Task: Converted Lead to Opportunity
Action: Mouse moved to (1029, 11)
Screenshot: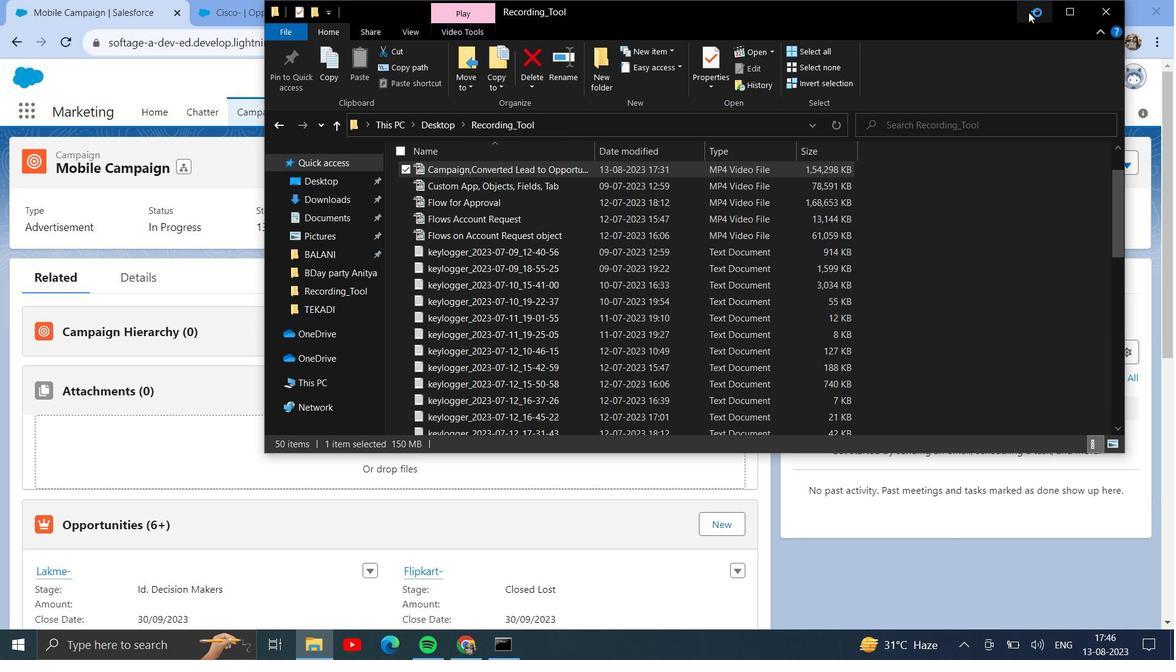 
Action: Mouse pressed left at (1029, 11)
Screenshot: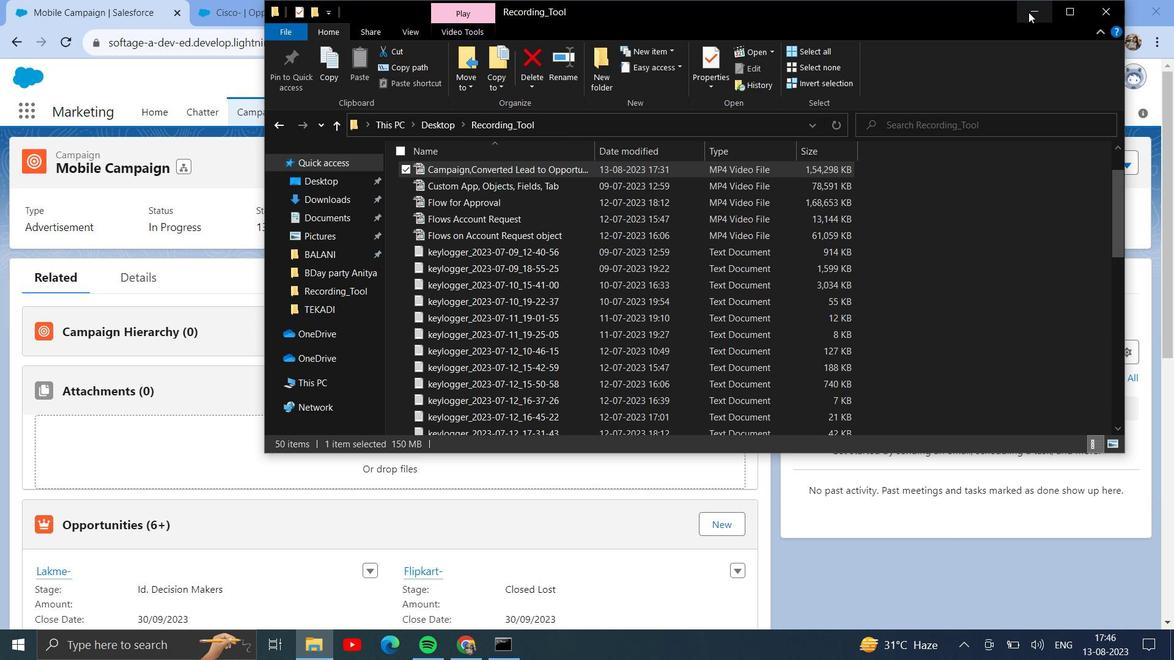 
Action: Mouse moved to (298, 9)
Screenshot: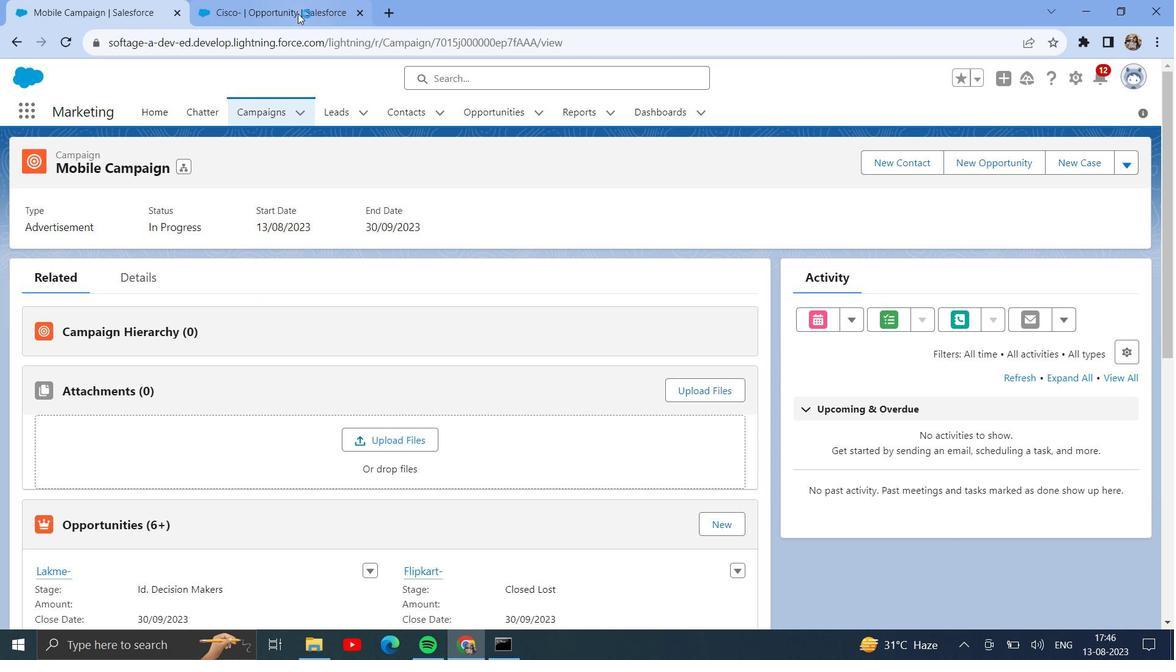 
Action: Mouse pressed left at (298, 9)
Screenshot: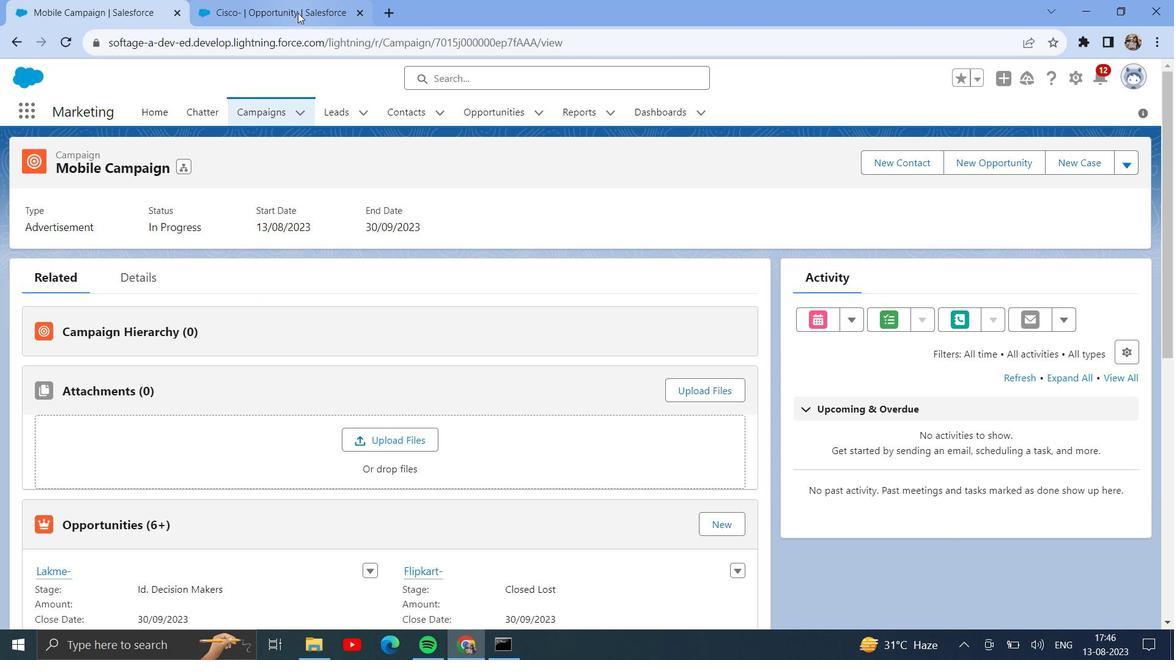 
Action: Mouse moved to (325, 116)
Screenshot: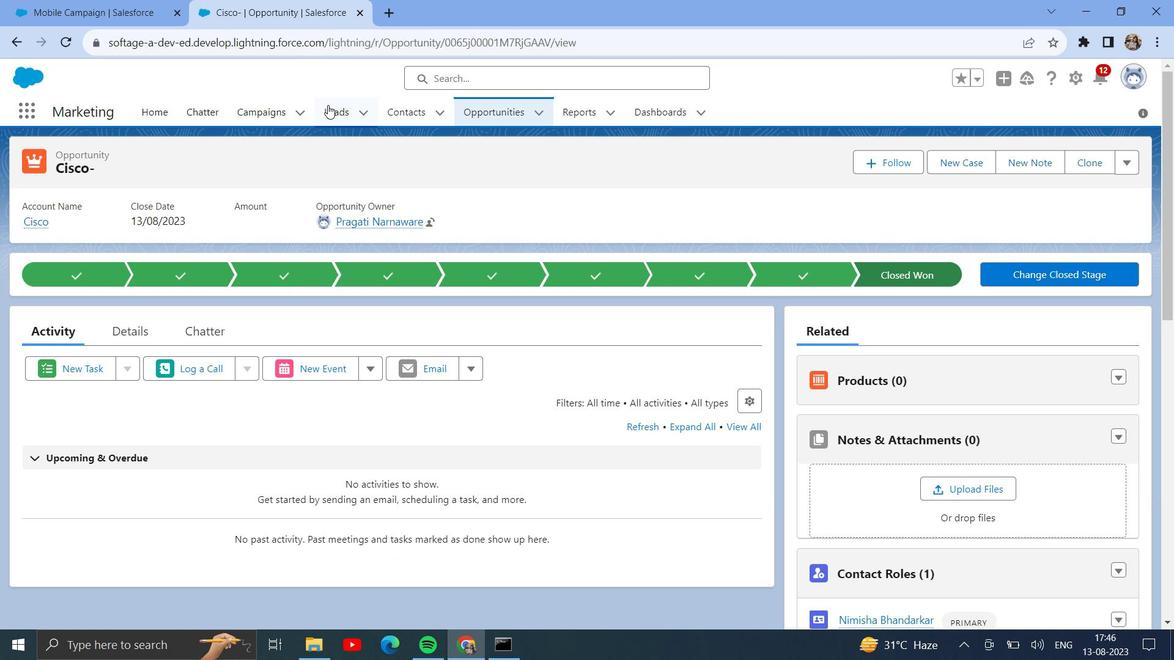 
Action: Mouse pressed left at (325, 116)
Screenshot: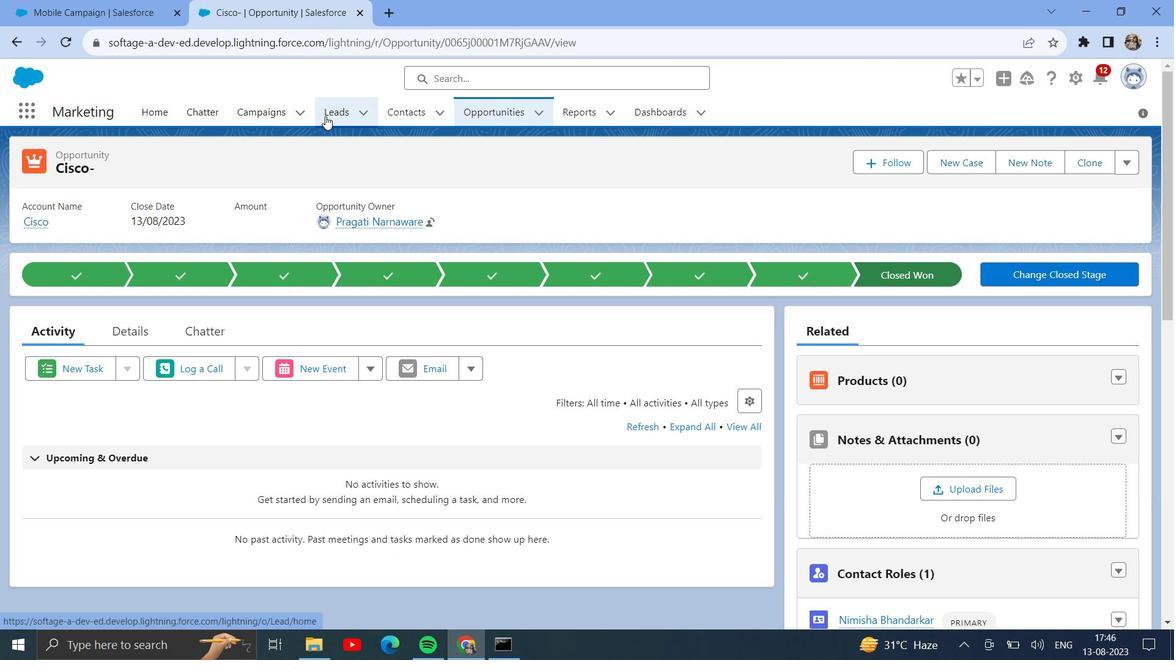 
Action: Mouse moved to (769, 166)
Screenshot: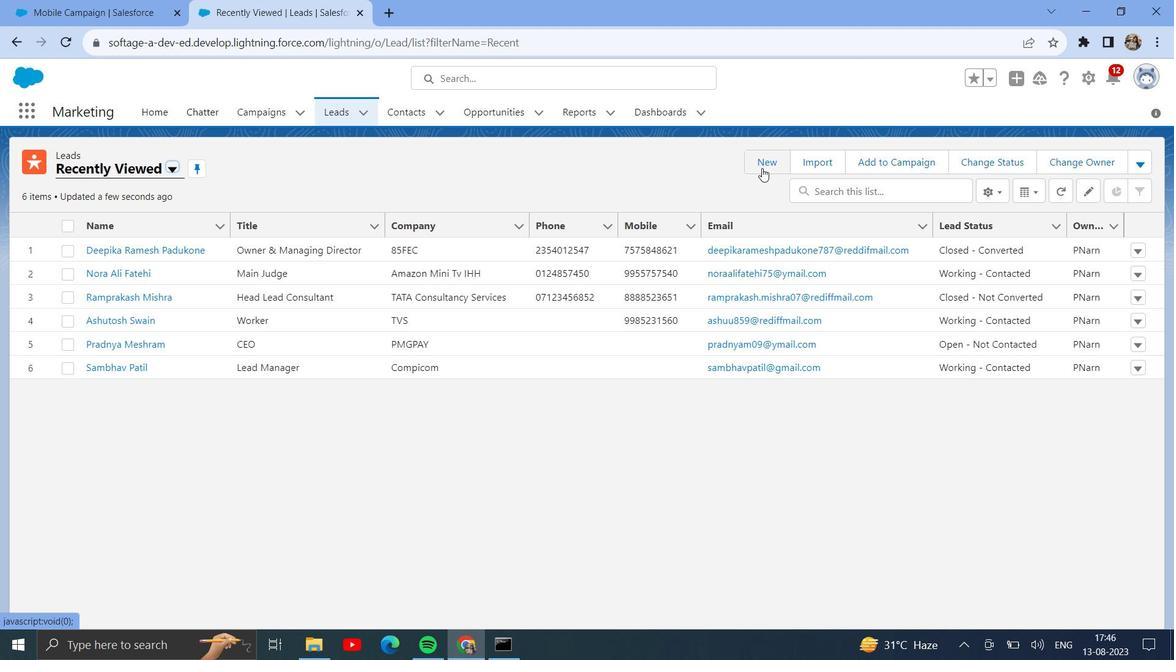 
Action: Mouse pressed left at (769, 166)
Screenshot: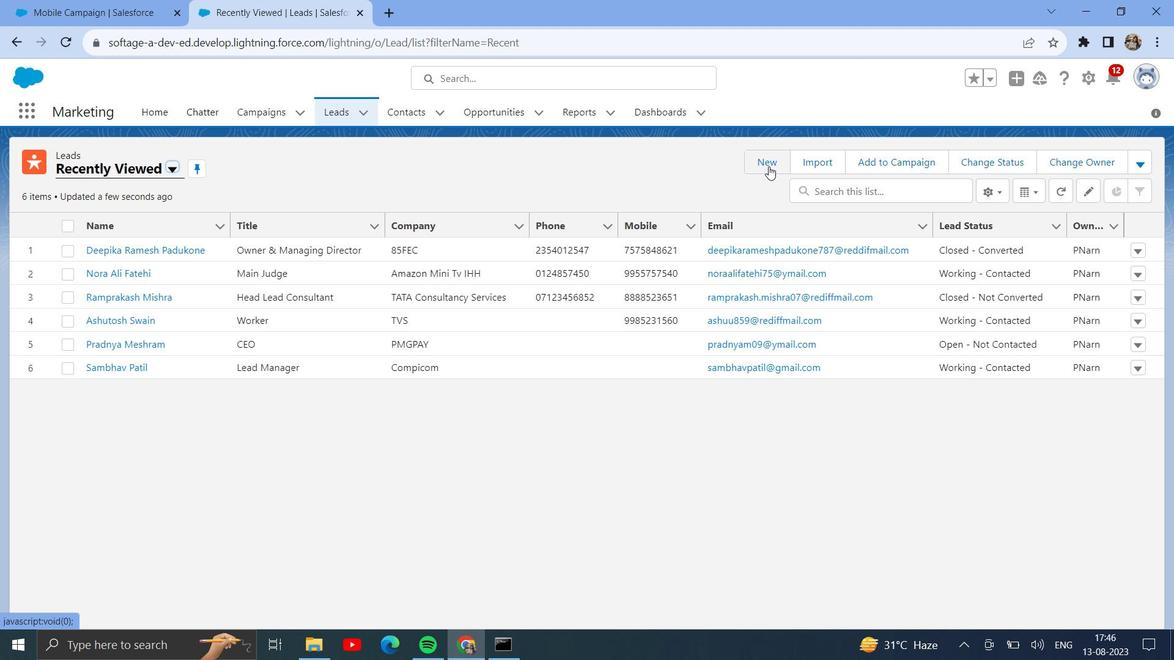 
Action: Mouse moved to (465, 305)
Screenshot: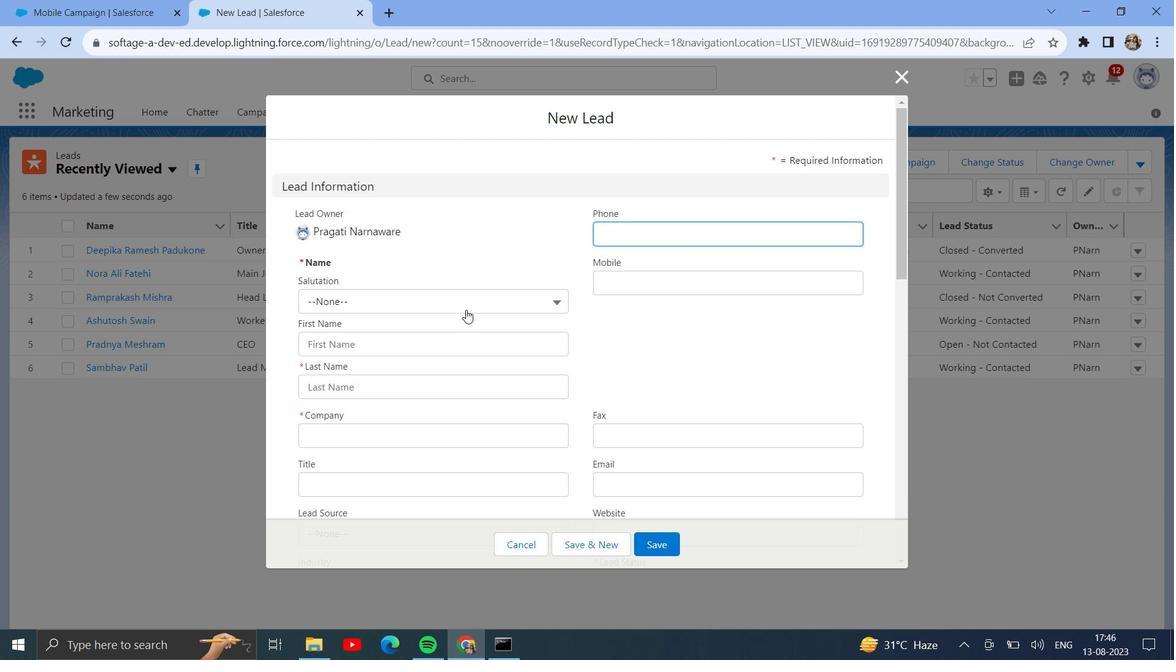 
Action: Mouse pressed left at (465, 305)
Screenshot: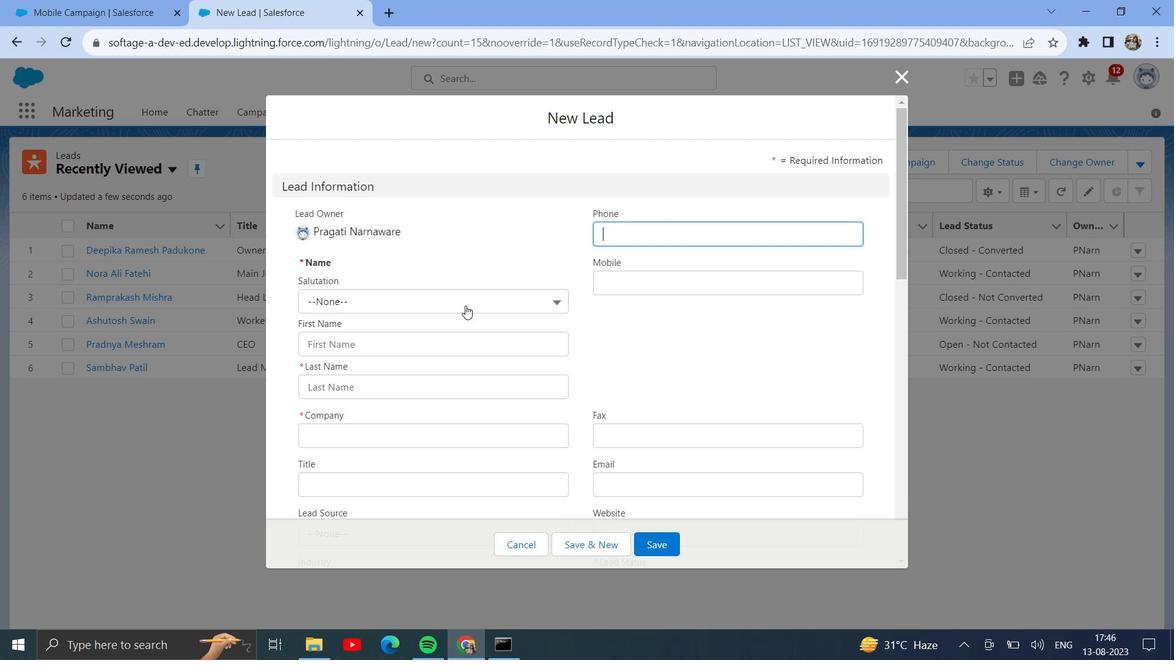 
Action: Mouse moved to (437, 361)
Screenshot: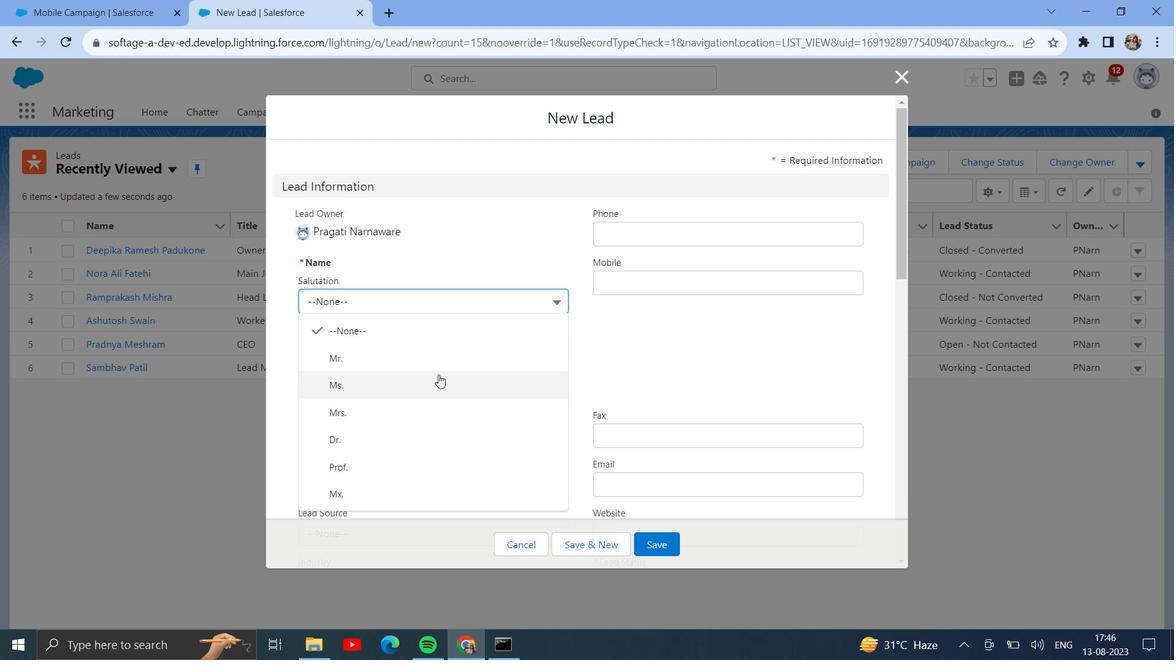 
Action: Mouse pressed left at (437, 361)
Screenshot: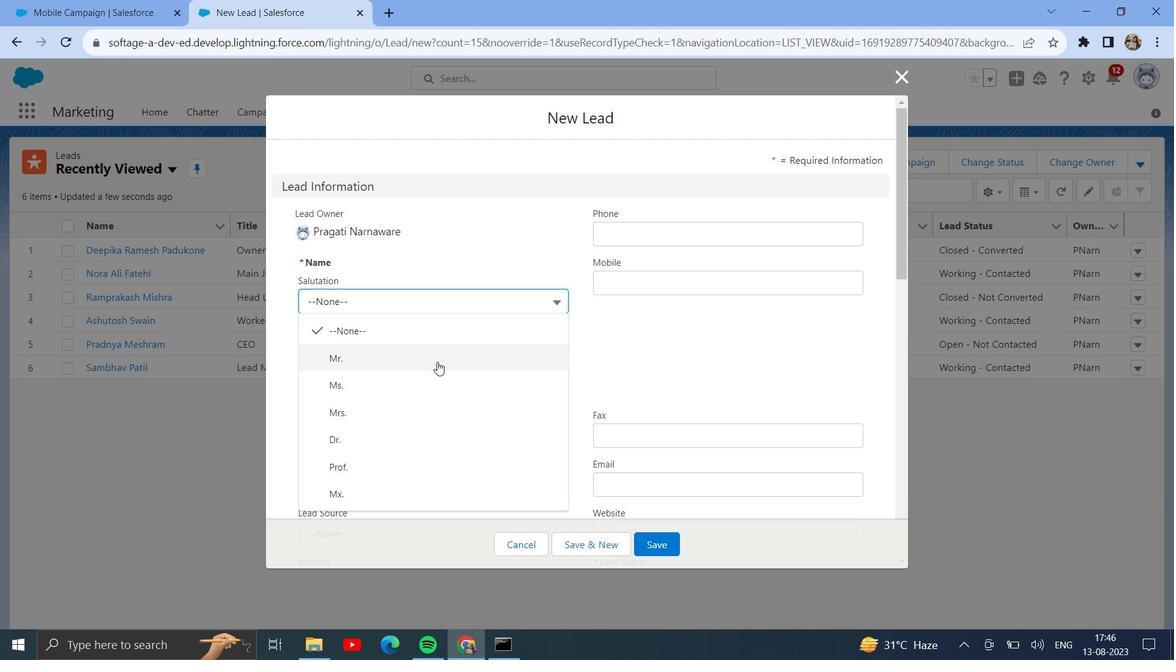 
Action: Mouse moved to (427, 338)
Screenshot: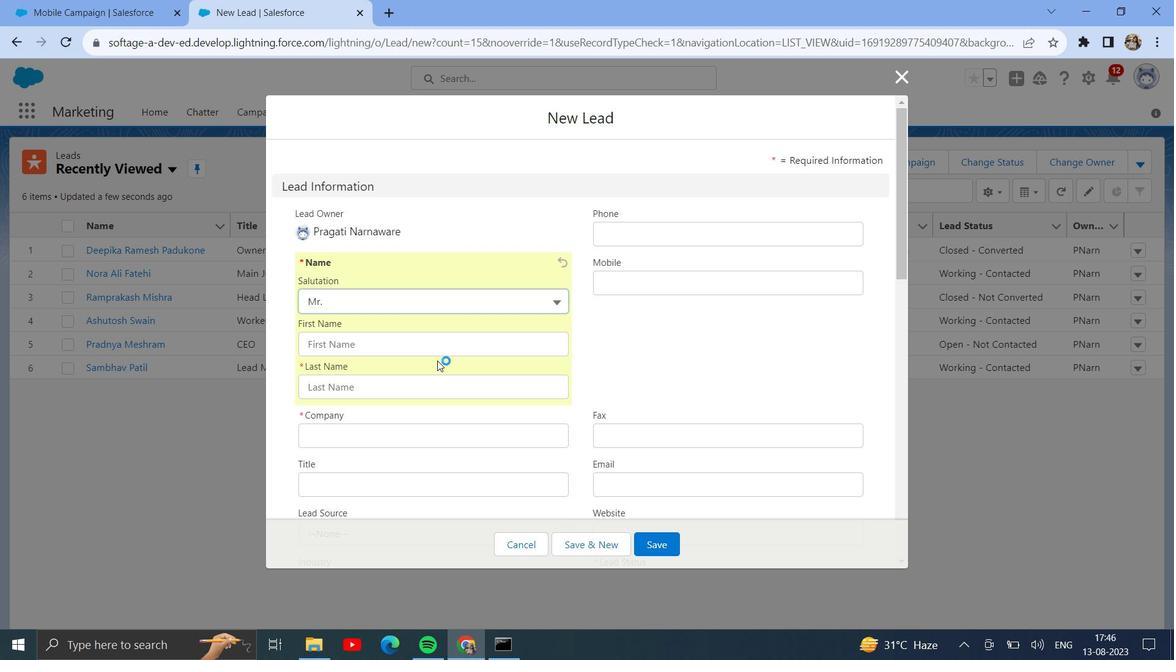 
Action: Mouse pressed left at (427, 338)
Screenshot: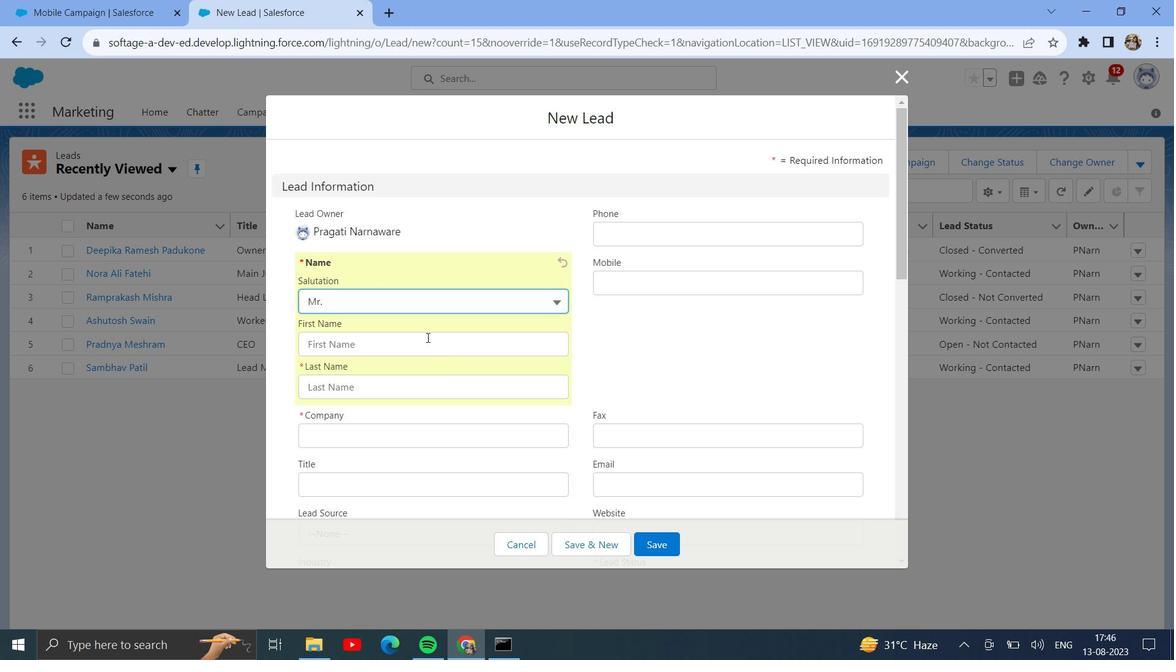 
Action: Key pressed <Key.shift>Aniket
Screenshot: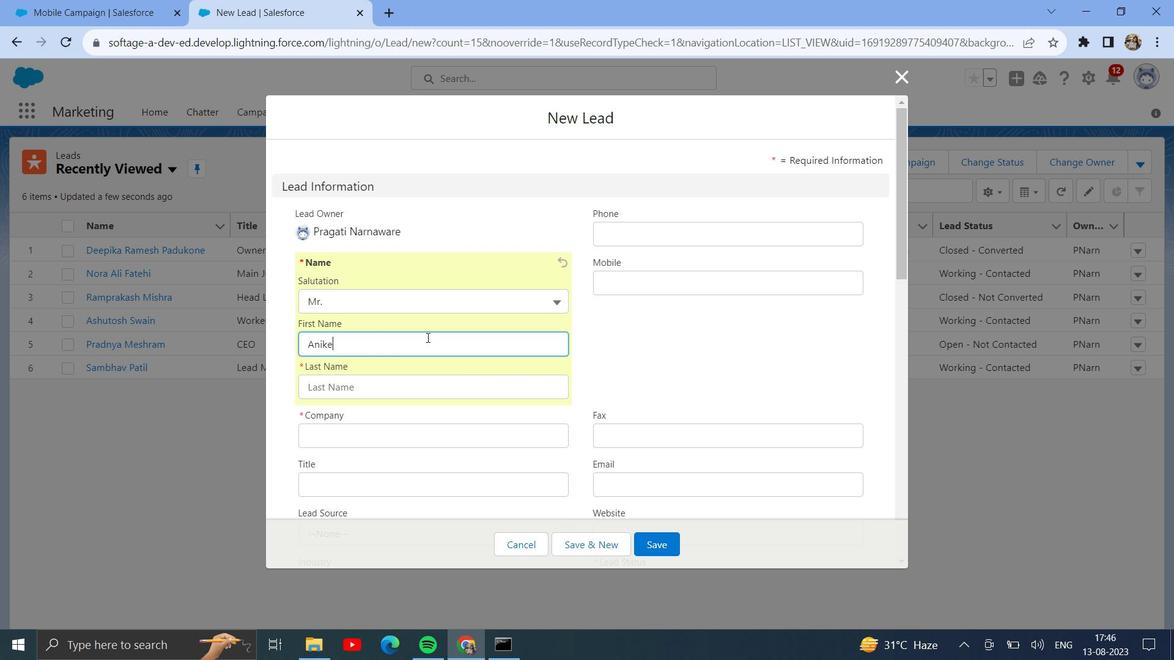 
Action: Mouse moved to (462, 386)
Screenshot: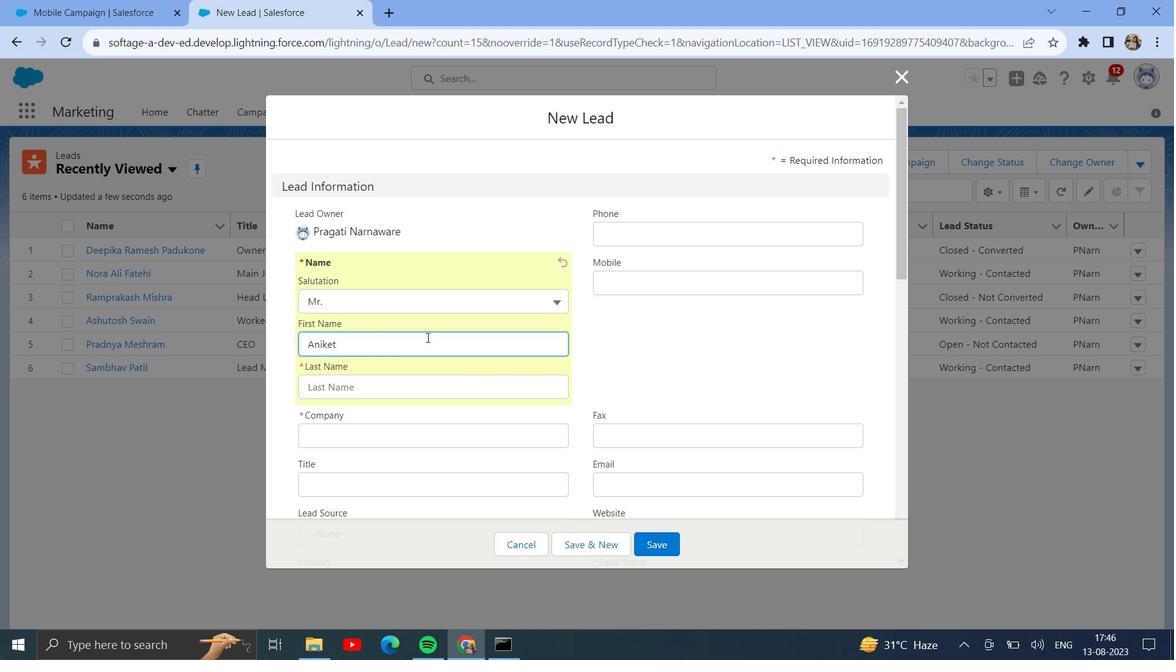 
Action: Mouse pressed left at (462, 386)
Screenshot: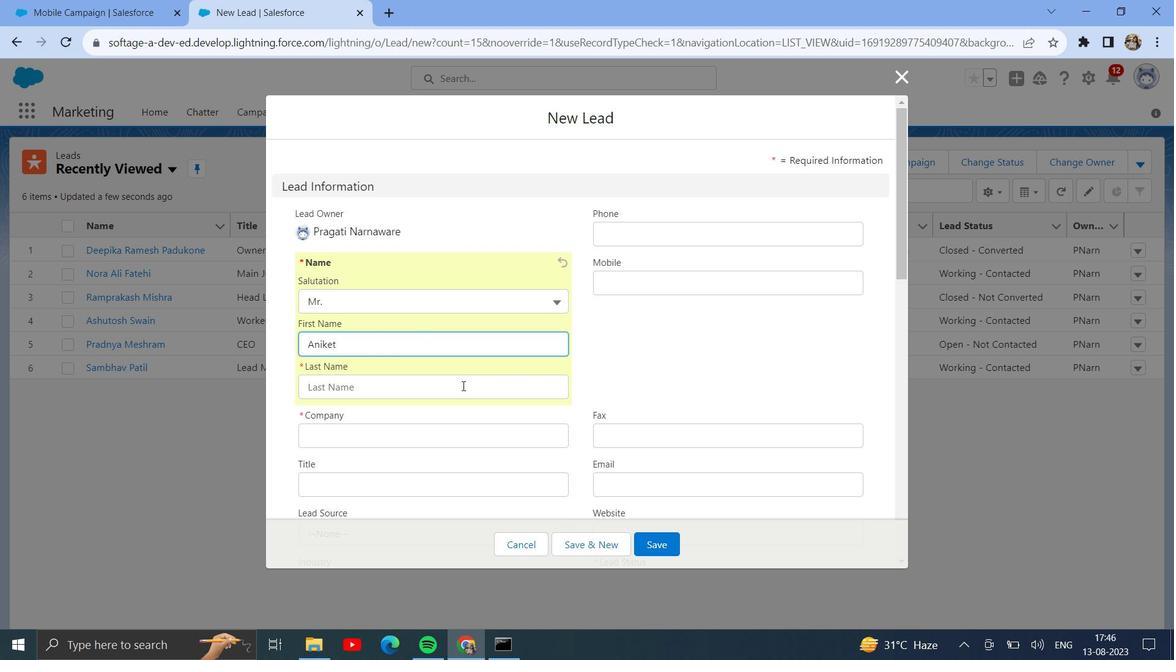 
Action: Key pressed <Key.shift>Kohale
Screenshot: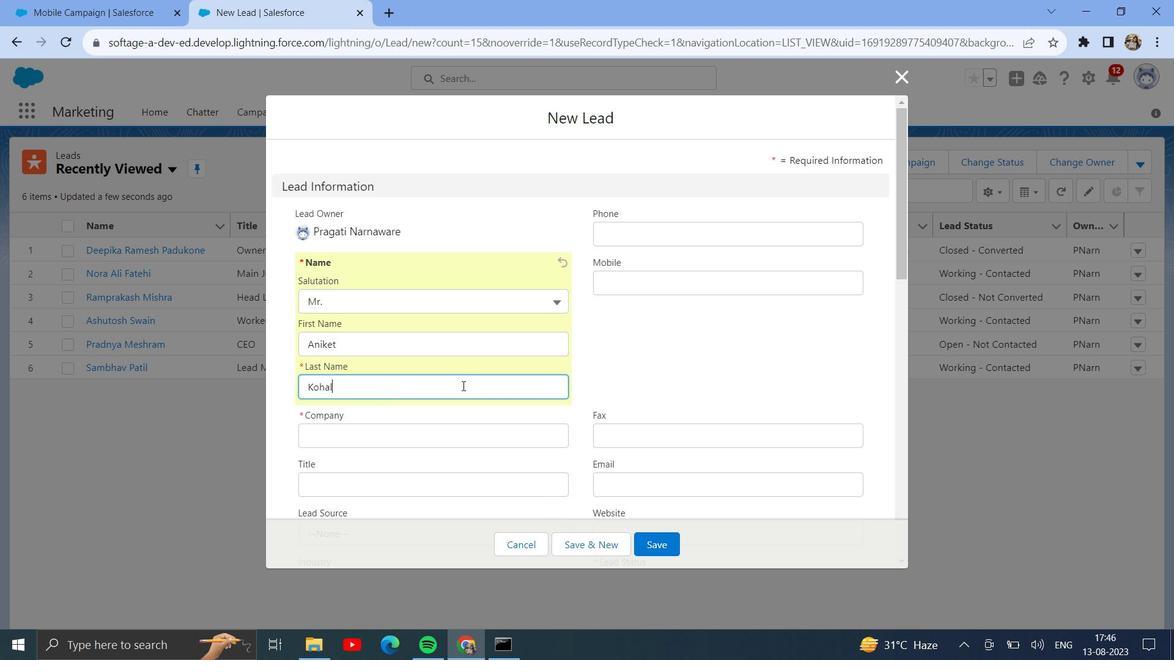 
Action: Mouse moved to (466, 429)
Screenshot: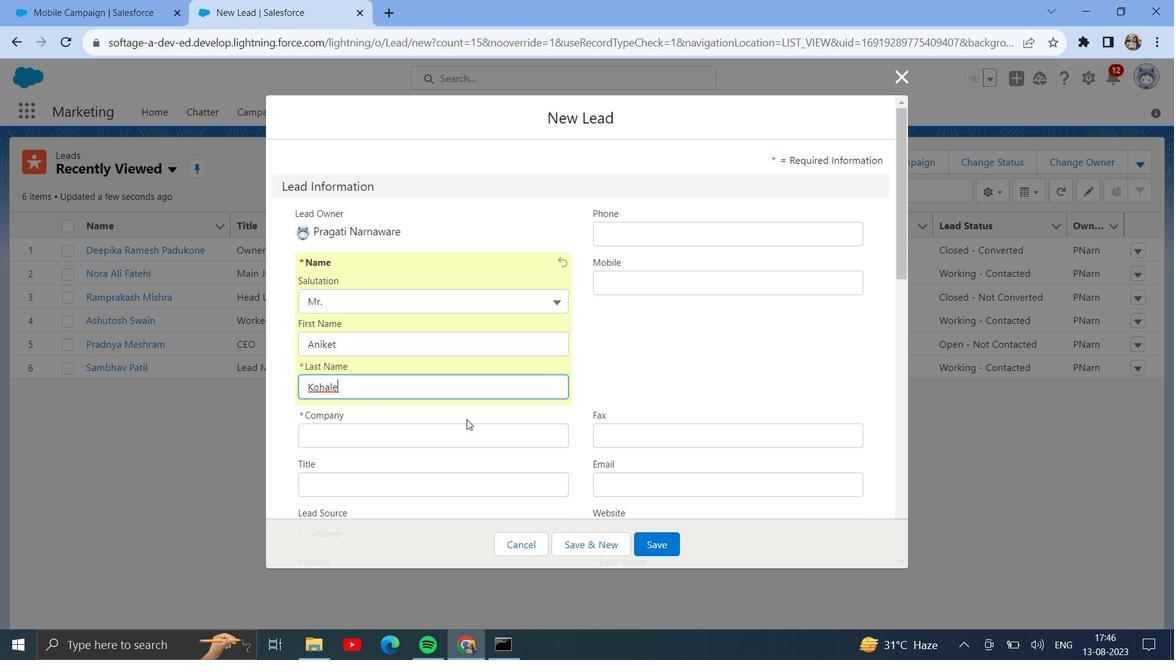 
Action: Mouse pressed left at (466, 429)
Screenshot: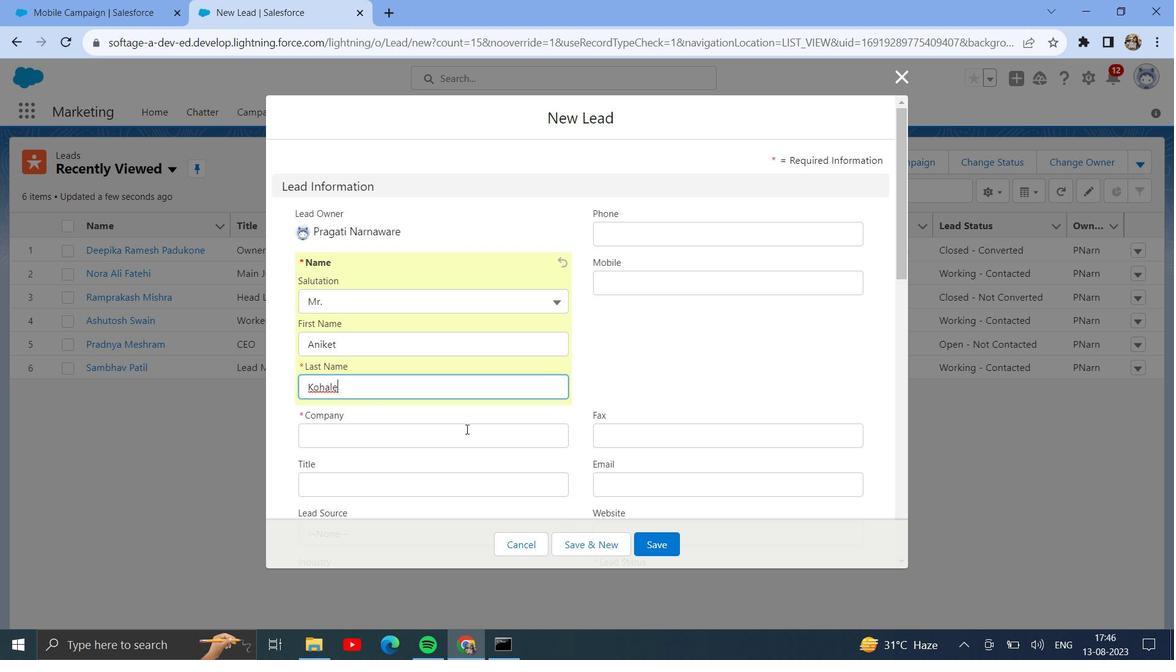 
Action: Key pressed <Key.shift>TCS
Screenshot: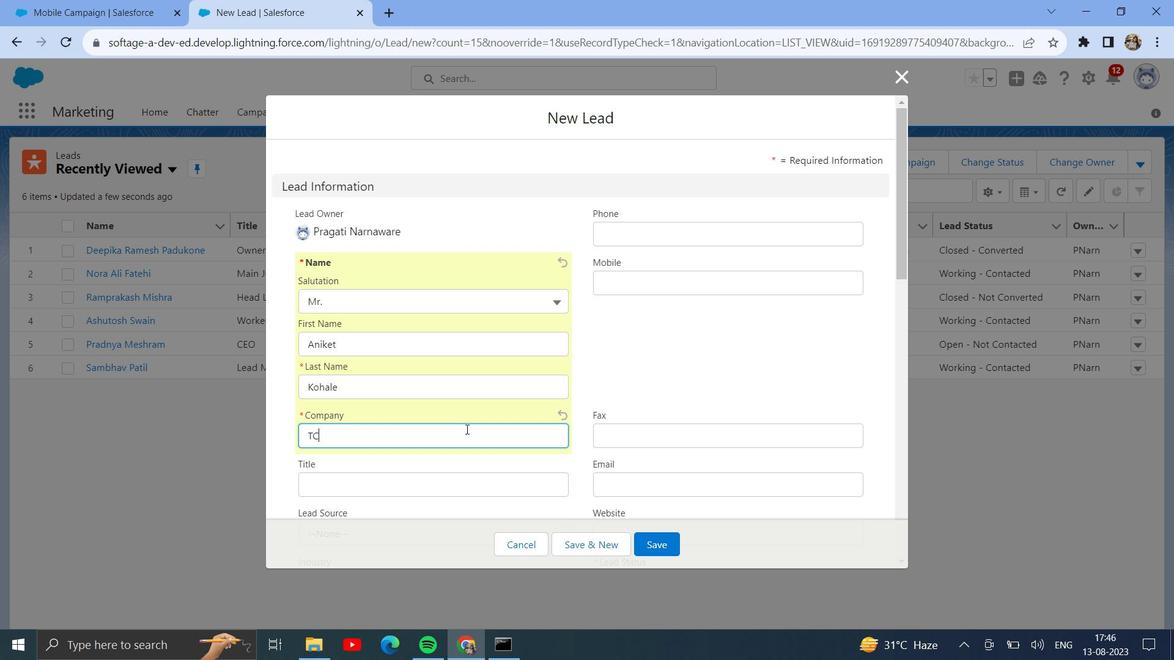 
Action: Mouse scrolled (466, 428) with delta (0, 0)
Screenshot: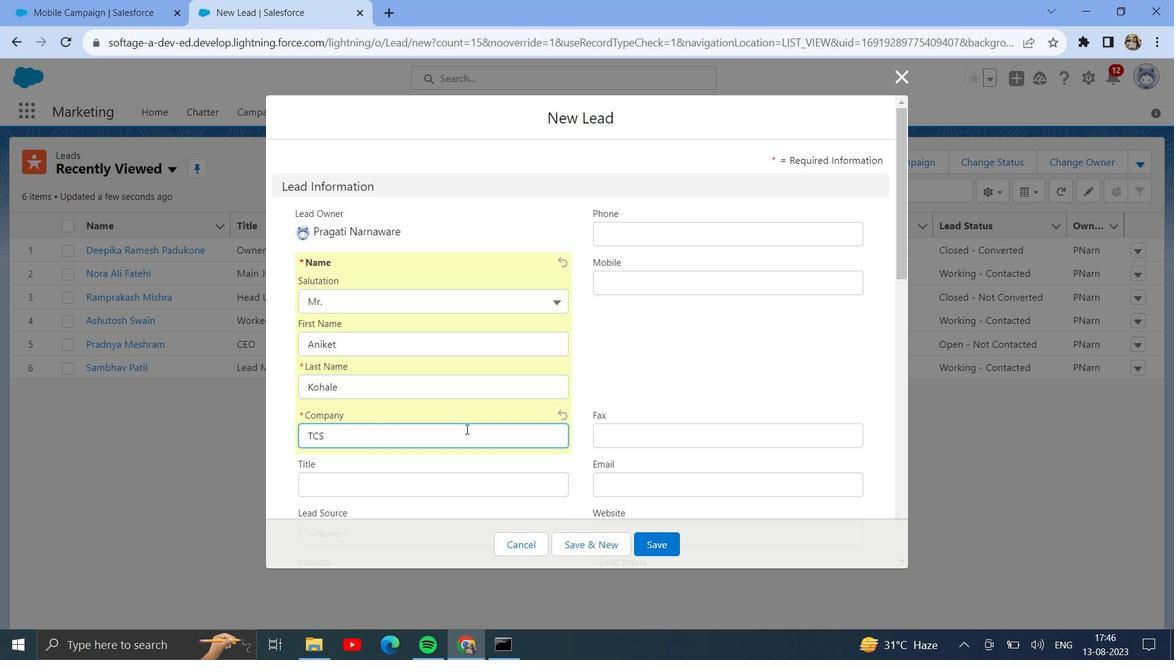 
Action: Mouse moved to (465, 405)
Screenshot: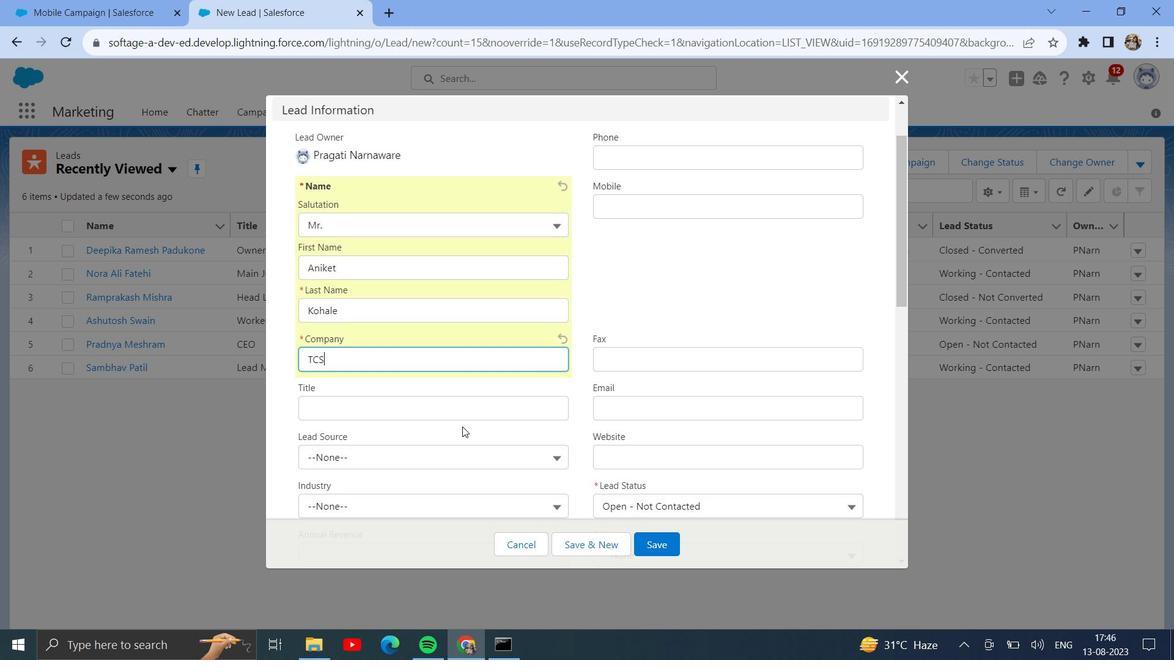 
Action: Mouse pressed left at (465, 405)
Screenshot: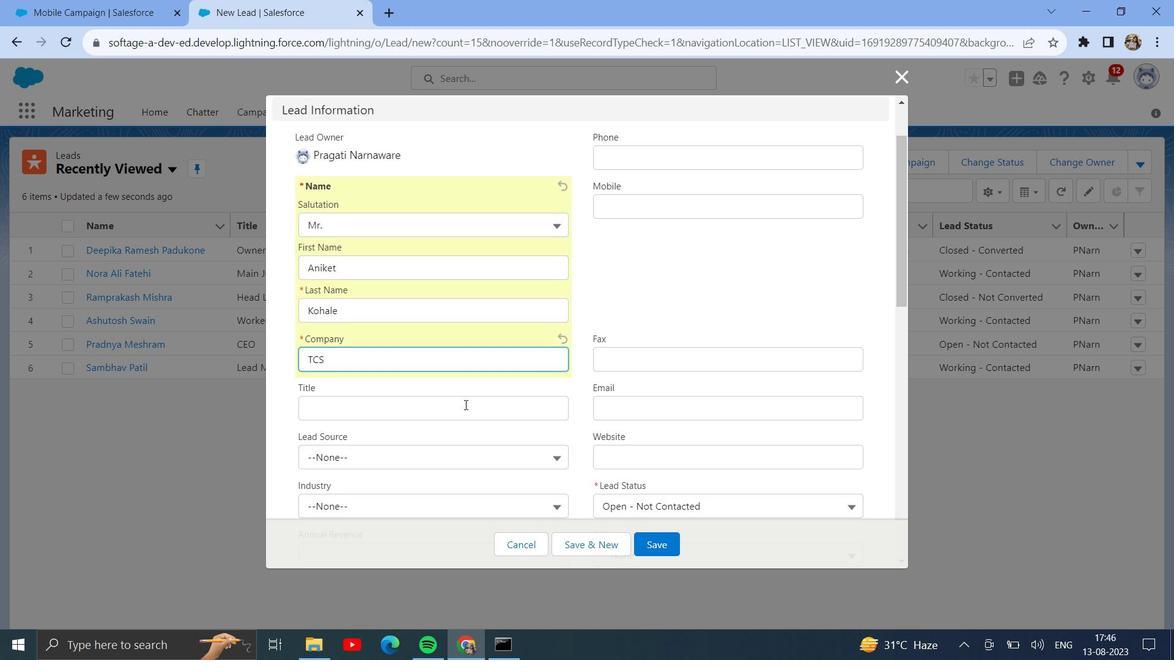 
Action: Key pressed <Key.shift>Tev<Key.backspace>chnical<Key.space><Key.shift>La<Key.backspace>ead
Screenshot: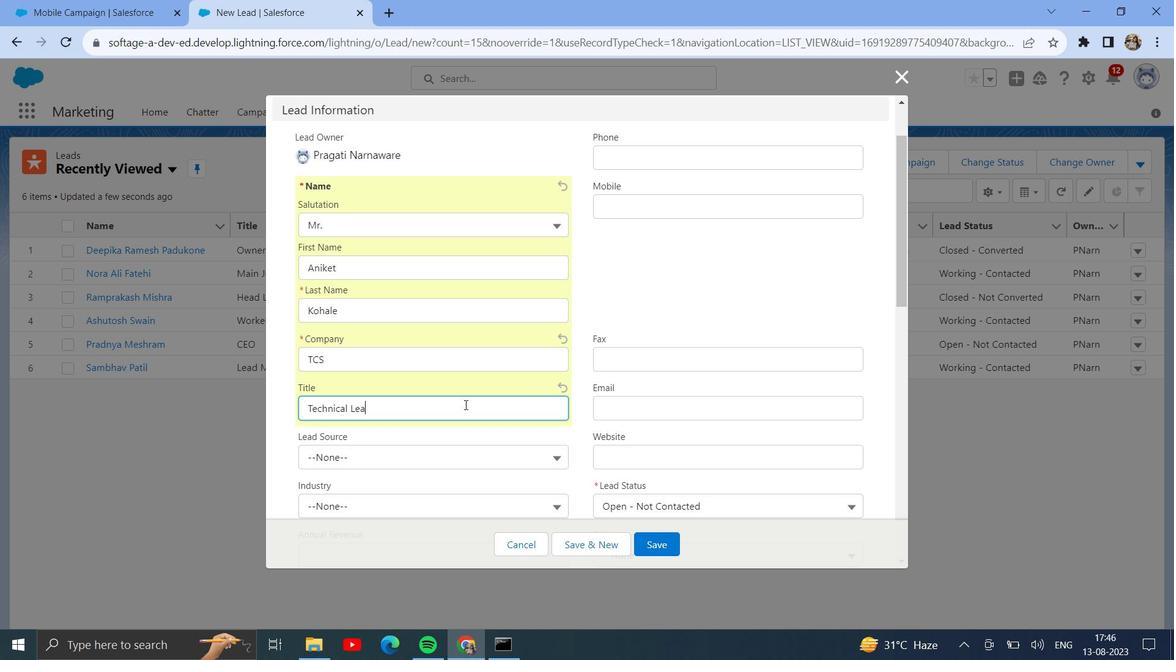 
Action: Mouse scrolled (465, 405) with delta (0, 0)
Screenshot: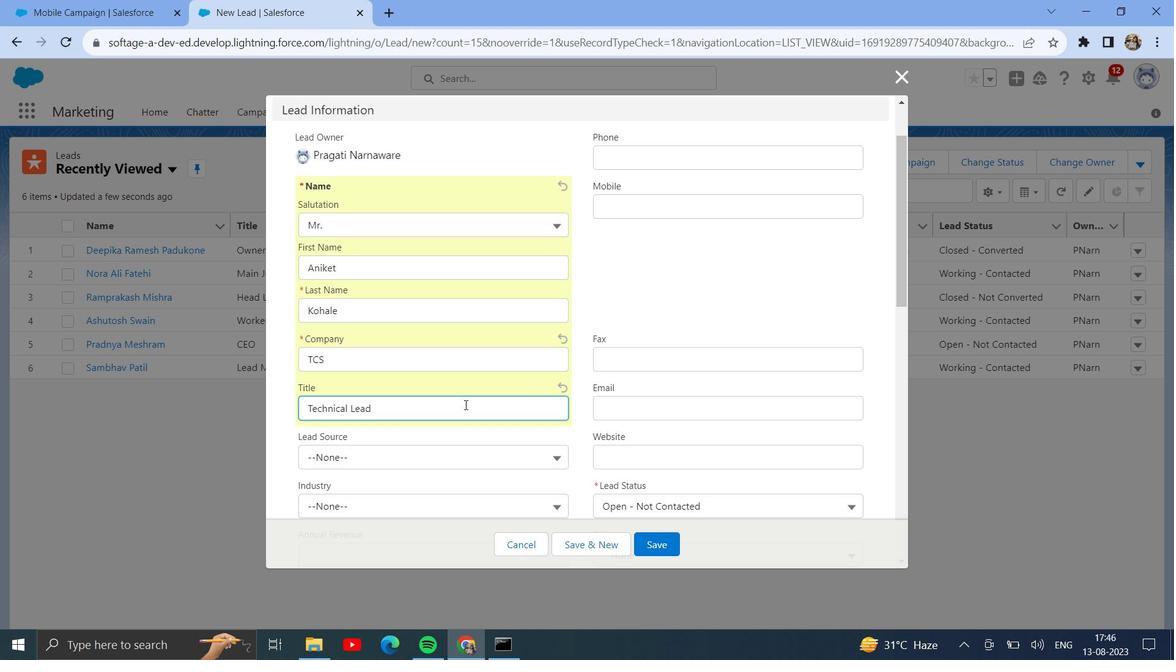 
Action: Mouse scrolled (465, 405) with delta (0, 0)
Screenshot: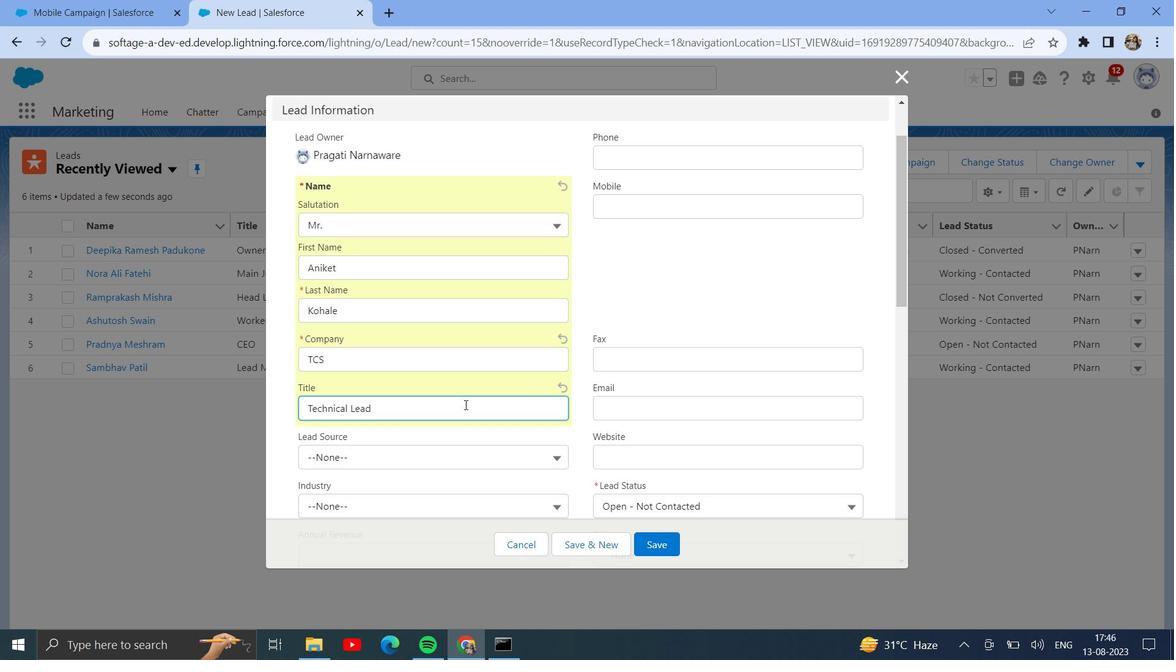 
Action: Key pressed <Key.space><Key.shift>Consultant
Screenshot: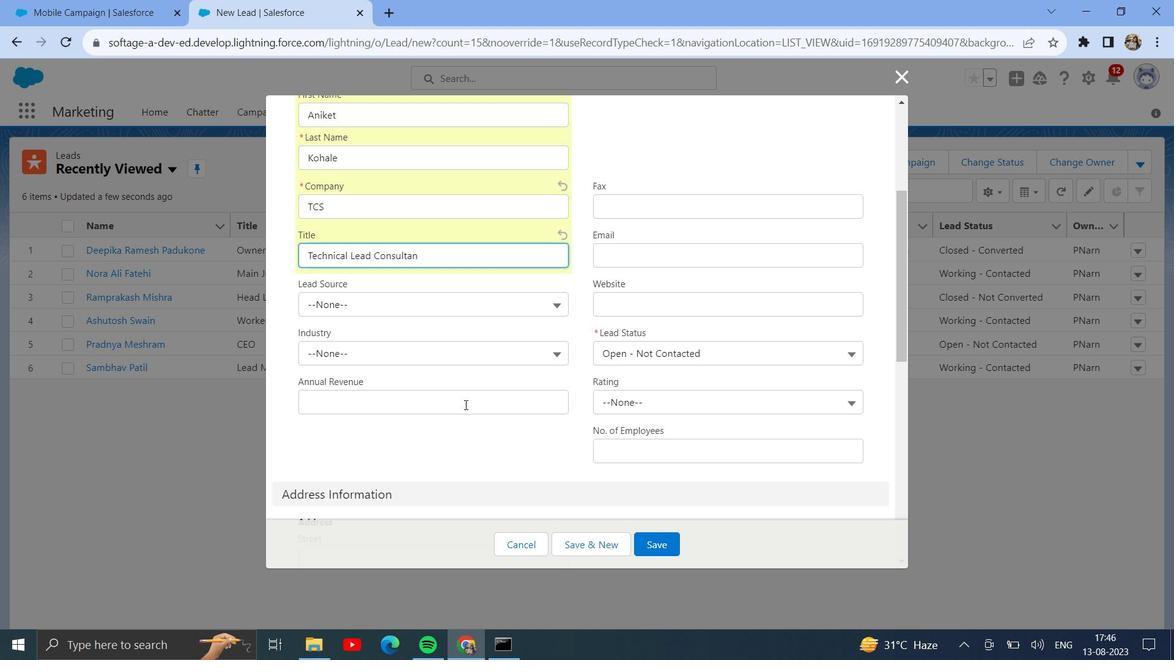 
Action: Mouse moved to (725, 266)
Screenshot: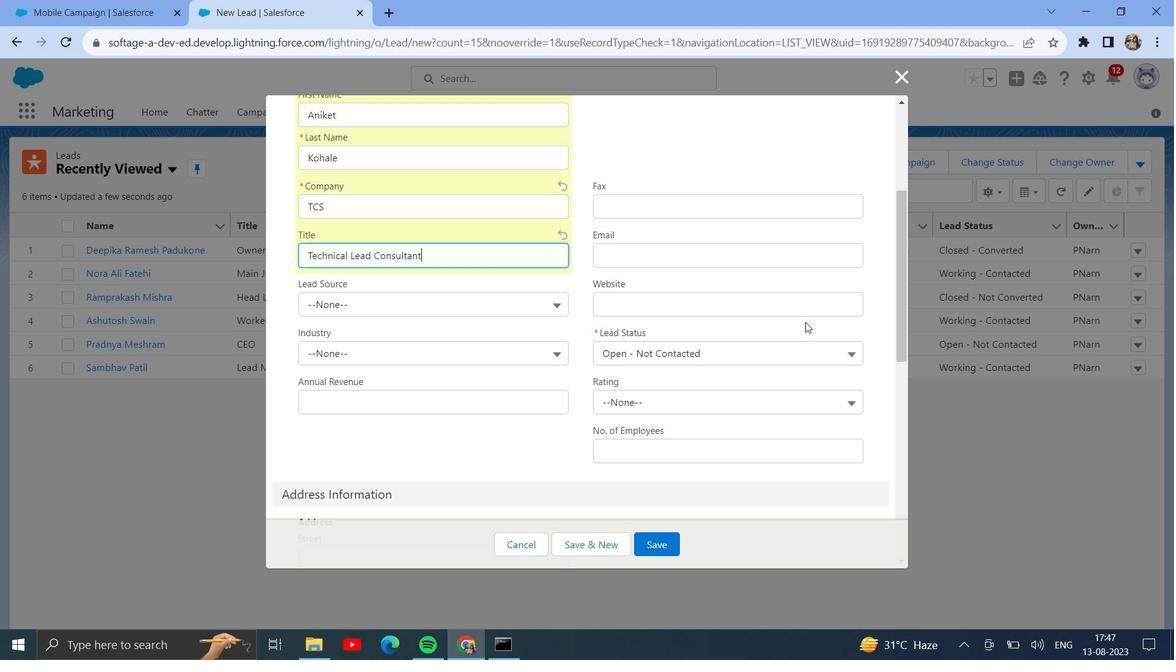 
Action: Mouse pressed left at (725, 266)
Screenshot: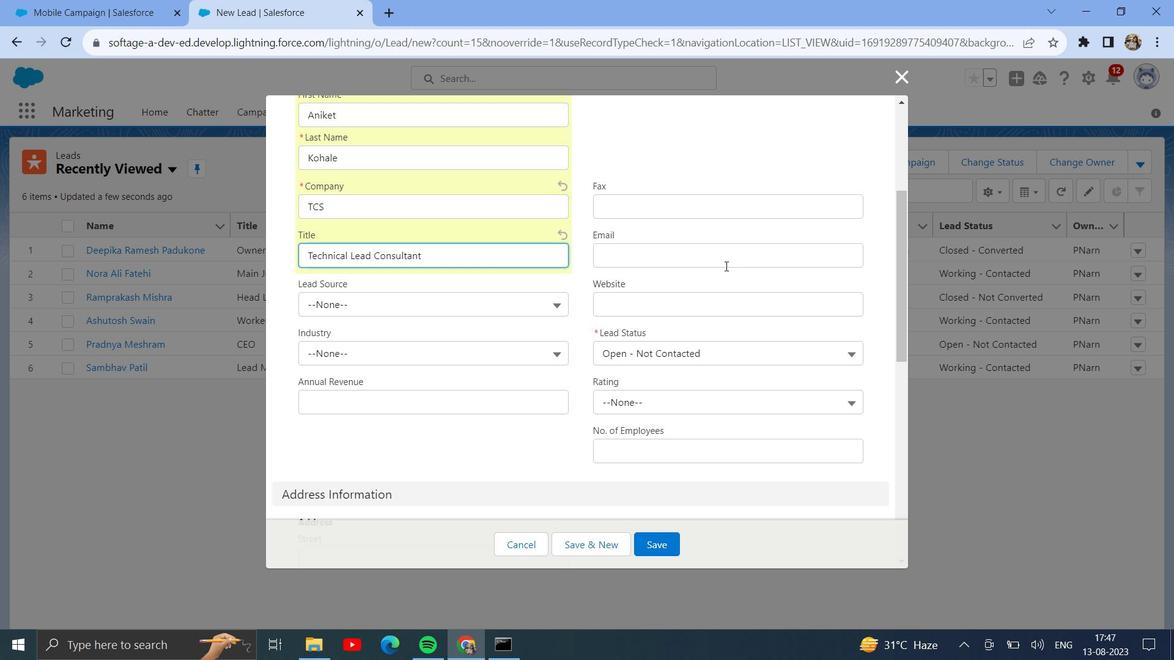 
Action: Mouse moved to (726, 264)
Screenshot: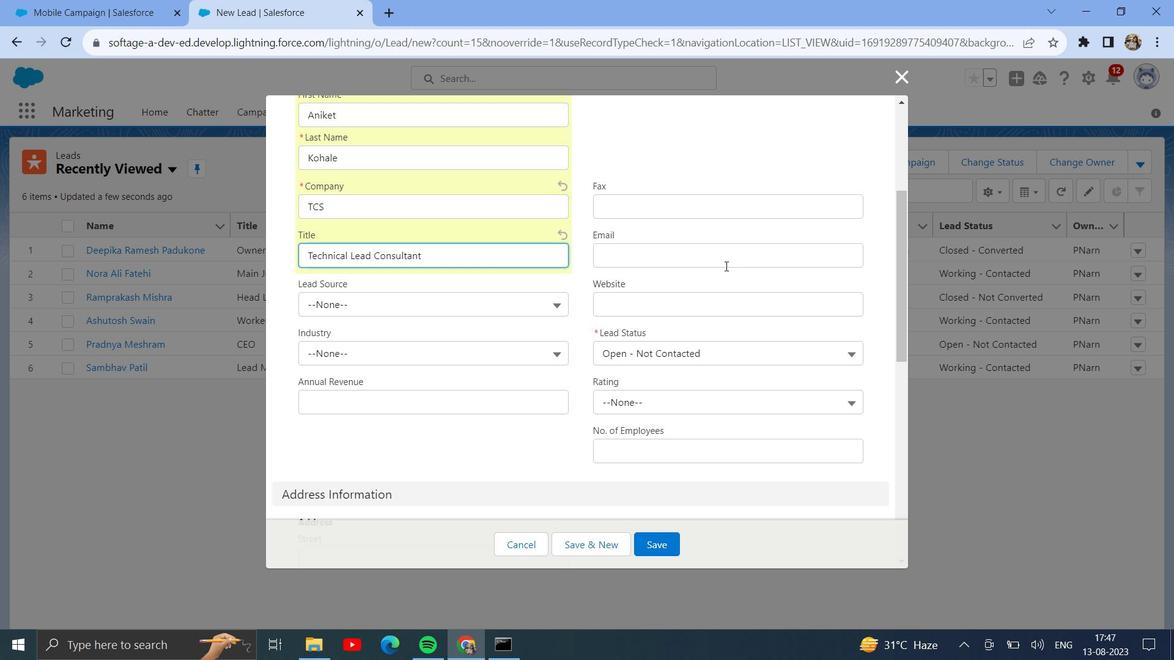 
Action: Key pressed aniket<Key.shift>@tcs.com
Screenshot: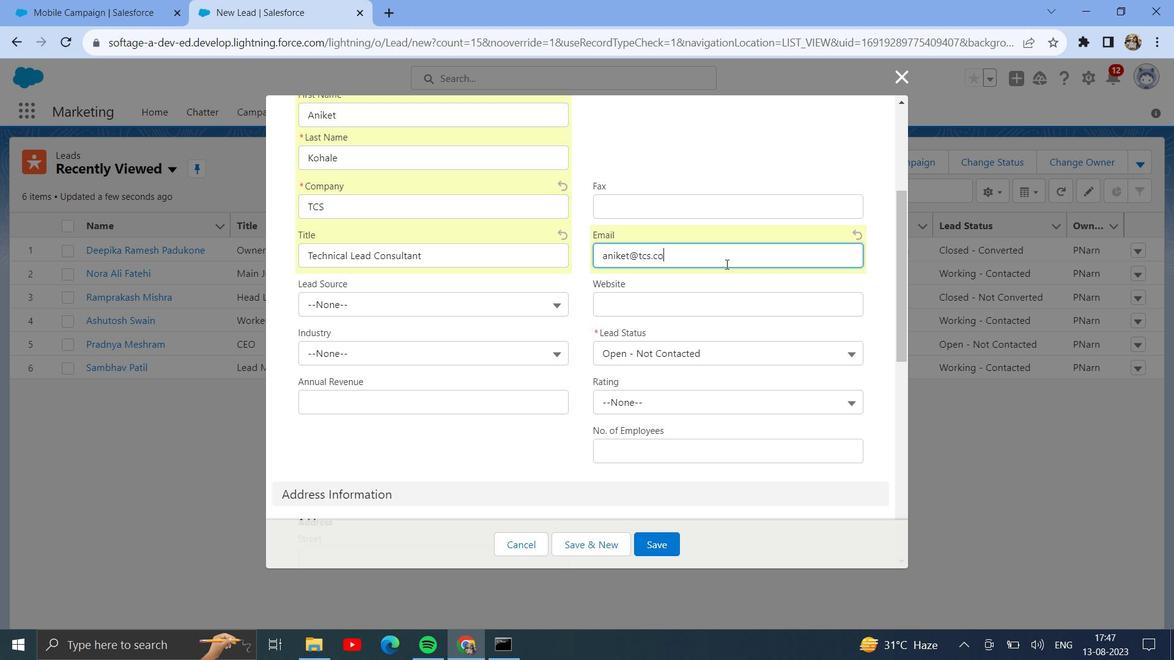 
Action: Mouse scrolled (726, 265) with delta (0, 0)
Screenshot: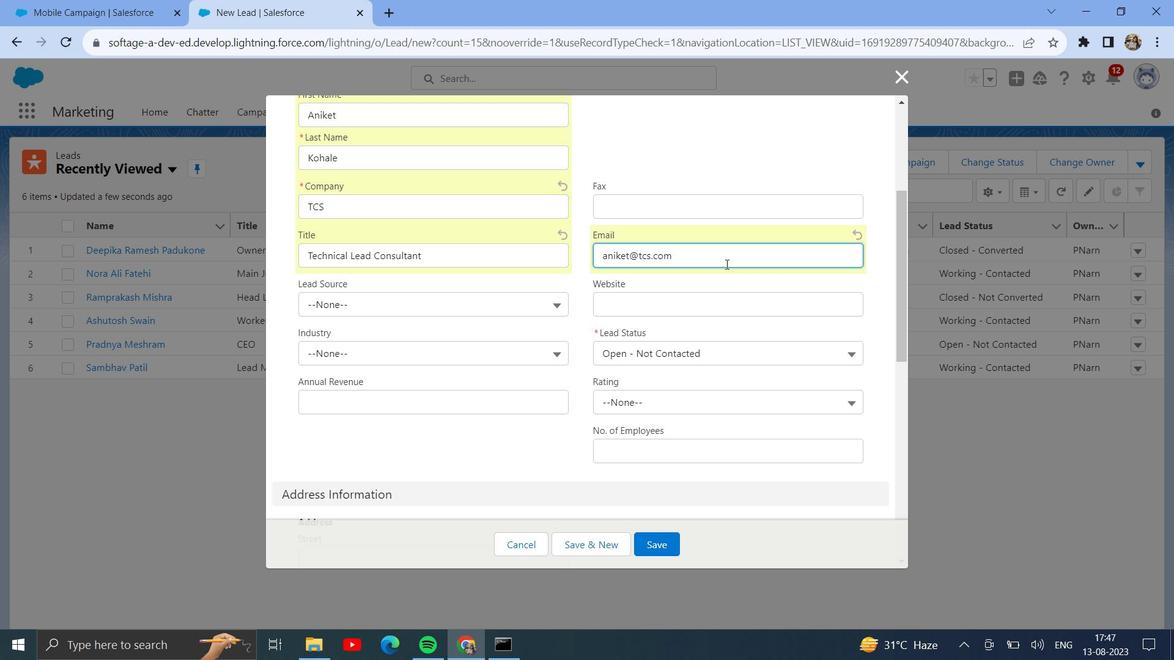 
Action: Mouse moved to (646, 192)
Screenshot: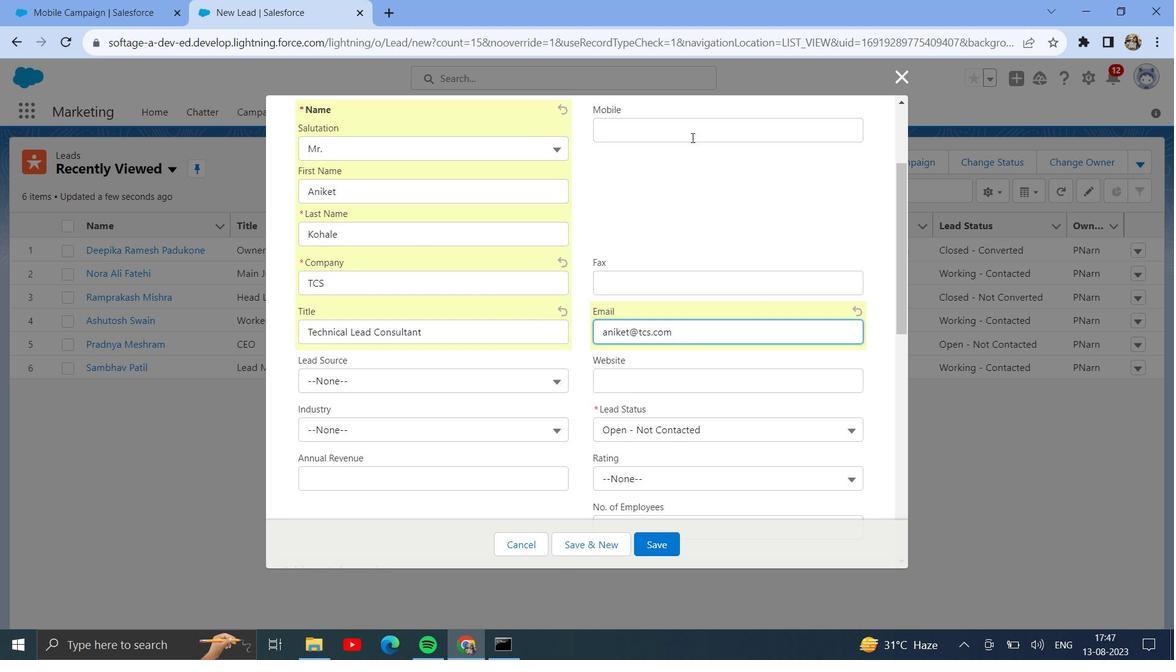 
Action: Mouse scrolled (646, 193) with delta (0, 0)
Screenshot: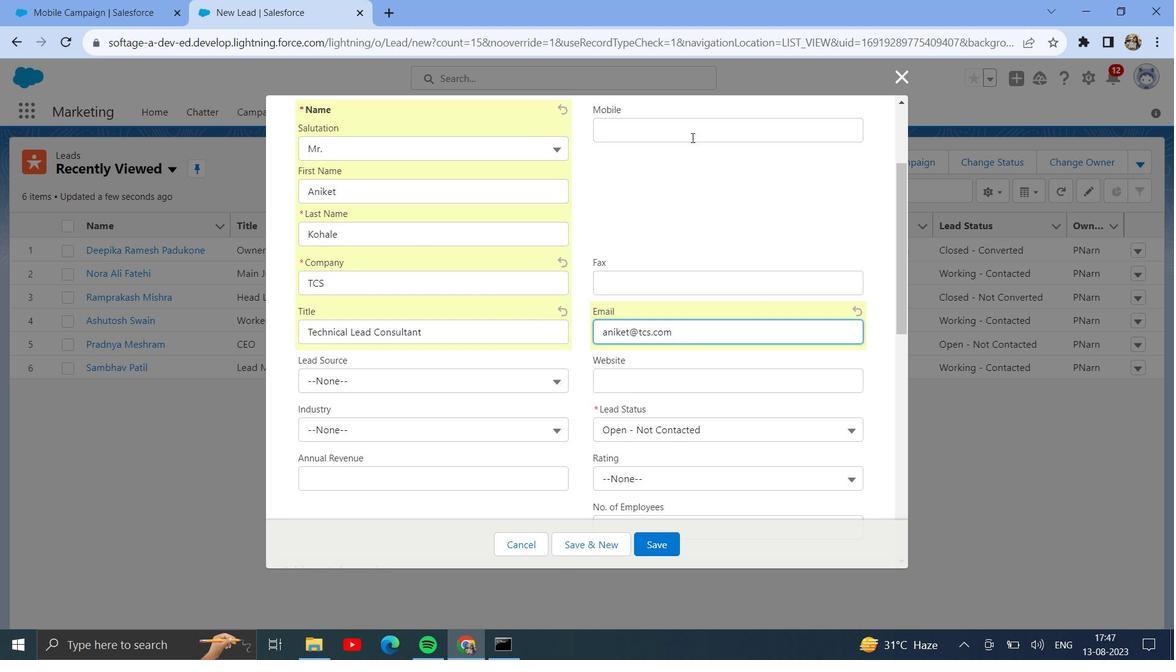 
Action: Mouse scrolled (646, 193) with delta (0, 0)
Screenshot: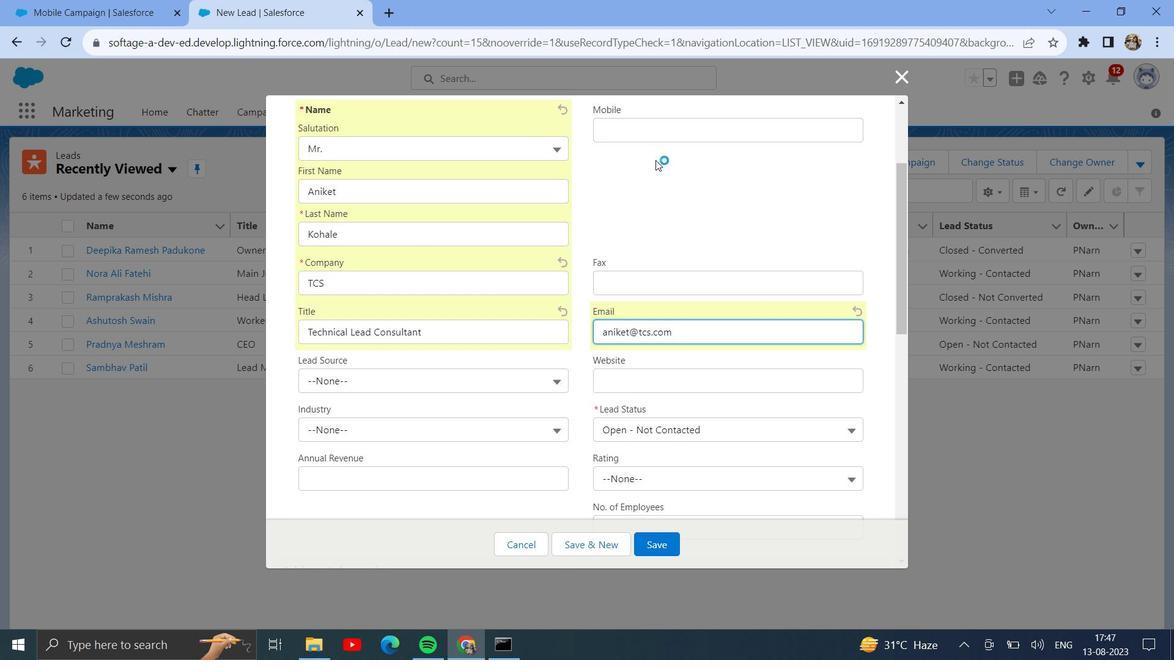 
Action: Mouse moved to (673, 280)
Screenshot: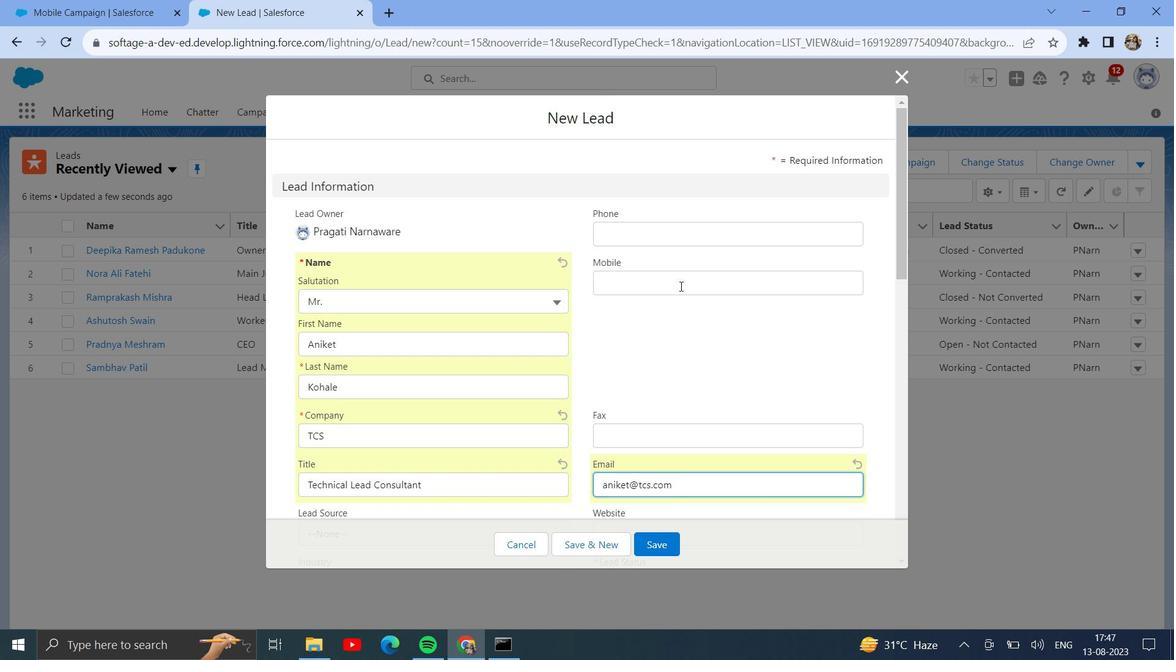 
Action: Mouse pressed left at (673, 280)
Screenshot: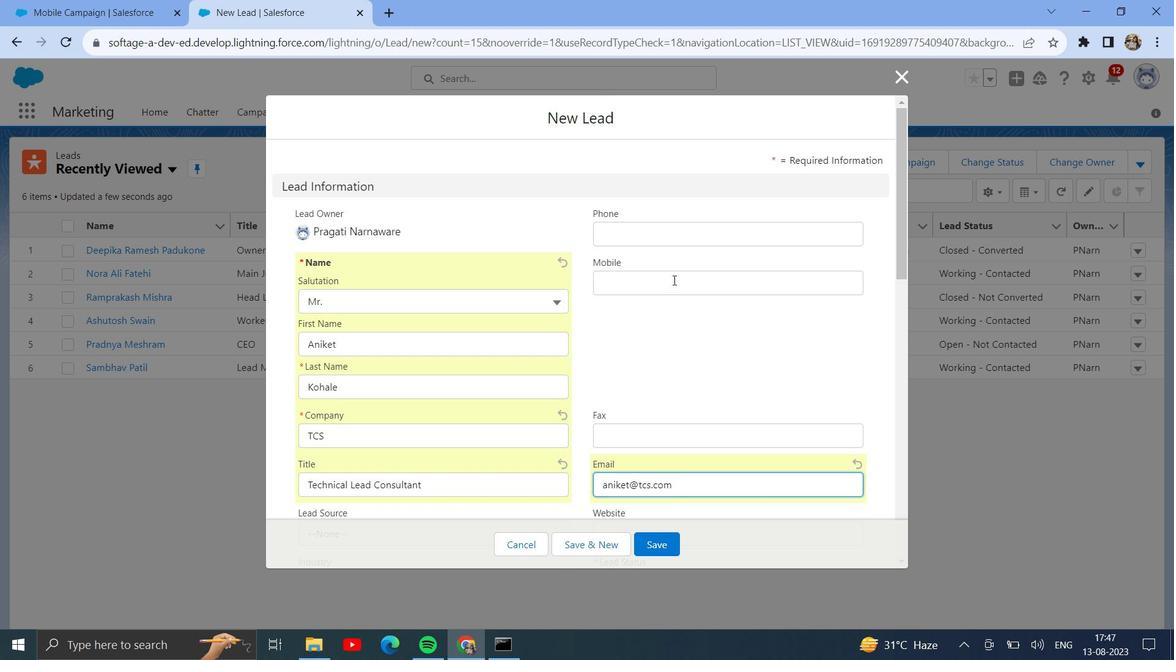 
Action: Key pressed 678954328
Screenshot: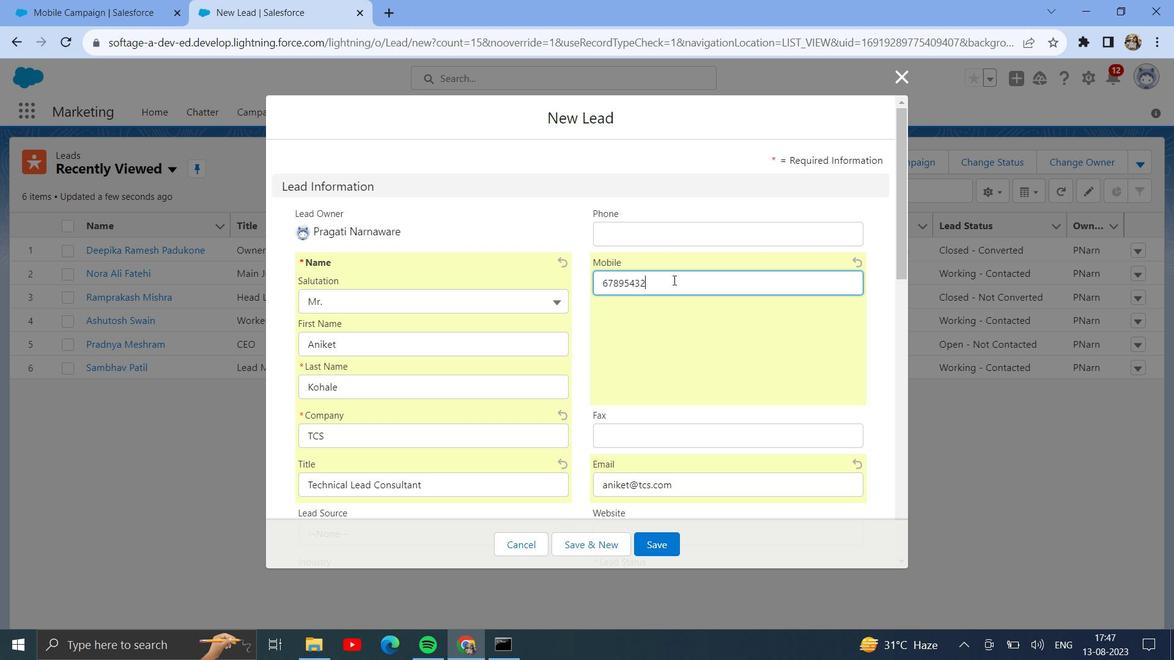 
Action: Mouse scrolled (673, 280) with delta (0, 0)
Screenshot: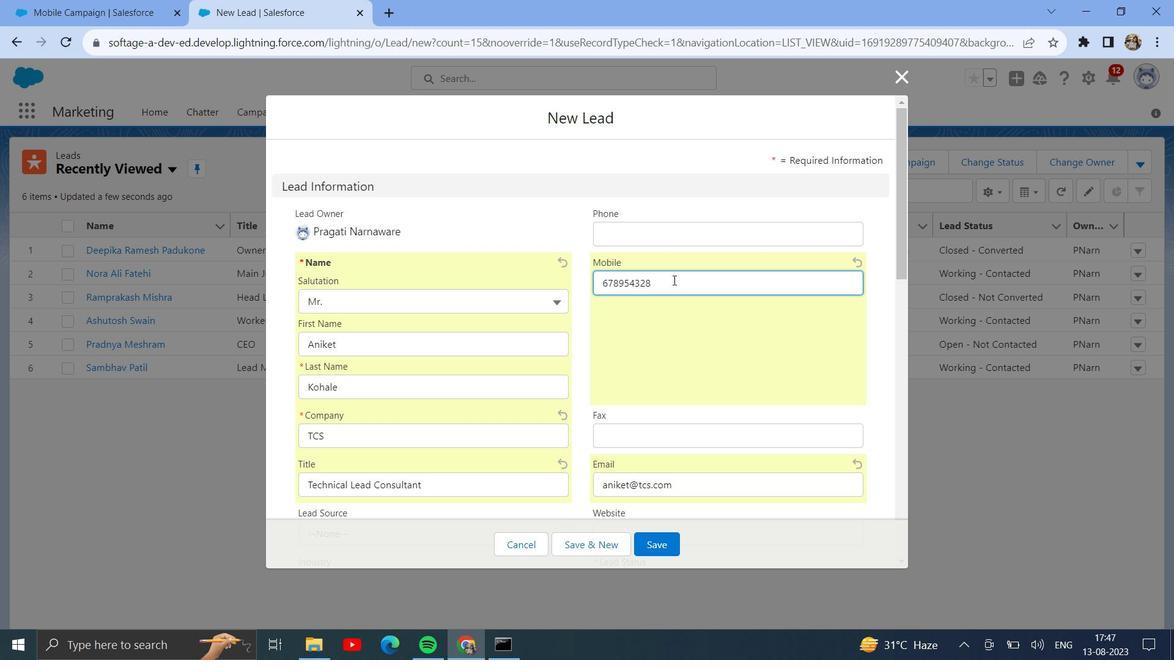 
Action: Mouse scrolled (673, 280) with delta (0, 0)
Screenshot: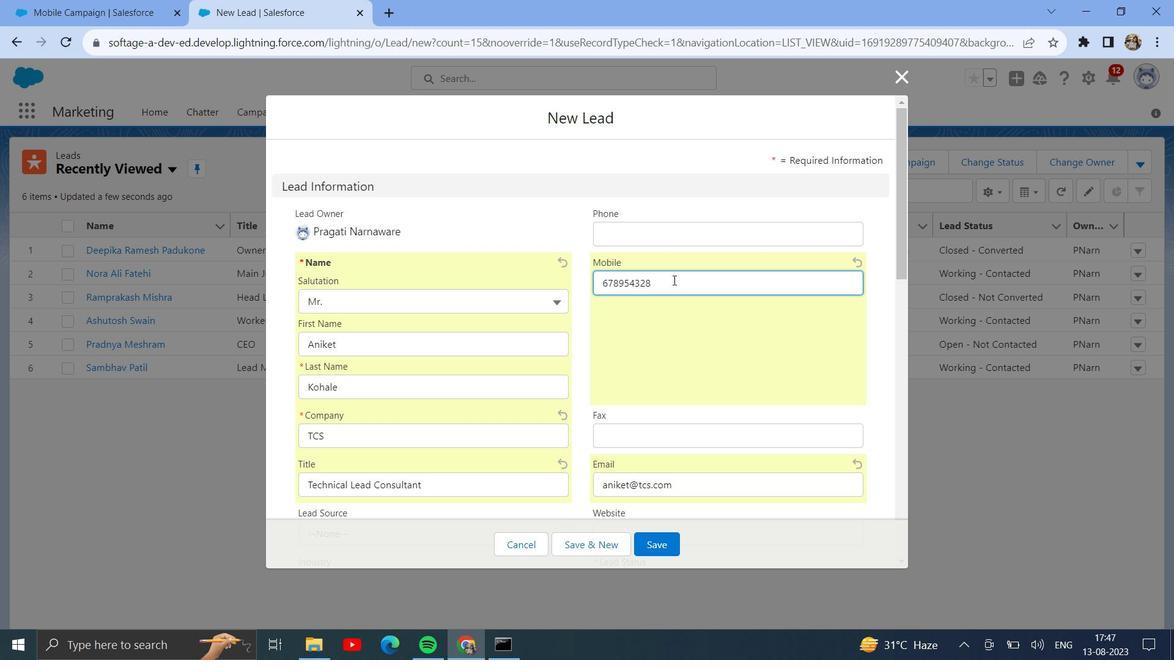 
Action: Mouse scrolled (673, 280) with delta (0, 0)
Screenshot: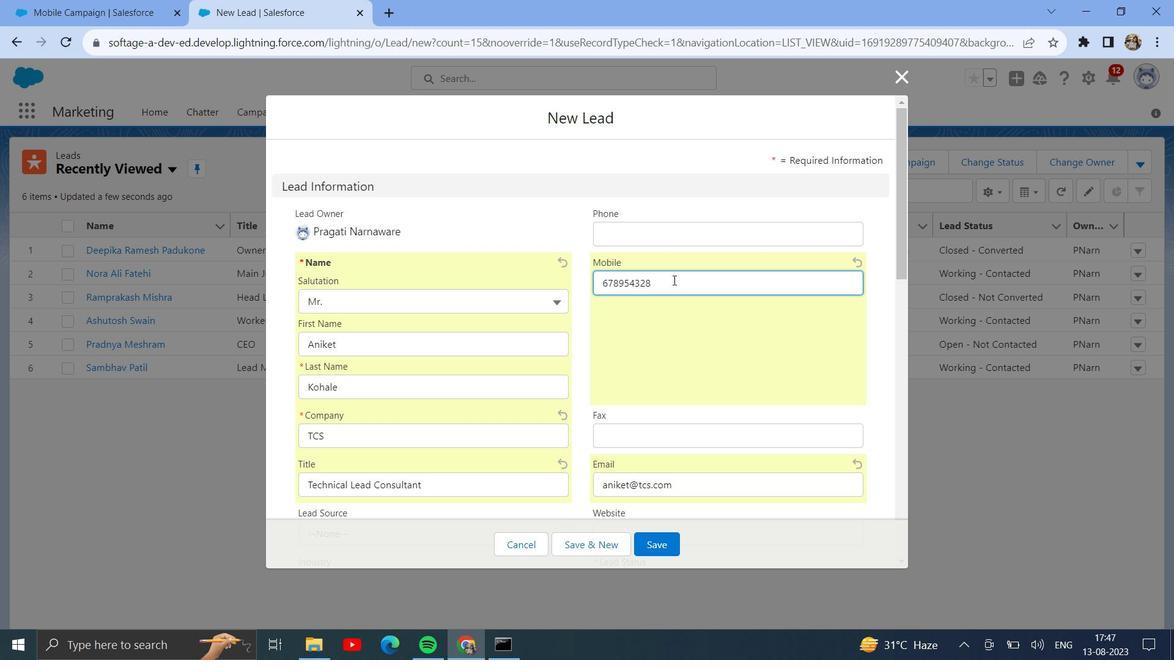
Action: Mouse moved to (670, 282)
Screenshot: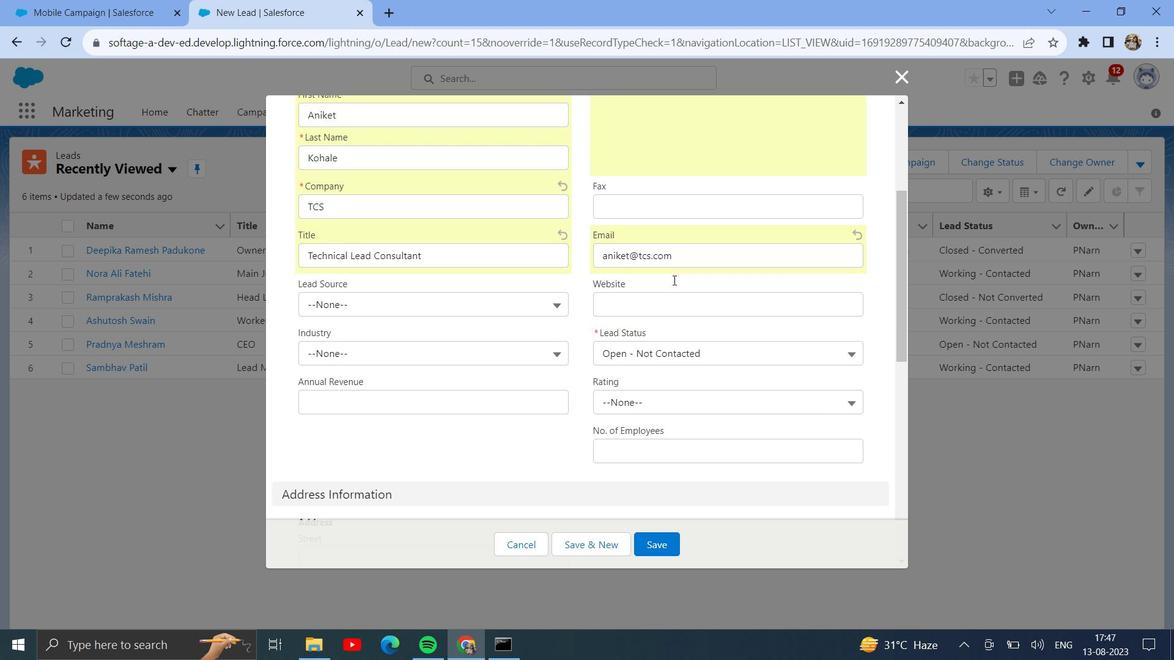 
Action: Mouse scrolled (670, 282) with delta (0, 0)
Screenshot: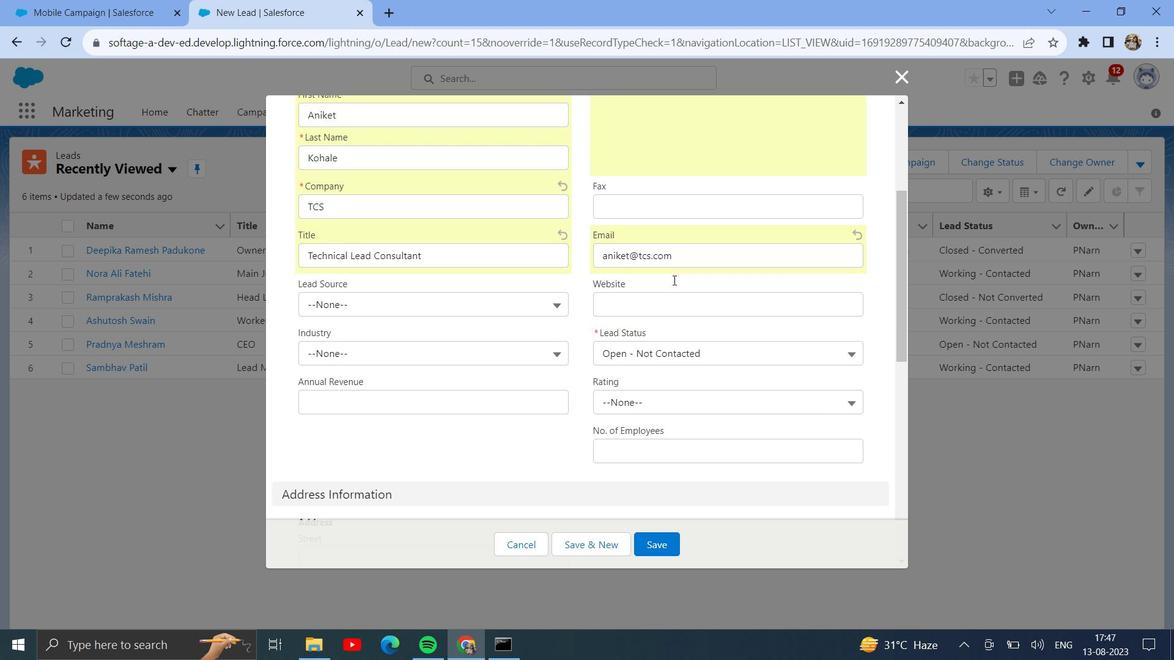 
Action: Mouse moved to (668, 287)
Screenshot: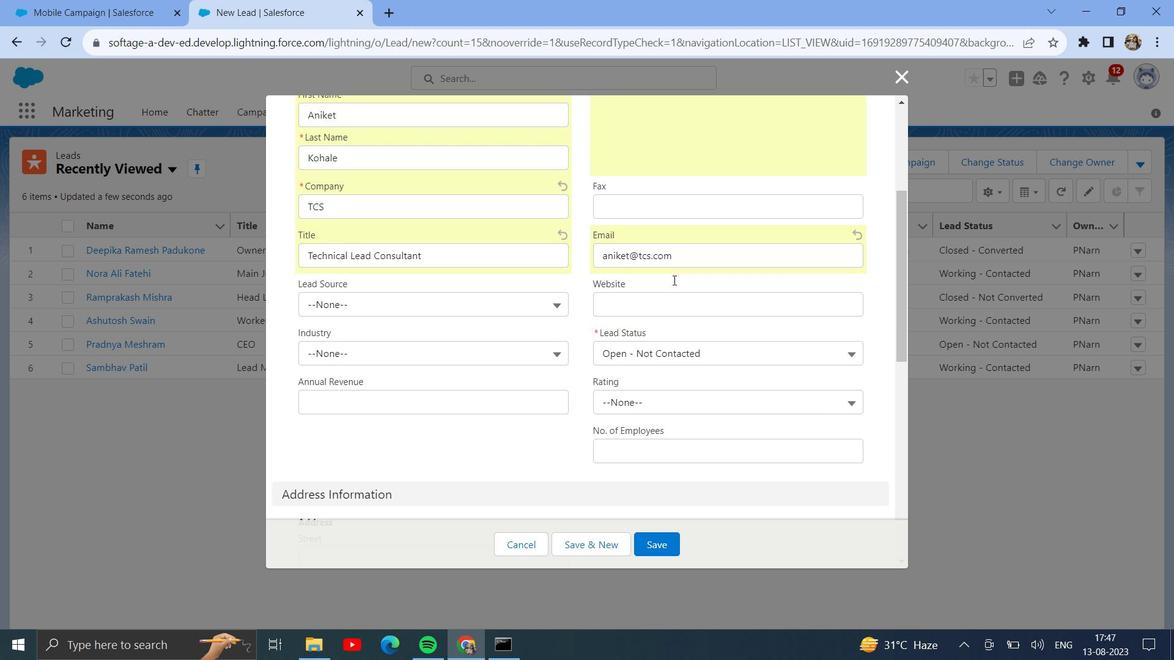 
Action: Mouse scrolled (668, 286) with delta (0, 0)
Screenshot: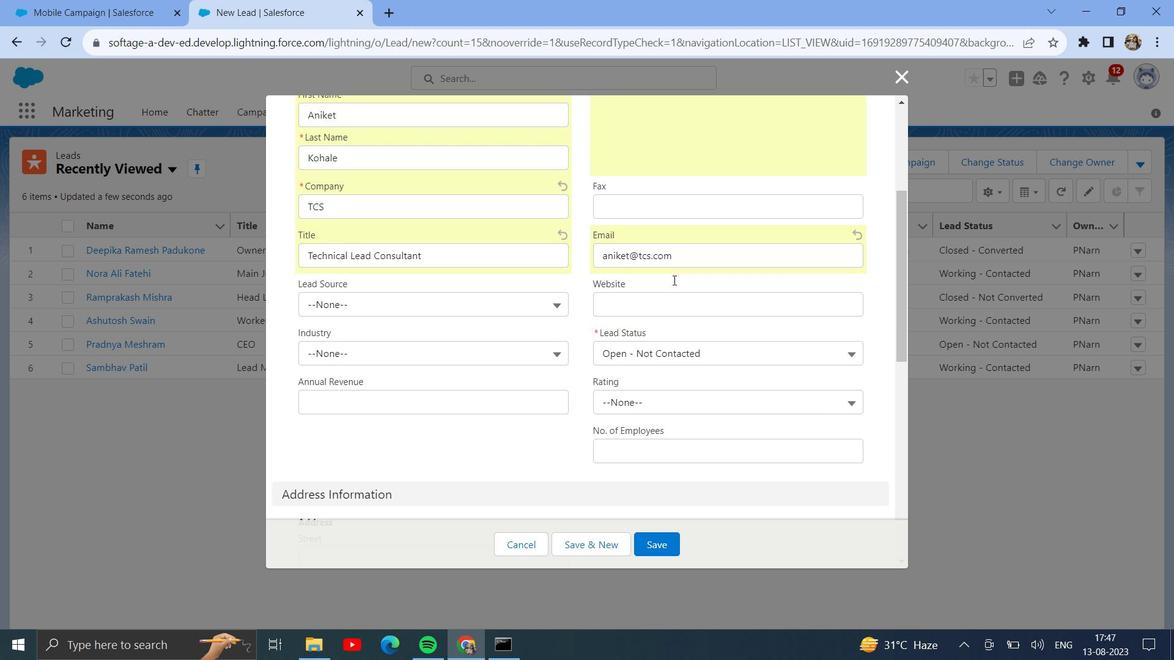 
Action: Mouse moved to (735, 249)
Screenshot: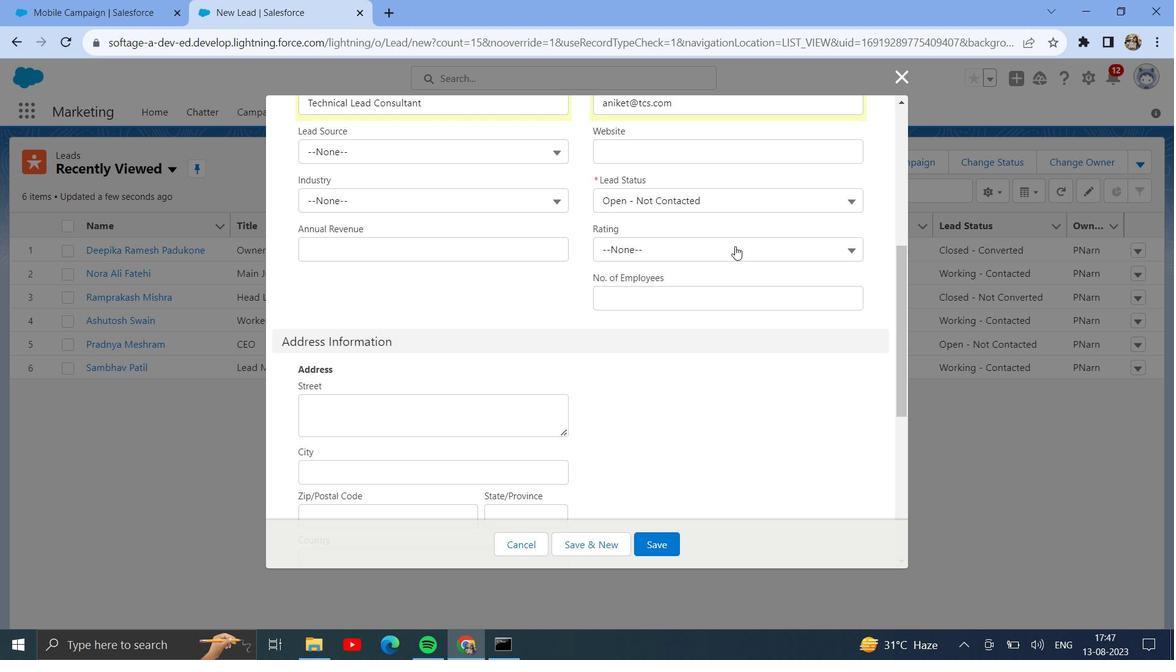 
Action: Mouse scrolled (735, 248) with delta (0, 0)
Screenshot: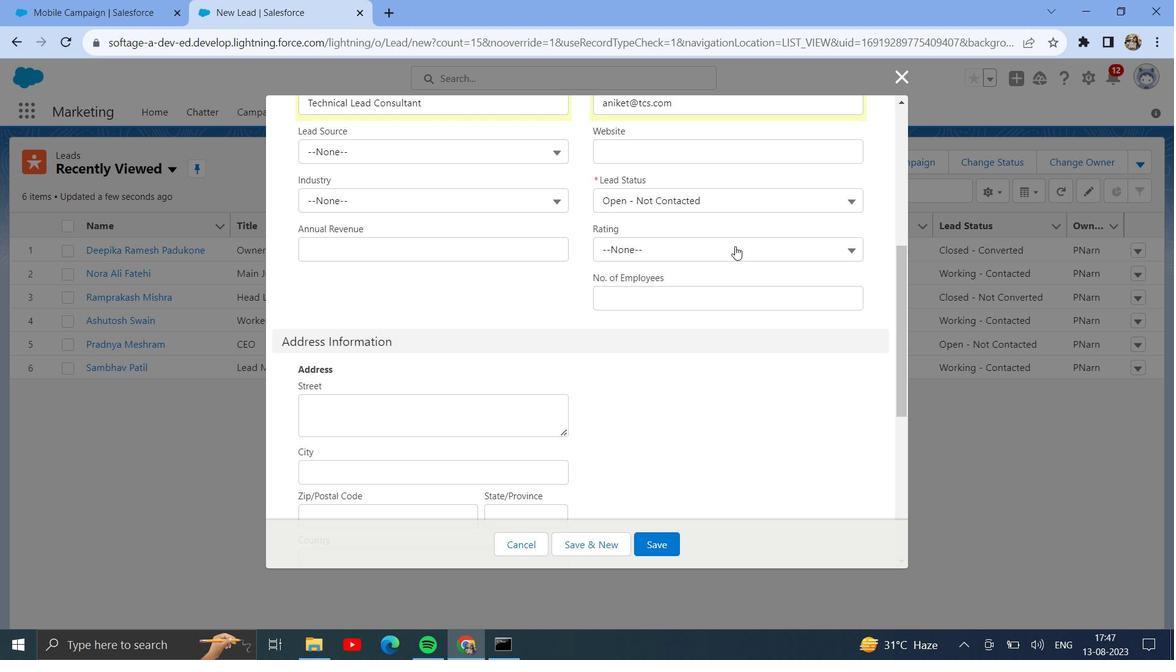 
Action: Mouse moved to (733, 170)
Screenshot: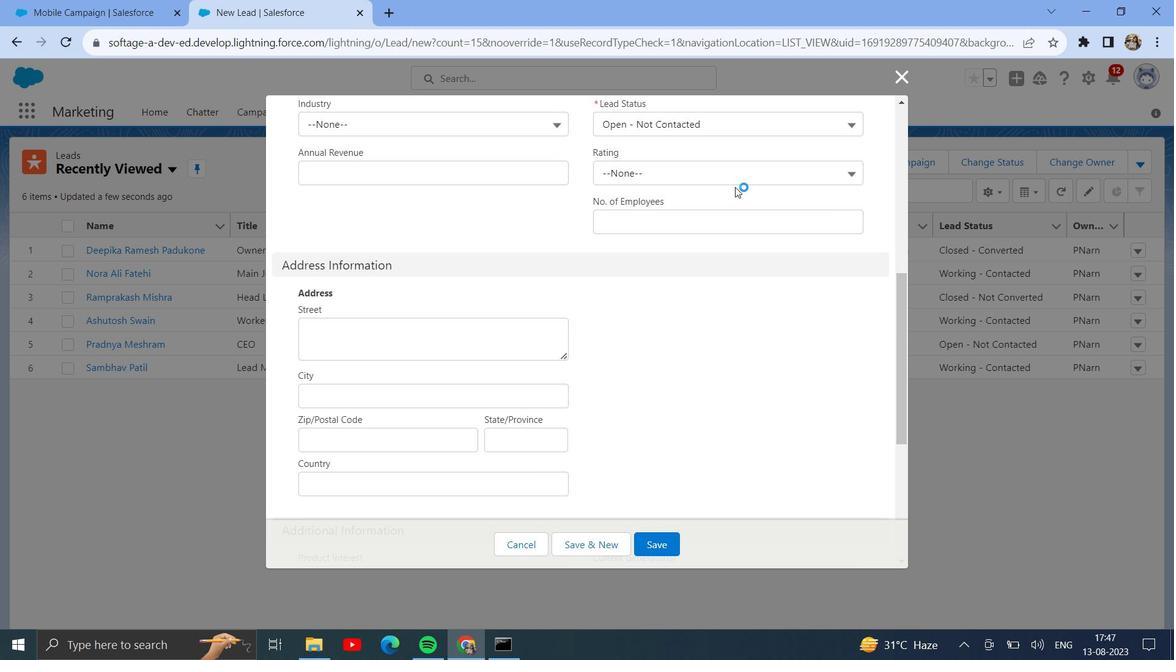 
Action: Mouse pressed left at (733, 170)
Screenshot: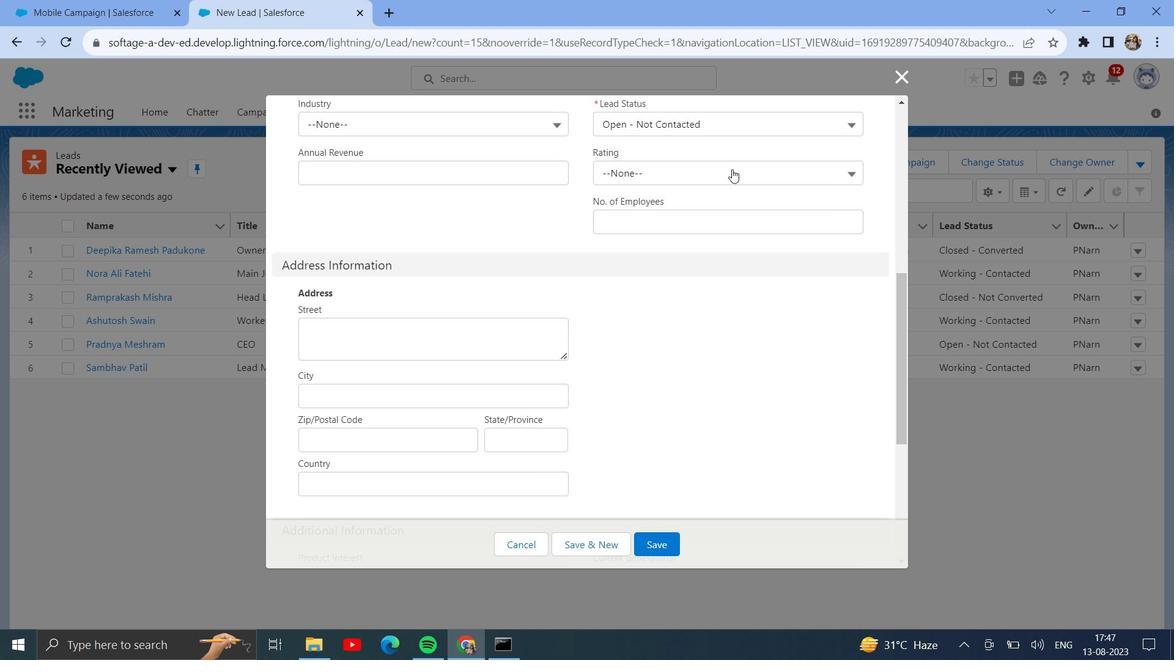 
Action: Mouse moved to (739, 239)
Screenshot: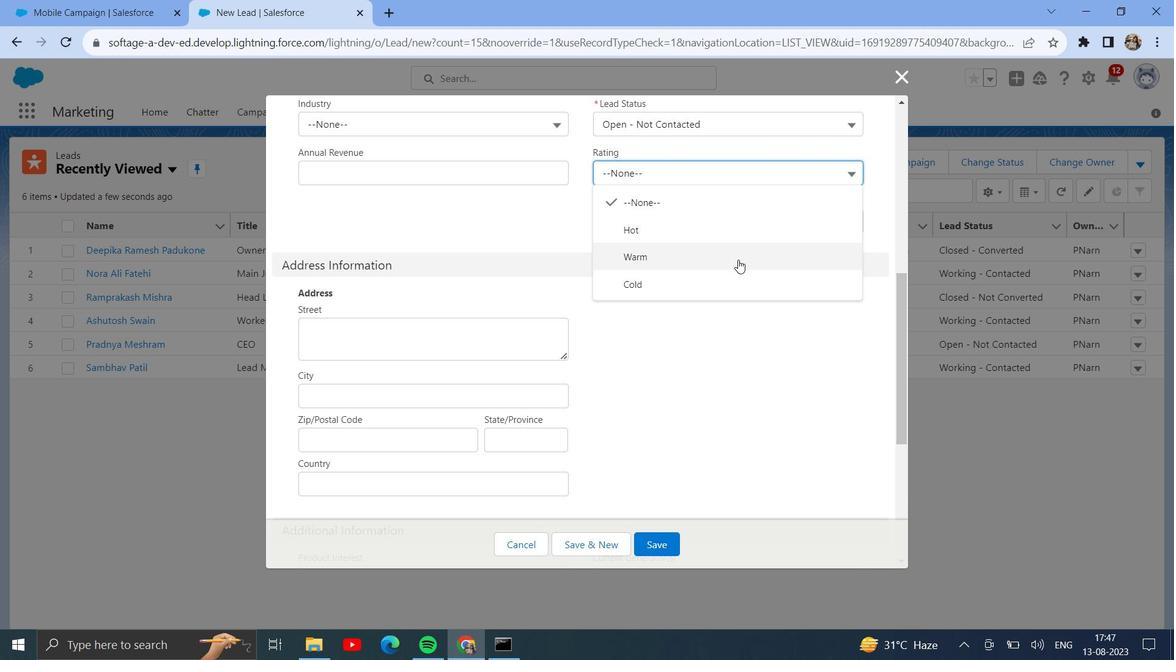 
Action: Mouse pressed left at (739, 239)
Screenshot: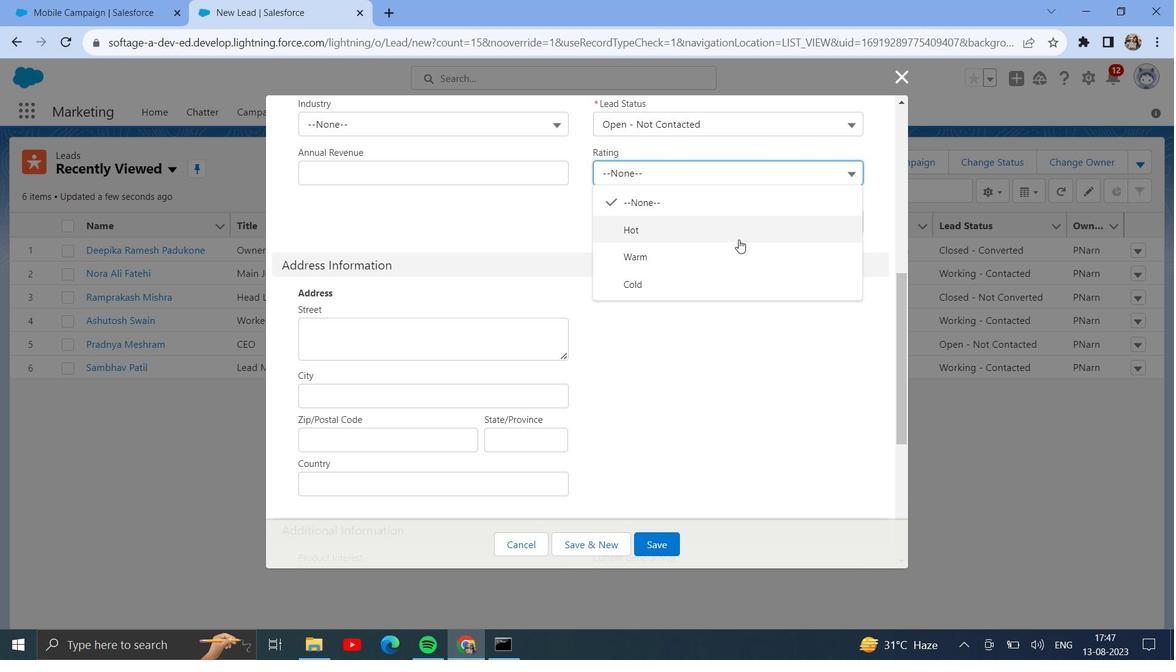 
Action: Mouse moved to (664, 553)
Screenshot: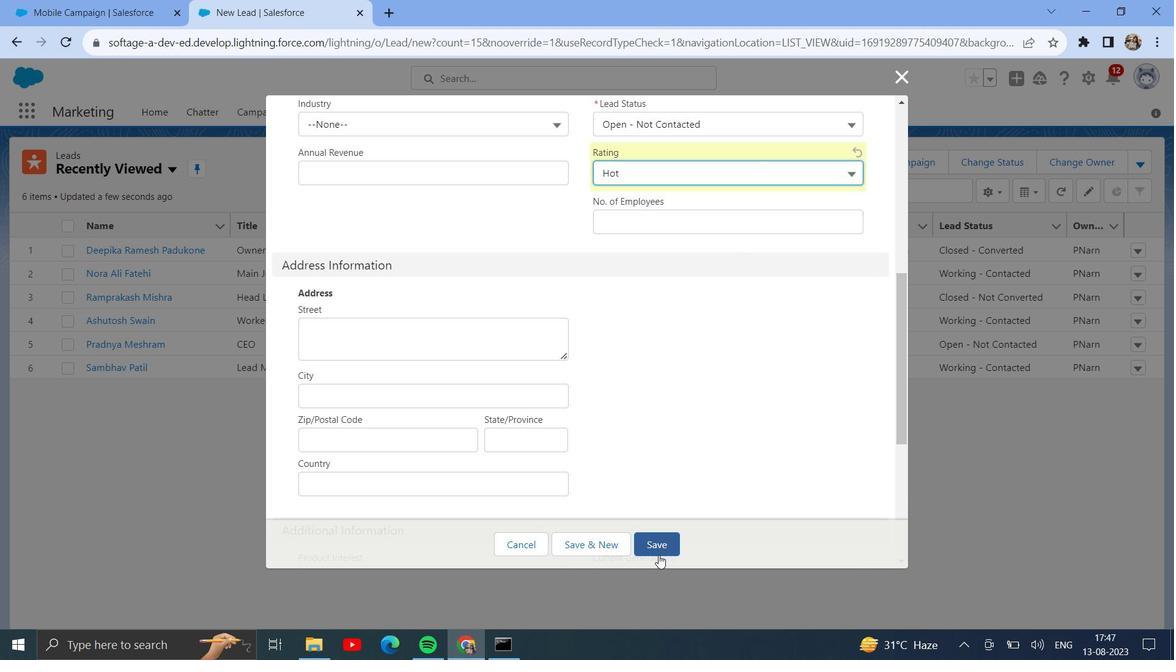
Action: Mouse pressed left at (664, 553)
Screenshot: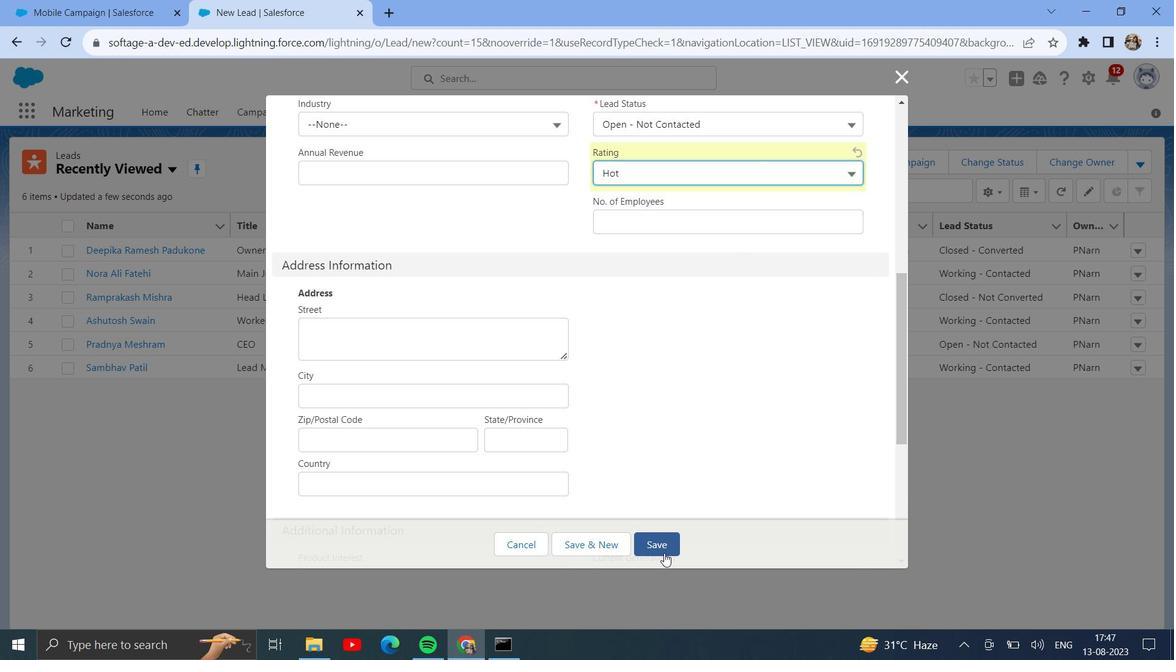 
Action: Mouse moved to (1135, 420)
Screenshot: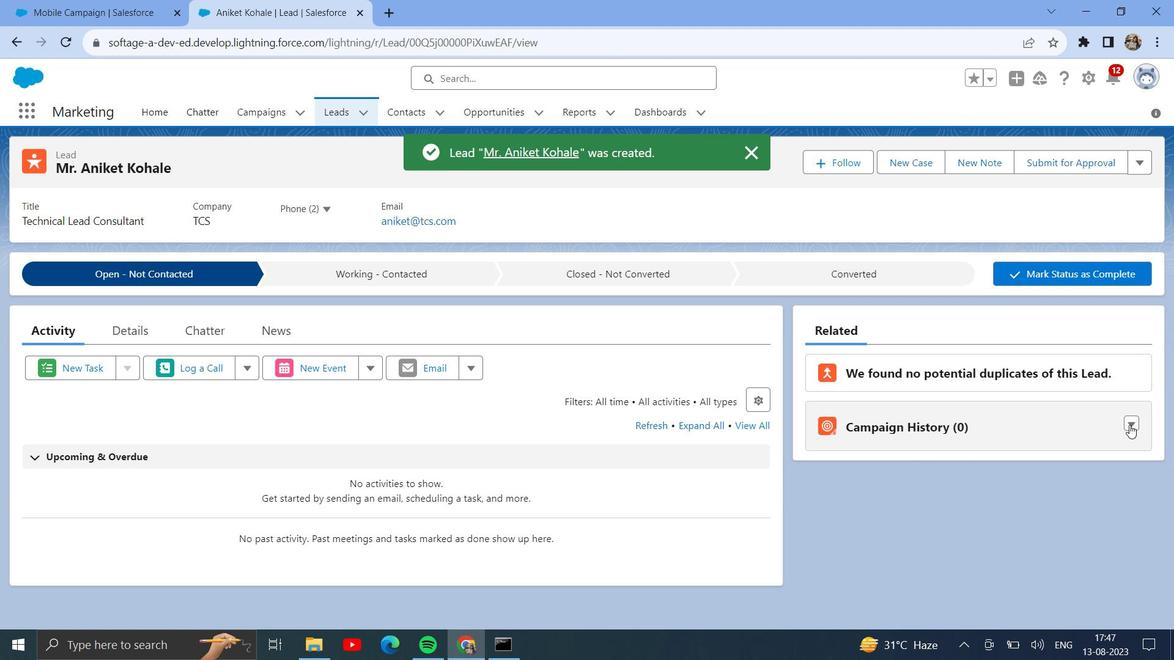 
Action: Mouse pressed left at (1135, 420)
Screenshot: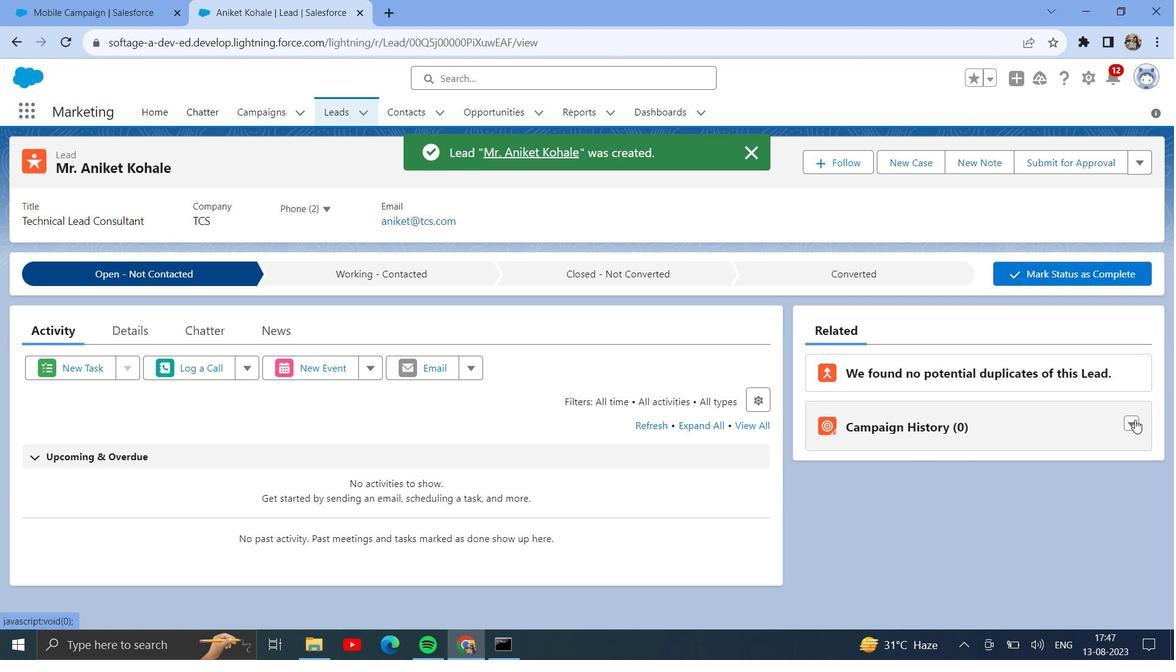 
Action: Mouse moved to (1111, 442)
Screenshot: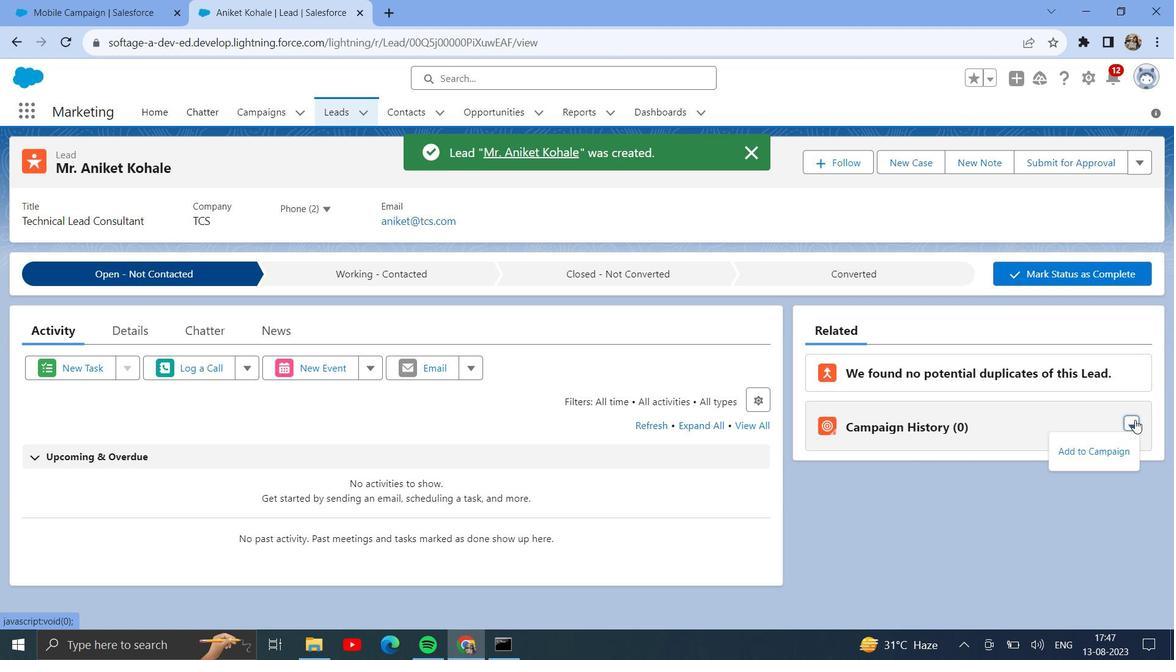 
Action: Mouse pressed left at (1111, 442)
Screenshot: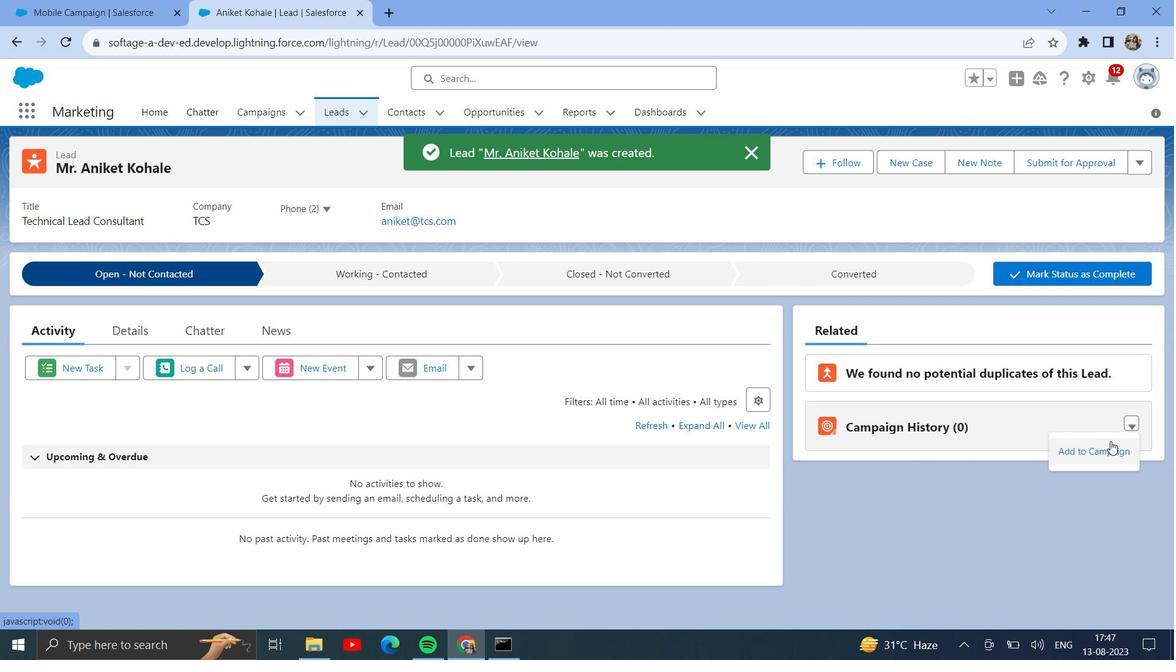 
Action: Mouse moved to (660, 370)
Screenshot: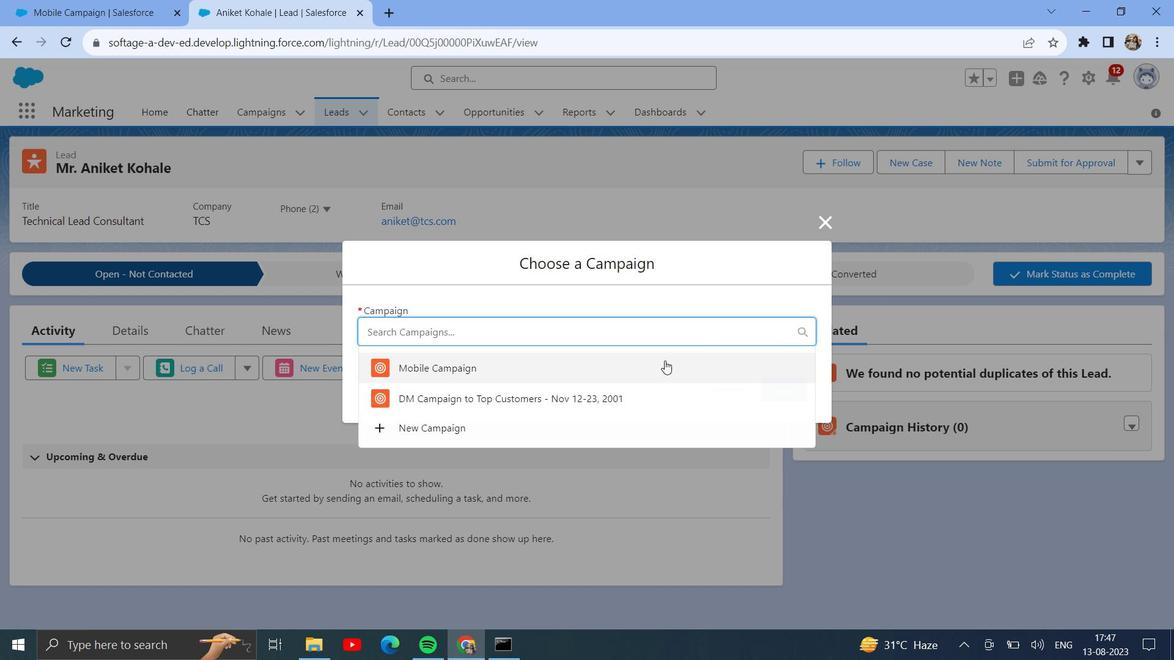 
Action: Mouse pressed left at (660, 370)
Screenshot: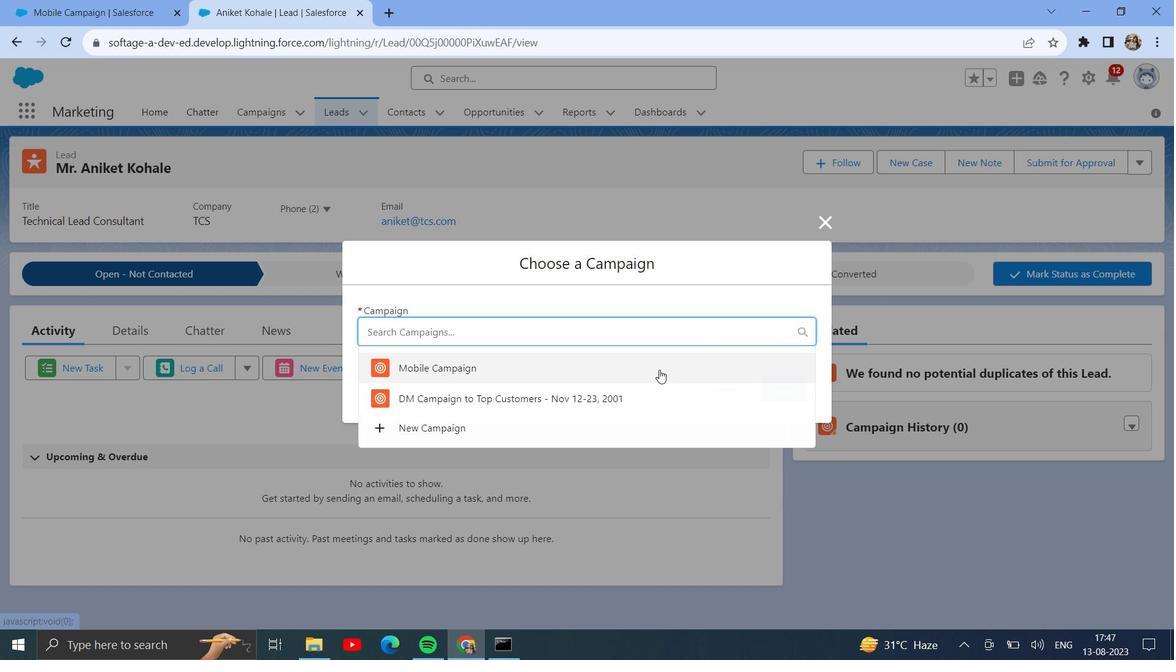 
Action: Mouse moved to (791, 391)
Screenshot: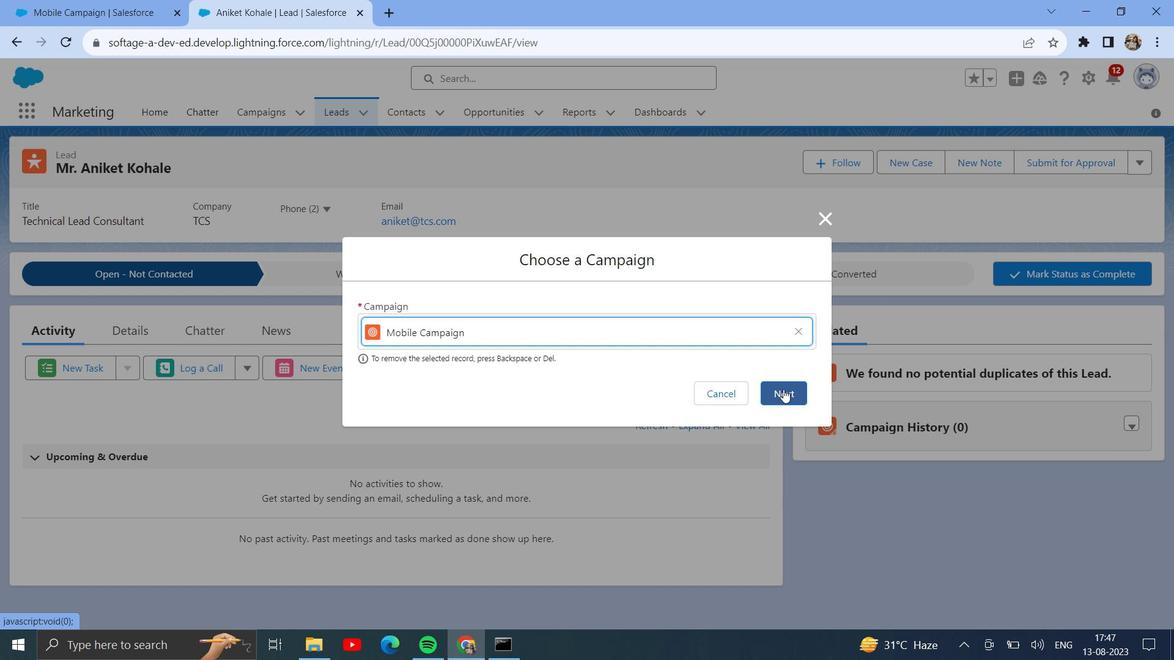 
Action: Mouse pressed left at (791, 391)
Screenshot: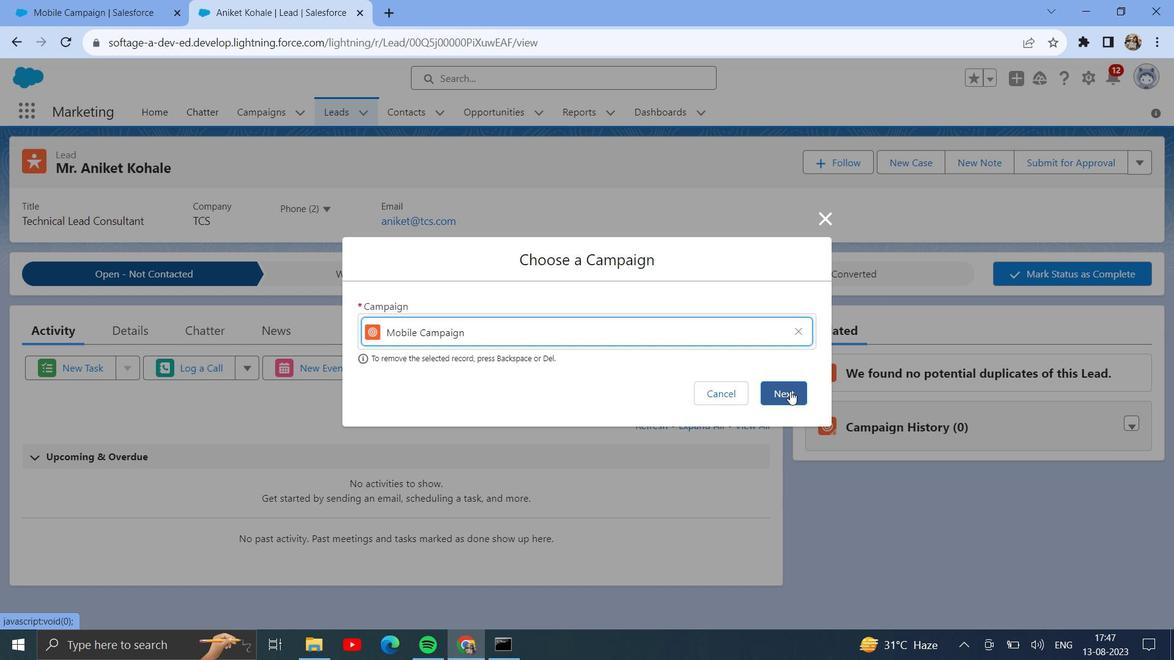 
Action: Mouse moved to (537, 342)
Screenshot: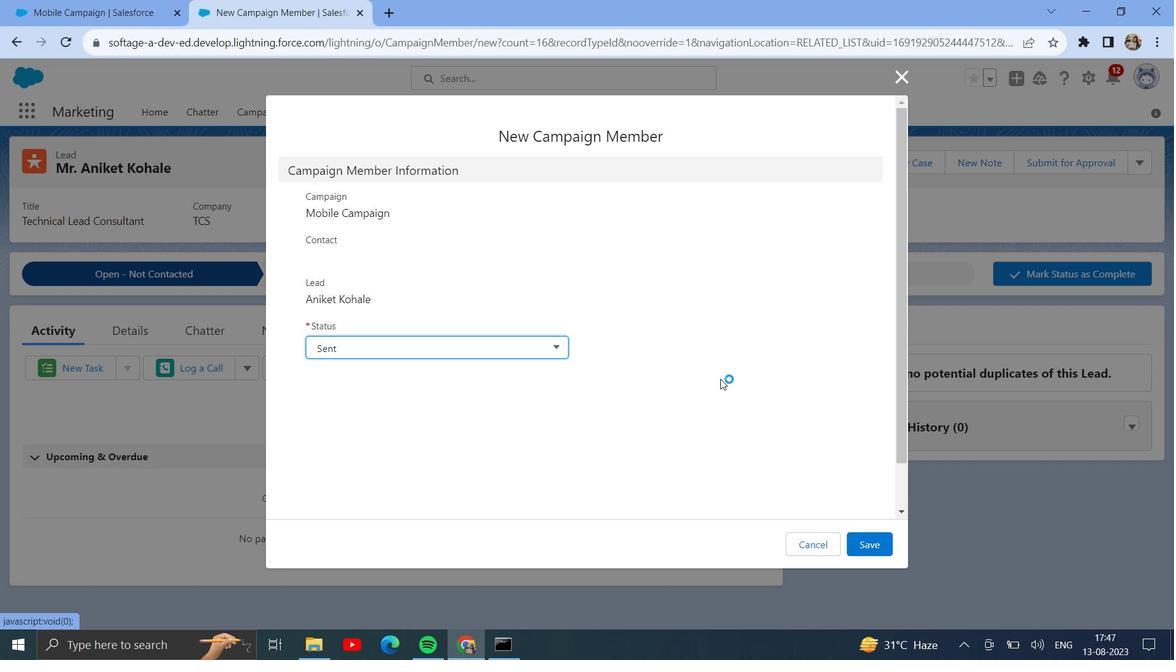 
Action: Mouse pressed left at (537, 342)
Screenshot: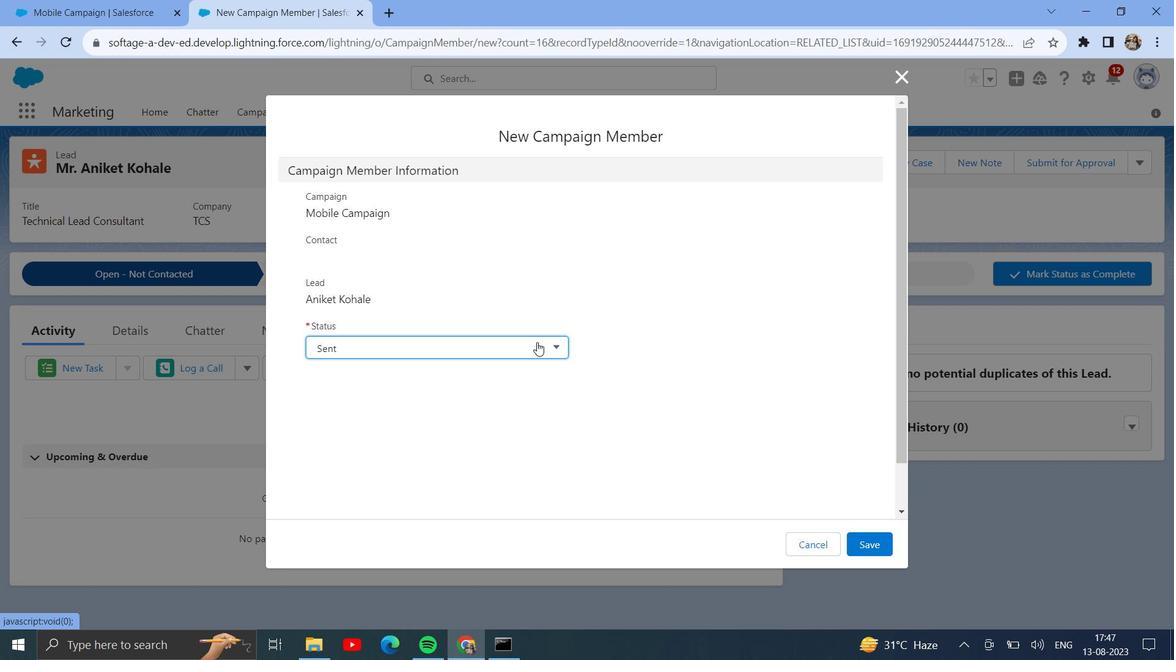 
Action: Mouse moved to (518, 399)
Screenshot: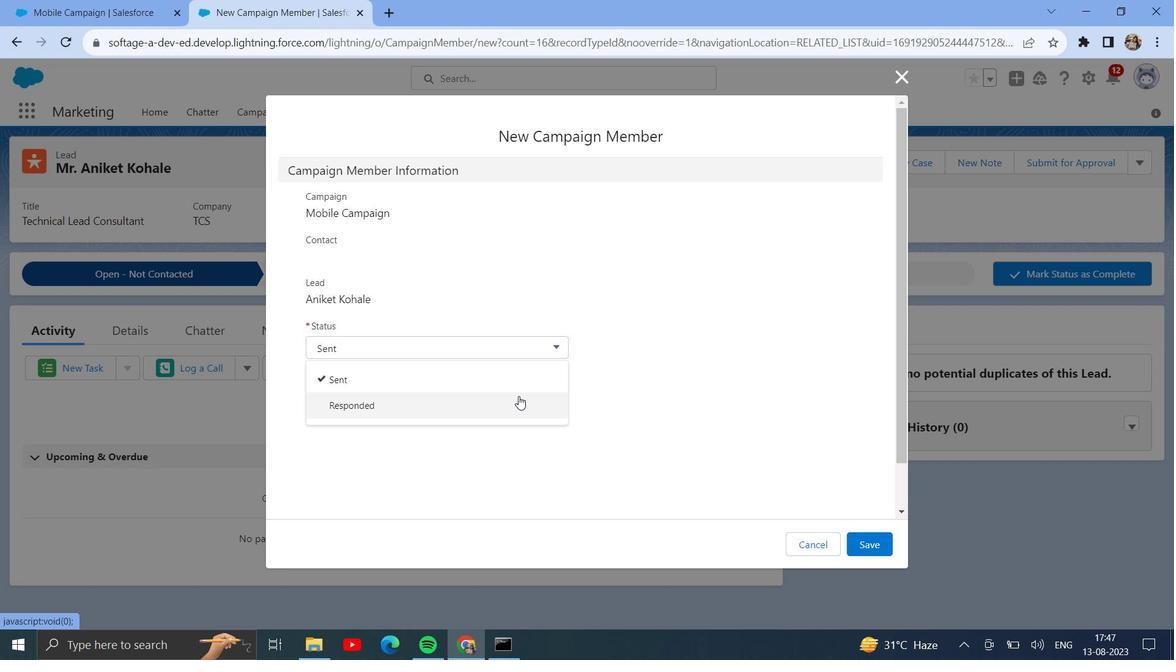 
Action: Mouse pressed left at (518, 399)
Screenshot: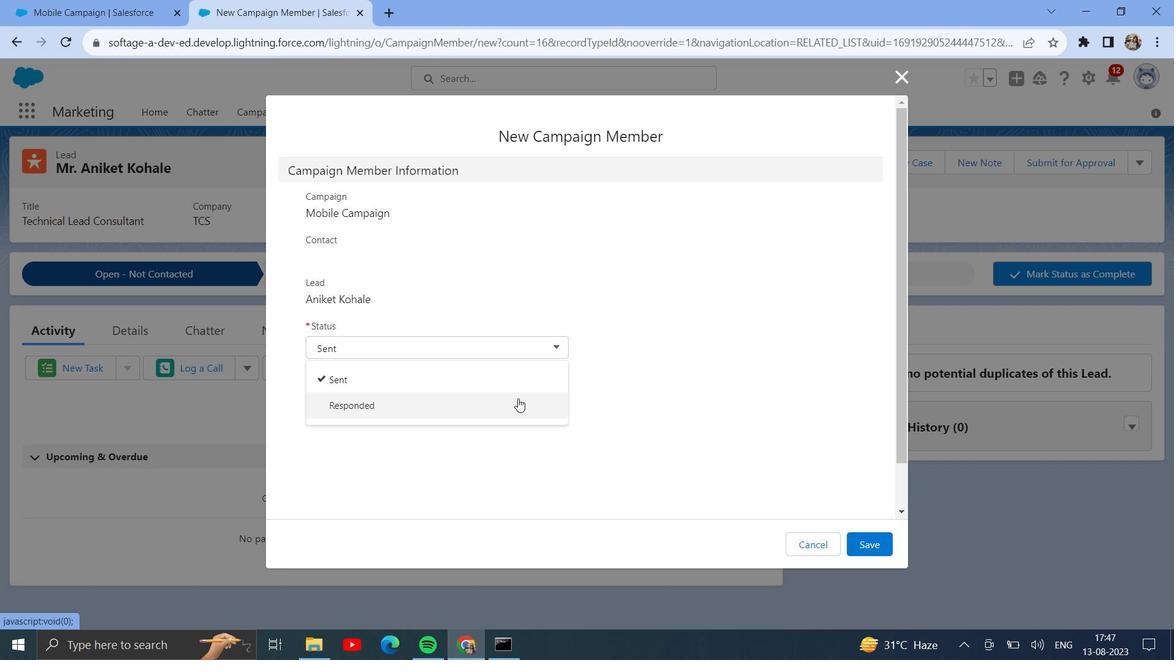 
Action: Mouse moved to (872, 540)
Screenshot: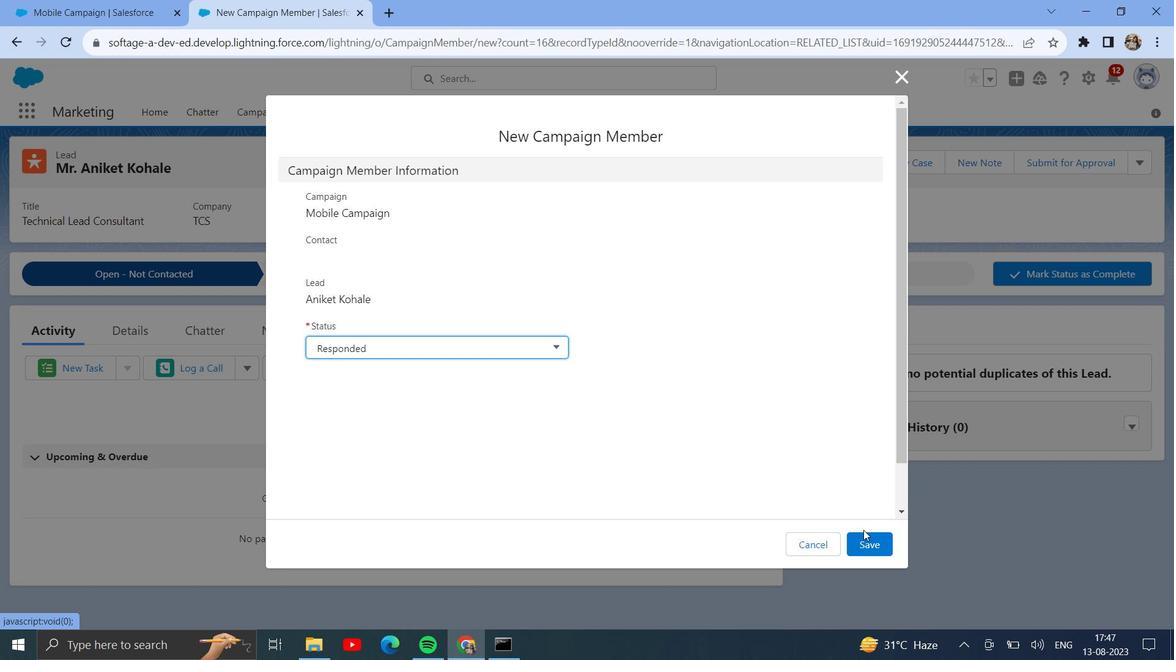 
Action: Mouse pressed left at (872, 540)
Screenshot: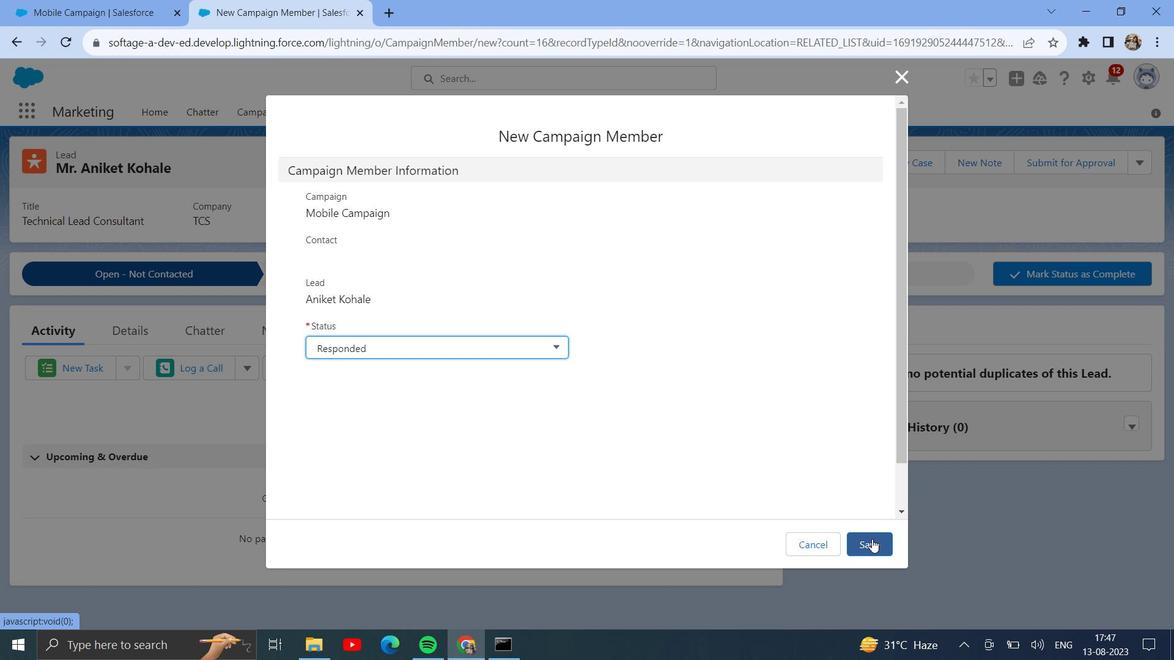 
Action: Mouse moved to (1037, 271)
Screenshot: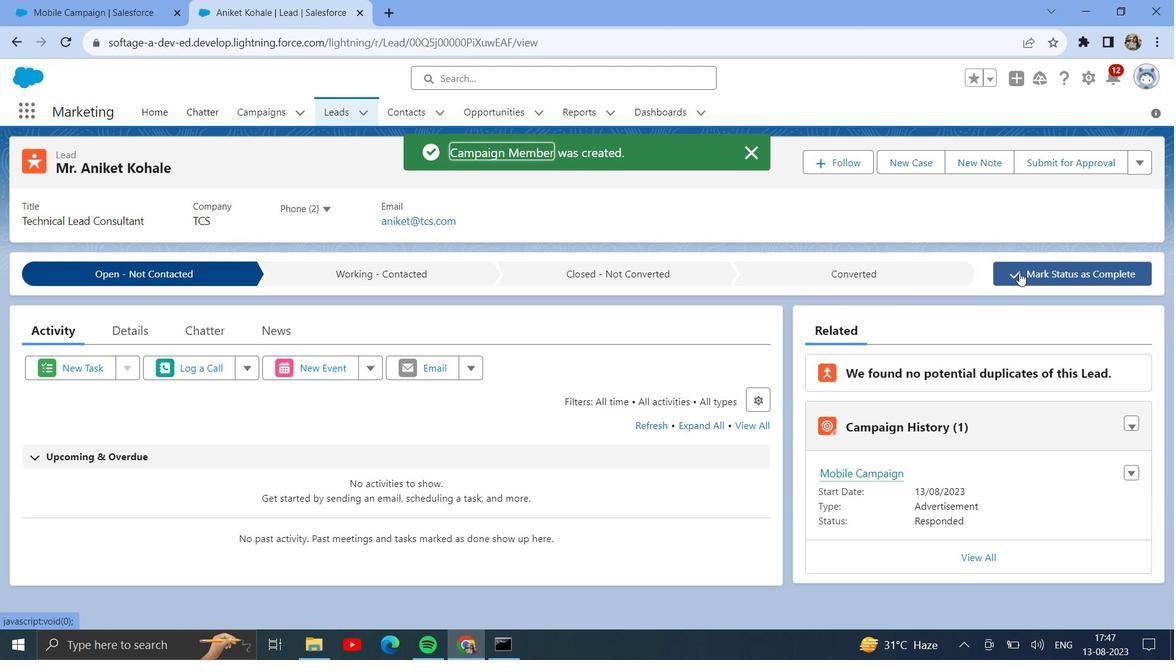 
Action: Mouse pressed left at (1037, 271)
Screenshot: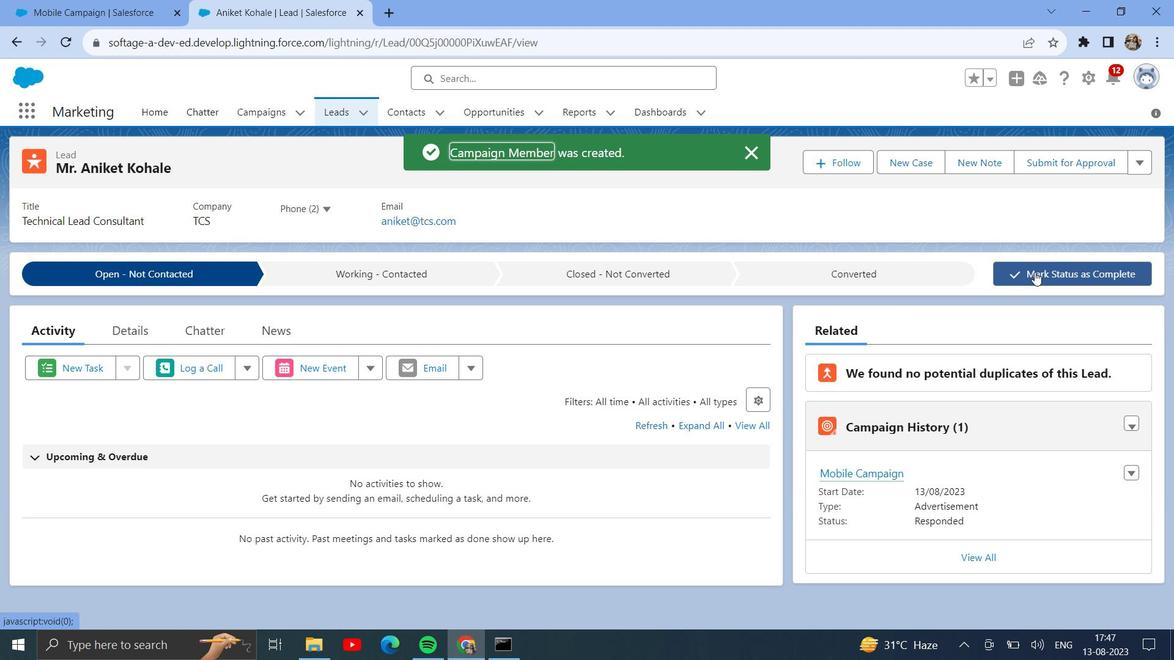 
Action: Mouse moved to (964, 272)
Screenshot: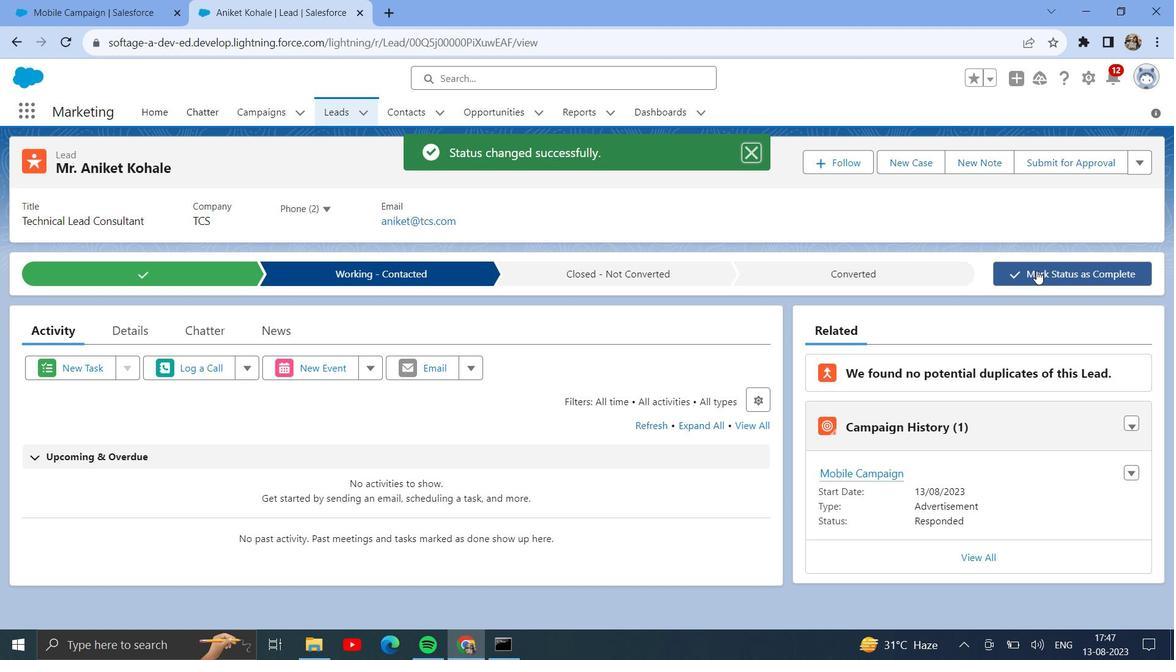 
Action: Mouse pressed left at (964, 272)
Screenshot: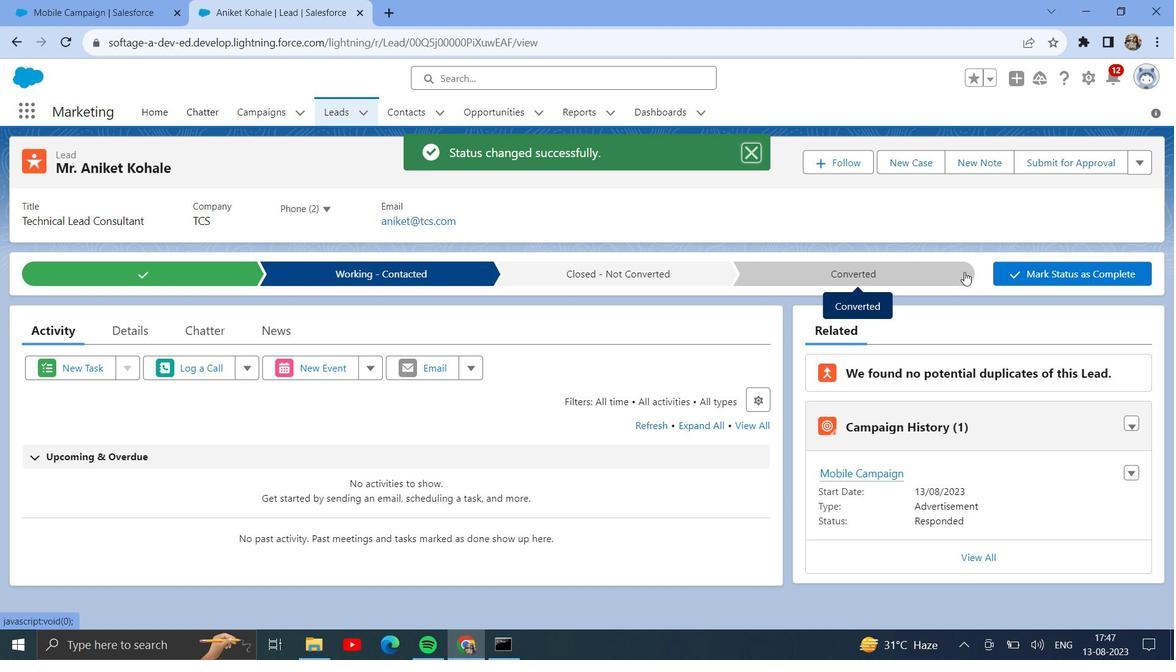
Action: Mouse moved to (1067, 271)
Screenshot: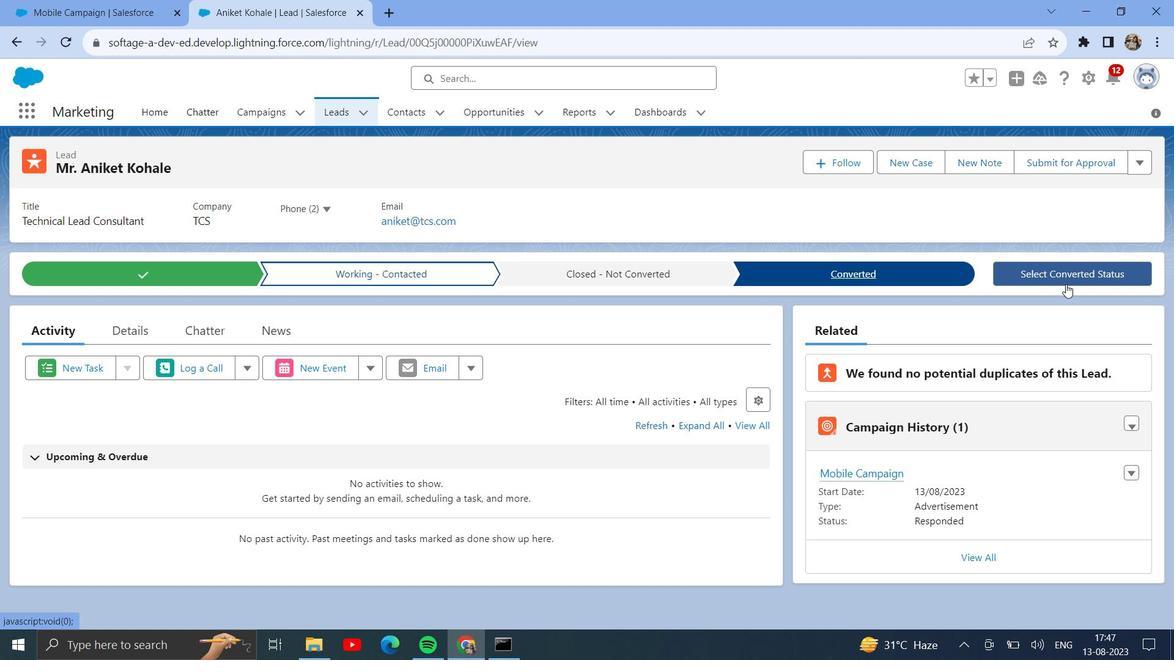 
Action: Mouse pressed left at (1067, 271)
Screenshot: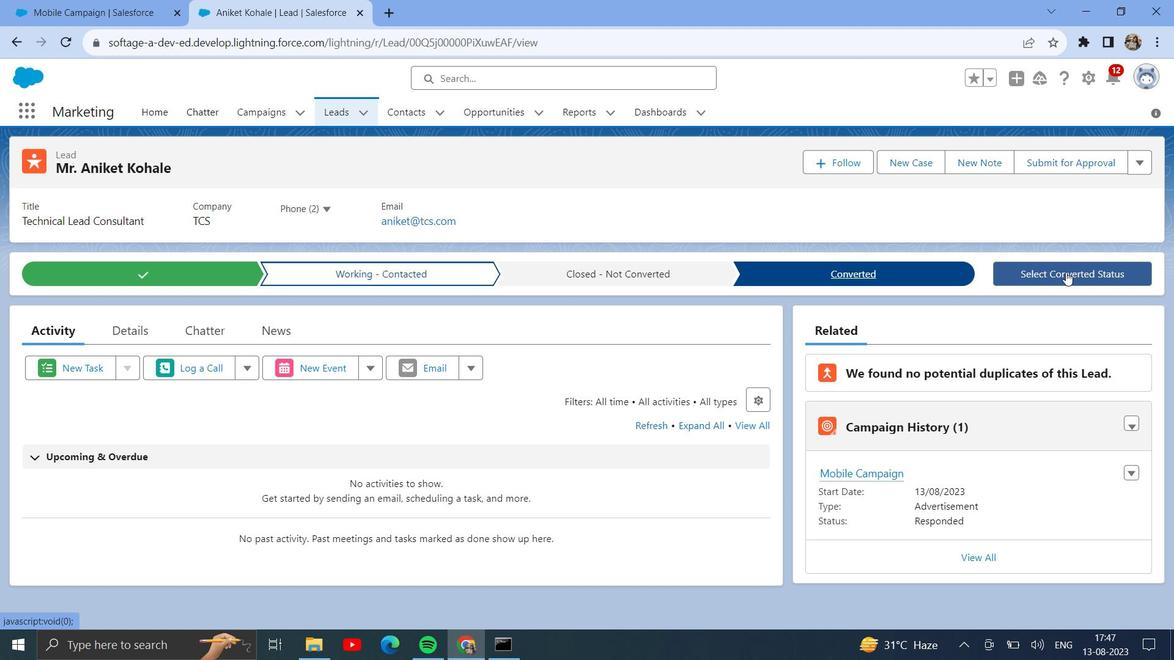 
Action: Mouse moved to (654, 384)
Screenshot: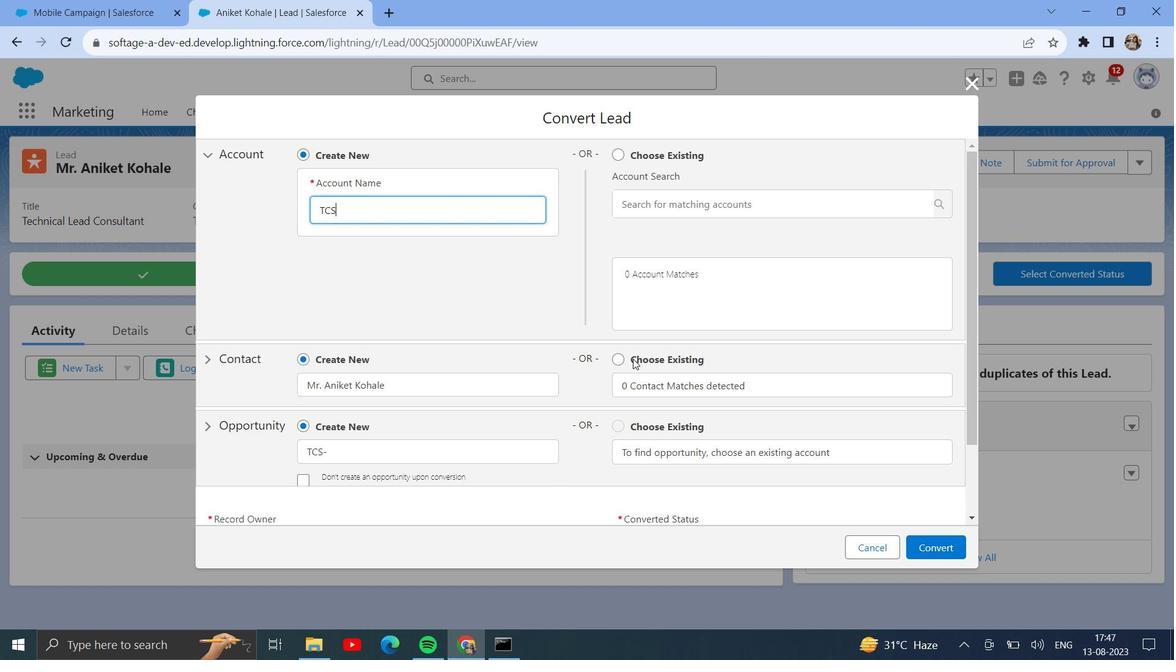
Action: Mouse scrolled (654, 383) with delta (0, 0)
Screenshot: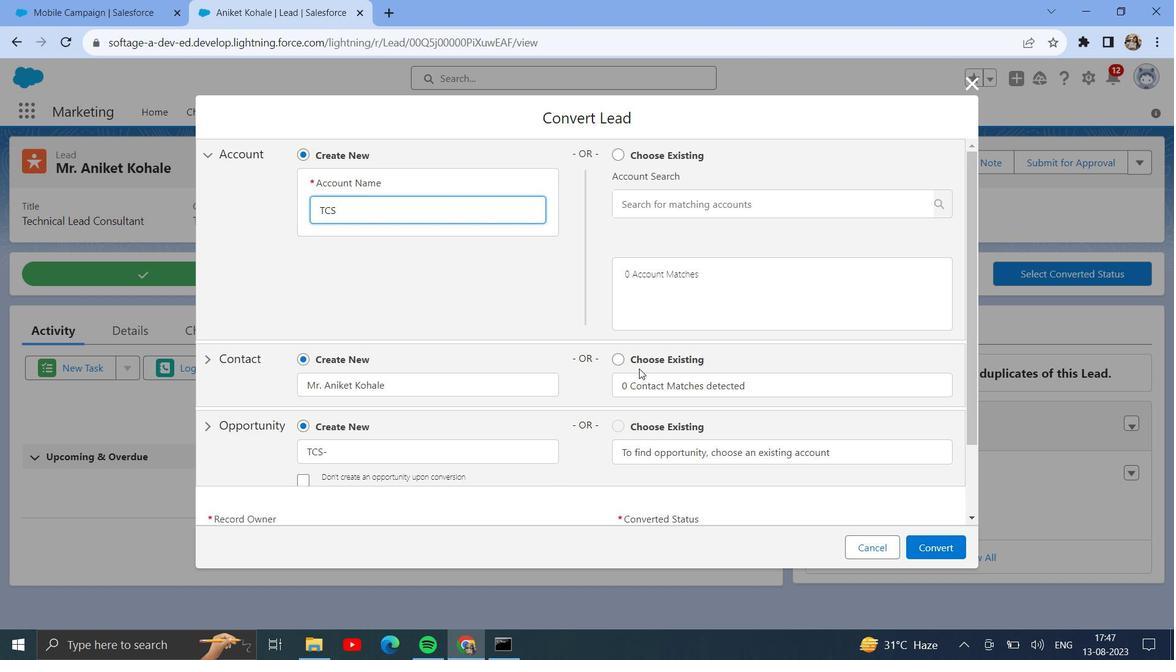 
Action: Mouse moved to (656, 387)
Screenshot: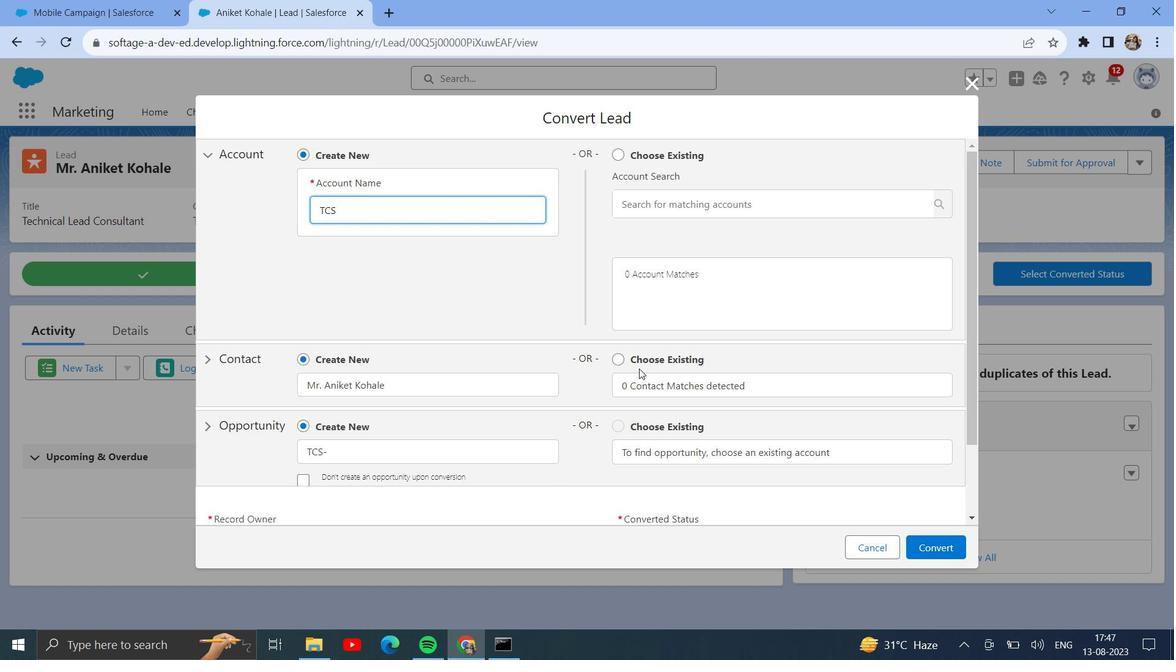 
Action: Mouse scrolled (656, 387) with delta (0, 0)
Screenshot: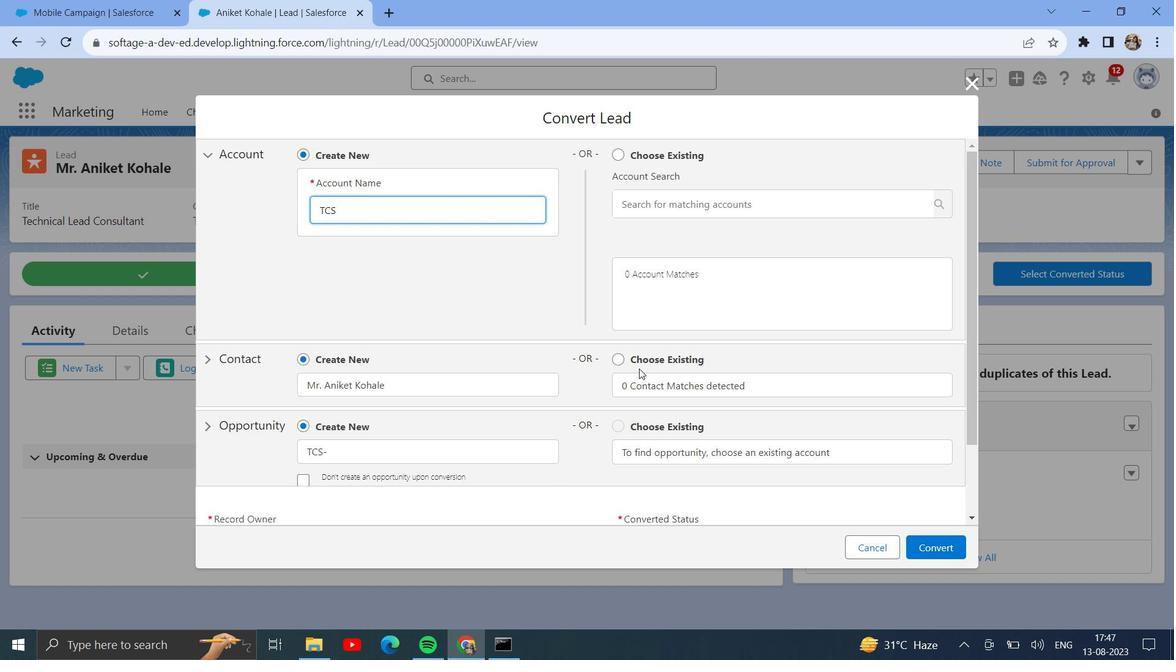 
Action: Mouse moved to (657, 389)
Screenshot: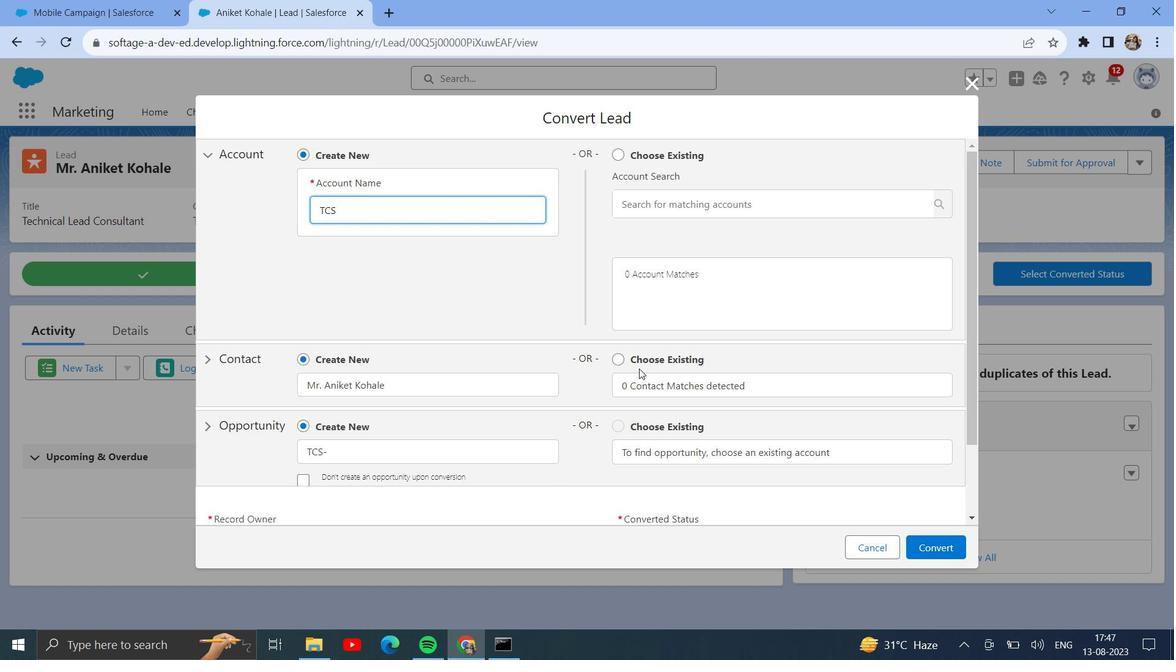 
Action: Mouse scrolled (657, 388) with delta (0, 0)
Screenshot: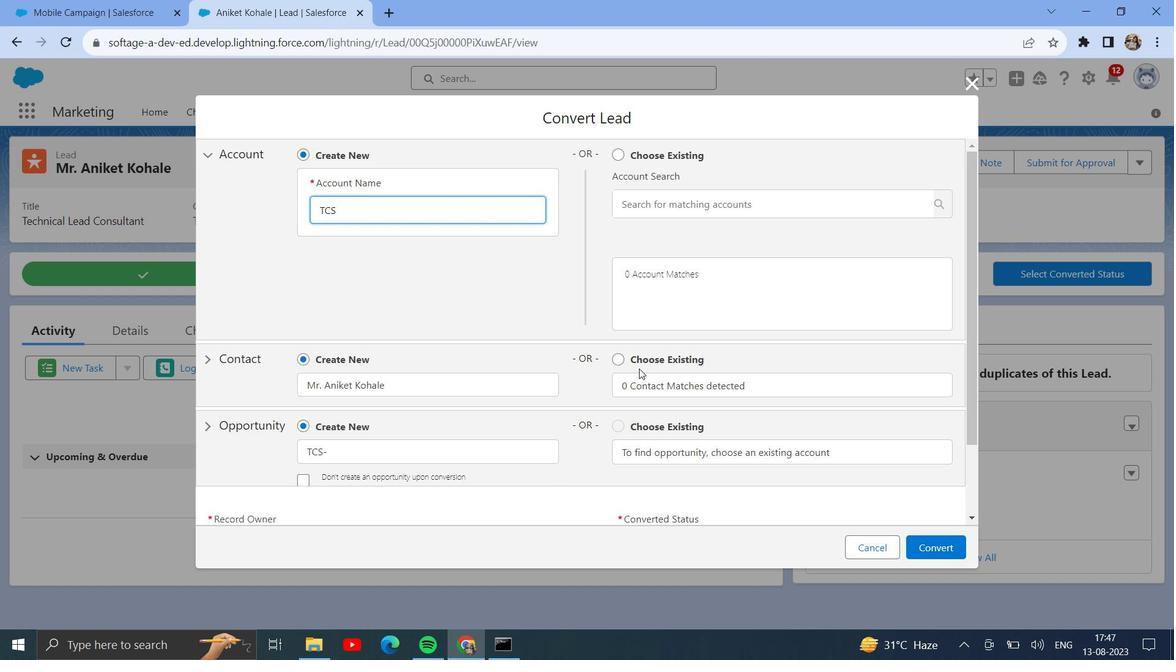 
Action: Mouse scrolled (657, 388) with delta (0, 0)
Screenshot: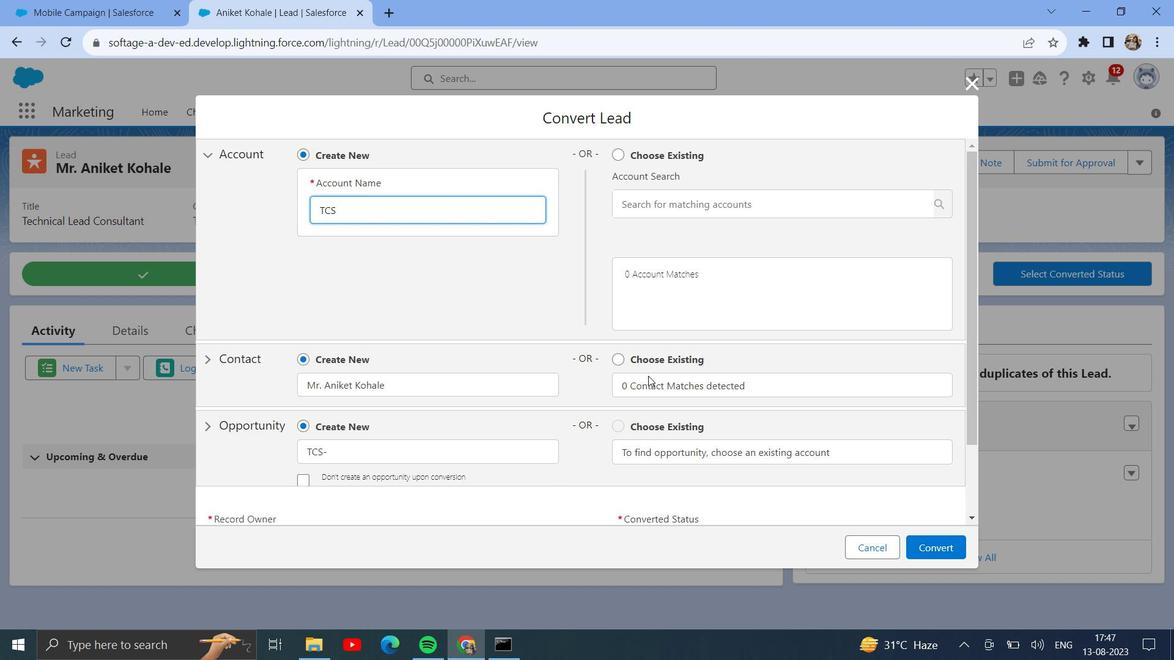 
Action: Mouse moved to (685, 471)
Screenshot: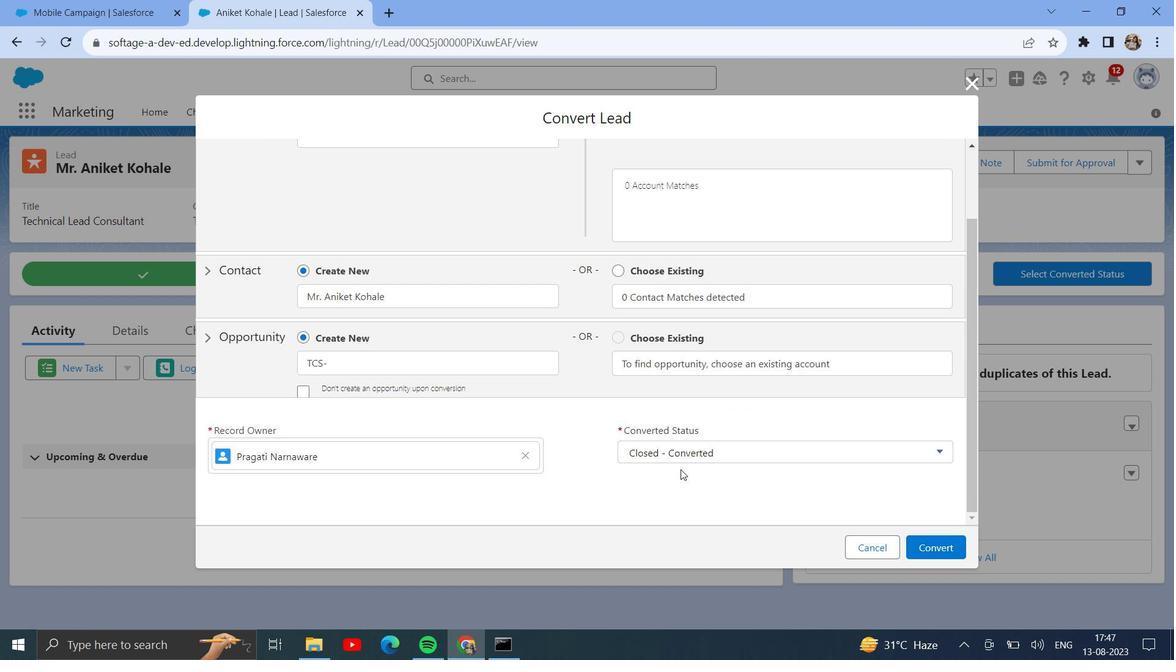 
Action: Mouse scrolled (685, 471) with delta (0, 0)
Screenshot: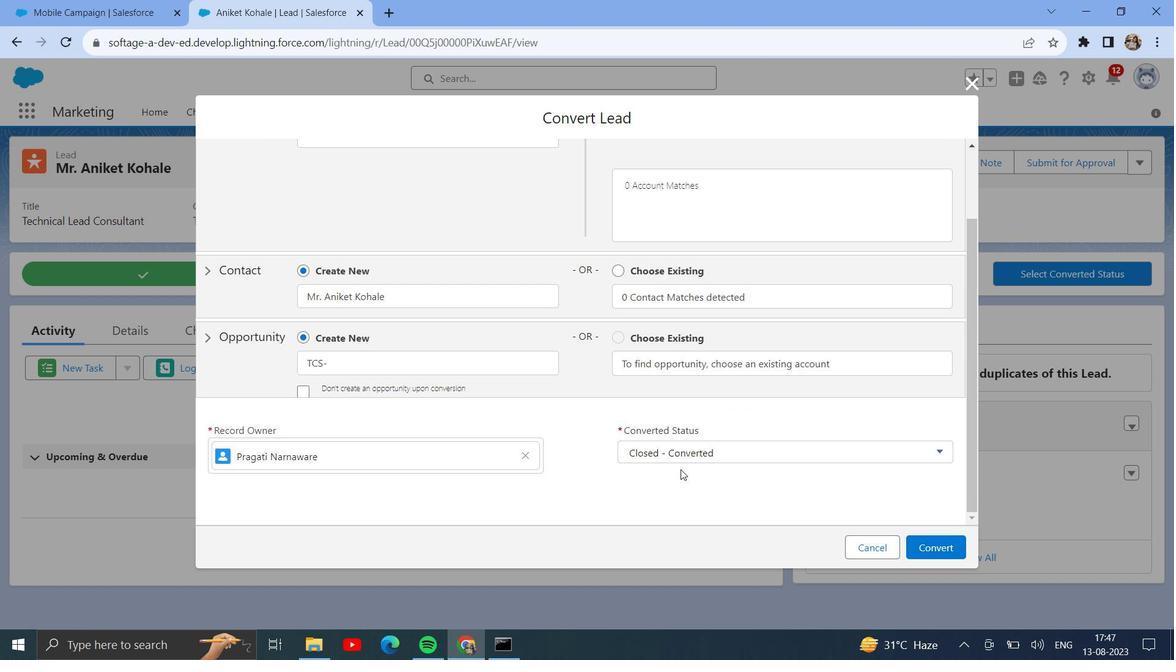 
Action: Mouse scrolled (685, 471) with delta (0, 0)
Screenshot: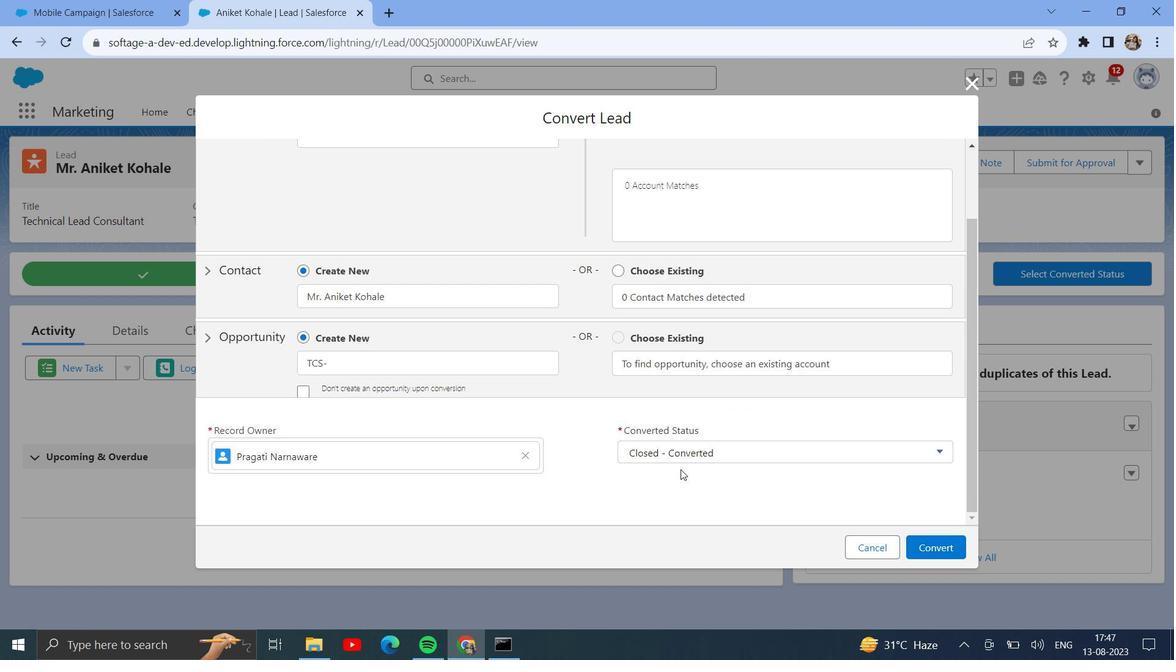 
Action: Mouse scrolled (685, 471) with delta (0, 0)
Screenshot: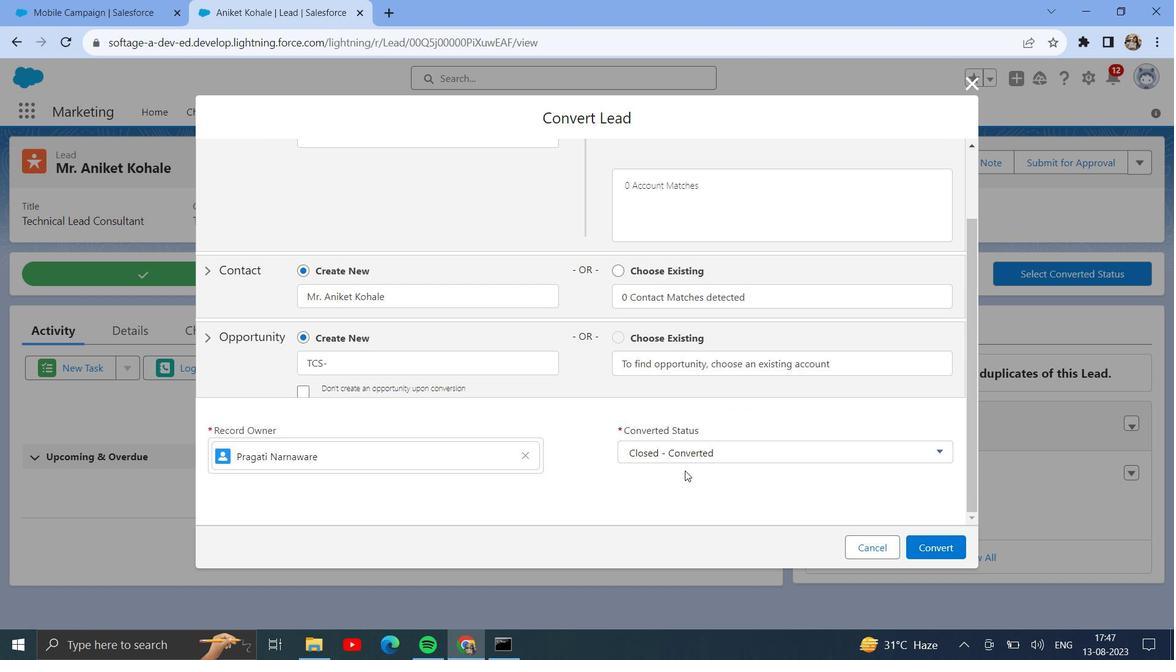 
Action: Mouse moved to (946, 544)
Screenshot: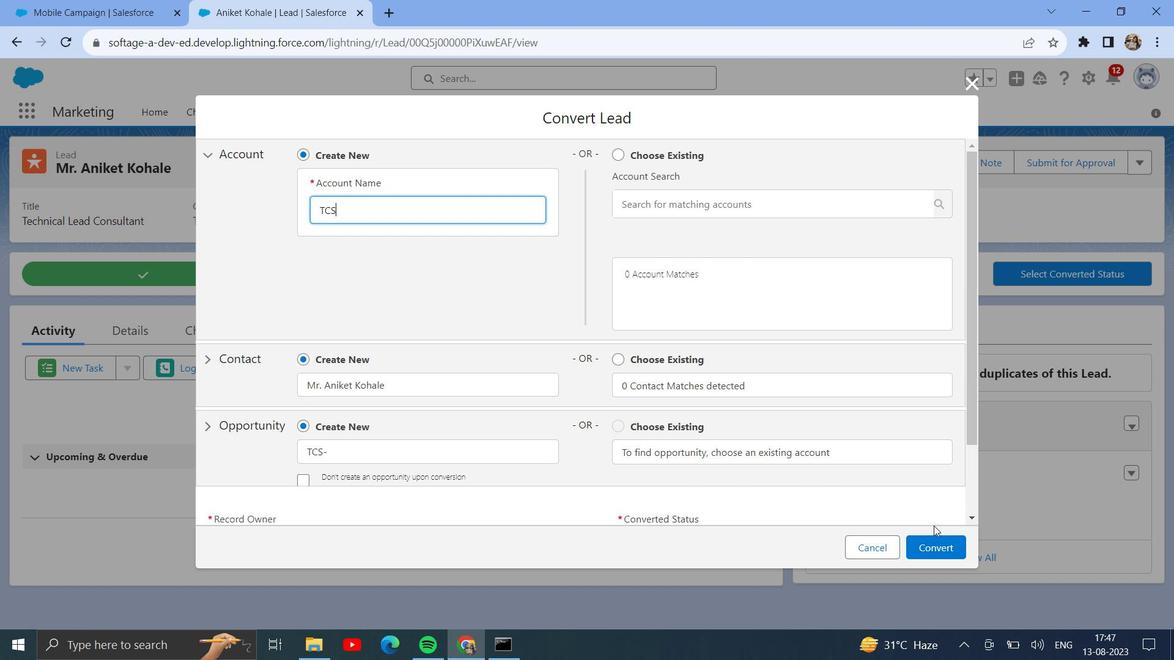 
Action: Mouse pressed left at (946, 544)
Screenshot: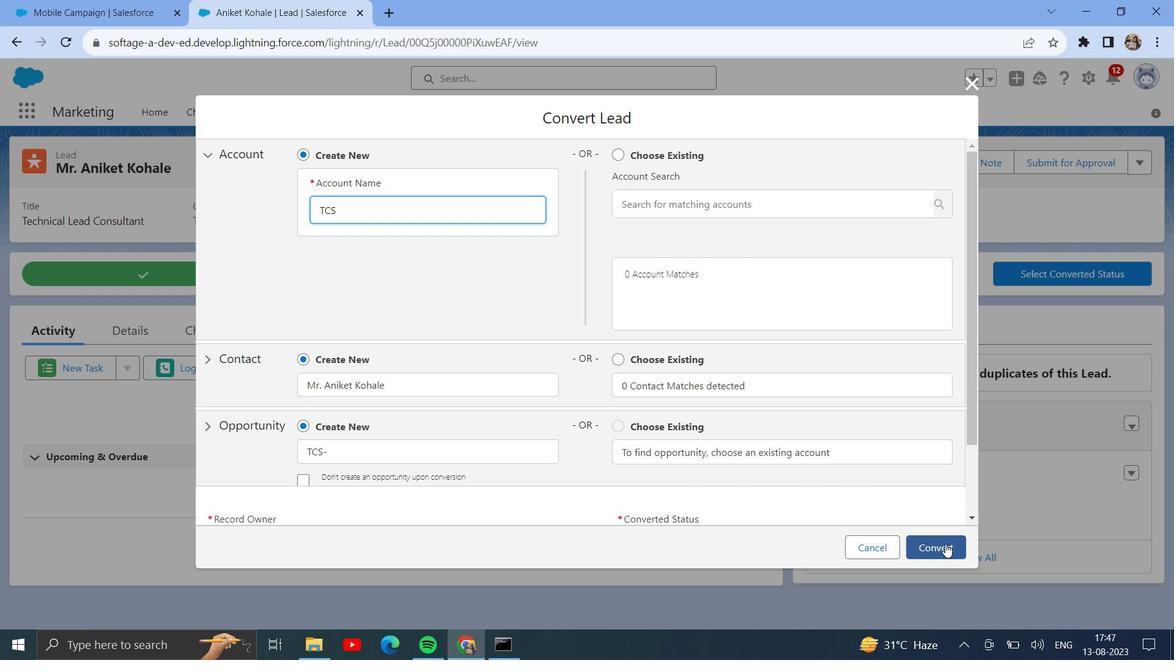 
Action: Mouse moved to (567, 368)
Screenshot: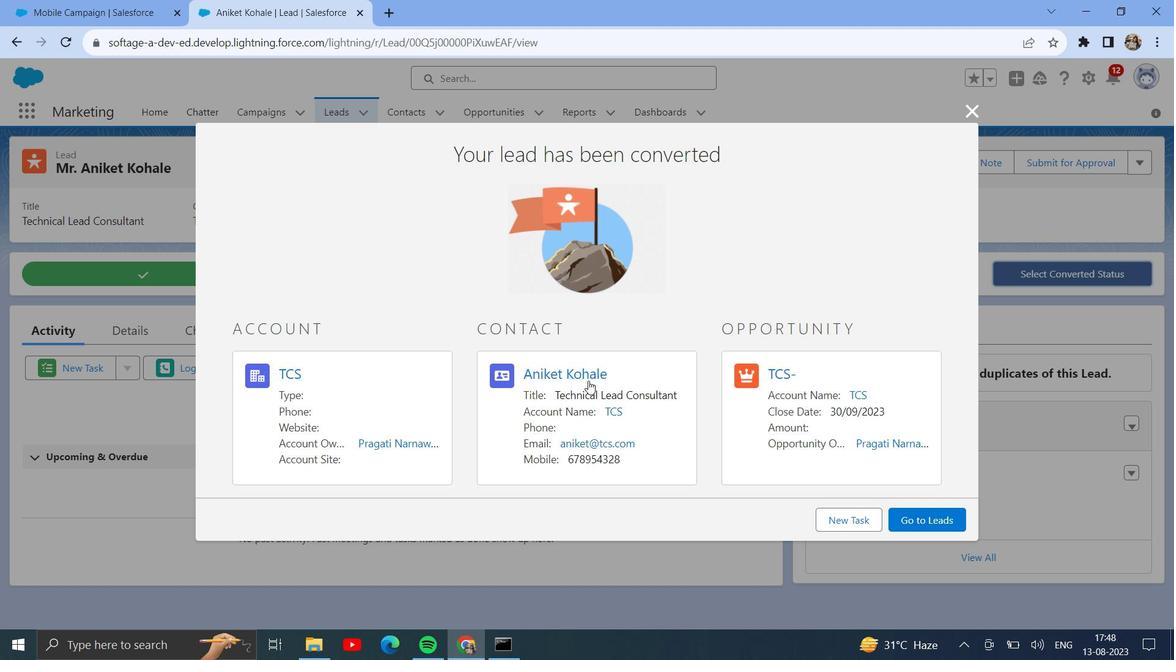 
Action: Mouse pressed left at (567, 368)
Screenshot: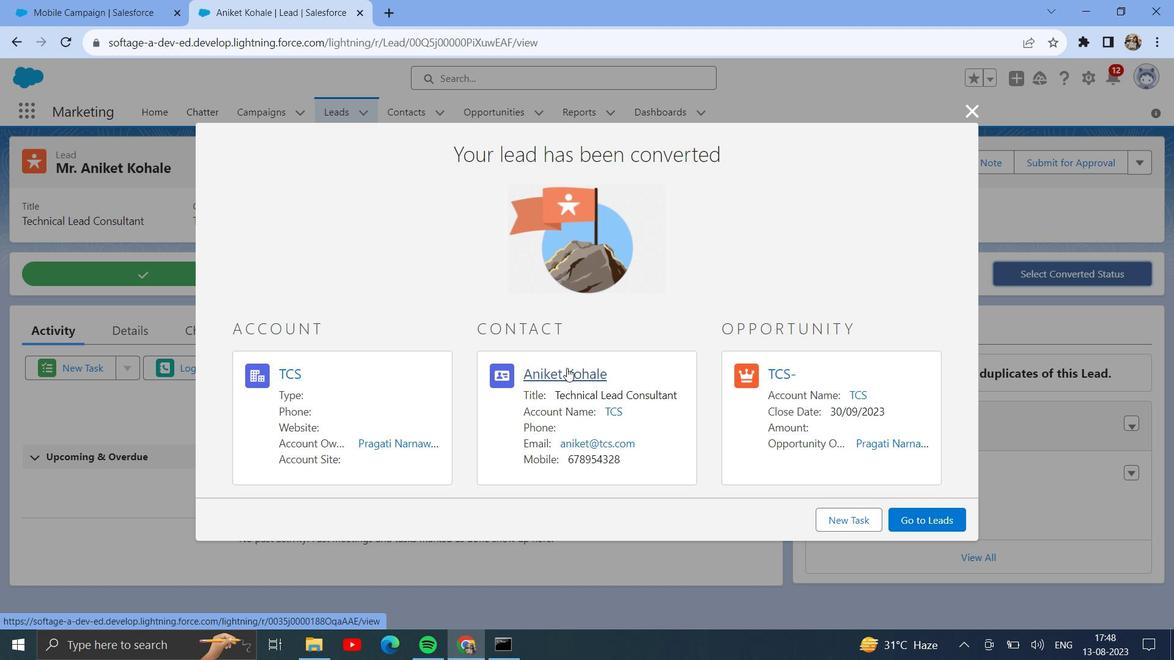 
Action: Mouse scrolled (567, 368) with delta (0, 0)
Screenshot: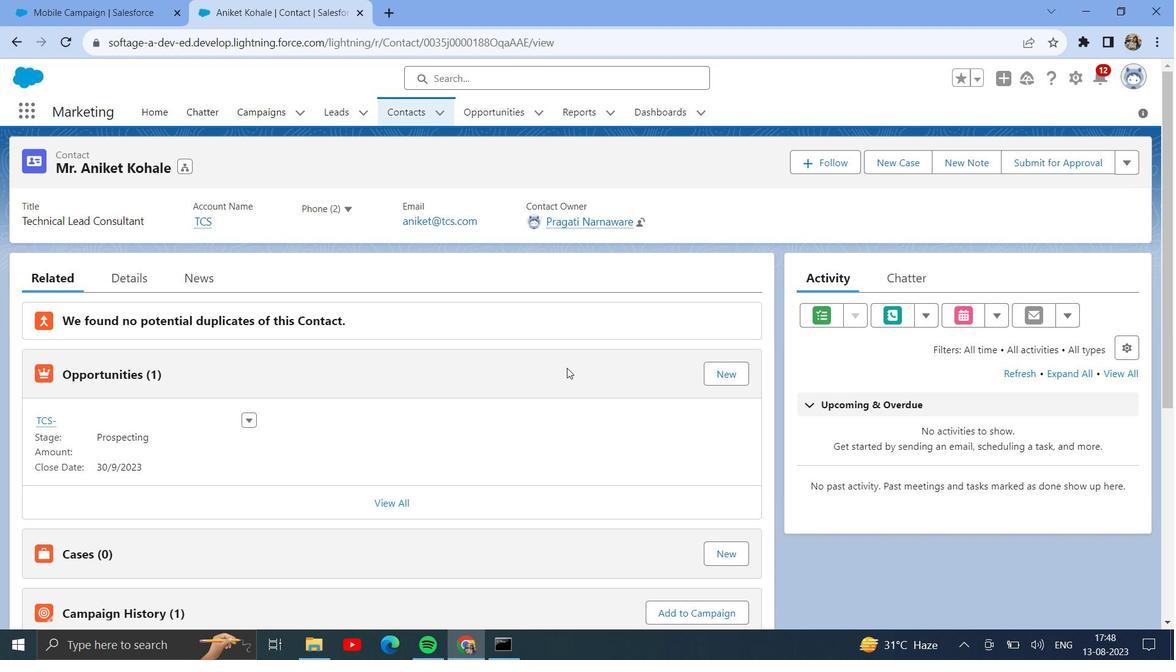 
Action: Mouse scrolled (567, 368) with delta (0, 0)
Screenshot: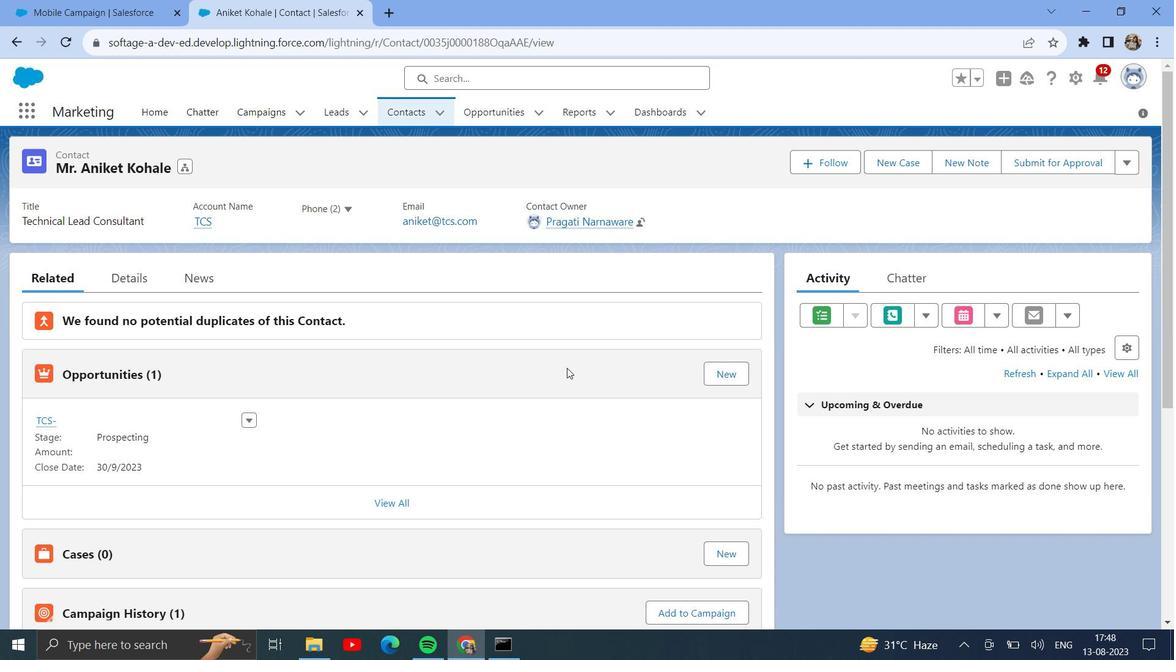
Action: Mouse moved to (463, 402)
Screenshot: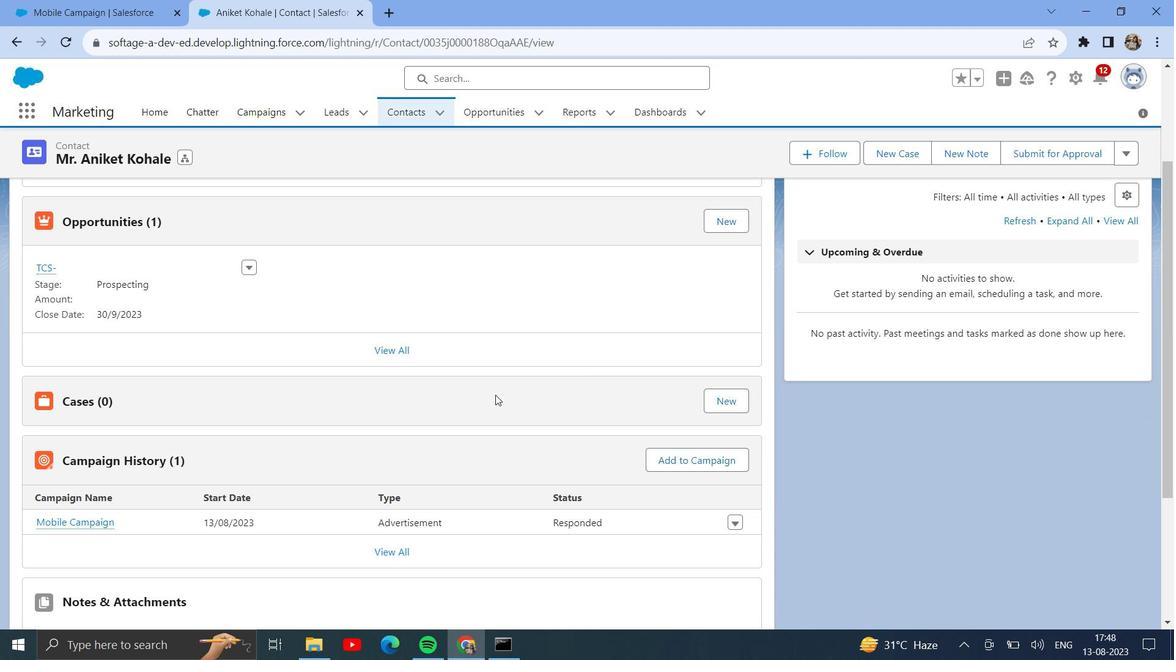 
Action: Mouse scrolled (463, 402) with delta (0, 0)
Screenshot: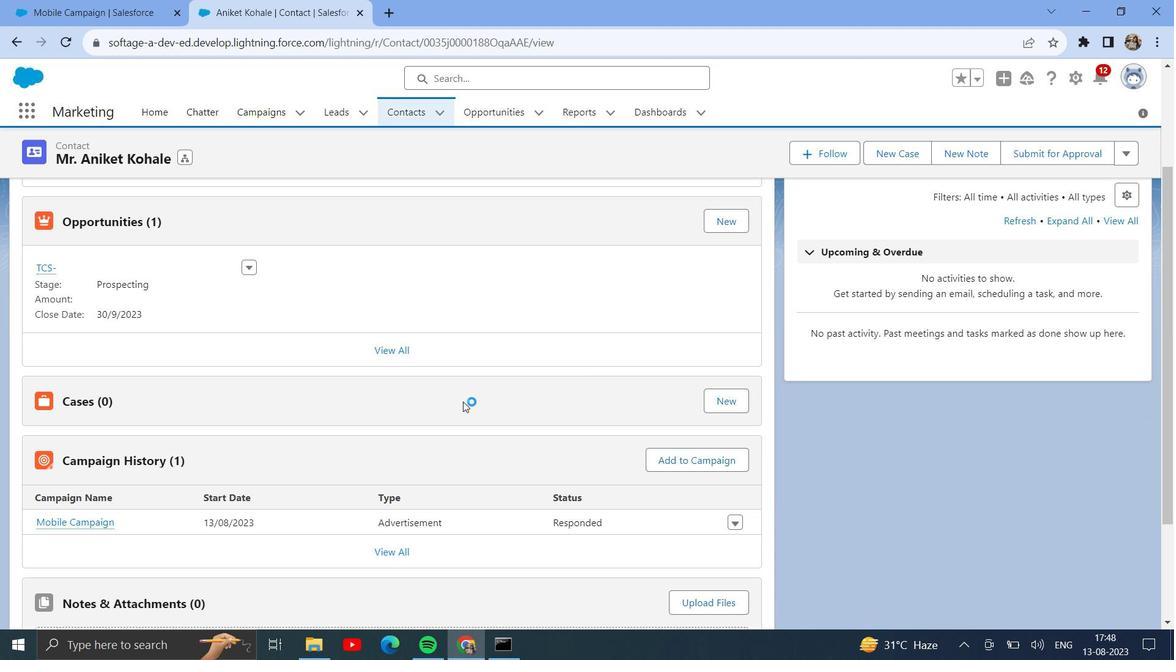 
Action: Mouse scrolled (463, 402) with delta (0, 0)
Screenshot: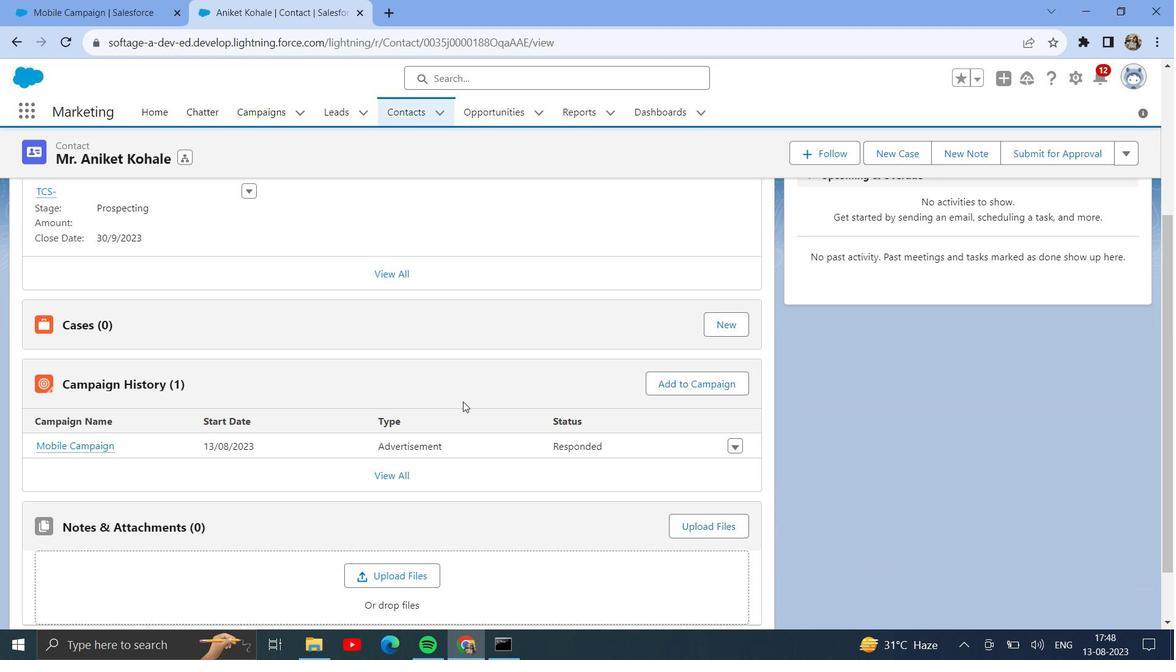 
Action: Mouse scrolled (463, 402) with delta (0, 0)
Screenshot: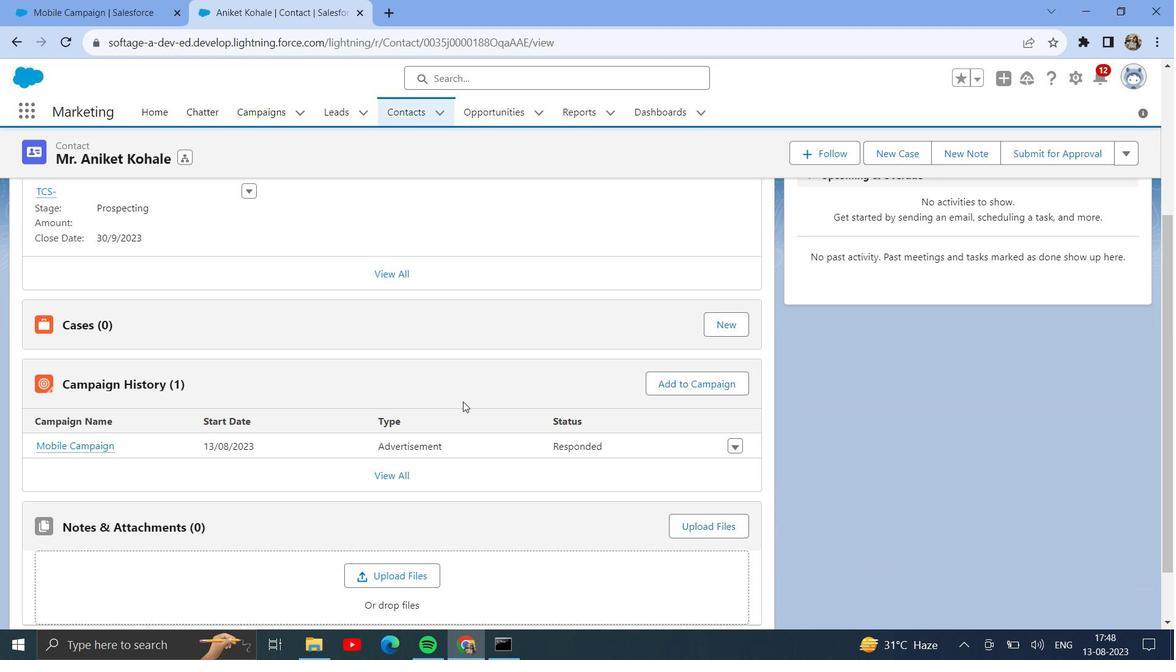 
Action: Mouse moved to (240, 473)
Screenshot: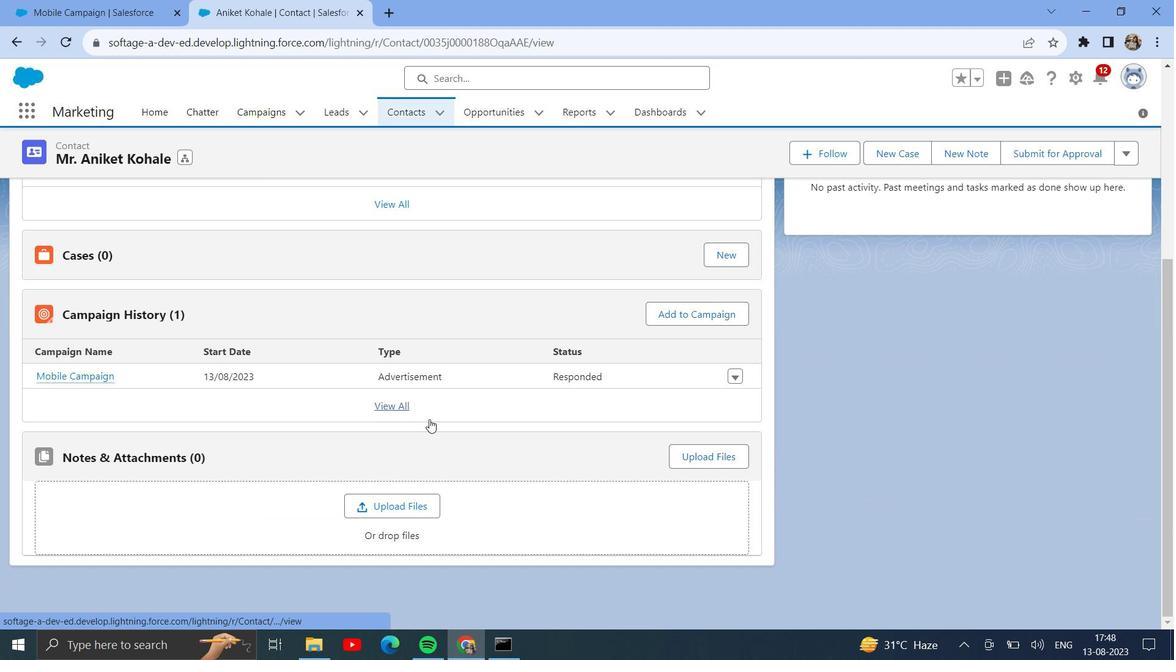 
Action: Mouse scrolled (240, 474) with delta (0, 0)
Screenshot: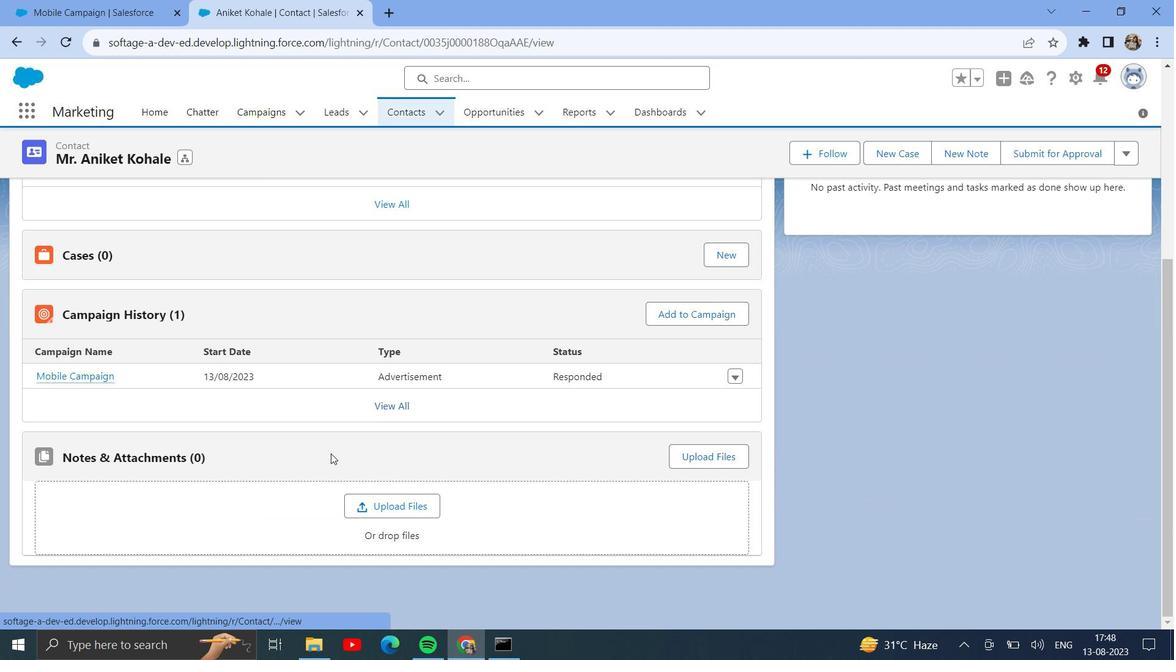 
Action: Mouse scrolled (240, 474) with delta (0, 0)
Screenshot: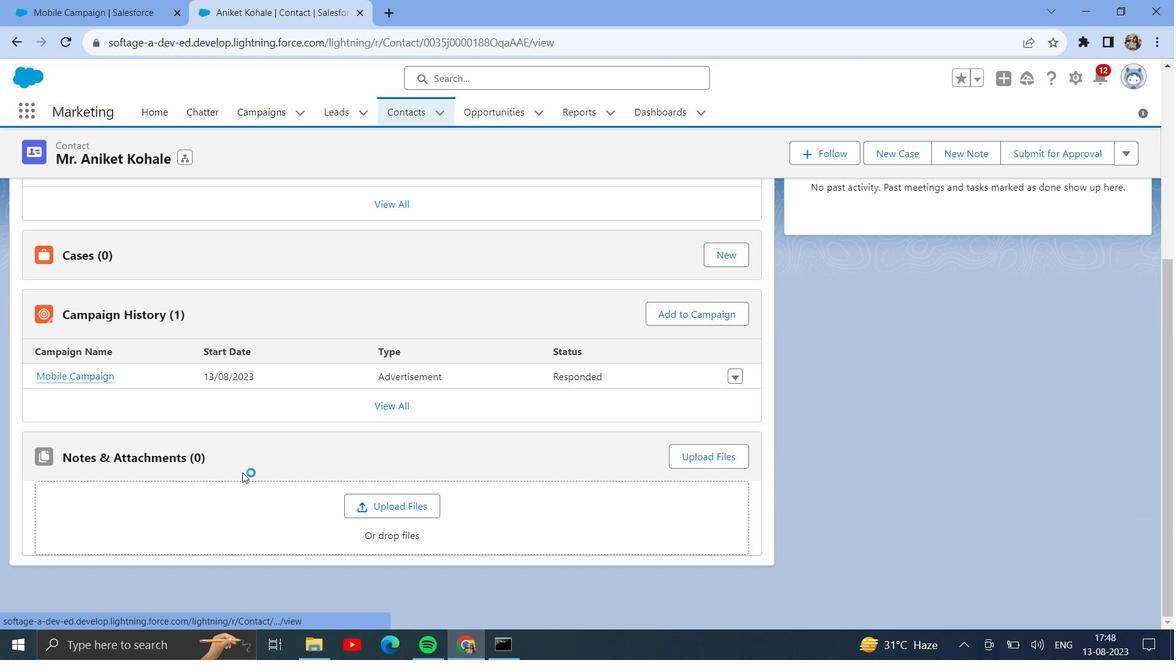 
Action: Mouse scrolled (240, 474) with delta (0, 0)
Screenshot: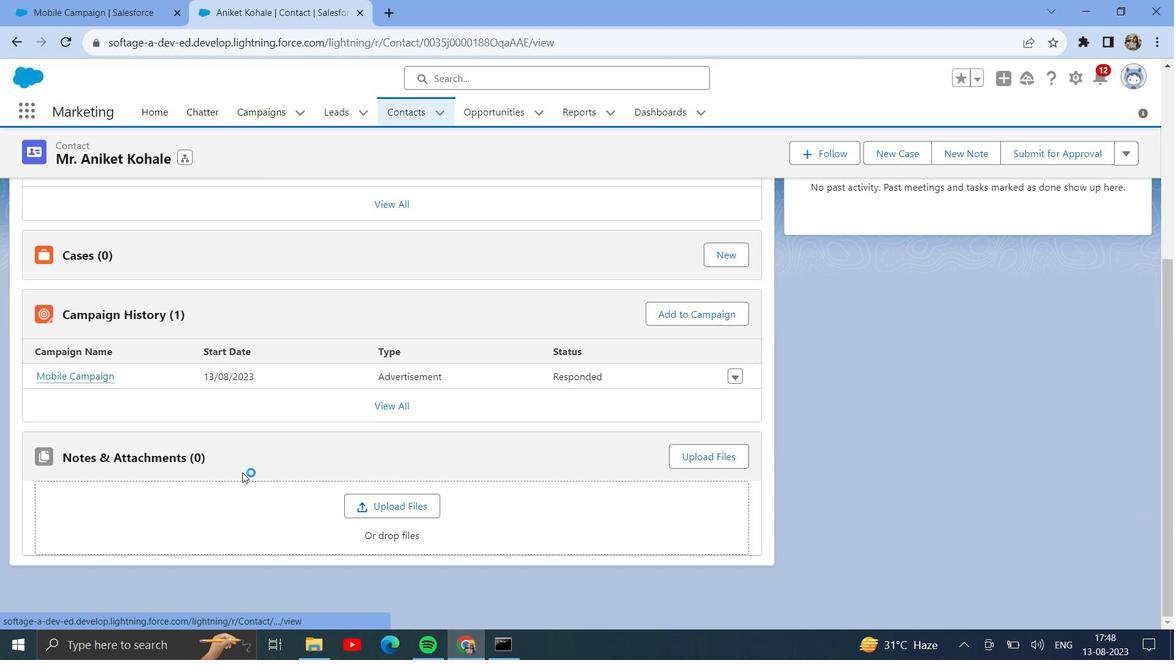 
Action: Mouse scrolled (240, 474) with delta (0, 0)
Screenshot: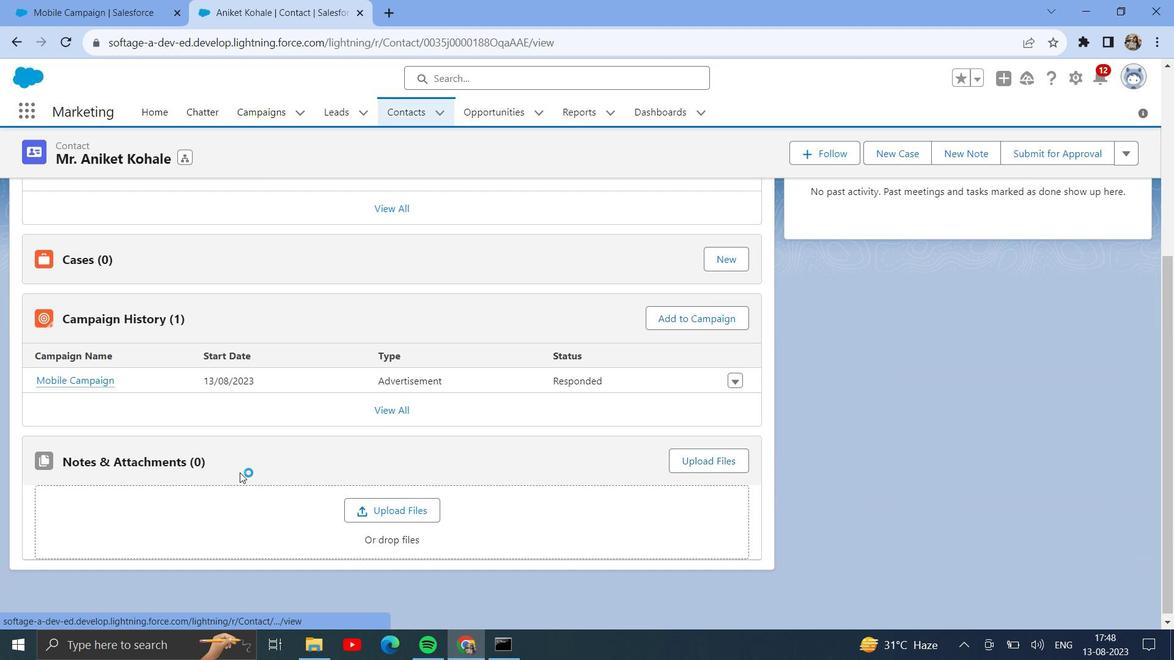 
Action: Mouse moved to (42, 426)
Screenshot: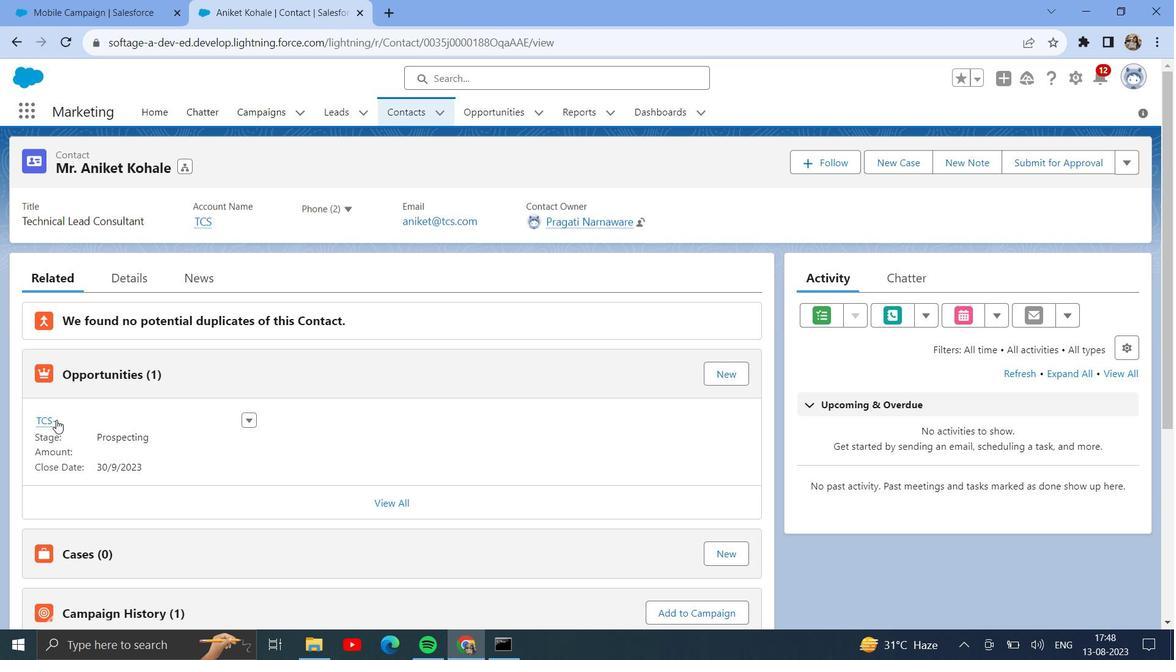 
Action: Mouse pressed left at (42, 426)
Screenshot: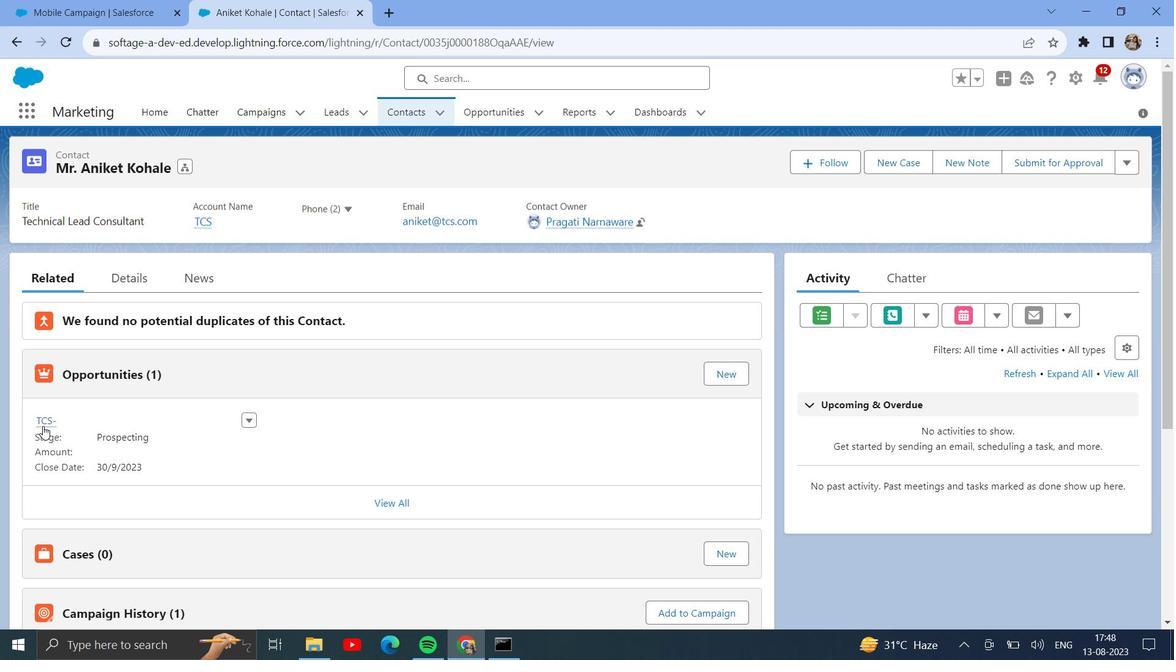 
Action: Mouse moved to (923, 282)
Screenshot: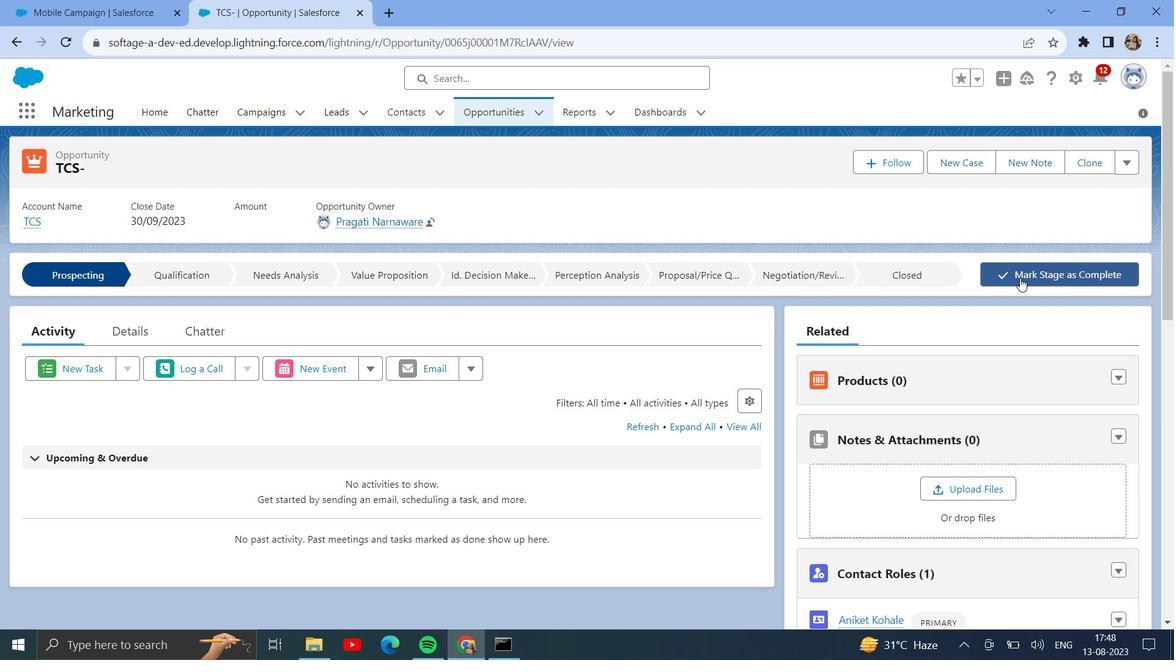 
Action: Mouse pressed left at (923, 282)
Screenshot: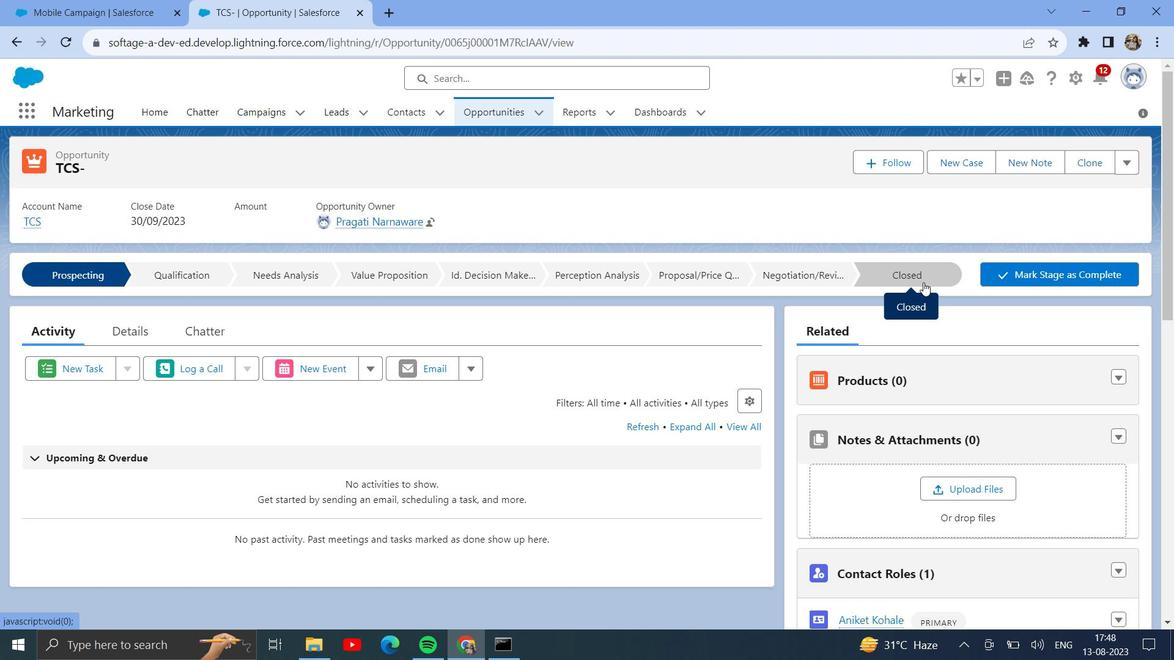 
Action: Mouse moved to (1012, 274)
Screenshot: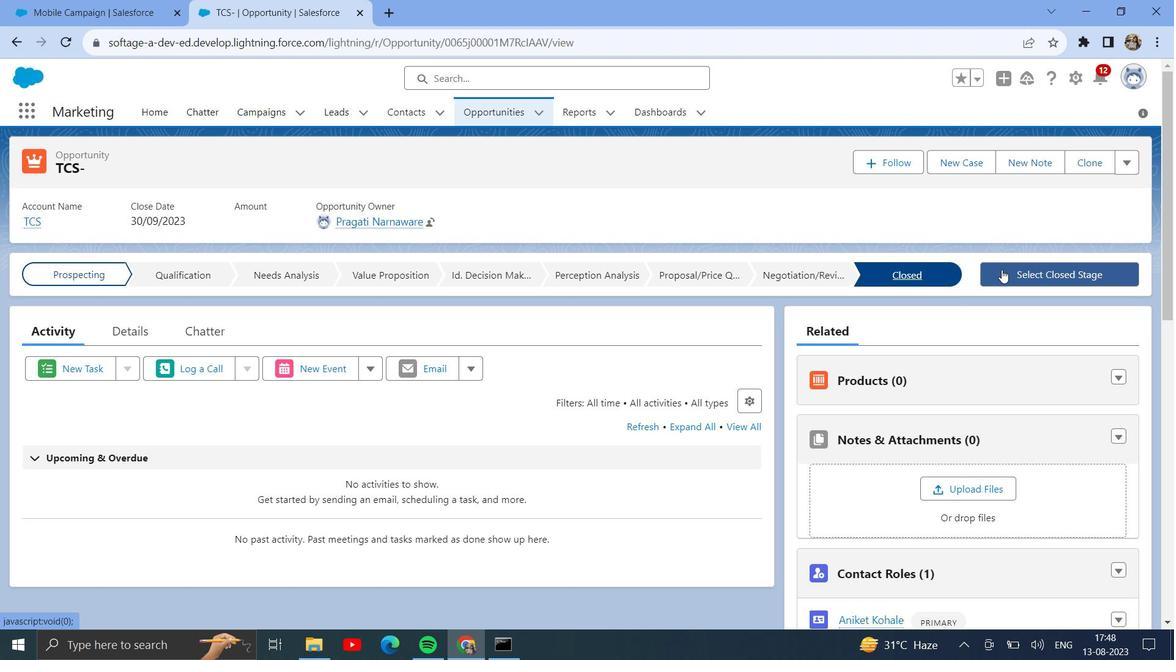 
Action: Mouse pressed left at (1012, 274)
Screenshot: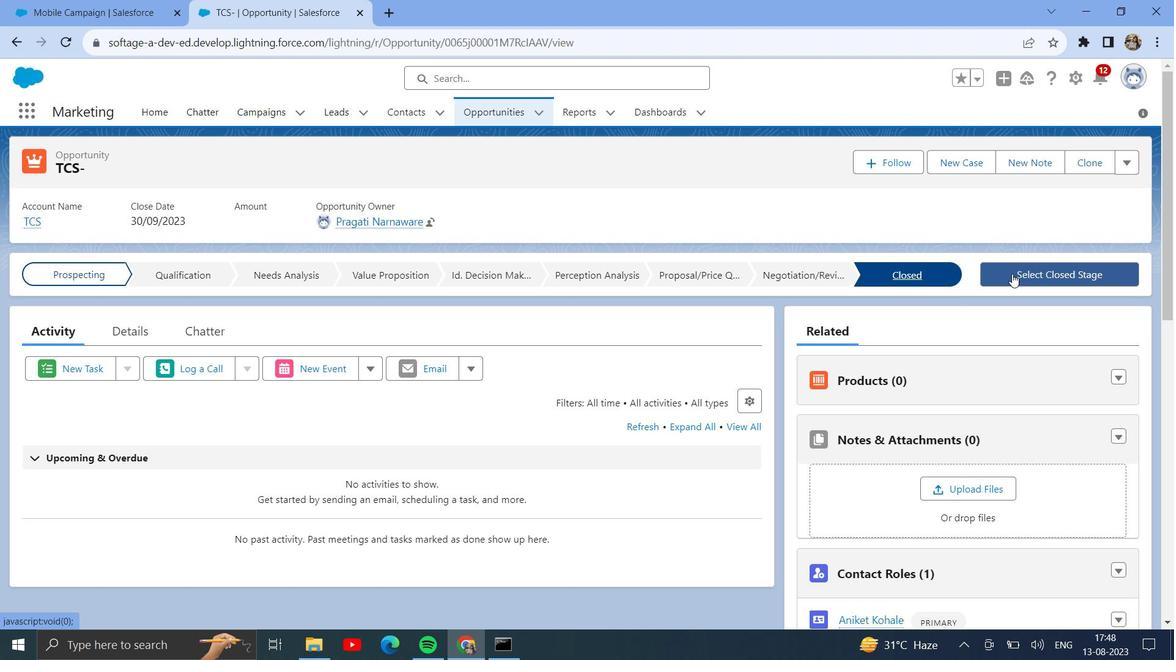 
Action: Mouse moved to (610, 346)
Screenshot: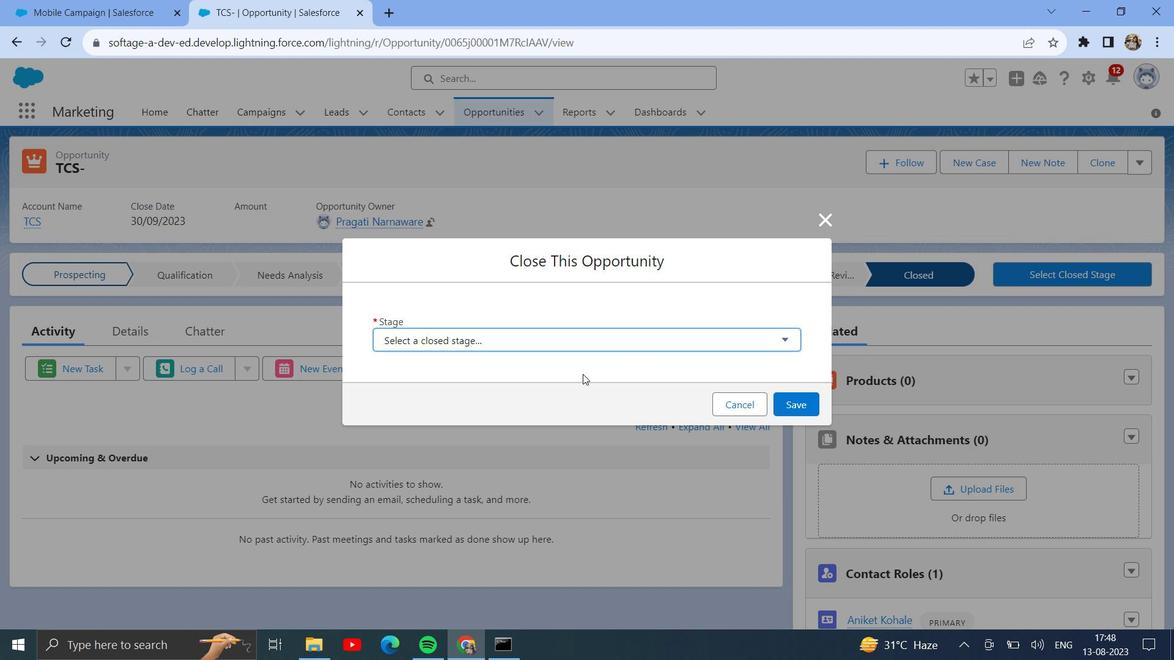 
Action: Mouse pressed left at (610, 346)
Screenshot: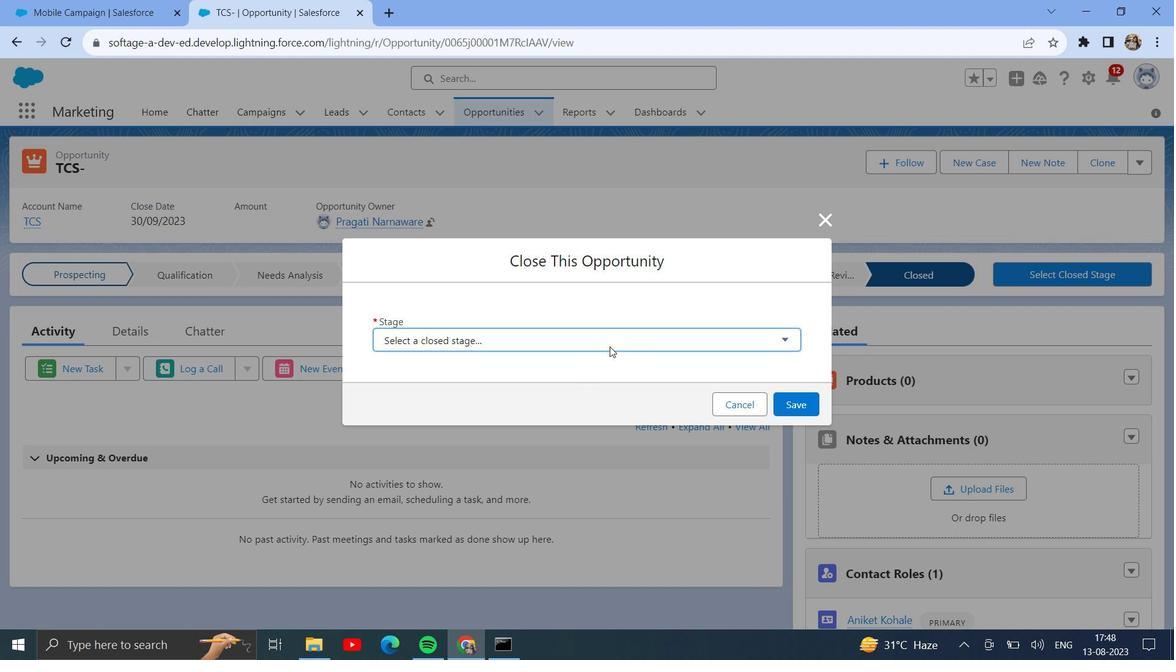 
Action: Mouse moved to (603, 373)
Screenshot: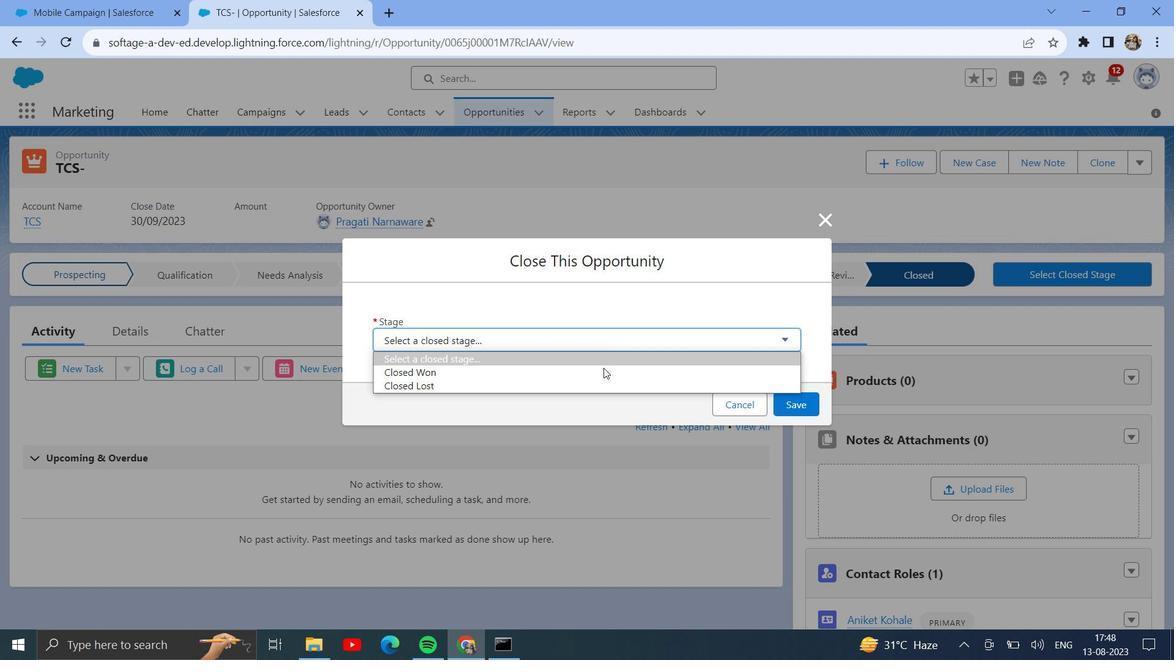 
Action: Mouse pressed left at (603, 373)
Screenshot: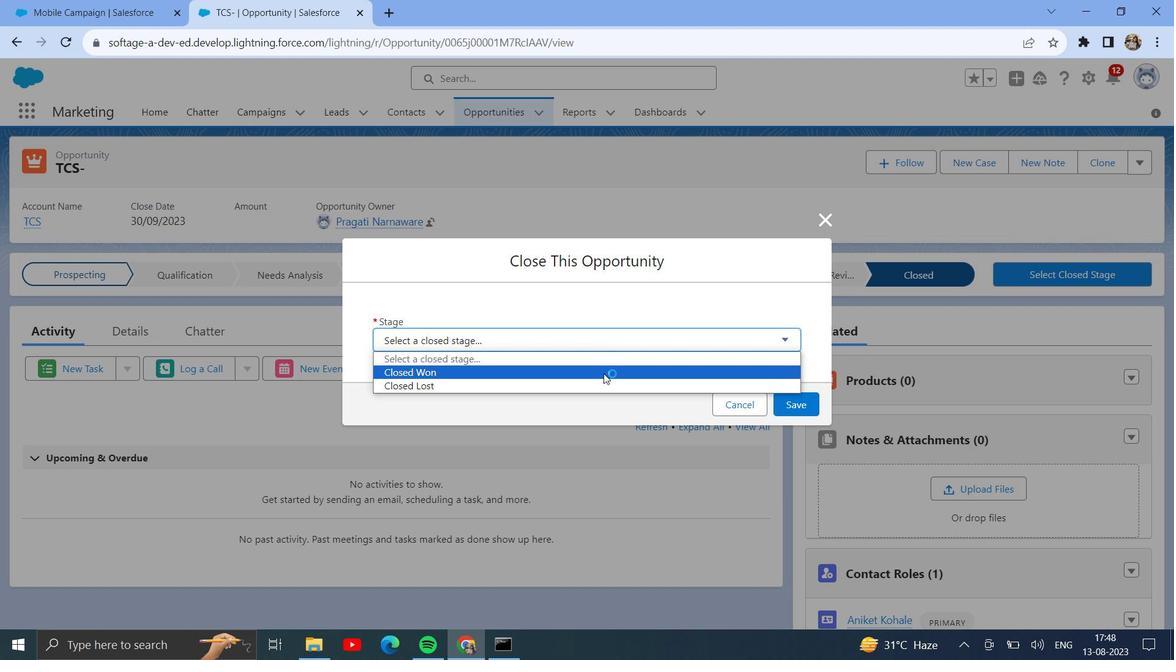 
Action: Mouse moved to (814, 400)
Screenshot: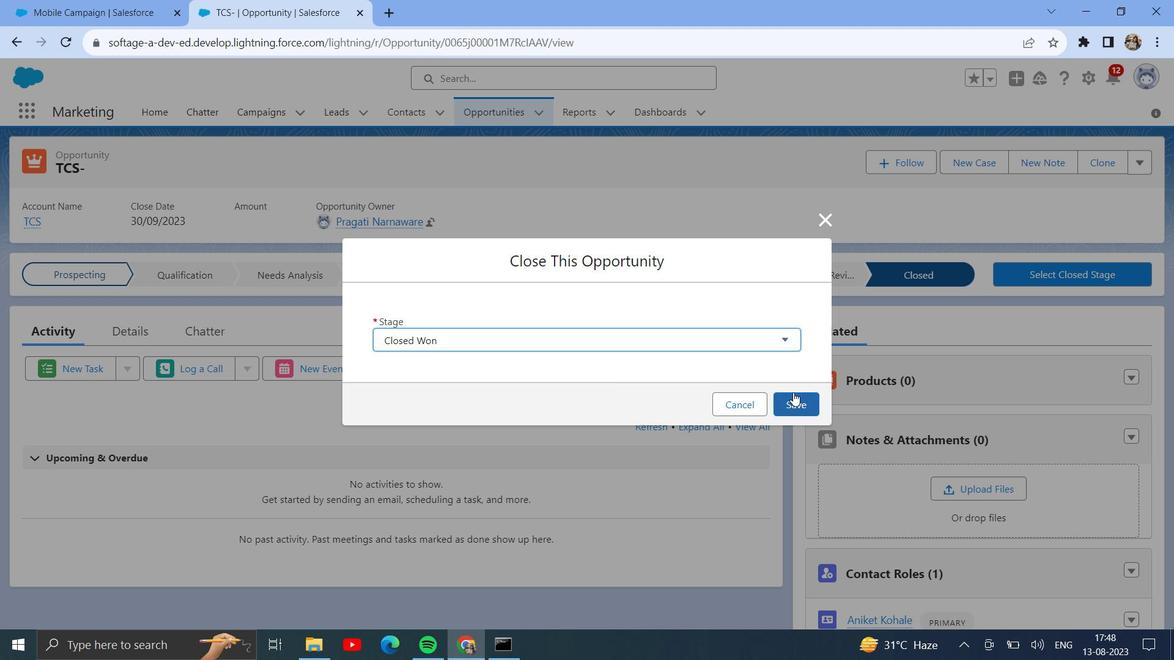 
Action: Mouse pressed left at (814, 400)
Screenshot: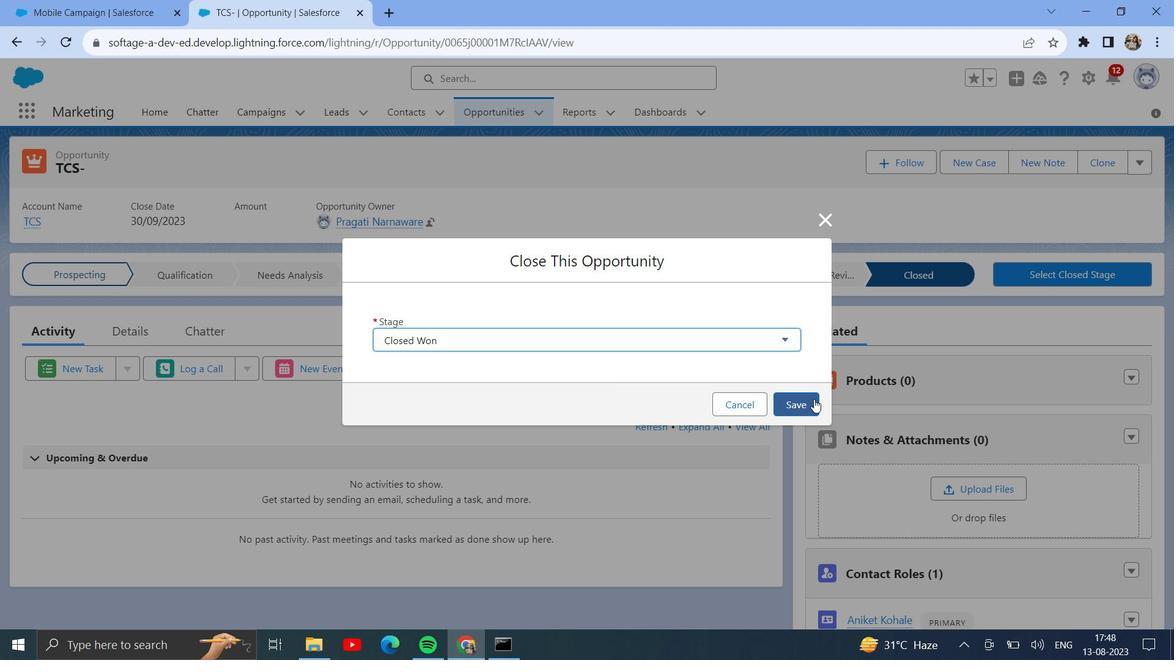 
Action: Mouse moved to (121, 335)
Screenshot: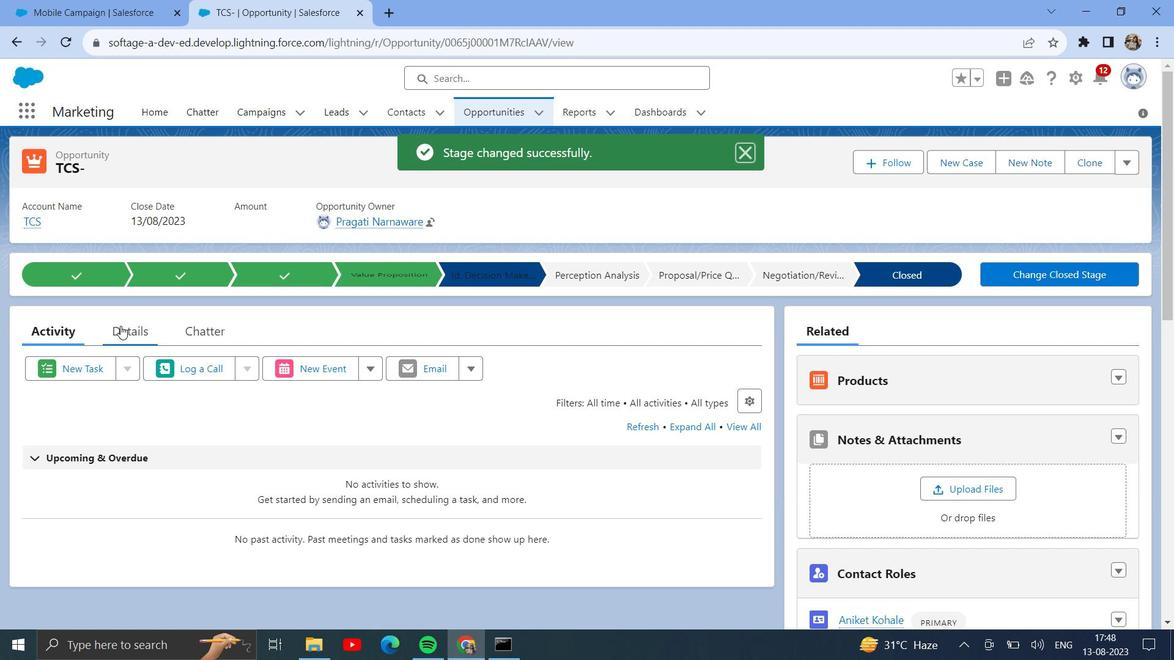 
Action: Mouse pressed left at (121, 335)
Screenshot: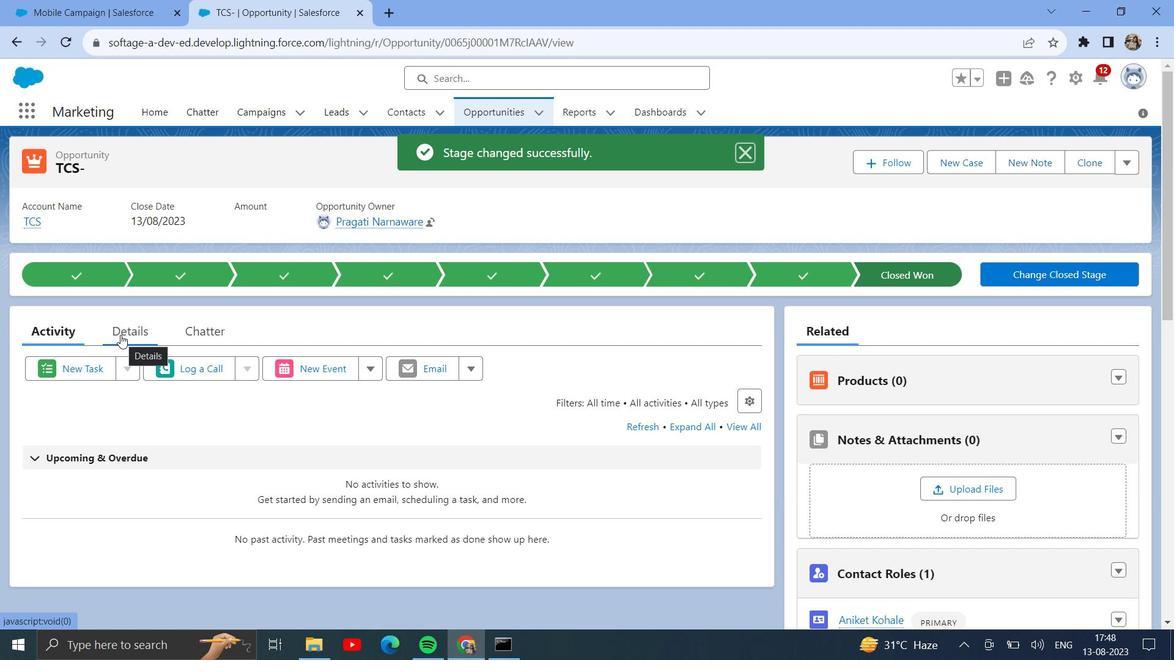 
Action: Mouse moved to (543, 384)
Screenshot: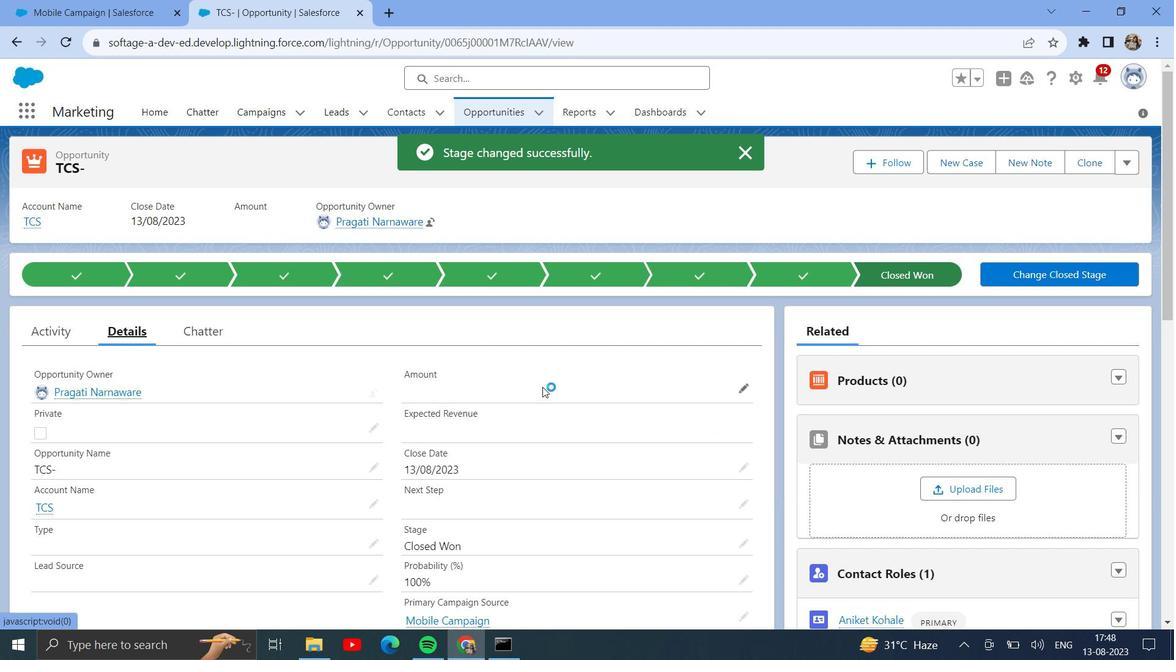 
Action: Mouse pressed left at (543, 384)
Screenshot: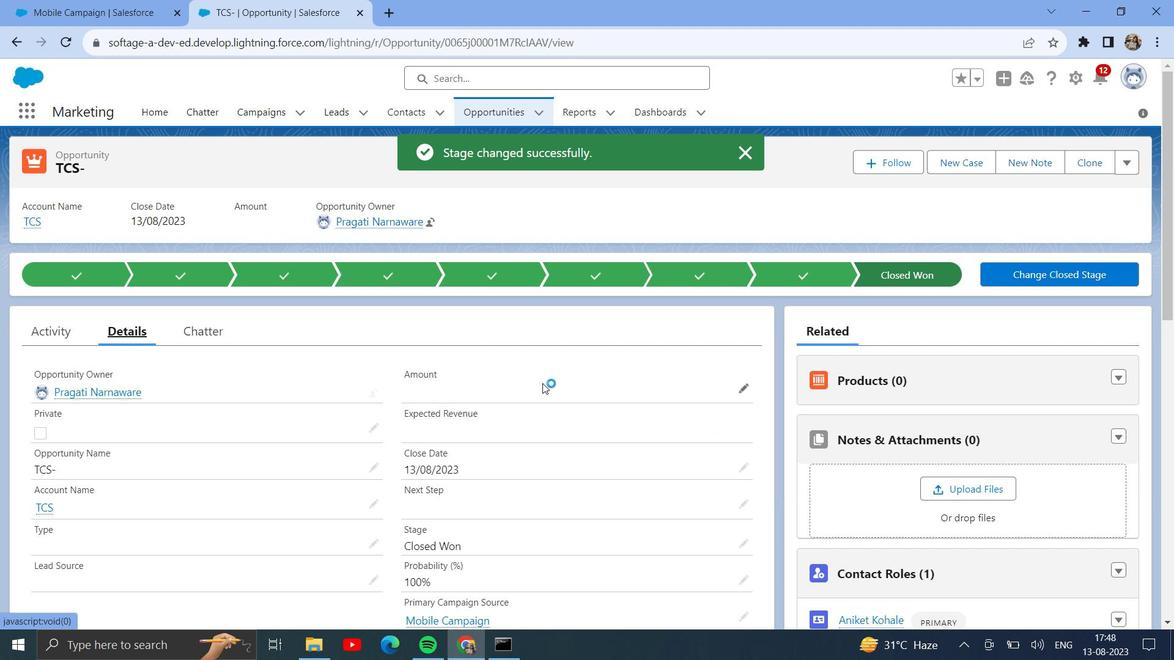 
Action: Mouse moved to (742, 395)
Screenshot: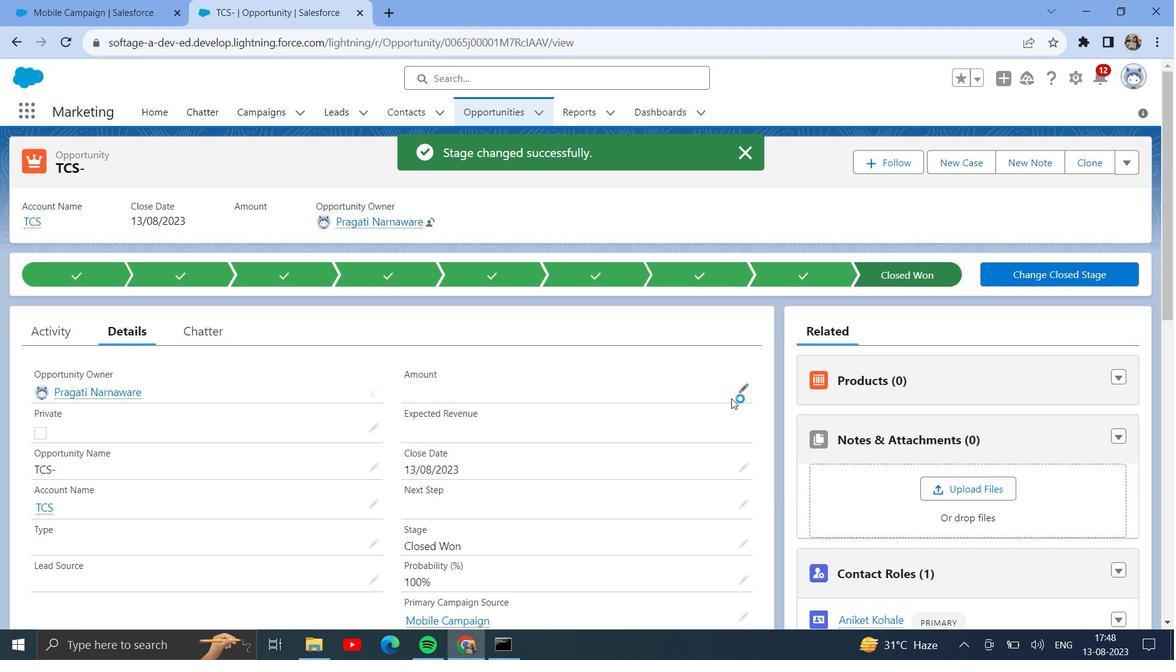 
Action: Mouse pressed left at (742, 395)
Screenshot: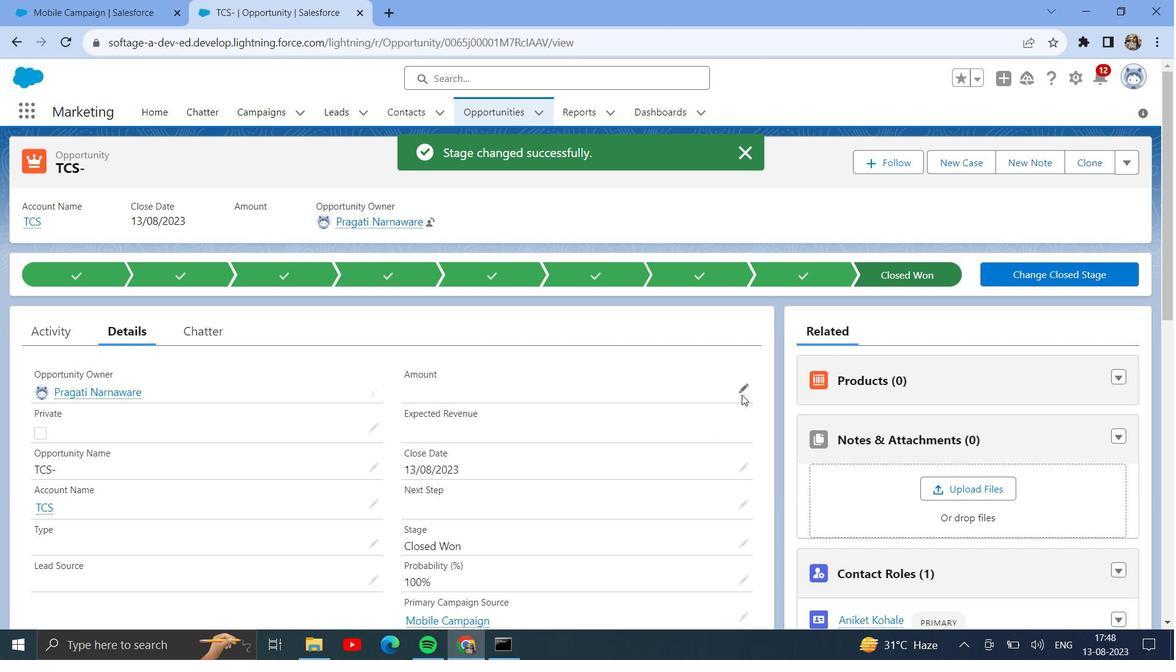 
Action: Mouse moved to (748, 389)
Screenshot: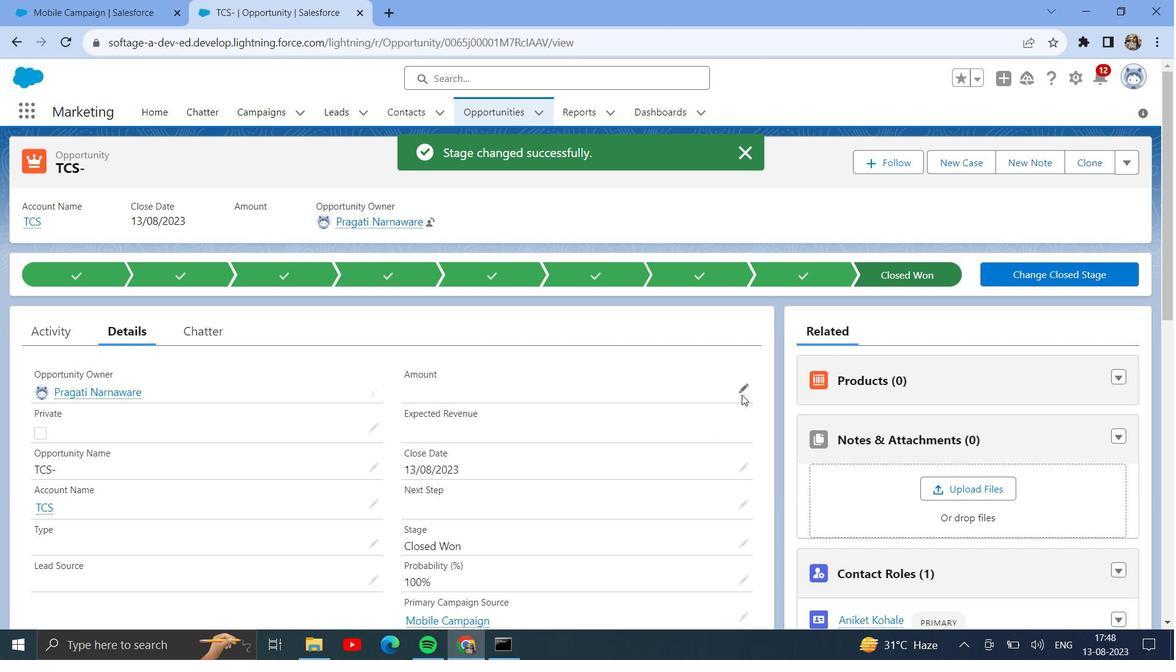 
Action: Mouse pressed left at (748, 389)
Screenshot: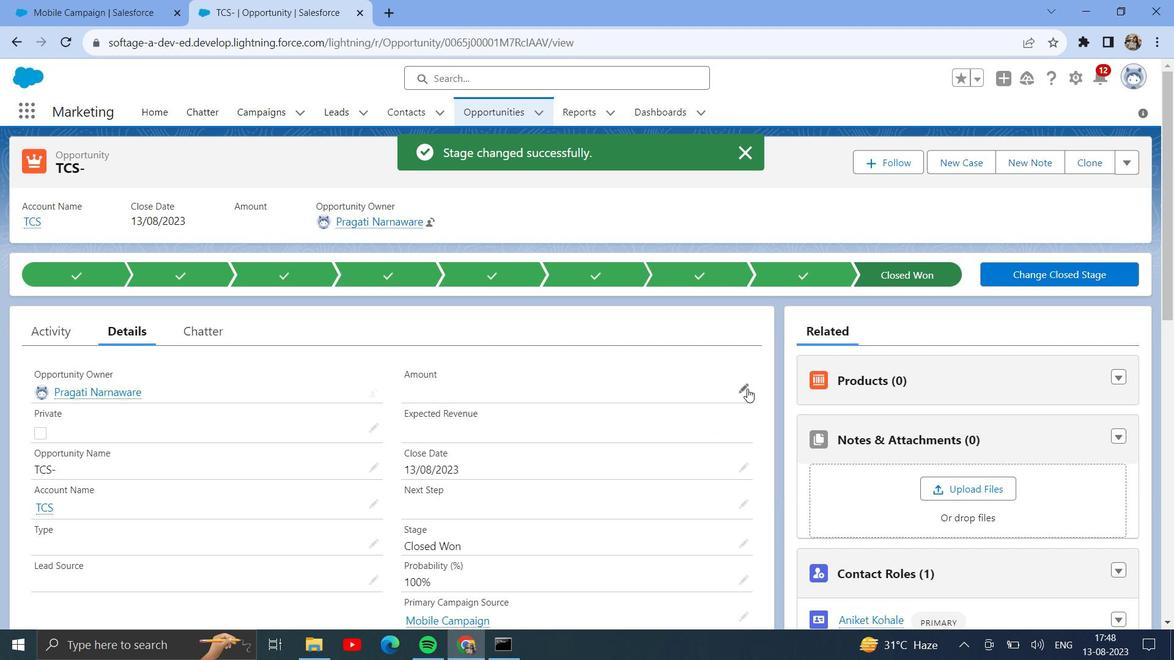 
Action: Key pressed 56800
Screenshot: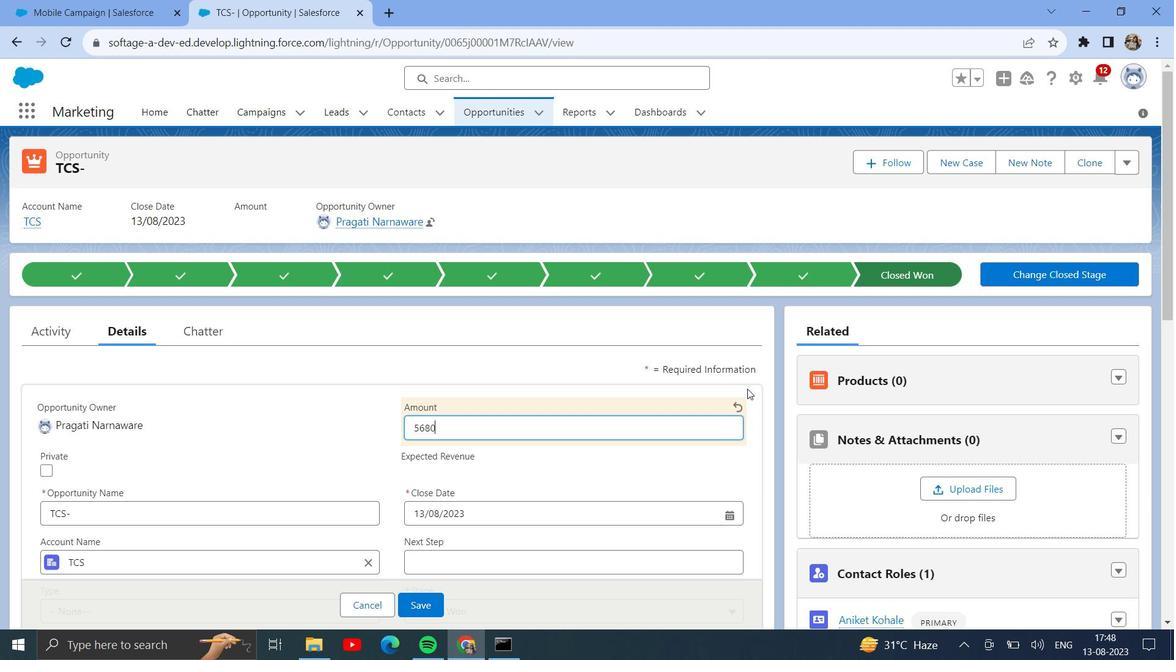 
Action: Mouse scrolled (748, 388) with delta (0, 0)
Screenshot: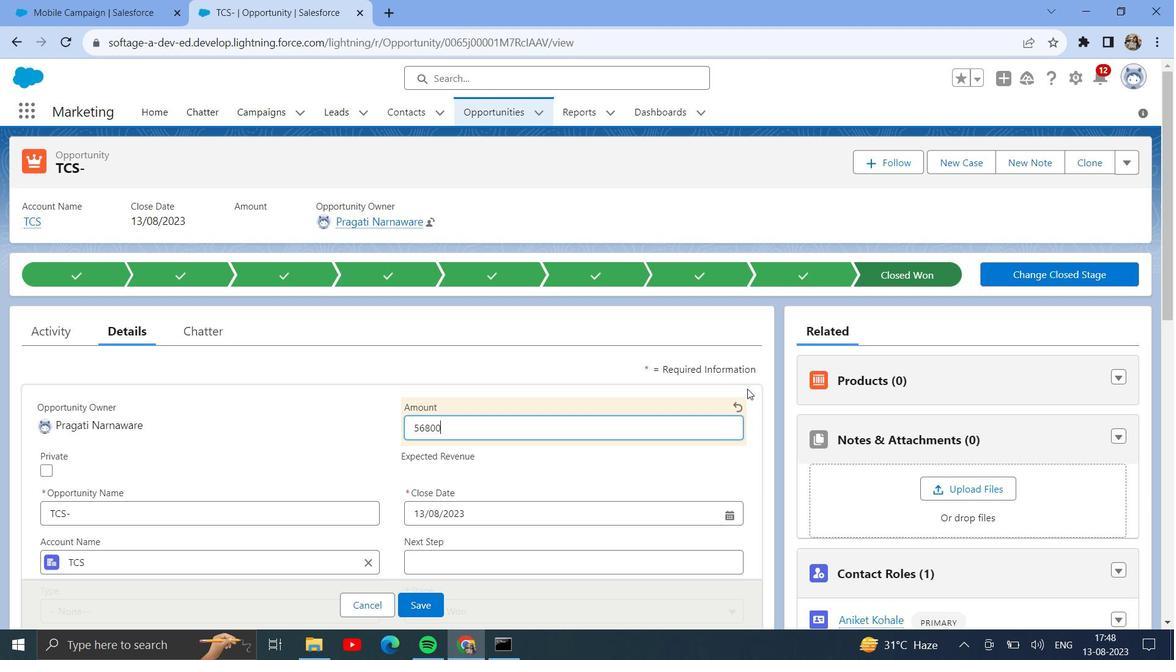 
Action: Mouse scrolled (748, 388) with delta (0, 0)
Screenshot: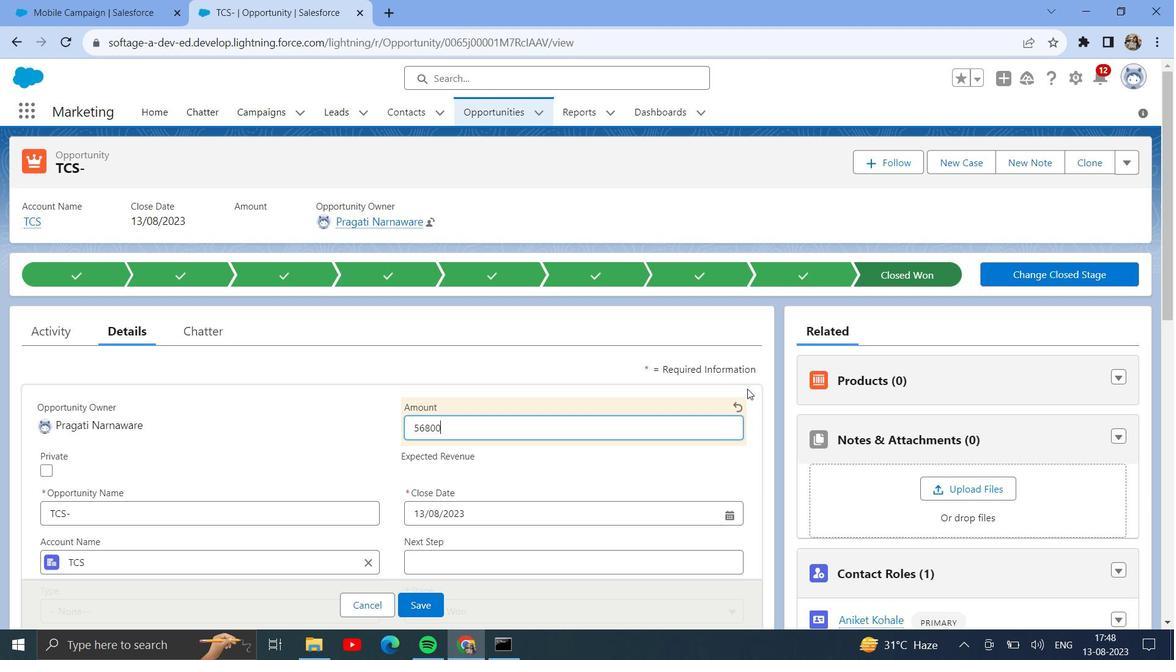 
Action: Mouse moved to (735, 391)
Screenshot: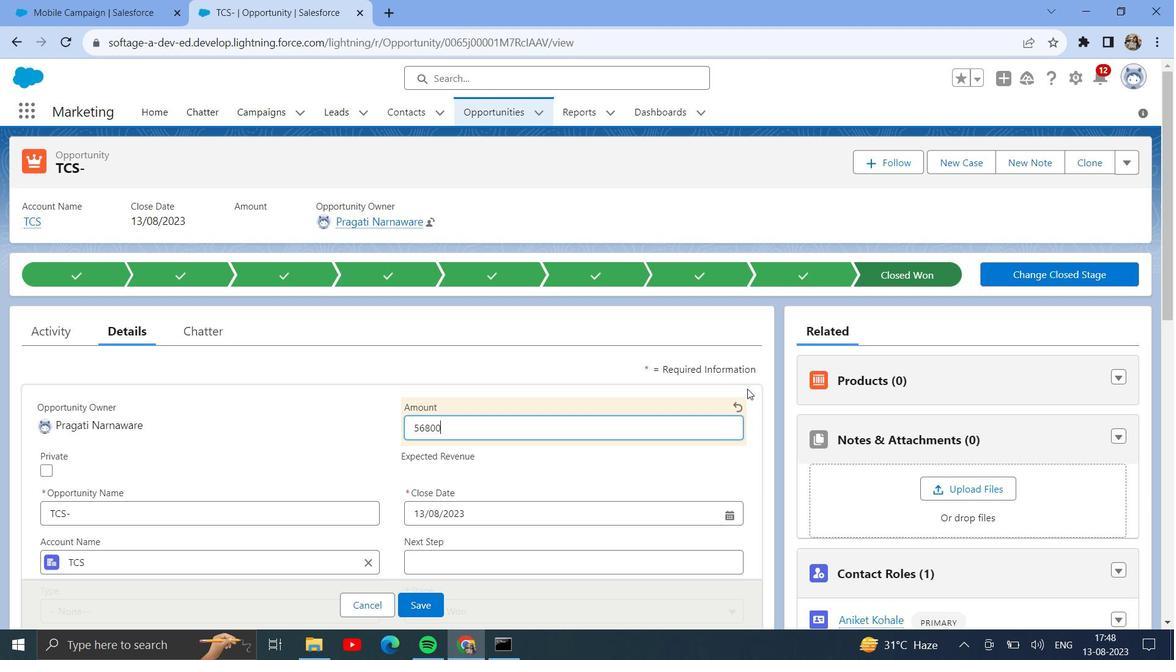 
Action: Mouse scrolled (735, 390) with delta (0, 0)
Screenshot: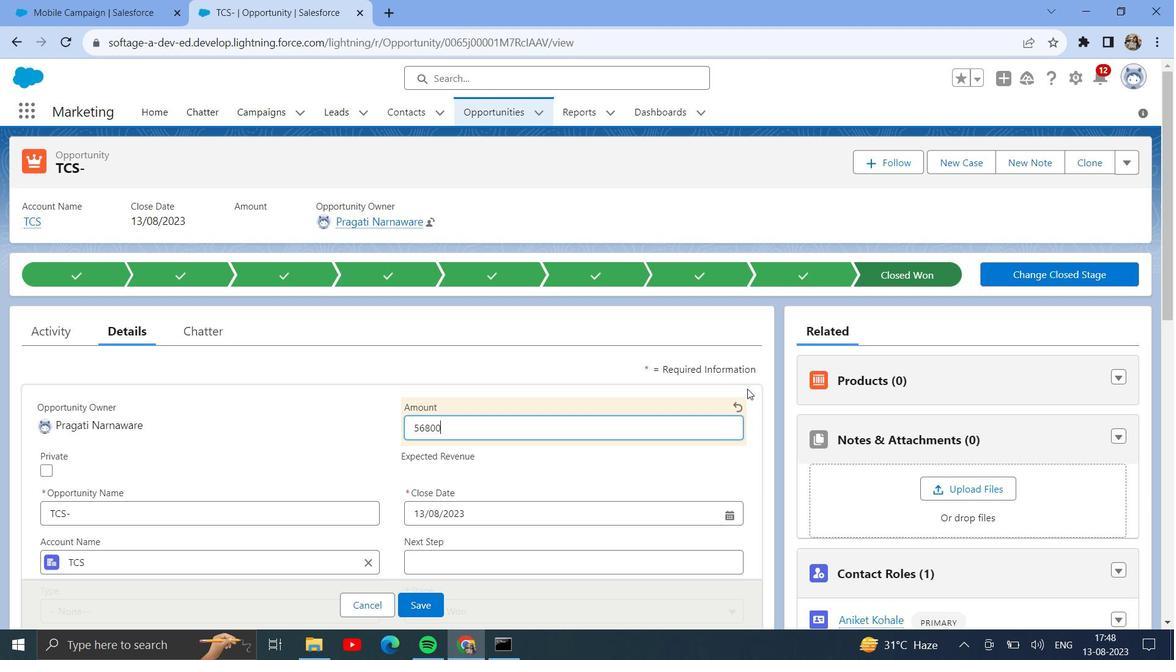 
Action: Mouse moved to (732, 392)
Screenshot: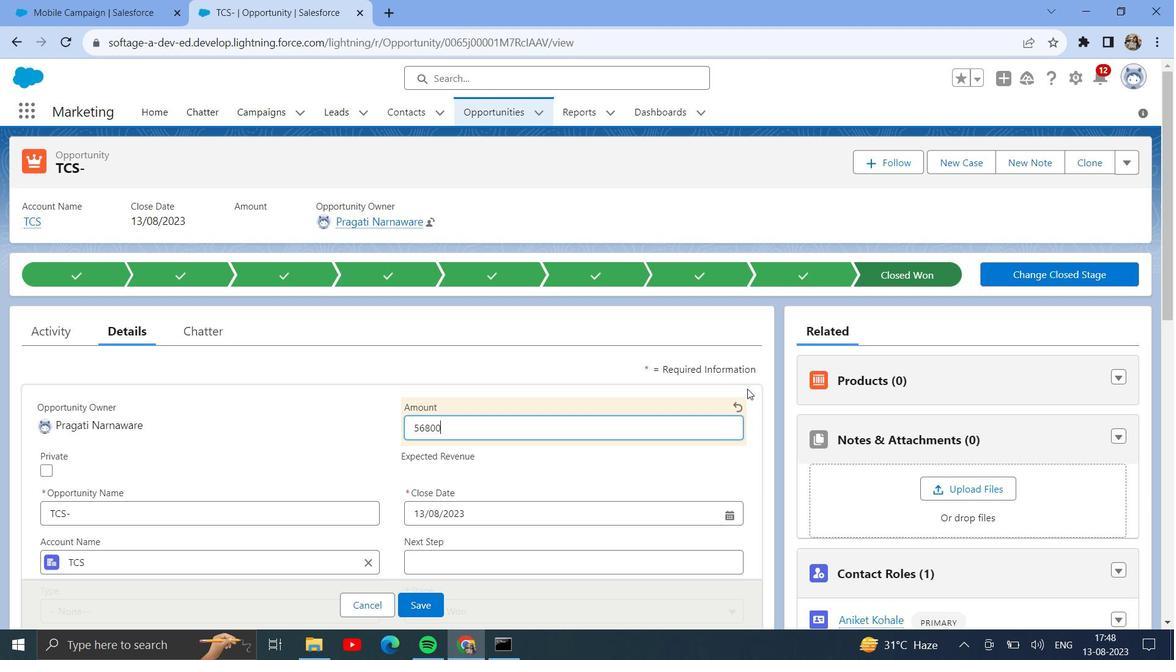 
Action: Mouse scrolled (732, 392) with delta (0, 0)
Screenshot: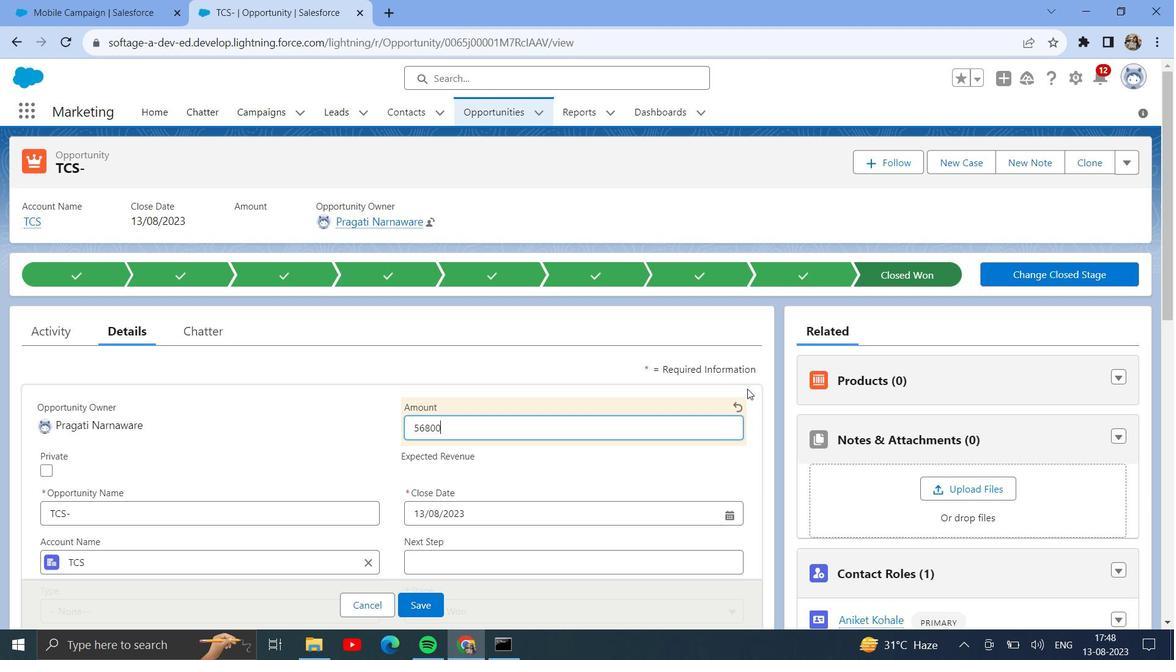 
Action: Mouse moved to (531, 302)
Screenshot: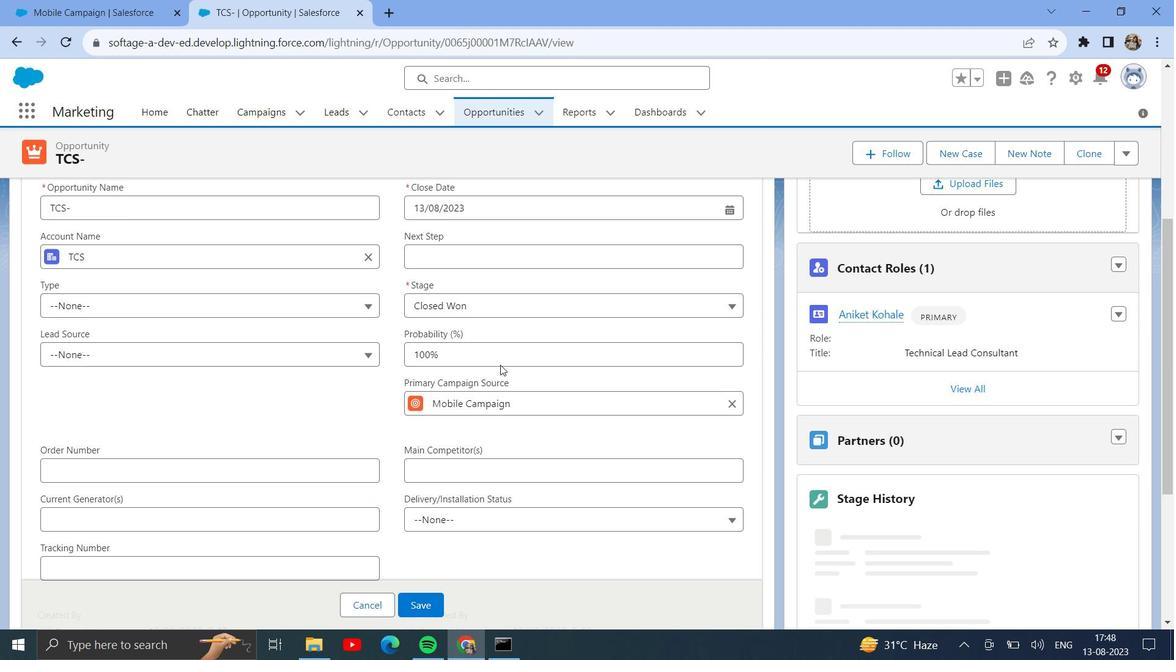 
Action: Mouse pressed left at (531, 302)
Screenshot: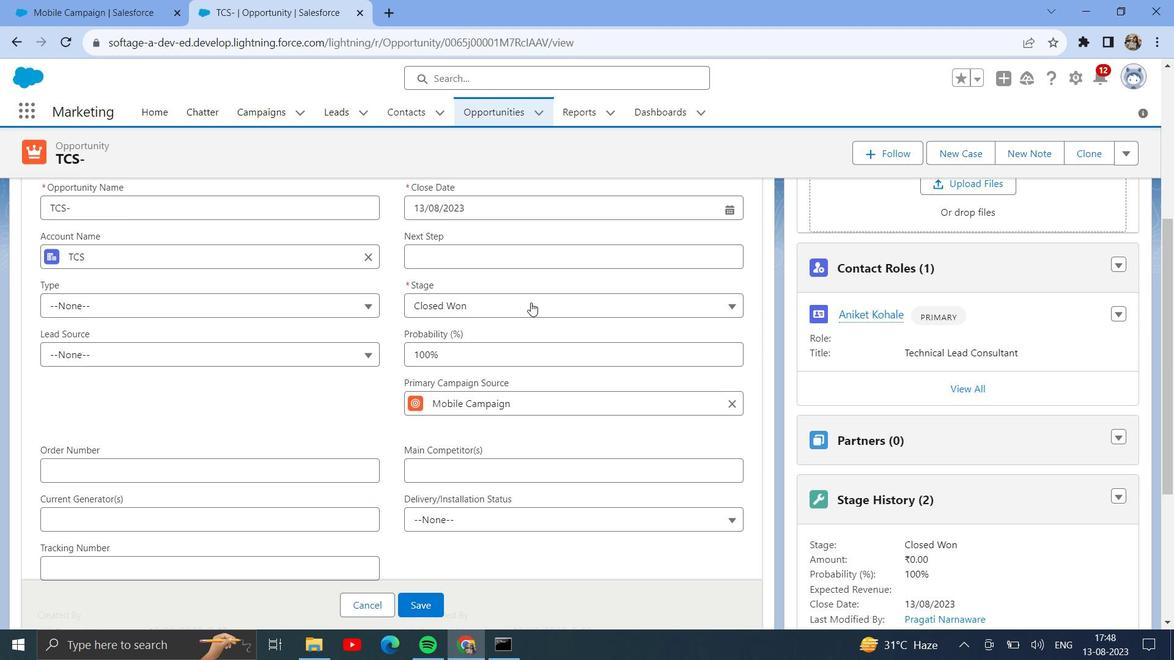 
Action: Mouse moved to (370, 417)
Screenshot: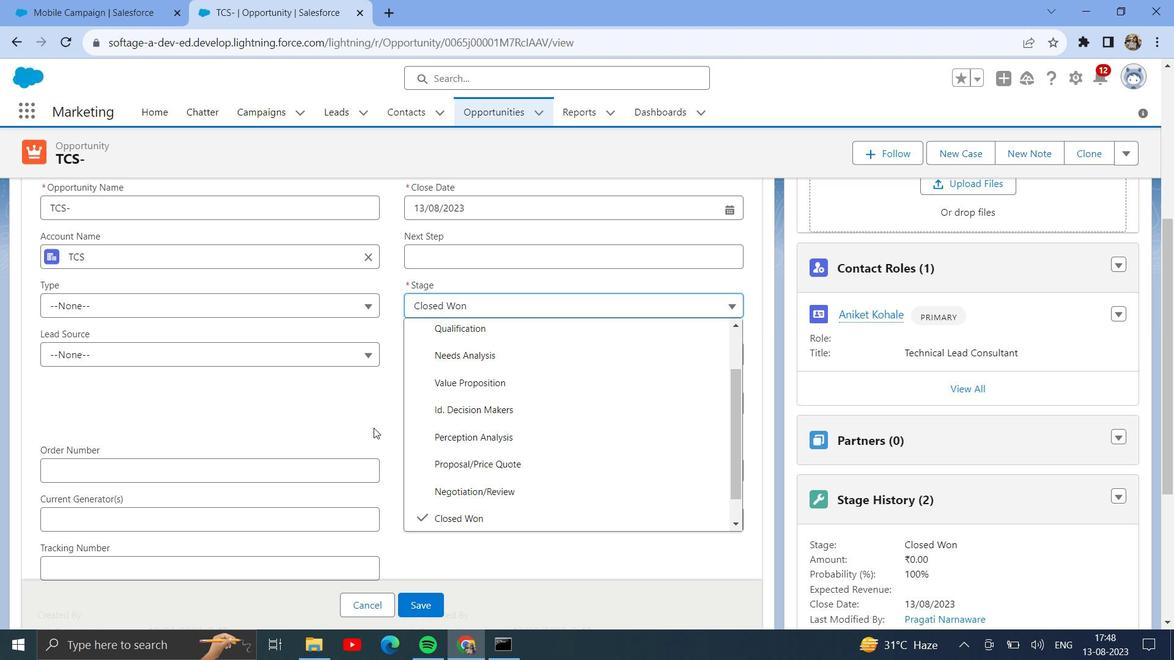 
Action: Mouse pressed left at (370, 417)
Screenshot: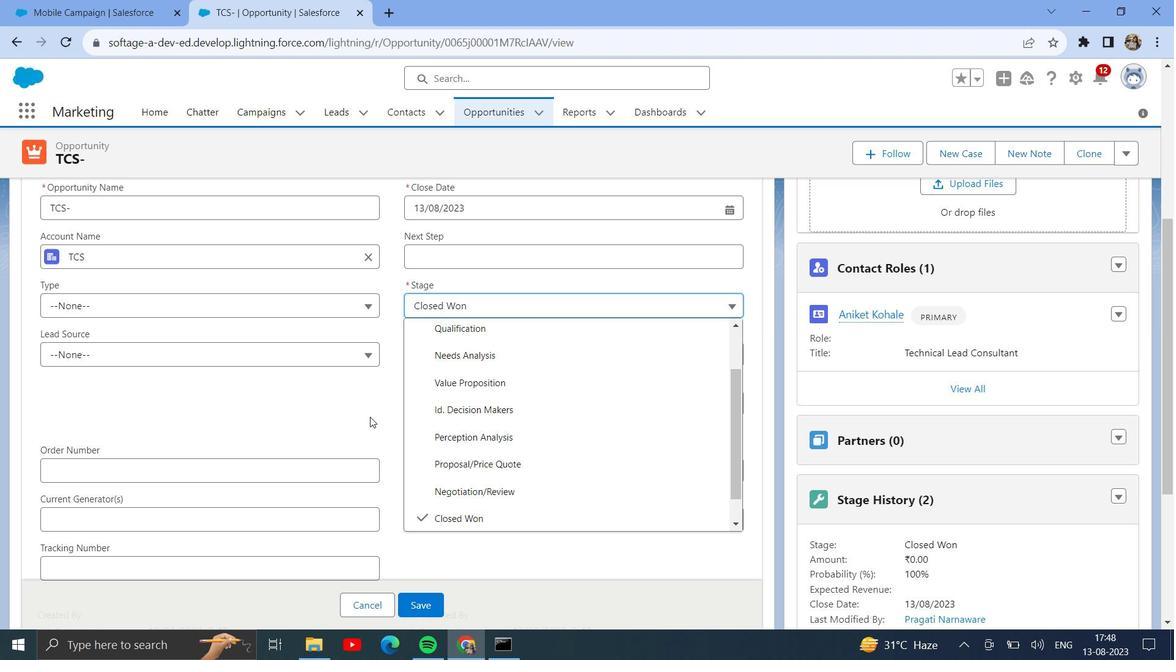 
Action: Mouse moved to (544, 361)
Screenshot: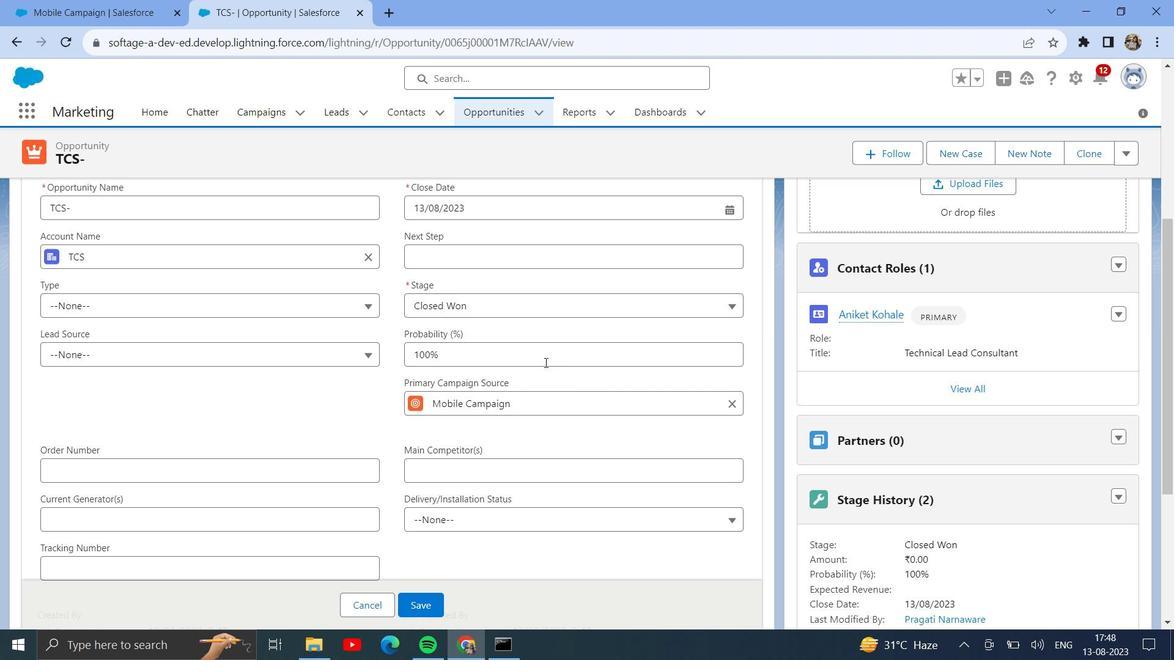 
Action: Mouse pressed left at (544, 361)
Screenshot: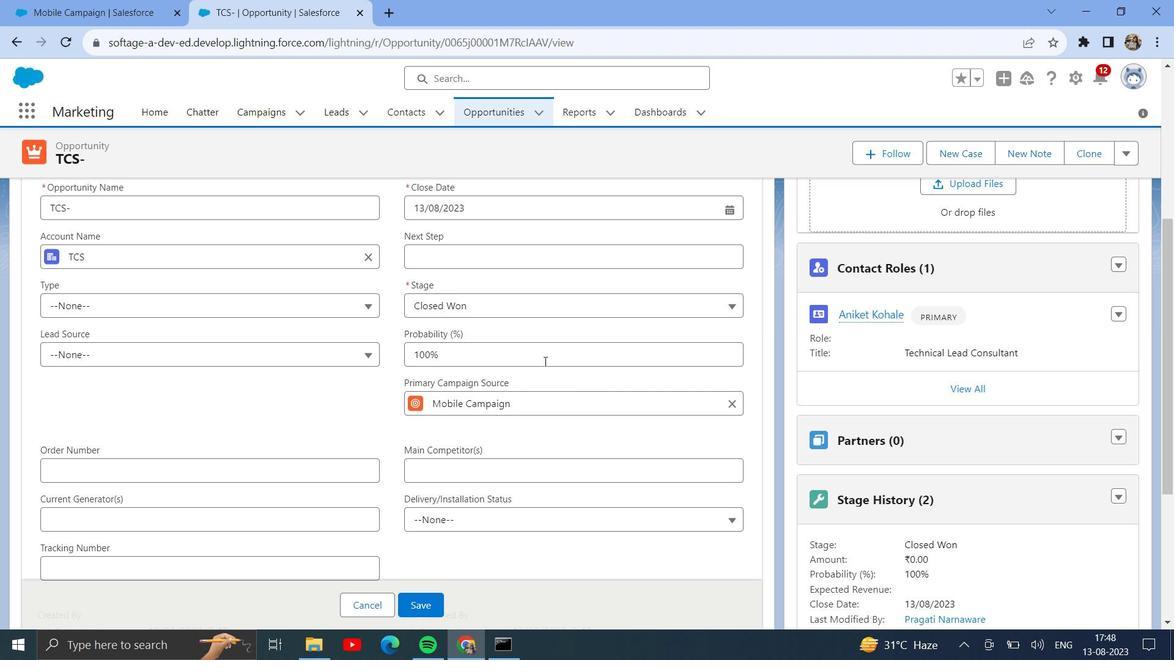 
Action: Key pressed <Key.backspace><Key.backspace><Key.backspace><Key.backspace><Key.backspace><Key.backspace><Key.backspace><Key.backspace><Key.backspace><Key.backspace><Key.backspace><Key.backspace><Key.backspace><Key.backspace><Key.backspace>
Screenshot: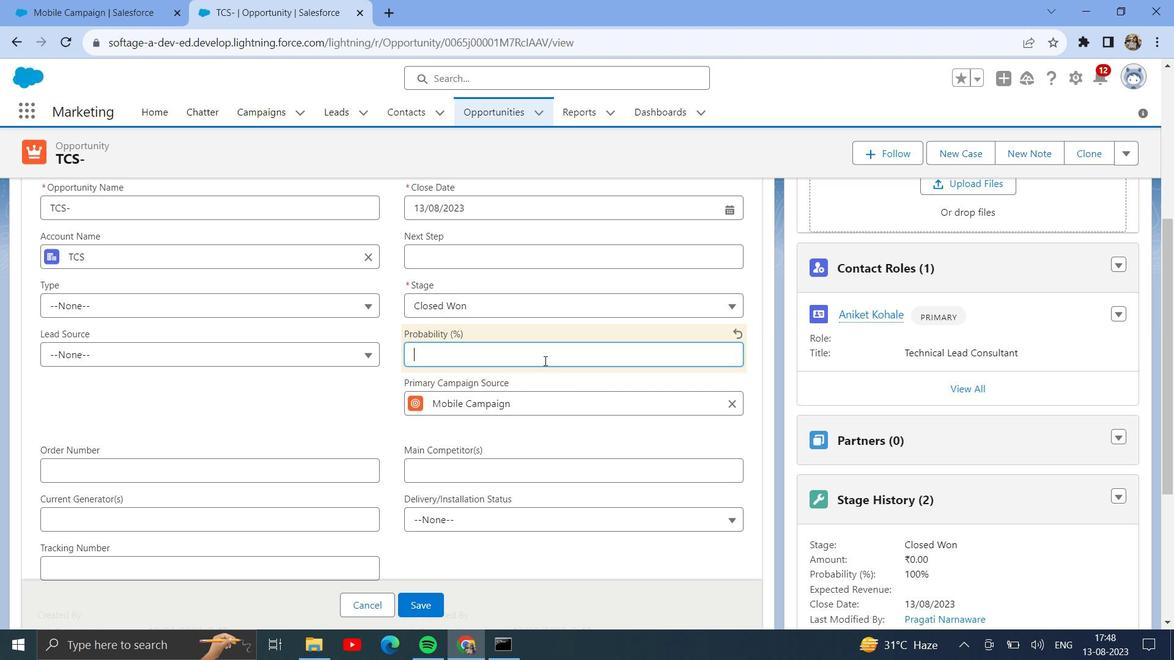 
Action: Mouse moved to (556, 413)
Screenshot: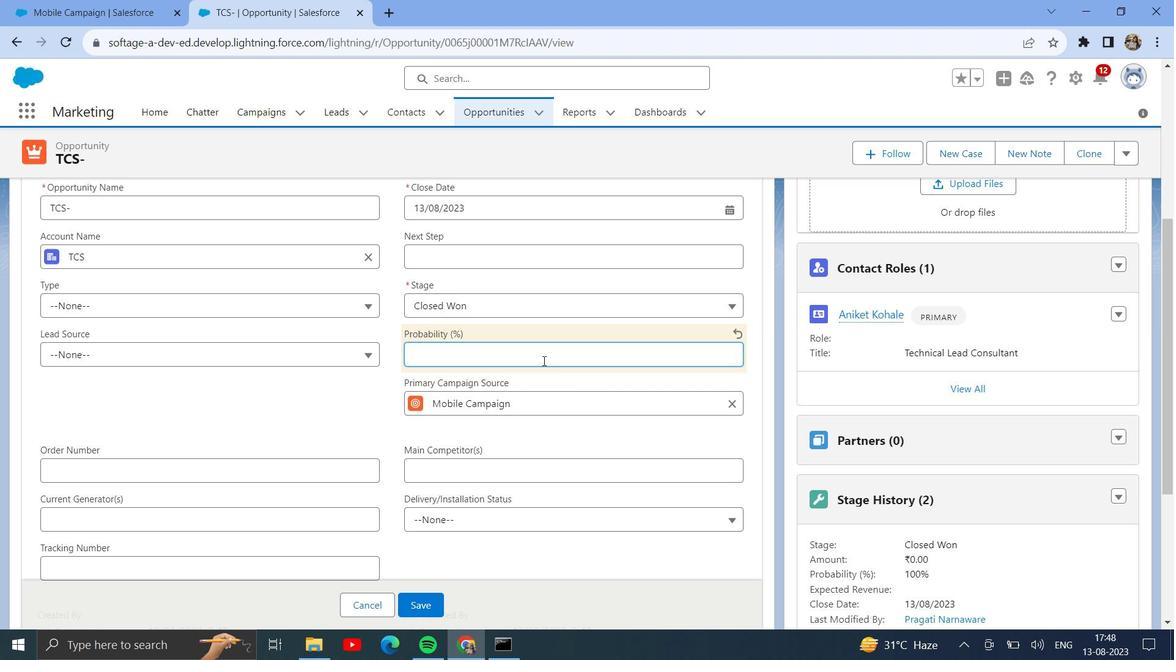 
Action: Mouse scrolled (556, 412) with delta (0, 0)
Screenshot: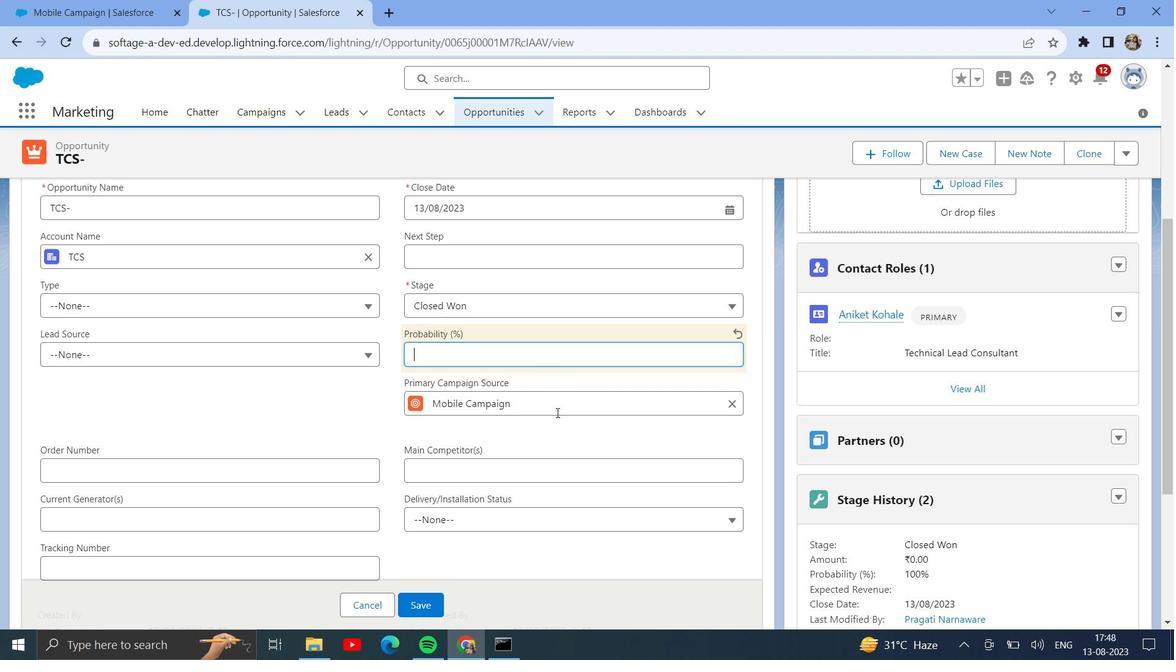 
Action: Mouse scrolled (556, 412) with delta (0, 0)
Screenshot: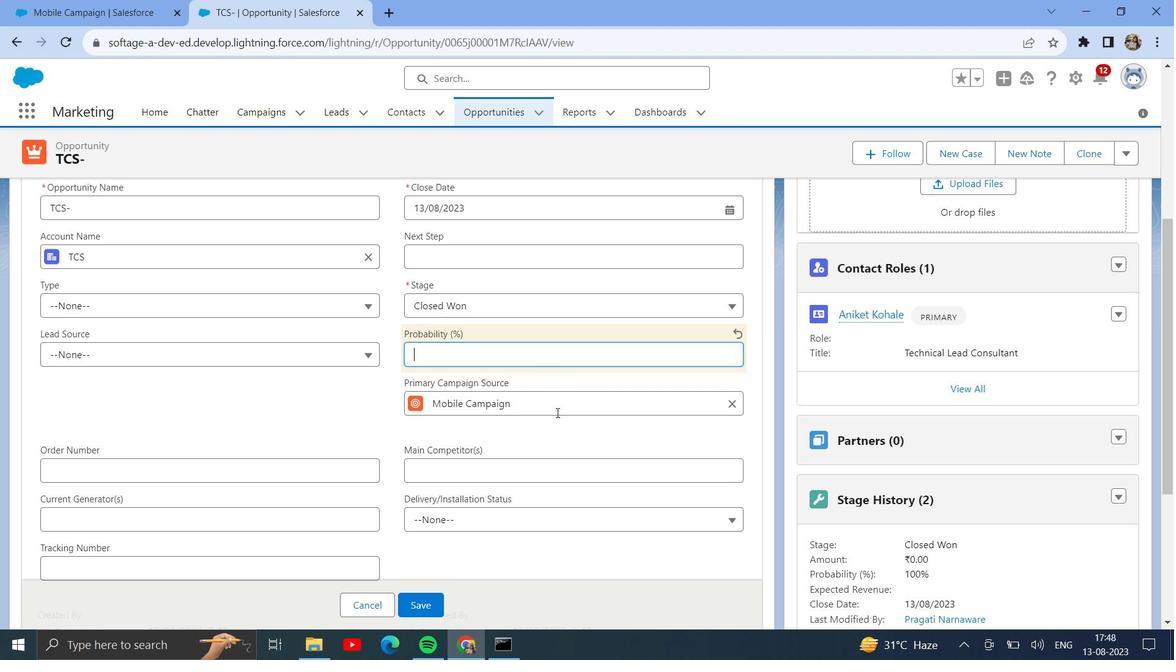 
Action: Mouse moved to (556, 406)
Screenshot: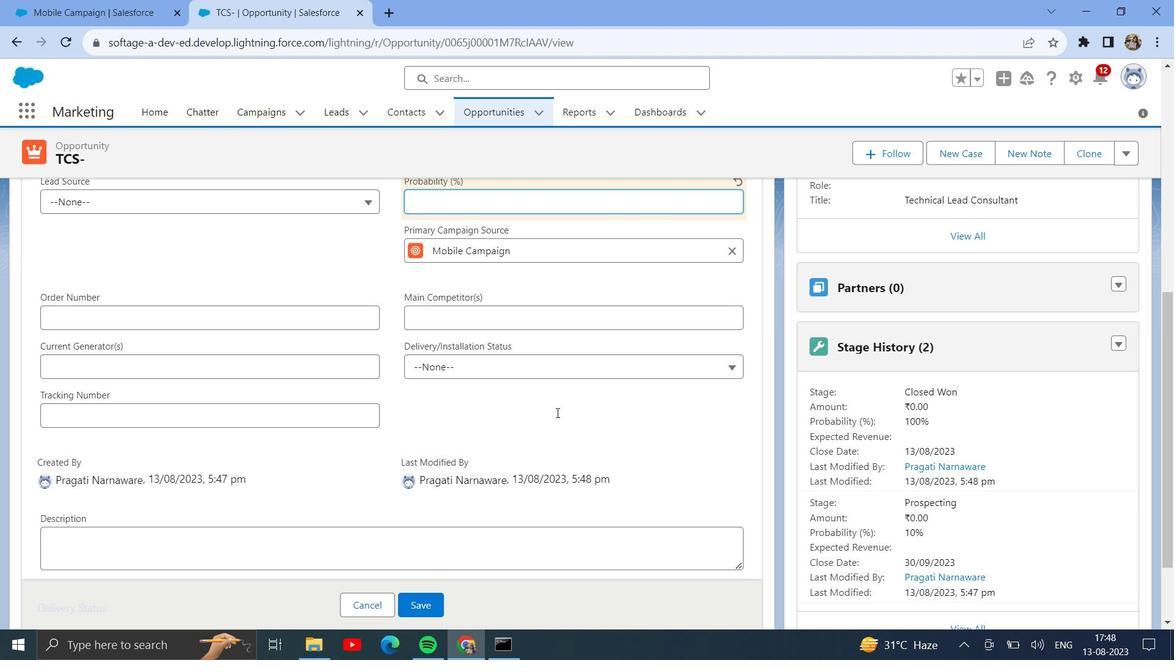 
Action: Mouse scrolled (556, 406) with delta (0, 0)
Screenshot: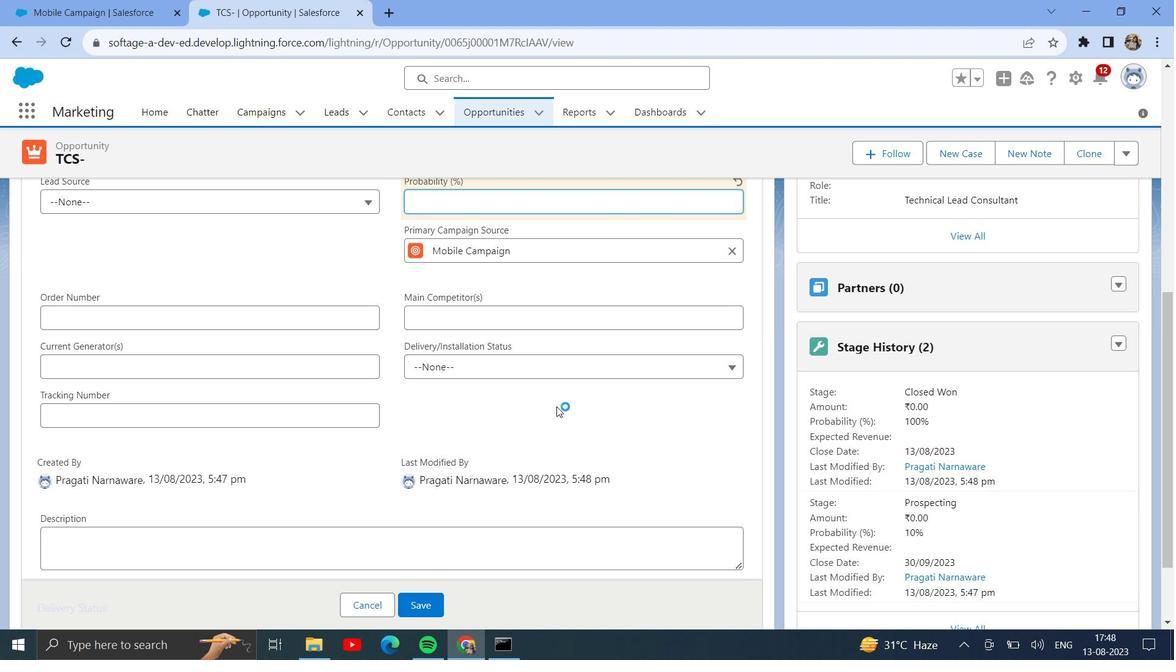 
Action: Mouse moved to (543, 428)
Screenshot: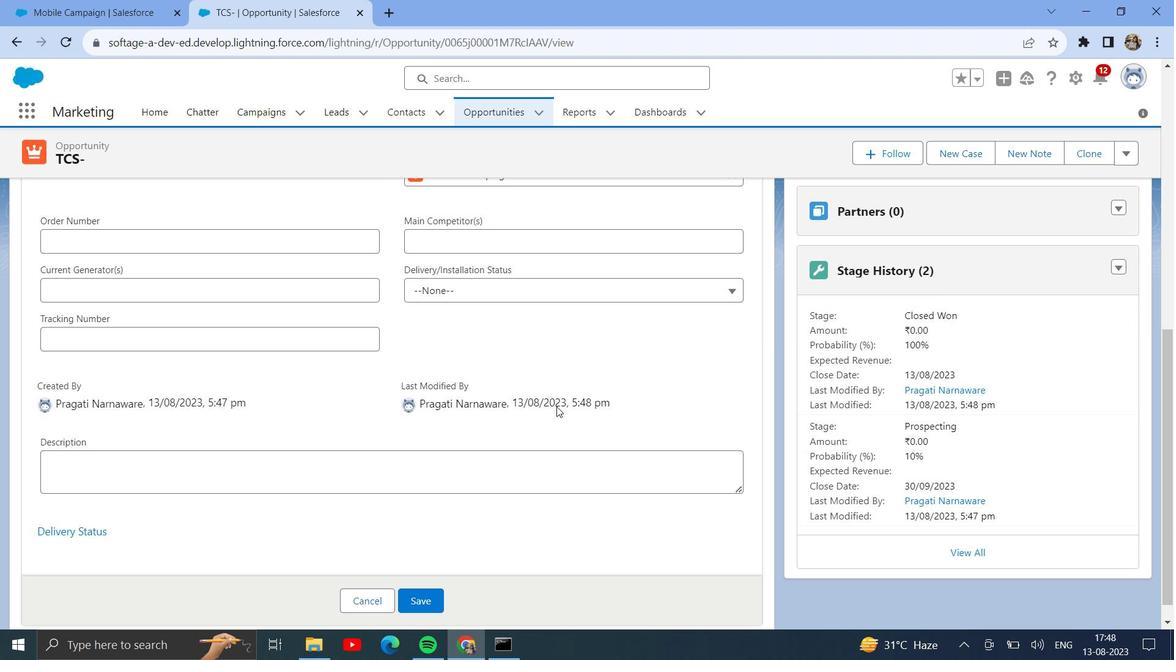 
Action: Mouse scrolled (543, 429) with delta (0, 0)
Screenshot: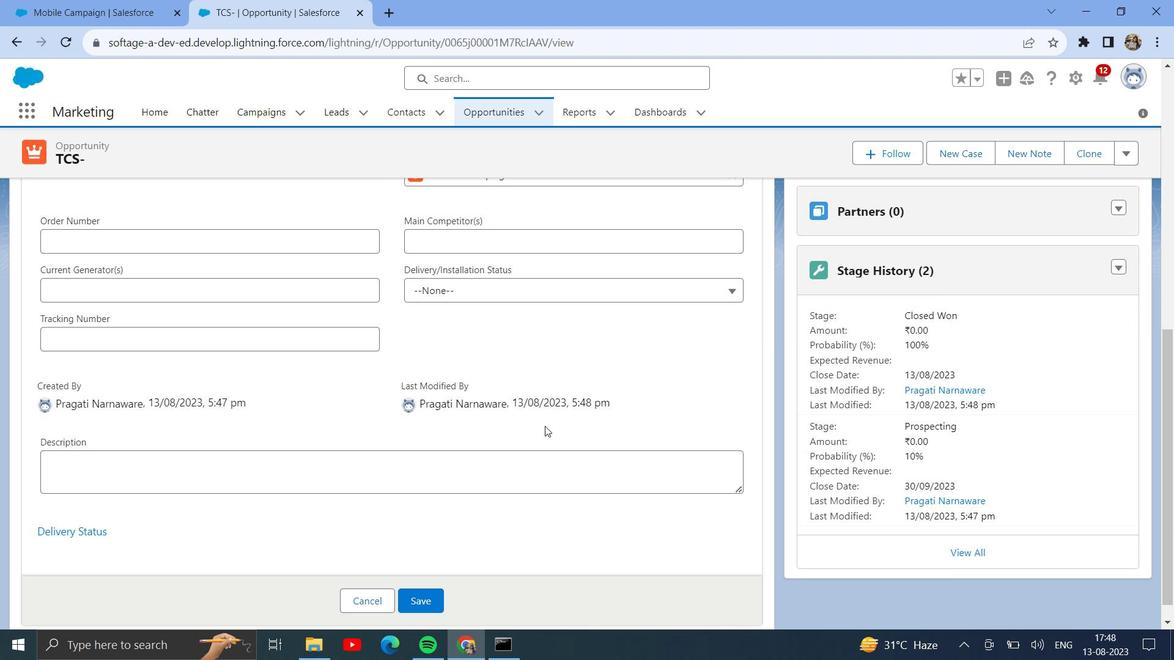 
Action: Mouse scrolled (543, 429) with delta (0, 0)
Screenshot: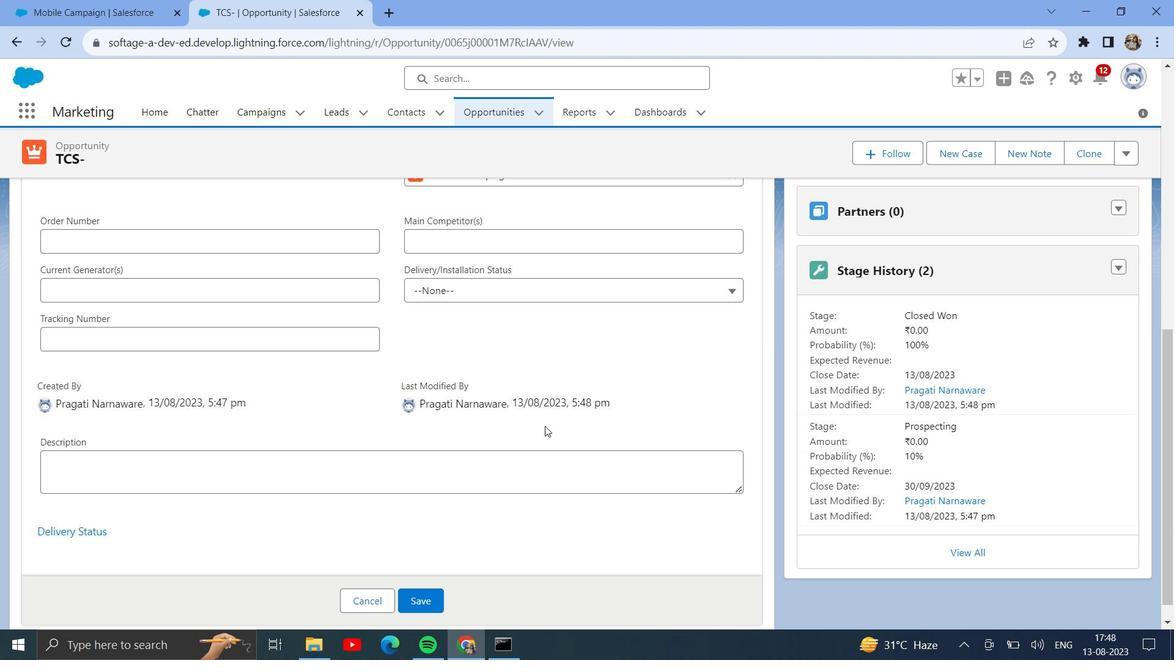 
Action: Mouse scrolled (543, 429) with delta (0, 0)
Screenshot: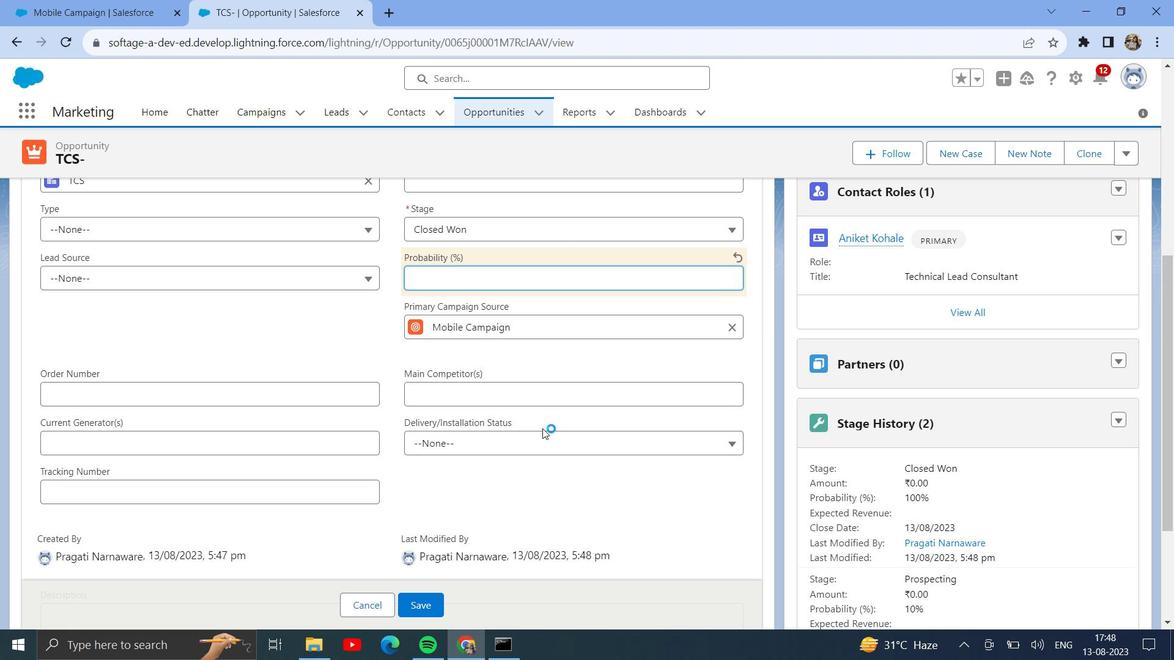 
Action: Mouse scrolled (543, 429) with delta (0, 0)
Screenshot: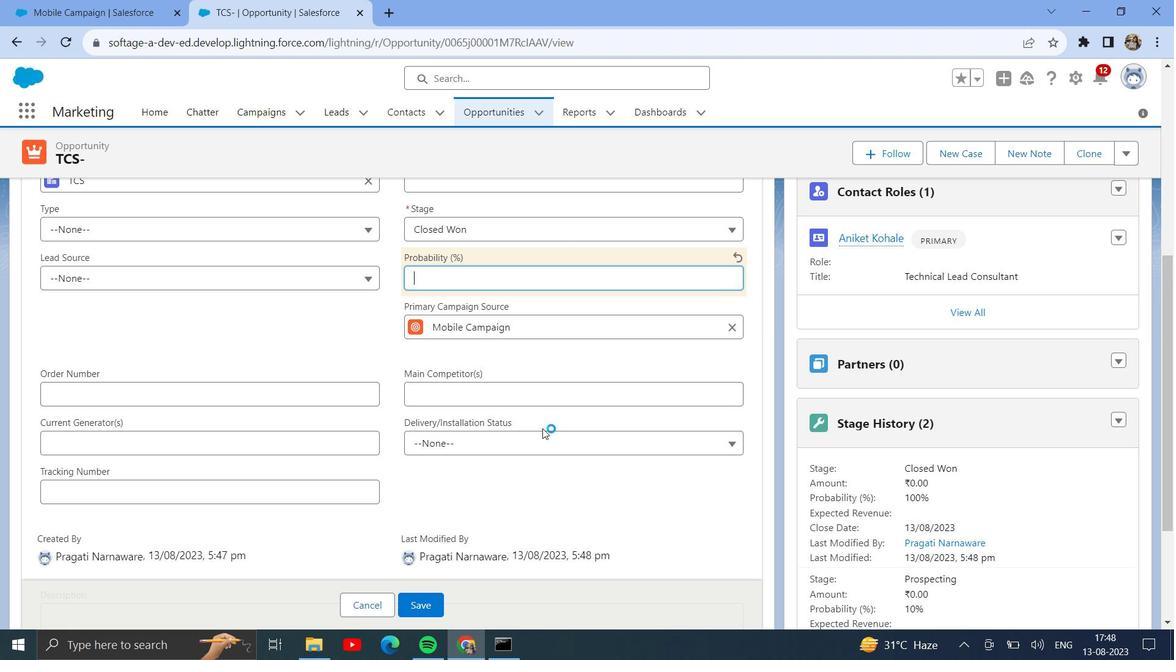 
Action: Mouse moved to (425, 605)
Screenshot: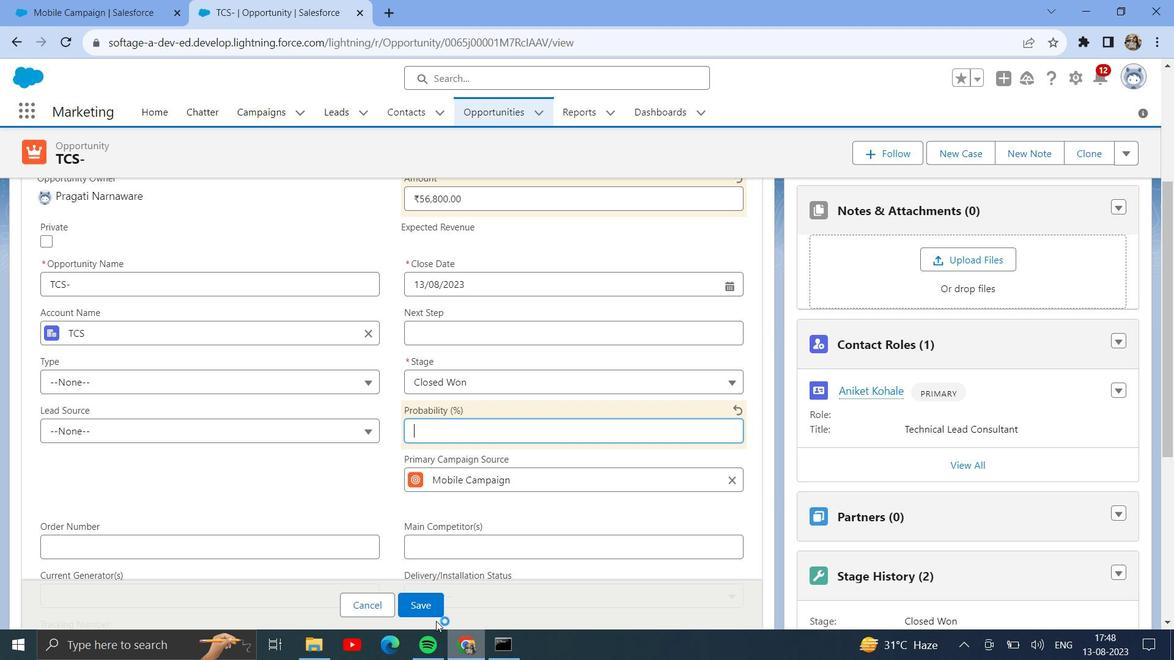 
Action: Mouse pressed left at (425, 605)
Screenshot: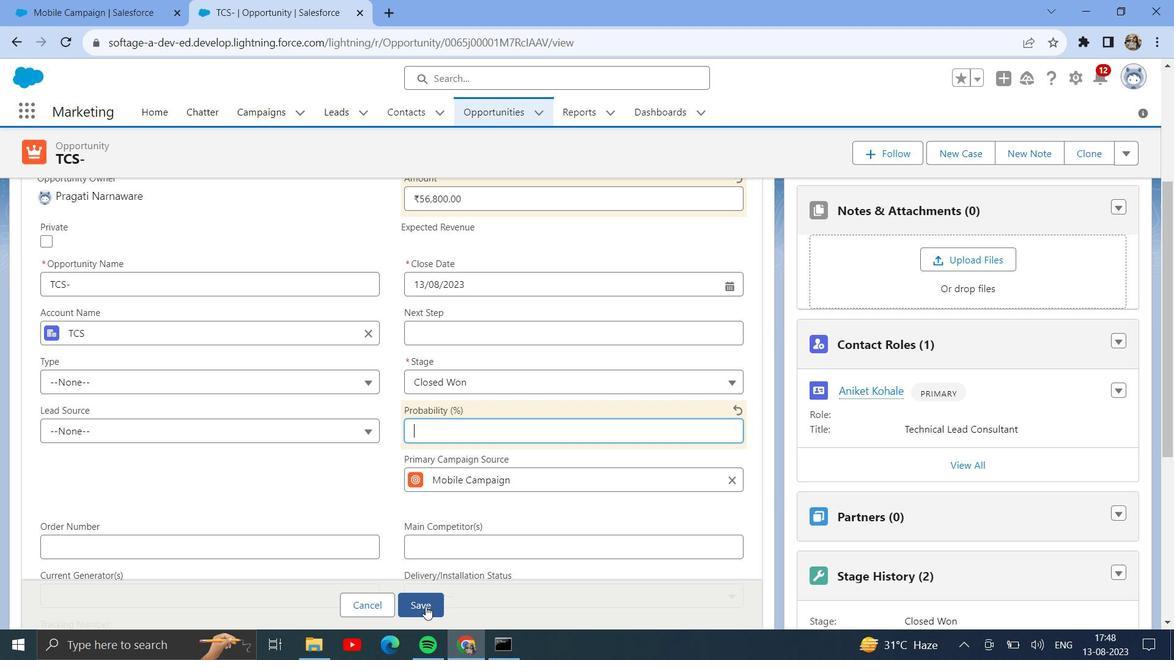 
Action: Mouse moved to (291, 360)
Screenshot: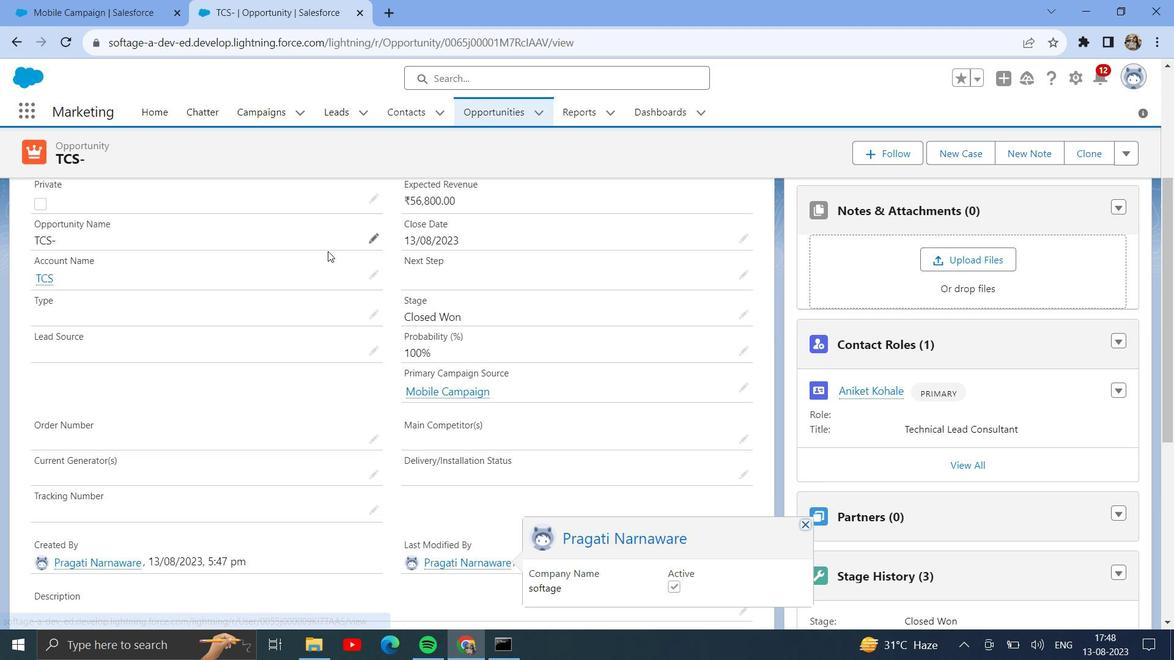 
Action: Mouse scrolled (291, 361) with delta (0, 0)
Screenshot: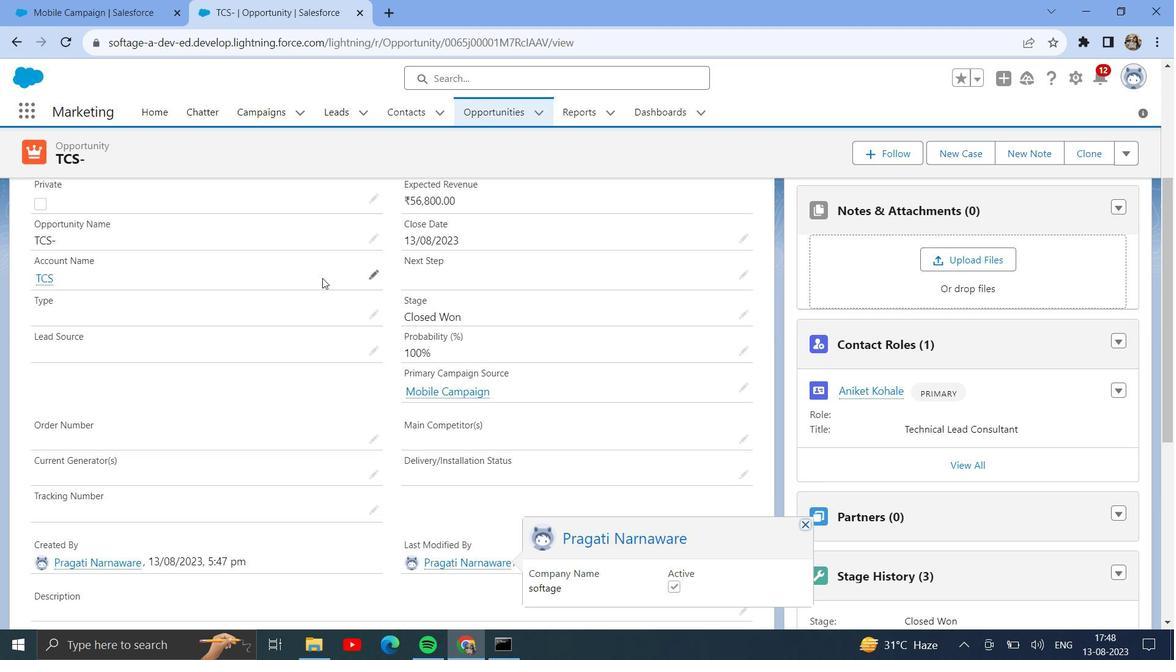 
Action: Mouse scrolled (291, 361) with delta (0, 0)
Screenshot: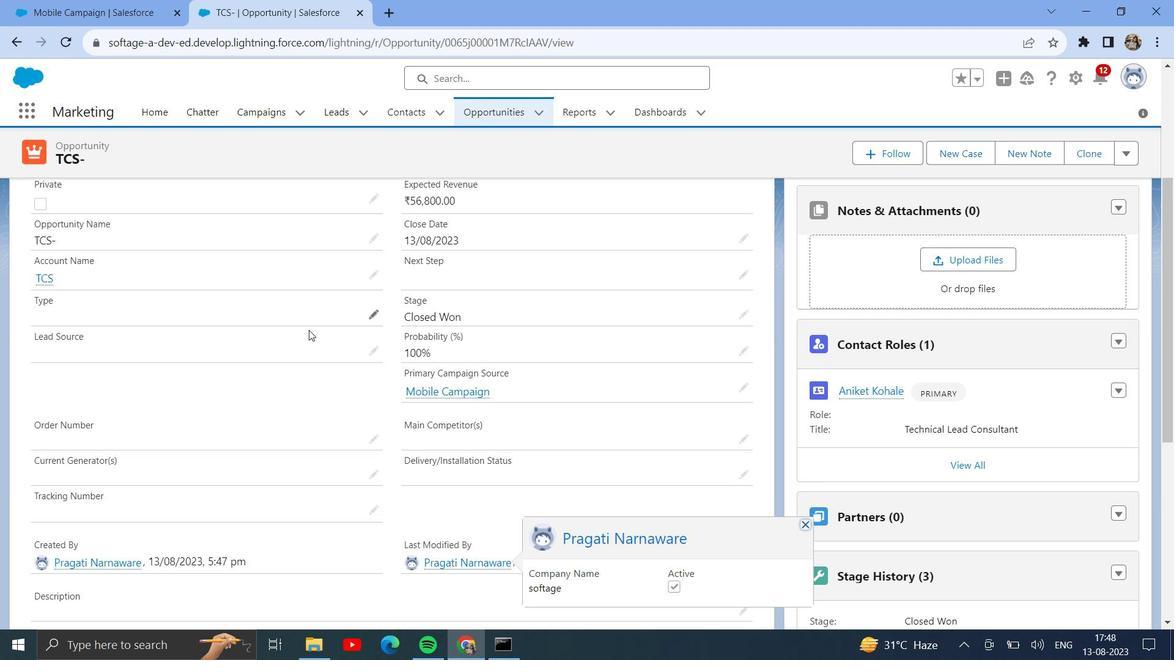 
Action: Mouse scrolled (291, 361) with delta (0, 0)
Screenshot: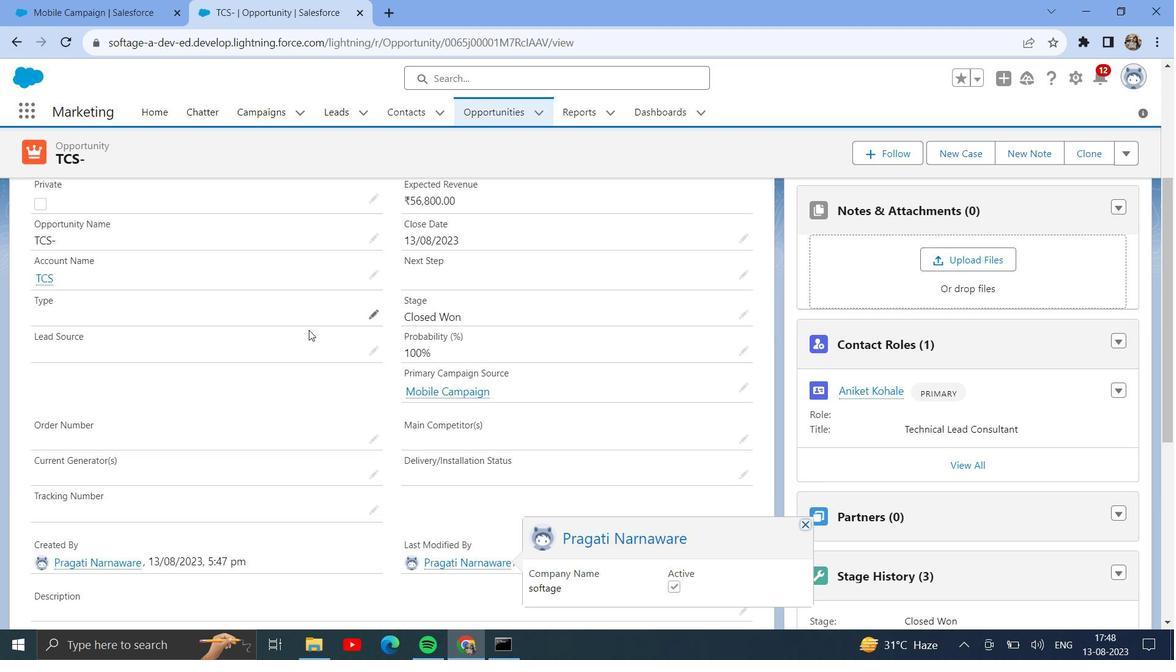 
Action: Mouse scrolled (291, 361) with delta (0, 0)
Screenshot: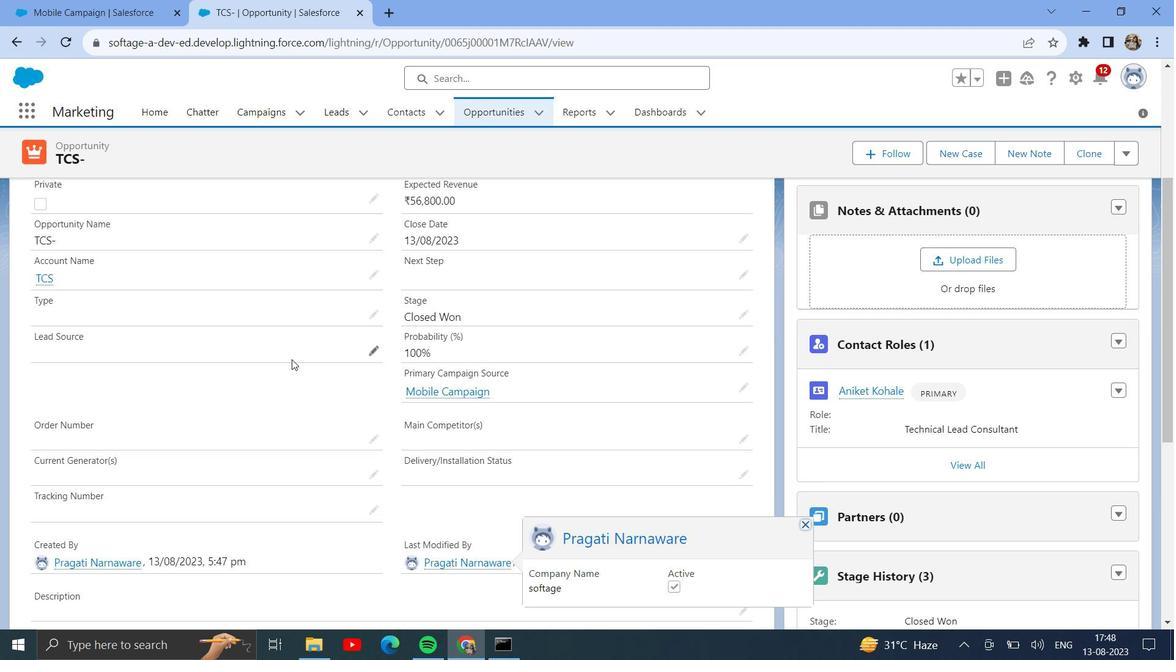 
Action: Mouse scrolled (291, 361) with delta (0, 0)
Screenshot: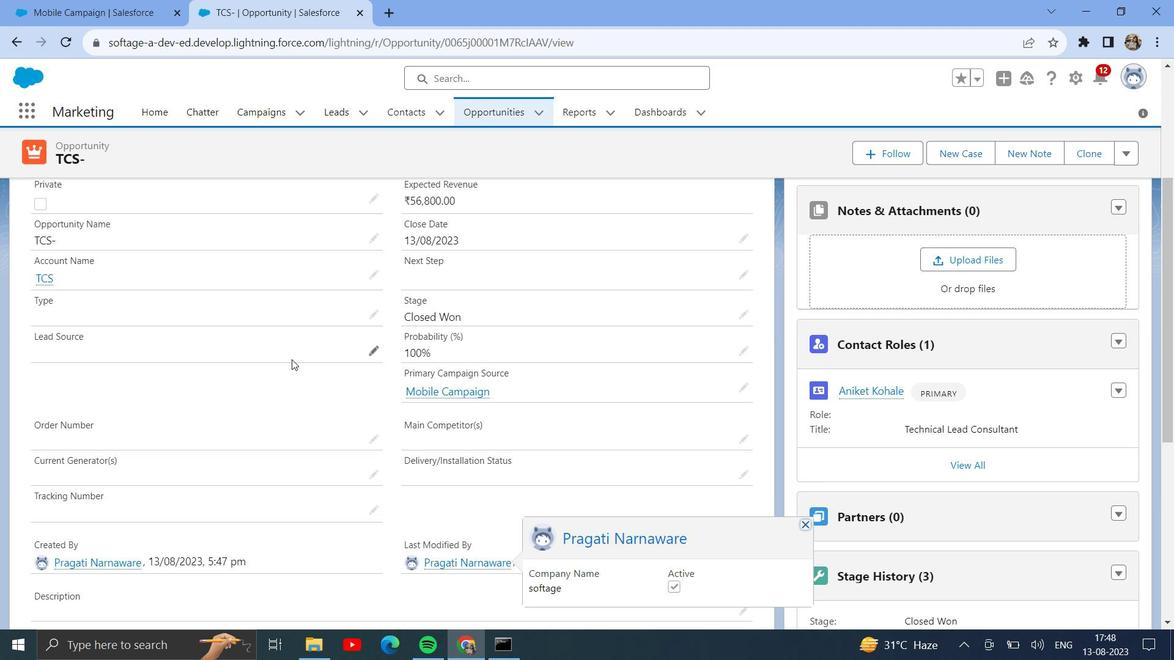
Action: Mouse moved to (345, 116)
Screenshot: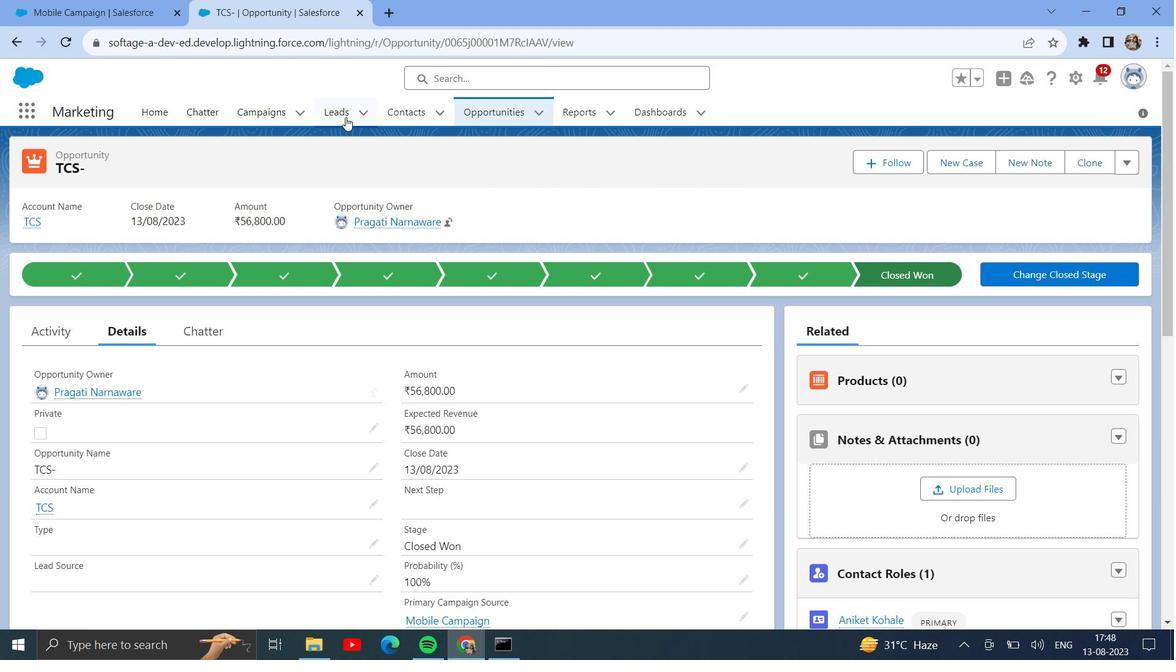 
Action: Mouse pressed left at (345, 116)
Screenshot: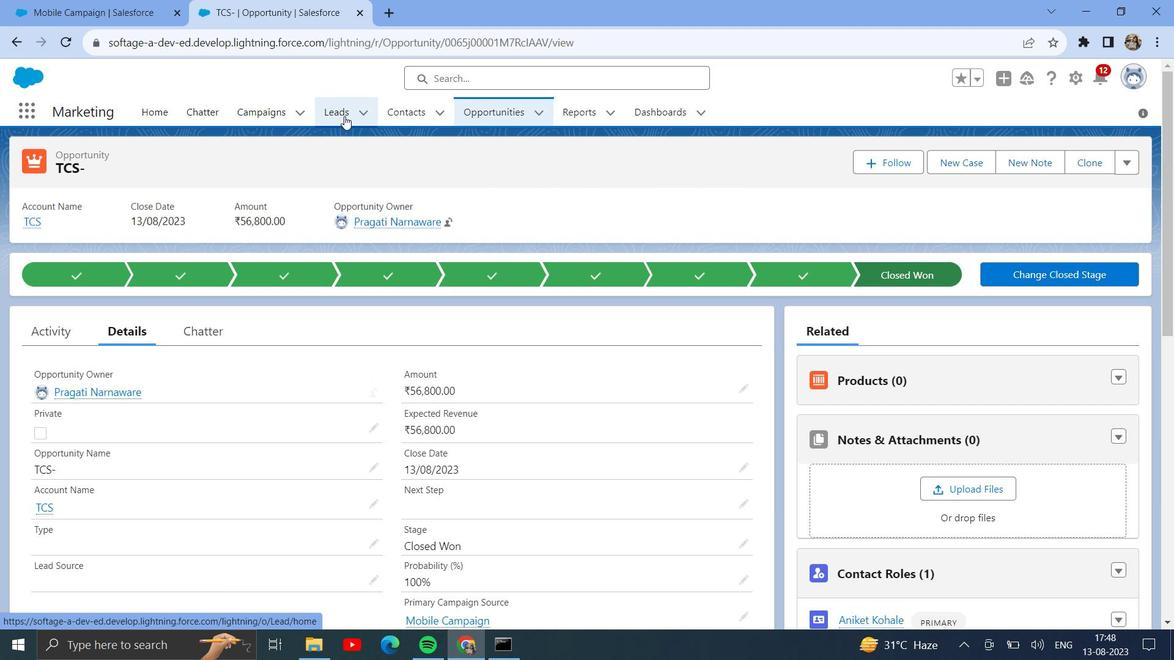
Action: Mouse moved to (156, 253)
Screenshot: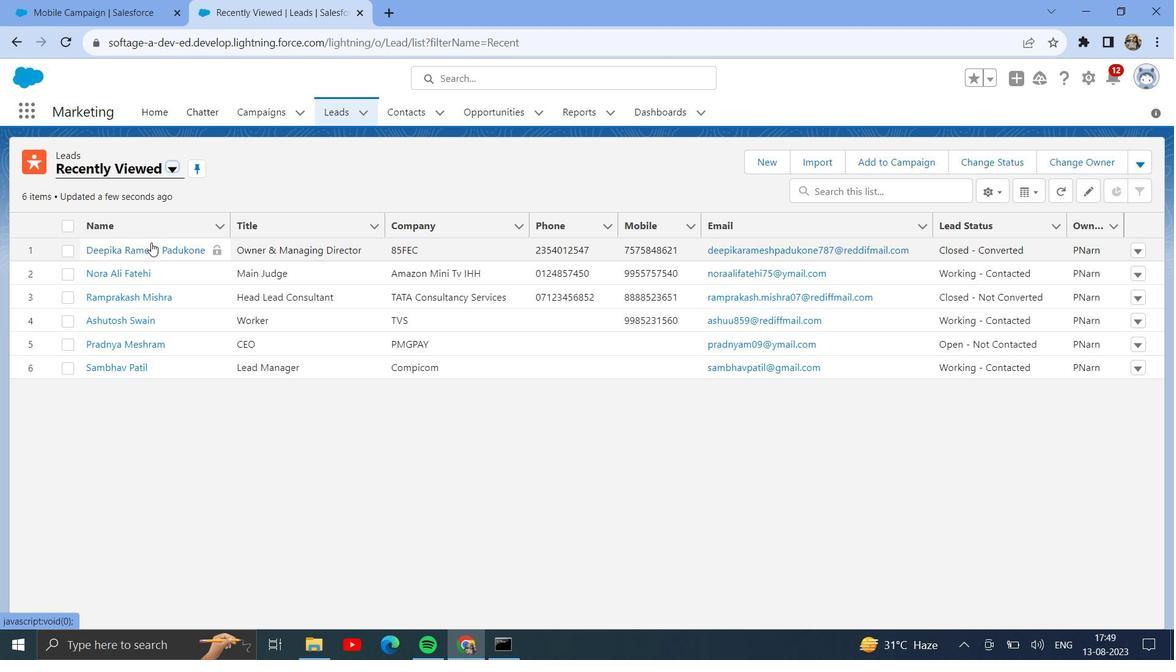 
Action: Mouse pressed left at (156, 253)
Screenshot: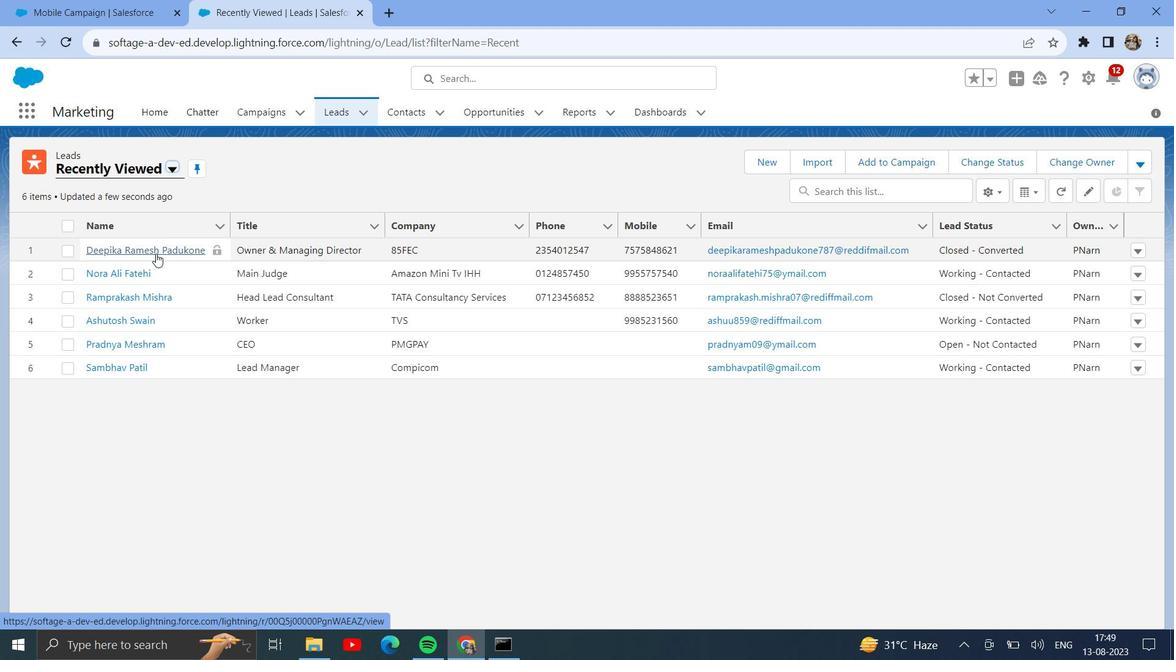 
Action: Mouse moved to (1132, 431)
Screenshot: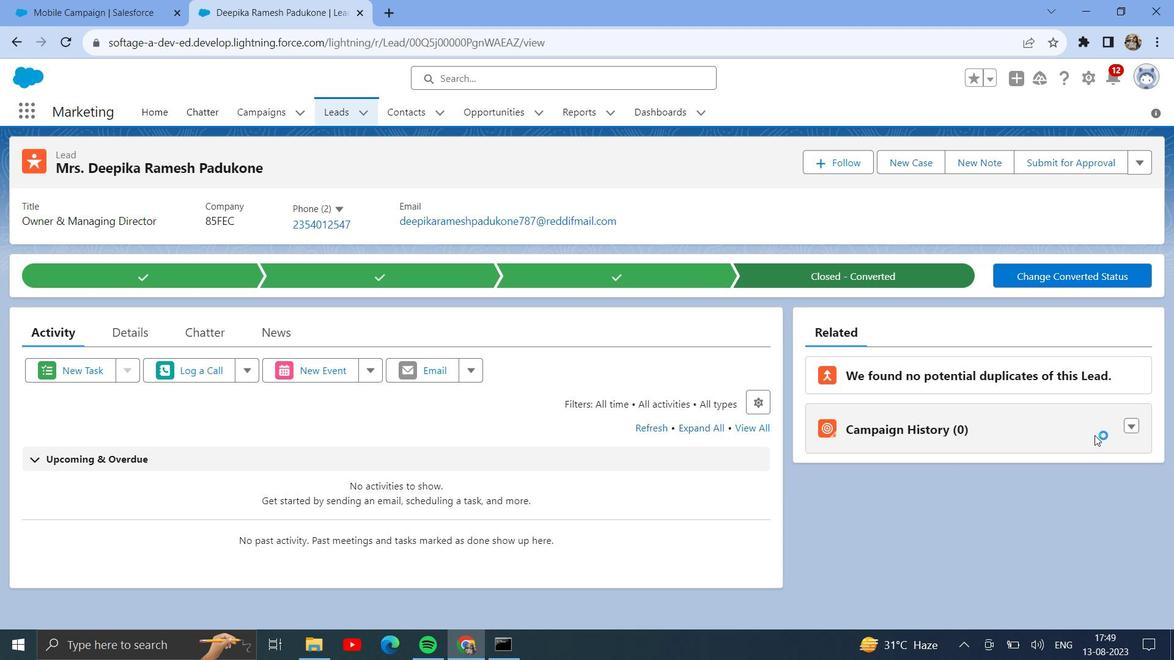 
Action: Mouse pressed left at (1132, 431)
Screenshot: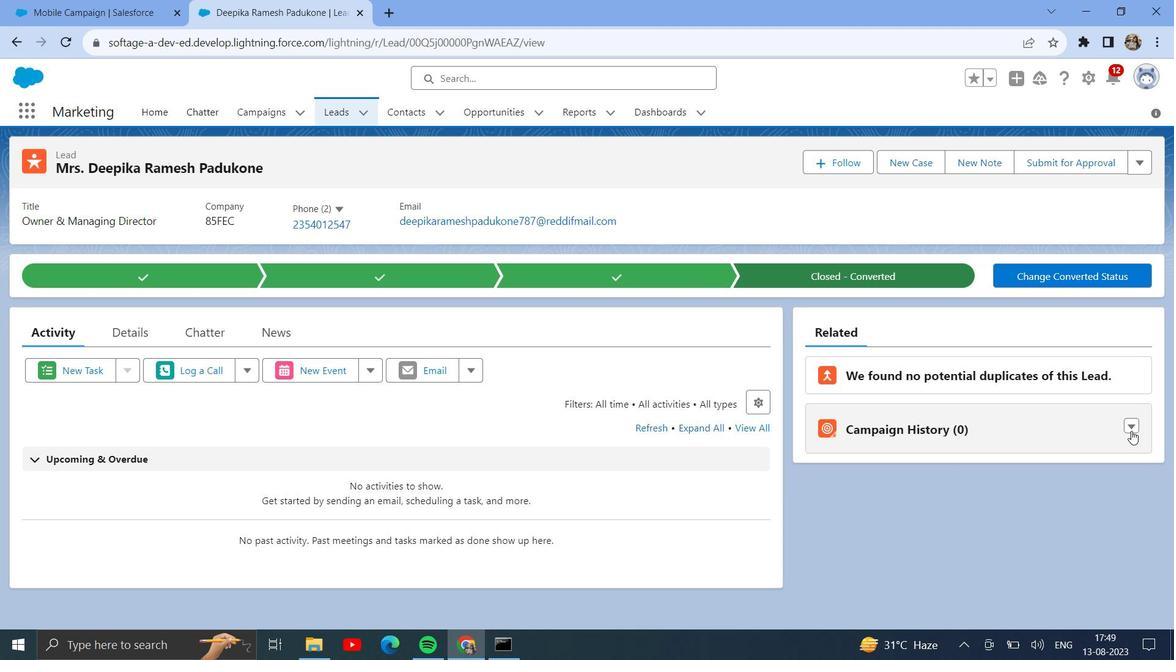 
Action: Mouse moved to (1100, 449)
Screenshot: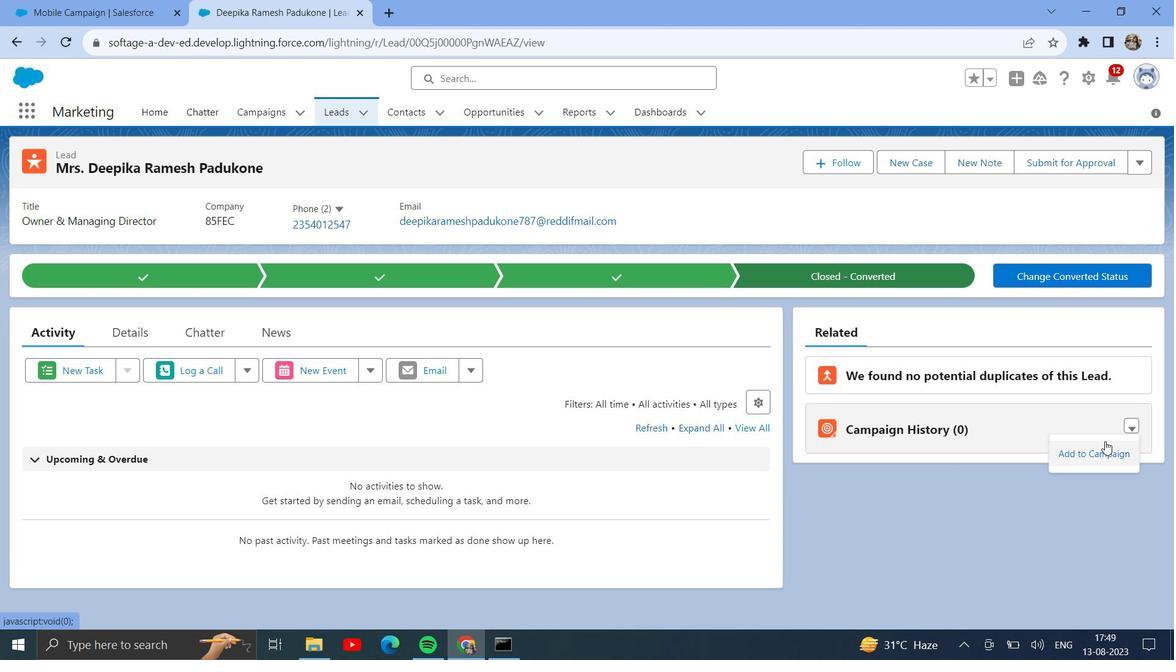 
Action: Mouse pressed left at (1100, 449)
Screenshot: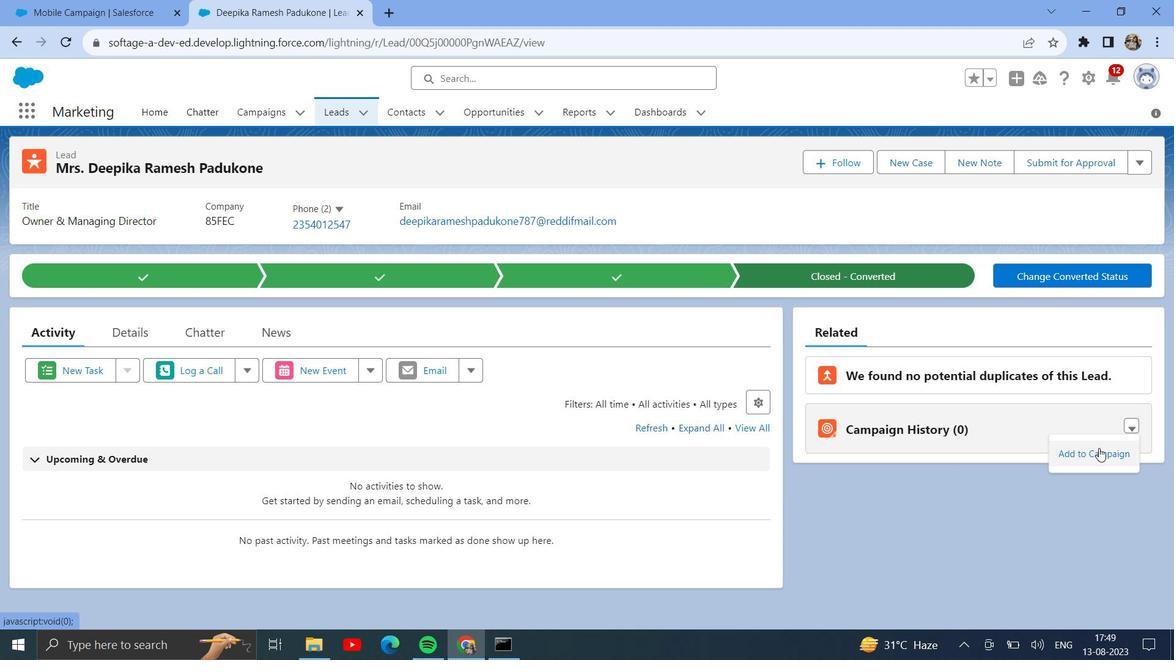 
Action: Mouse moved to (609, 337)
Screenshot: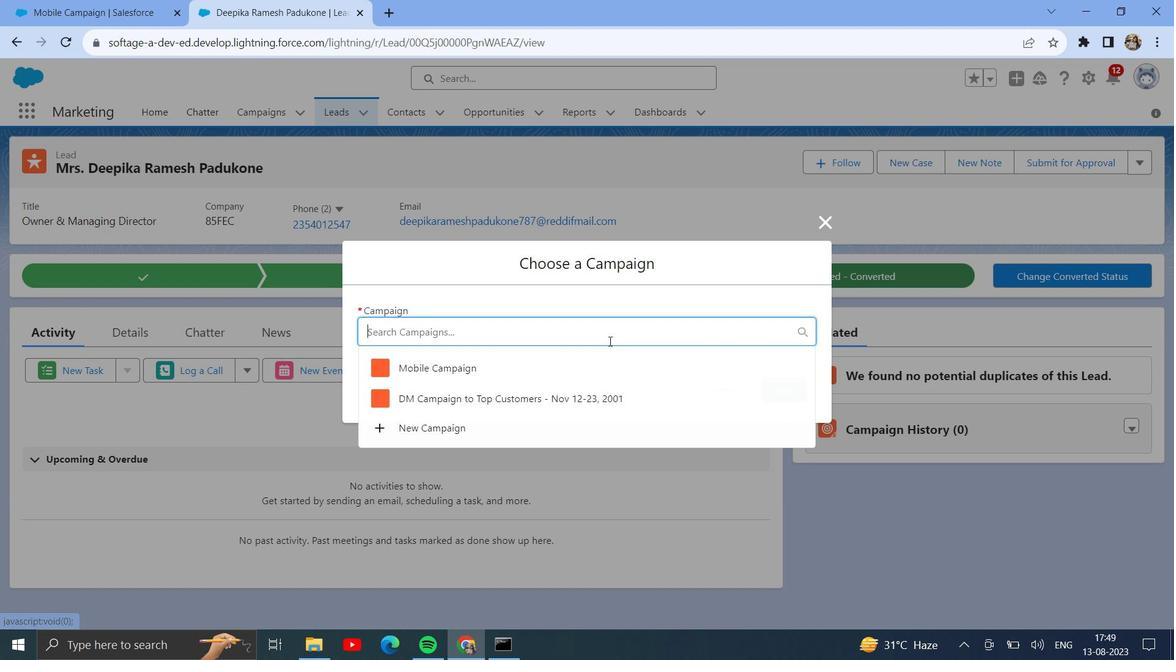 
Action: Mouse pressed left at (609, 337)
Screenshot: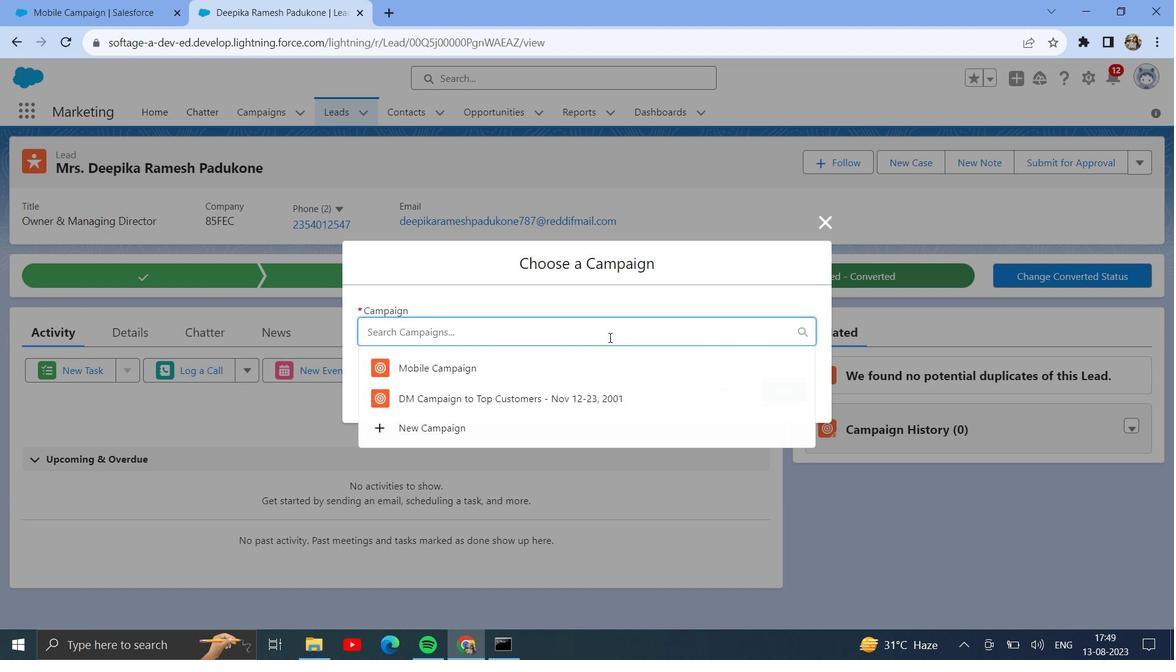 
Action: Mouse moved to (608, 370)
Screenshot: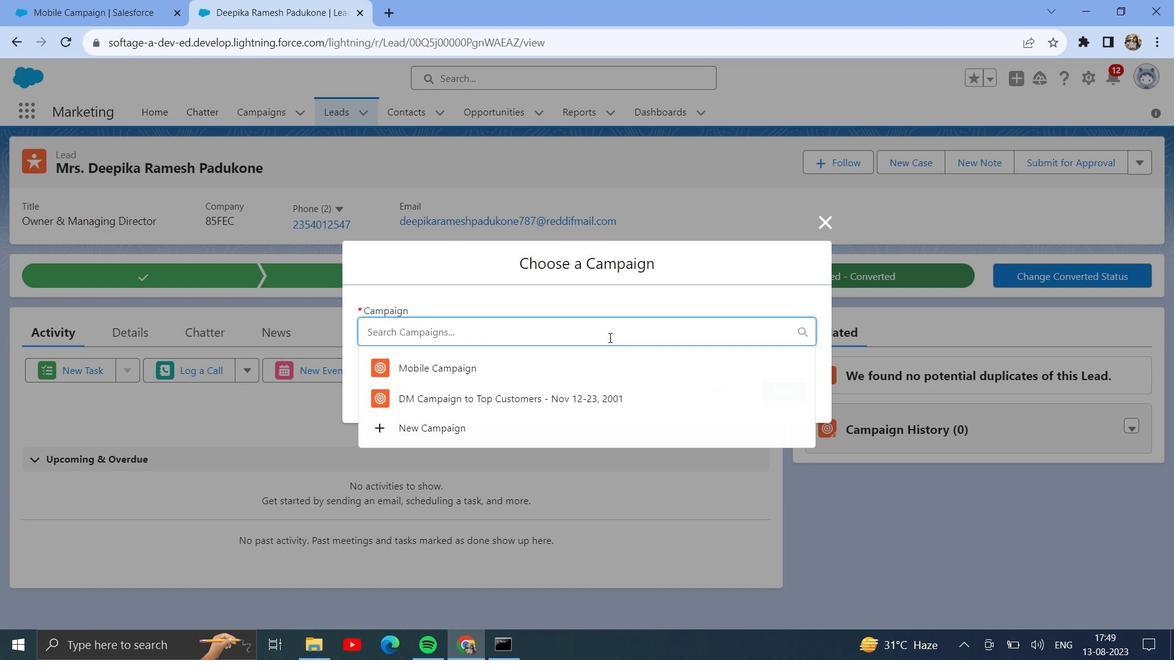 
Action: Mouse pressed left at (608, 370)
Screenshot: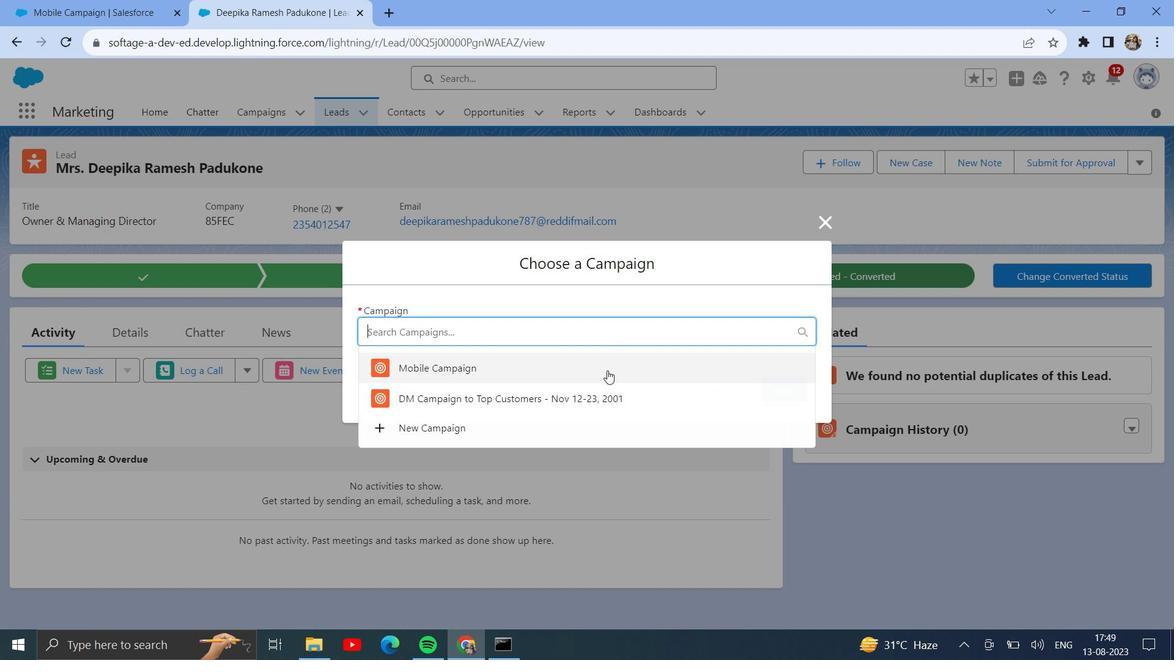 
Action: Mouse moved to (789, 397)
Screenshot: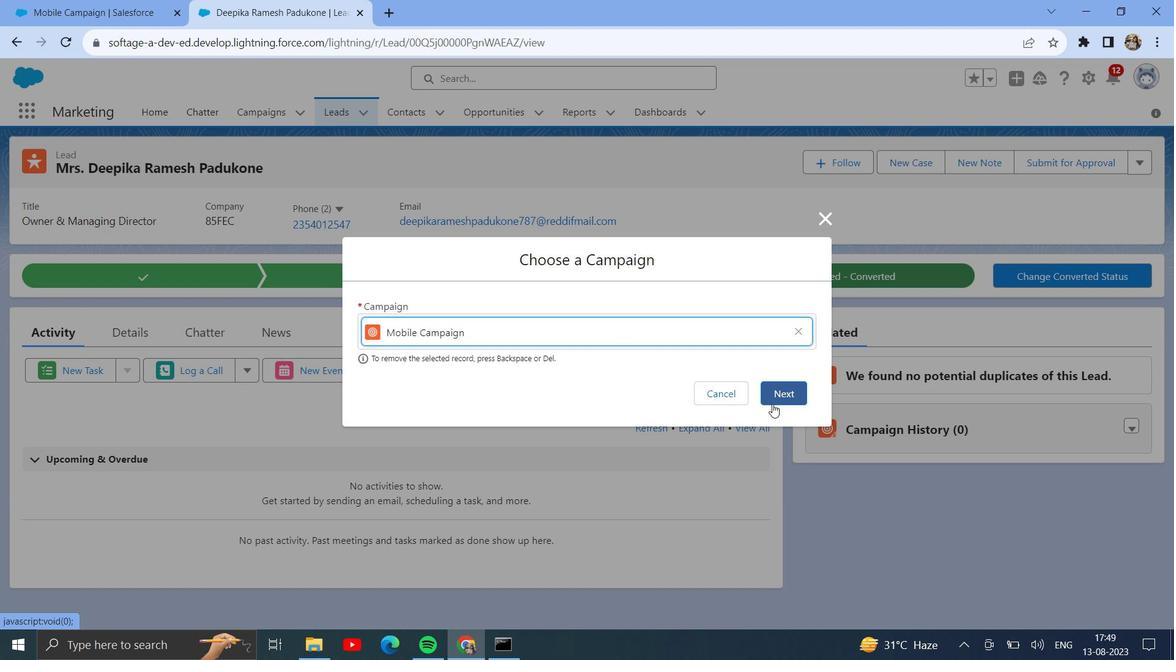 
Action: Mouse pressed left at (789, 397)
Screenshot: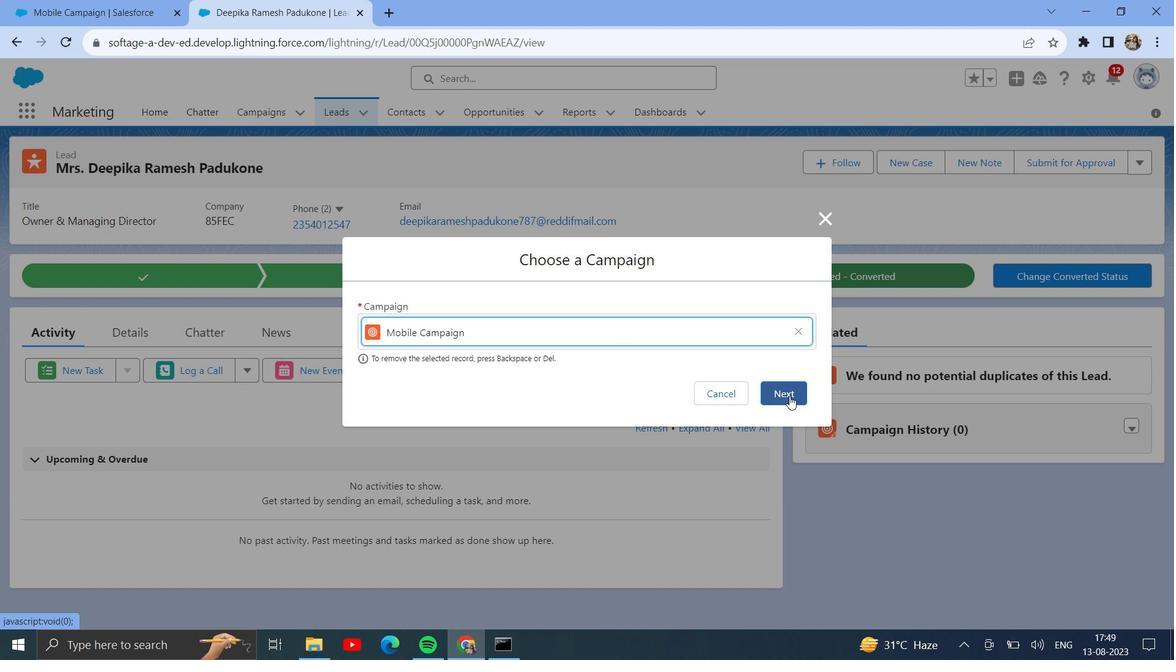 
Action: Mouse moved to (517, 353)
Screenshot: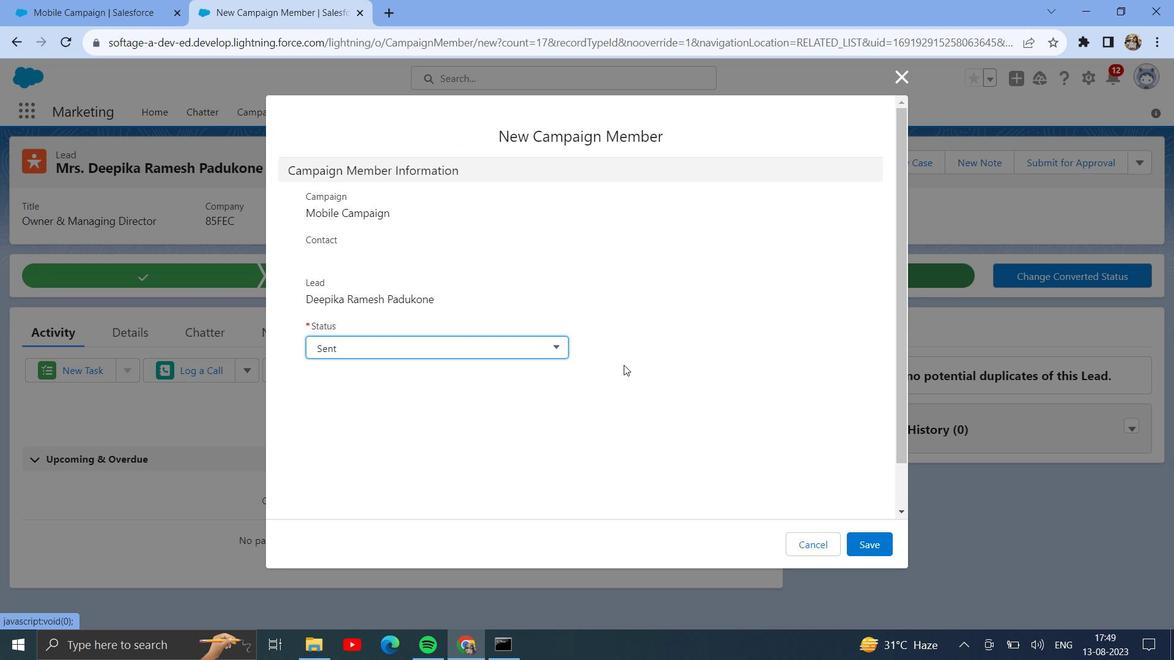 
Action: Mouse pressed left at (517, 353)
Screenshot: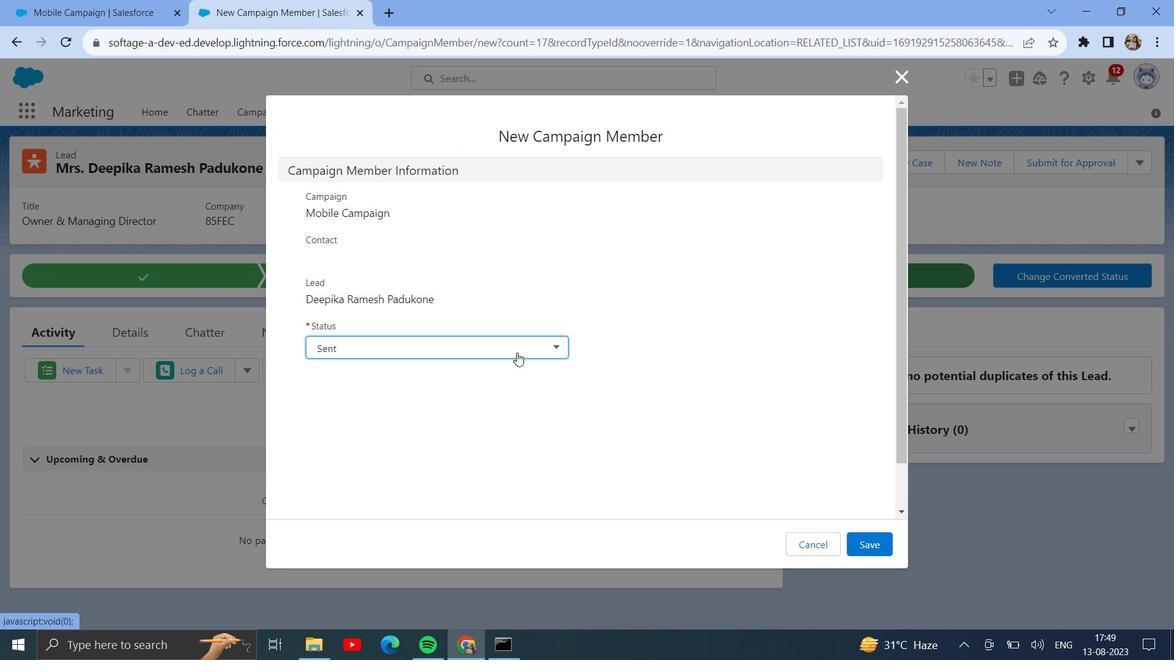 
Action: Mouse moved to (498, 397)
Screenshot: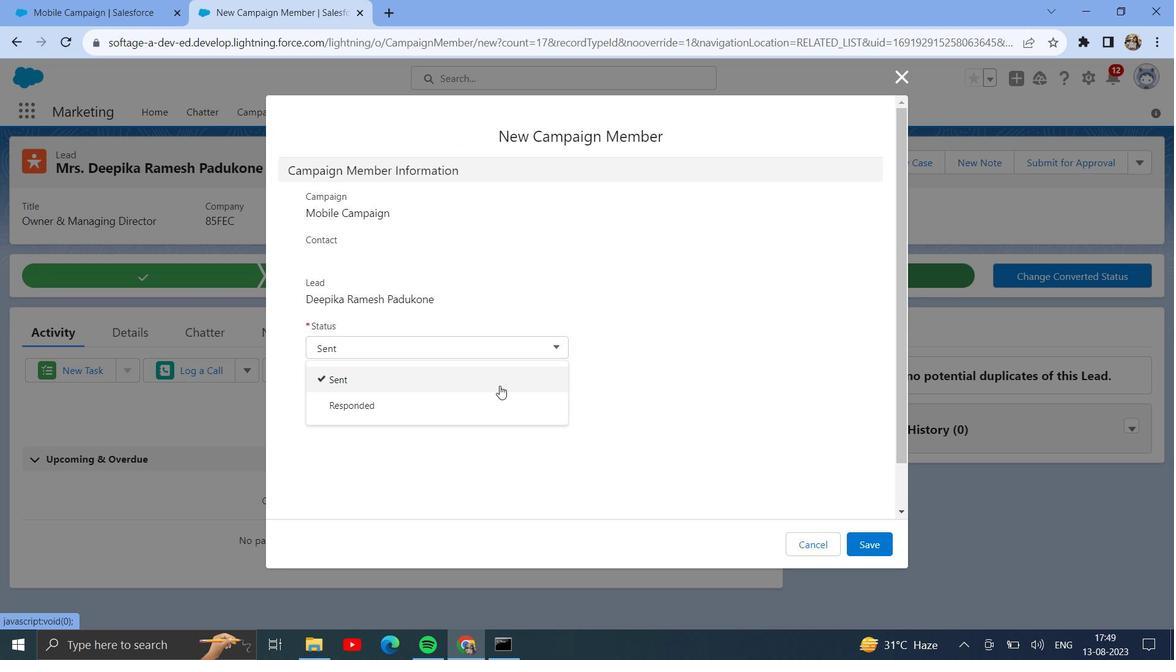
Action: Mouse pressed left at (498, 397)
Screenshot: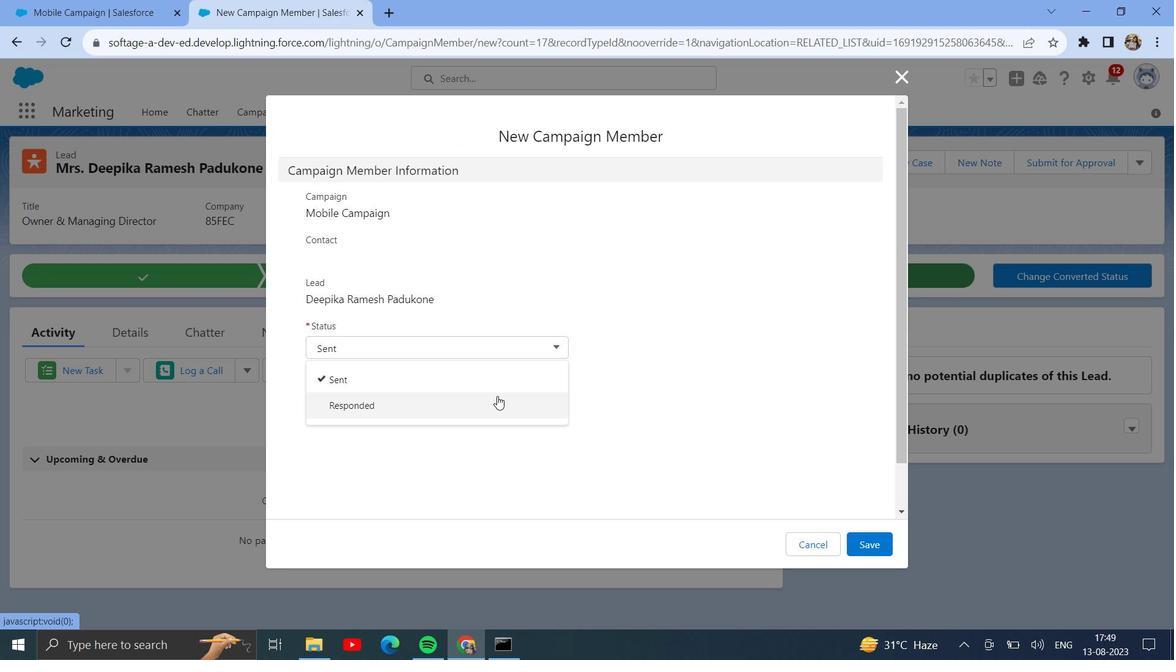 
Action: Mouse moved to (863, 544)
Screenshot: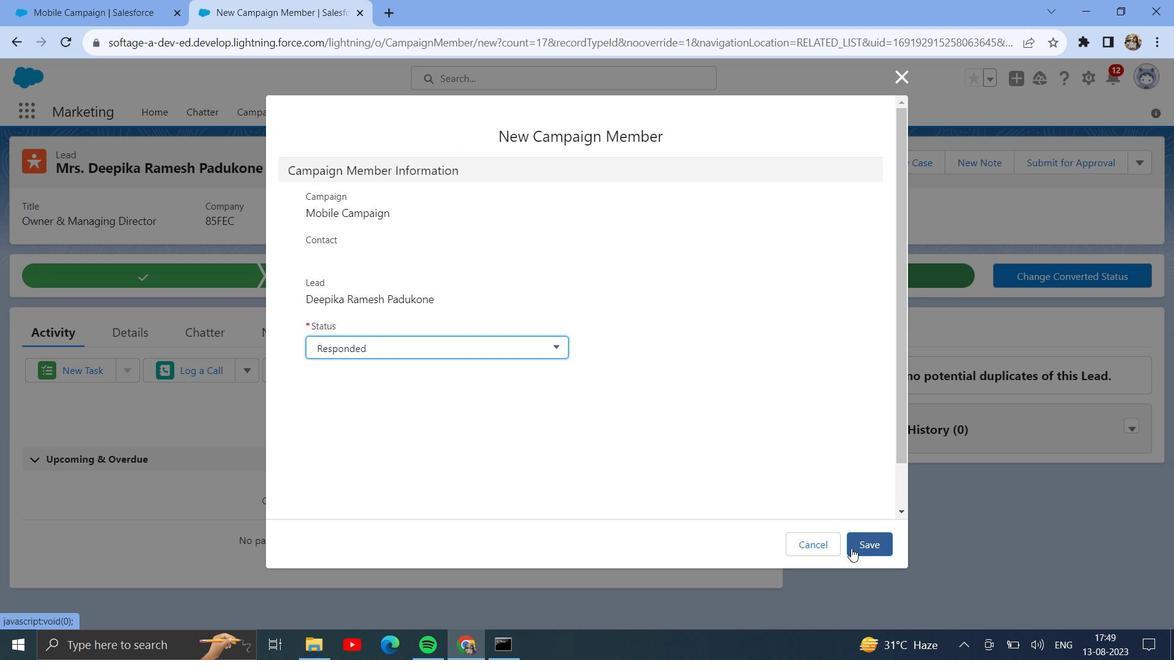 
Action: Mouse pressed left at (863, 544)
Screenshot: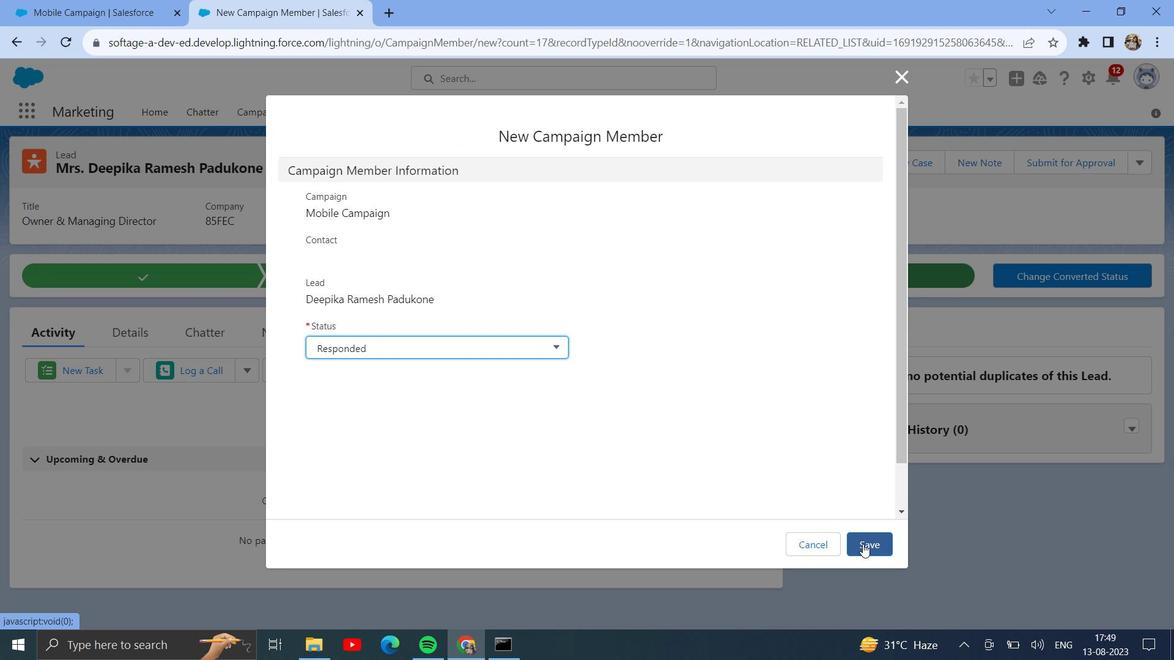 
Action: Mouse moved to (786, 495)
Screenshot: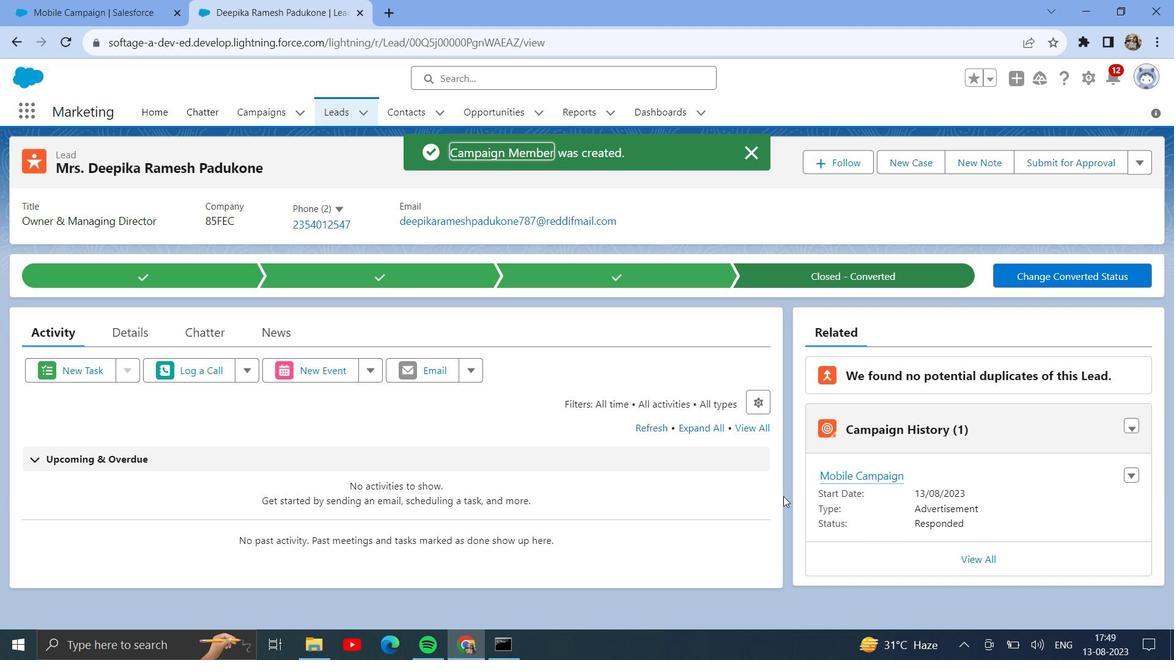 
Action: Mouse scrolled (786, 495) with delta (0, 0)
Screenshot: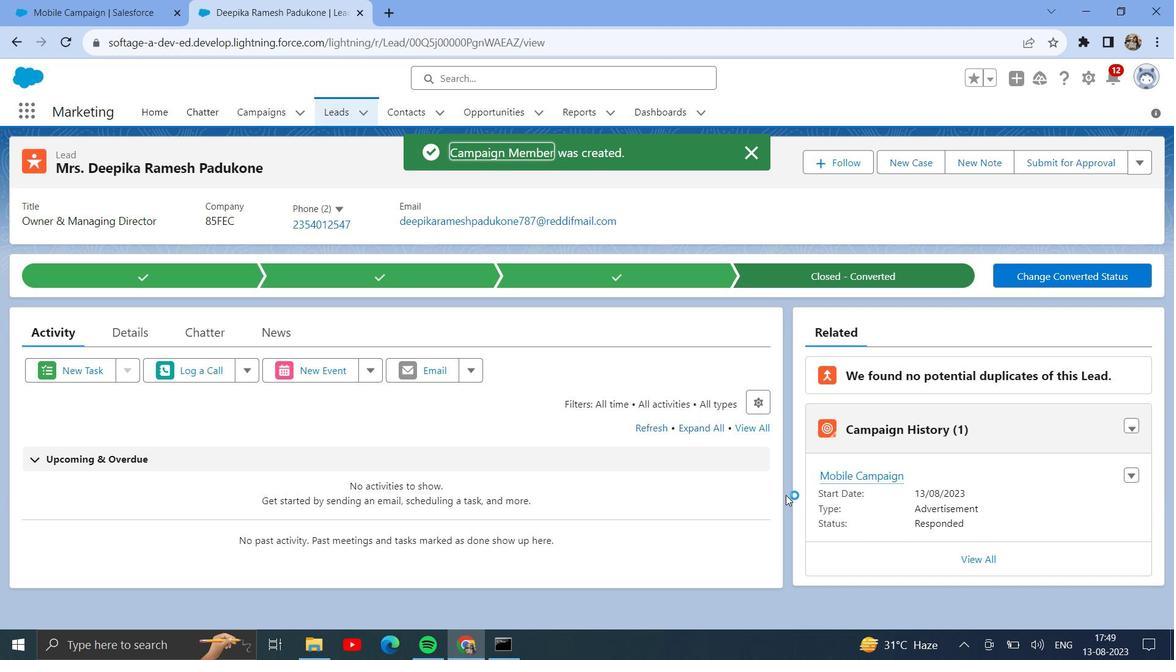 
Action: Mouse scrolled (786, 495) with delta (0, 0)
Screenshot: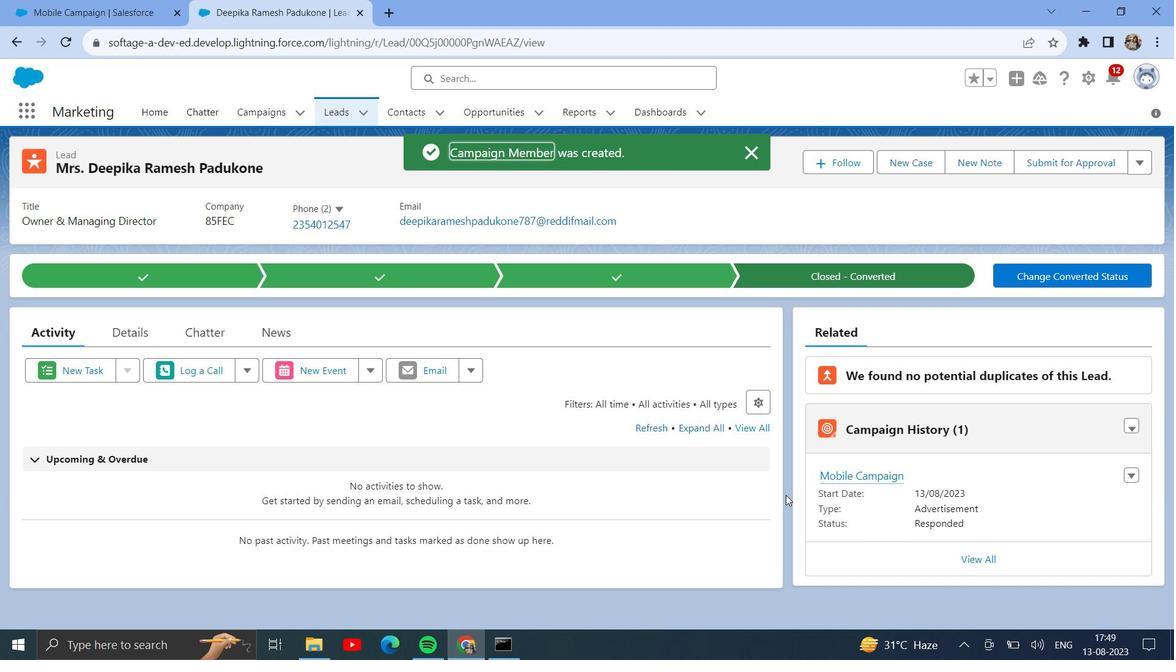 
Action: Mouse moved to (1045, 282)
Screenshot: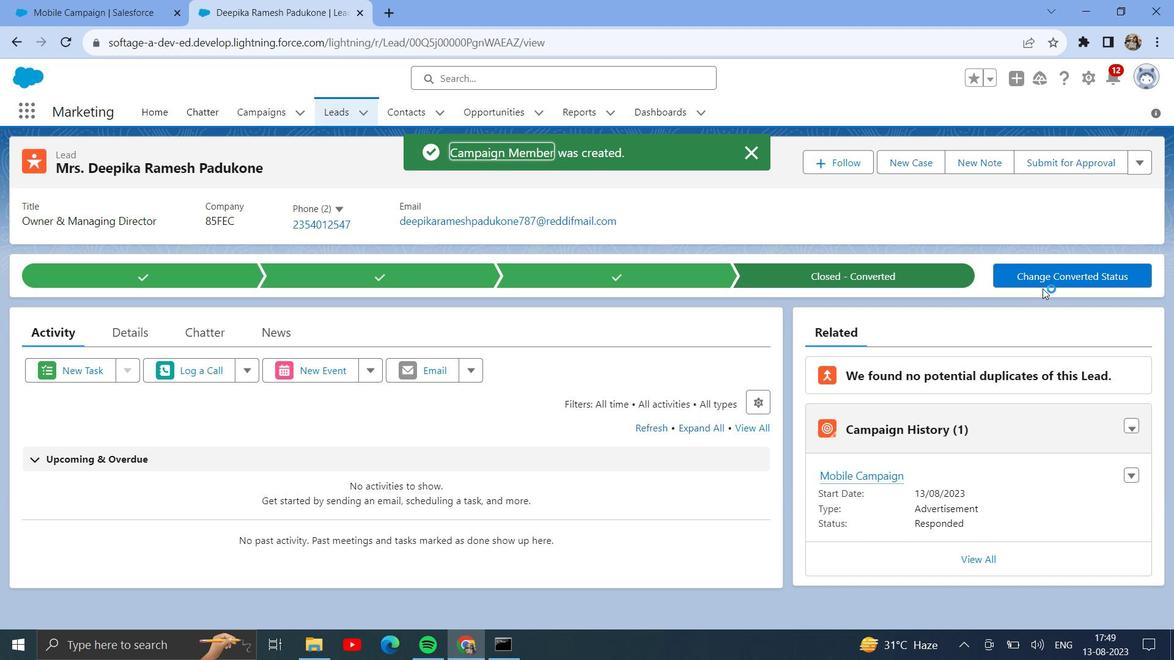 
Action: Mouse pressed left at (1045, 282)
Screenshot: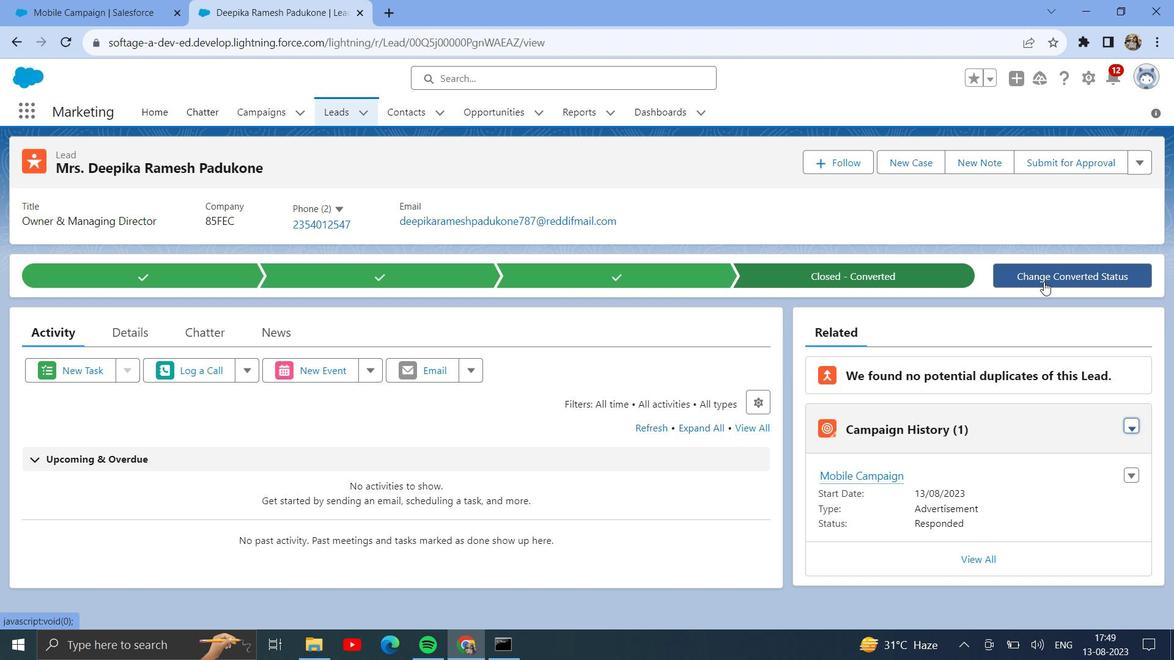 
Action: Mouse moved to (747, 342)
Screenshot: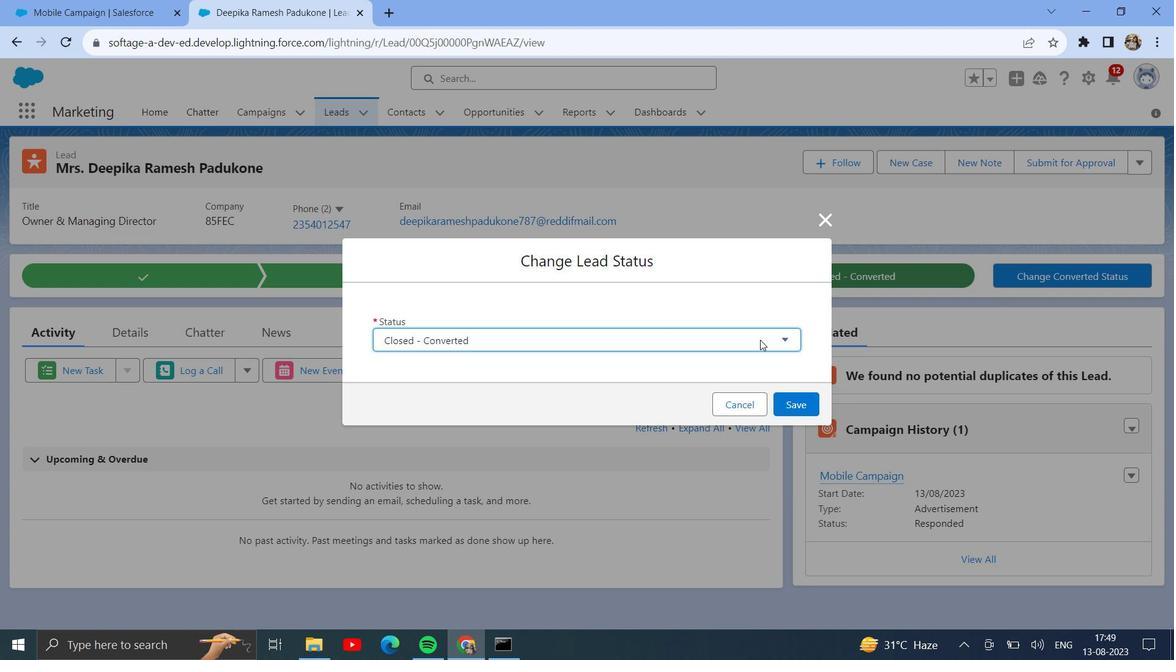 
Action: Mouse pressed left at (747, 342)
Screenshot: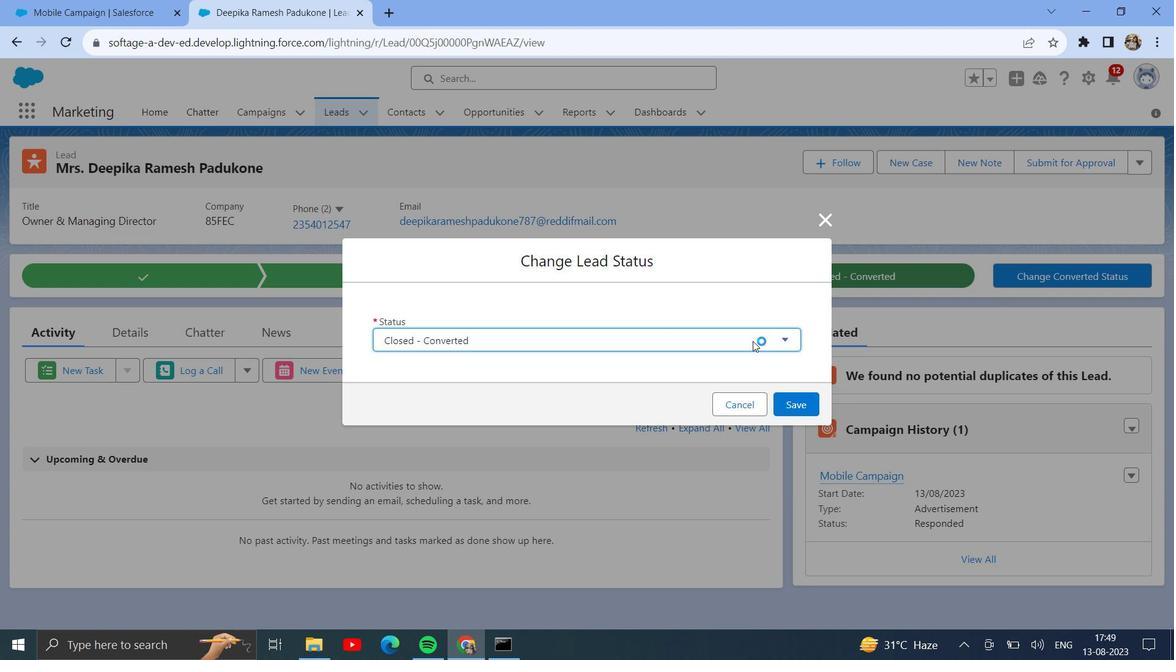 
Action: Mouse moved to (700, 379)
Screenshot: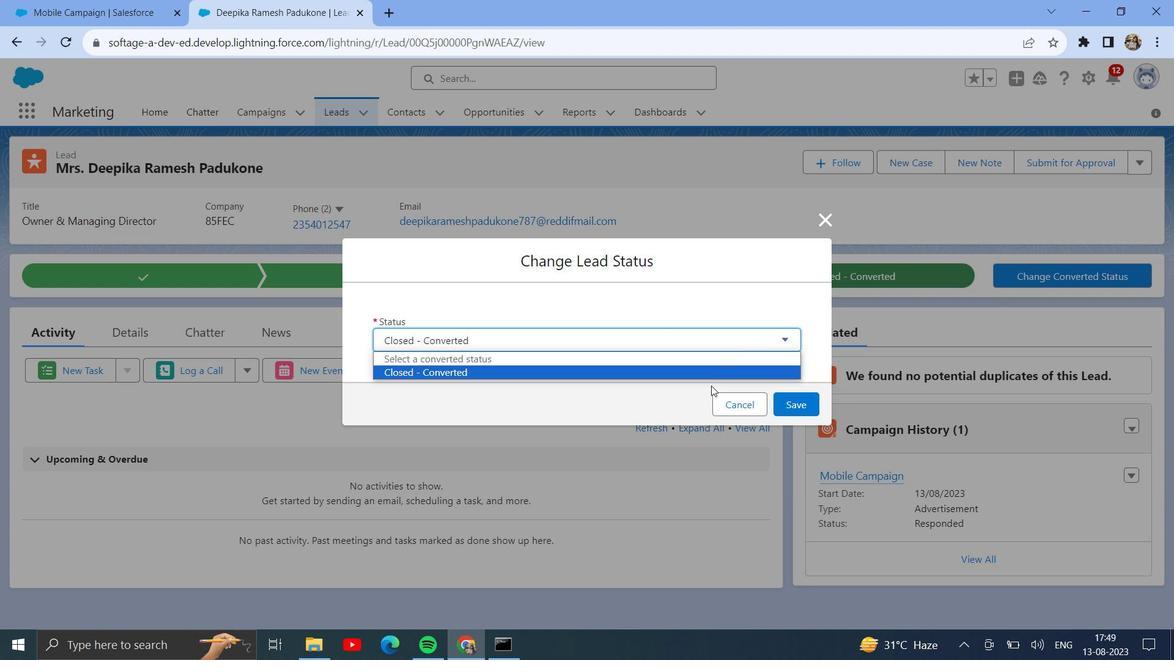 
Action: Mouse pressed left at (700, 379)
Screenshot: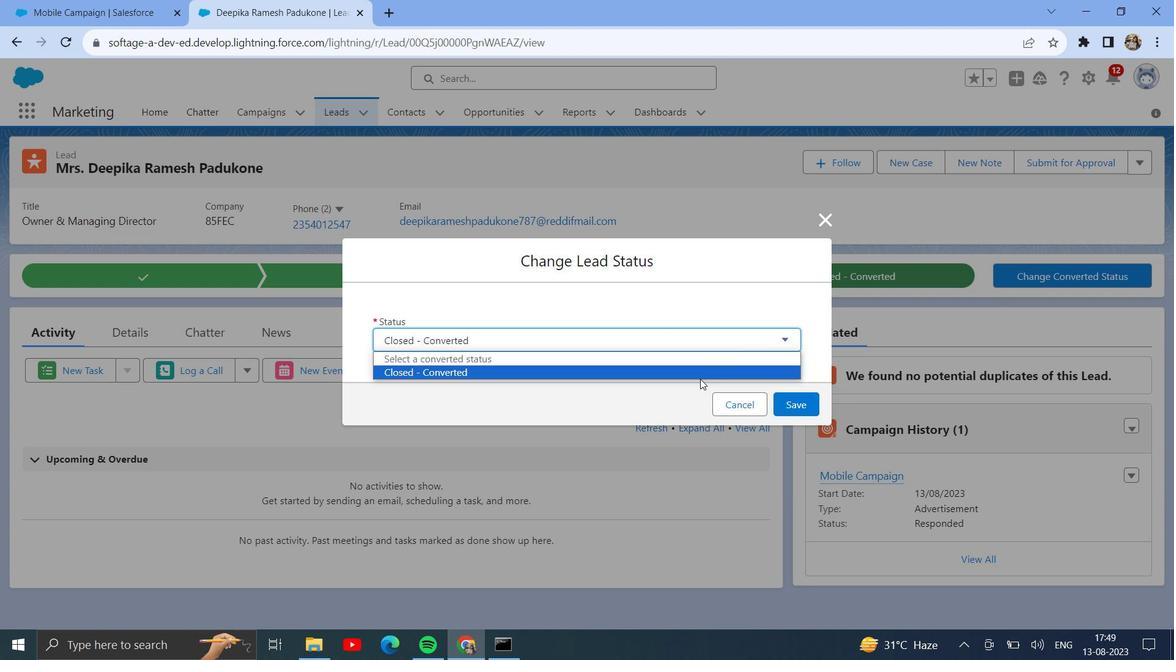 
Action: Mouse moved to (809, 409)
Screenshot: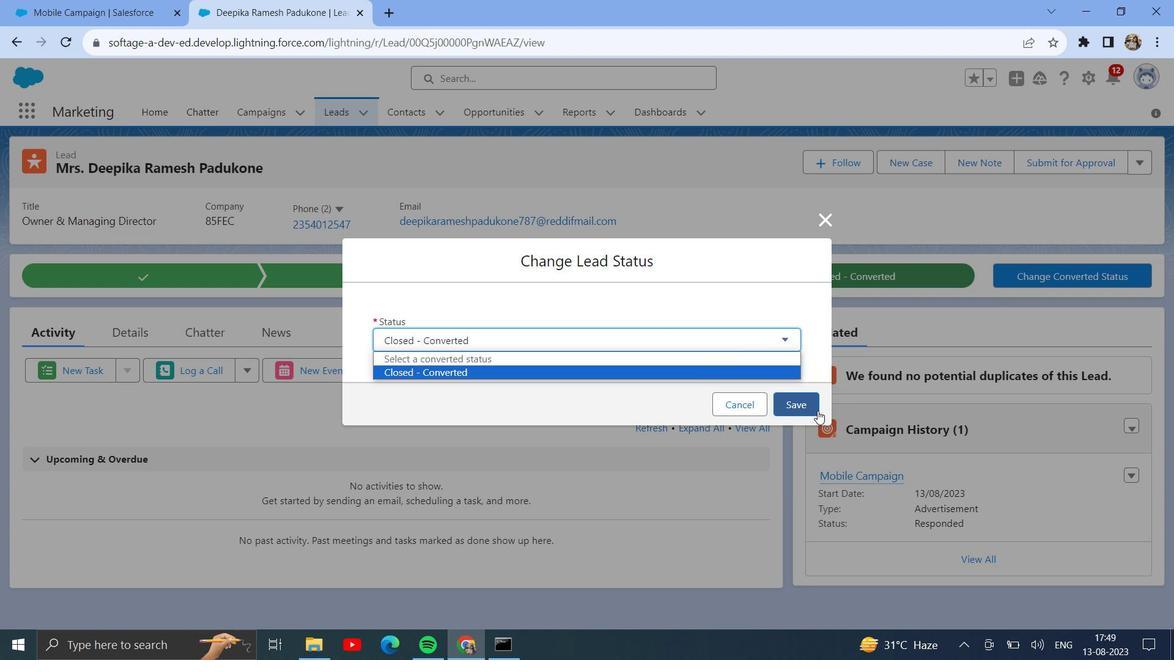 
Action: Mouse pressed left at (809, 409)
Screenshot: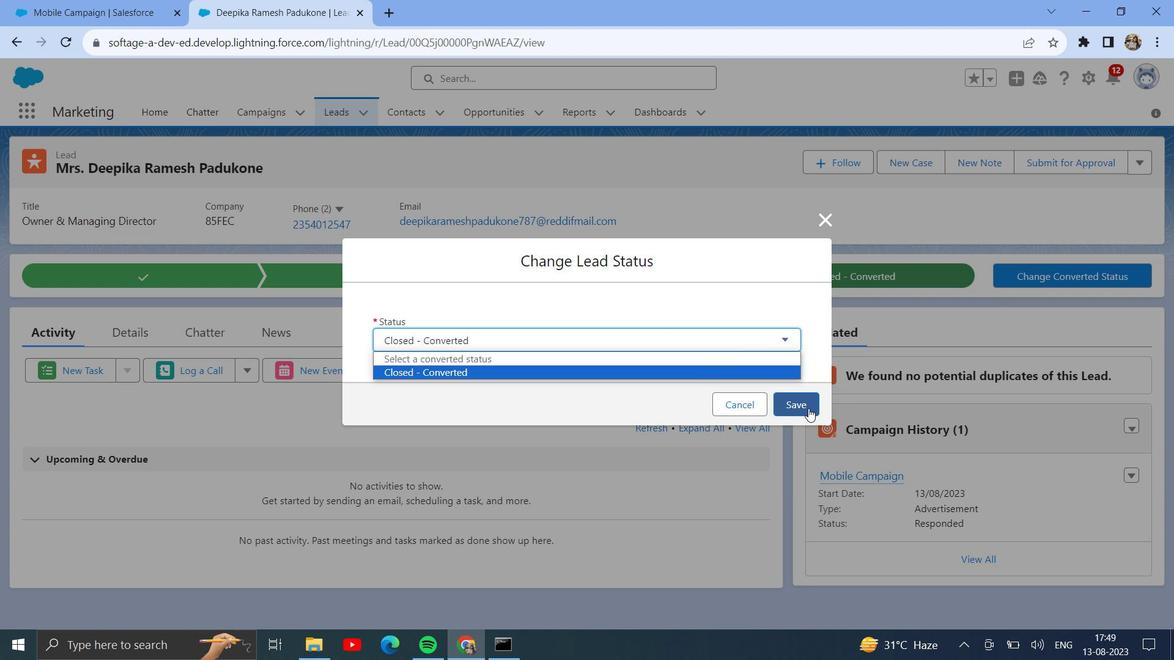 
Action: Mouse moved to (793, 419)
Screenshot: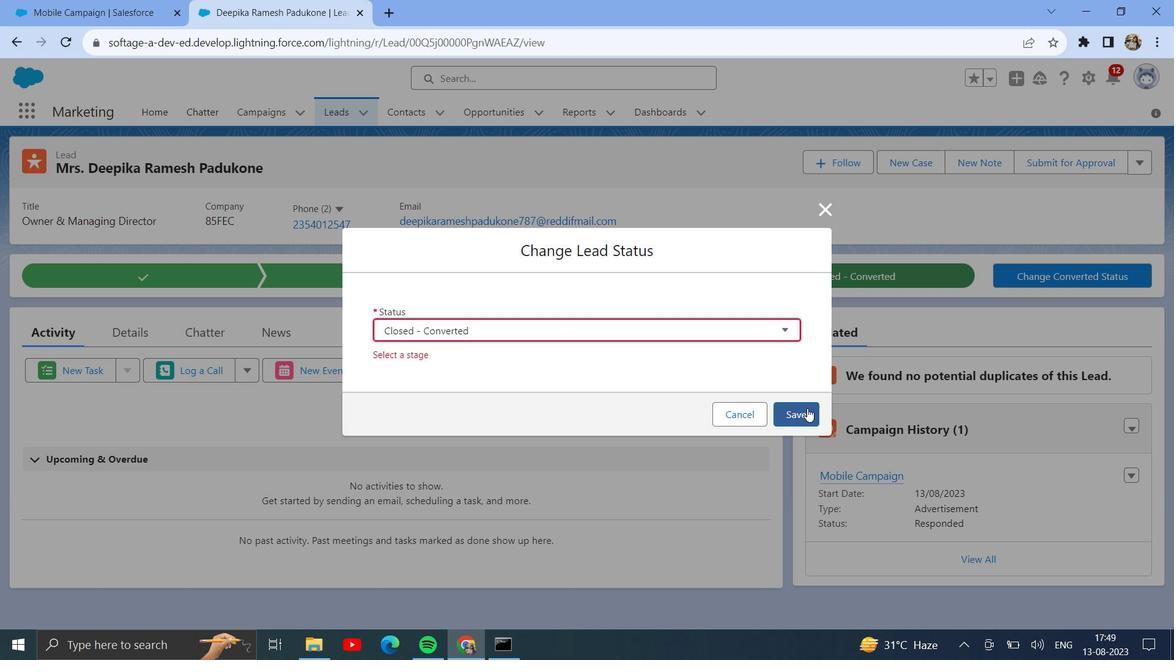 
Action: Mouse pressed left at (793, 419)
Screenshot: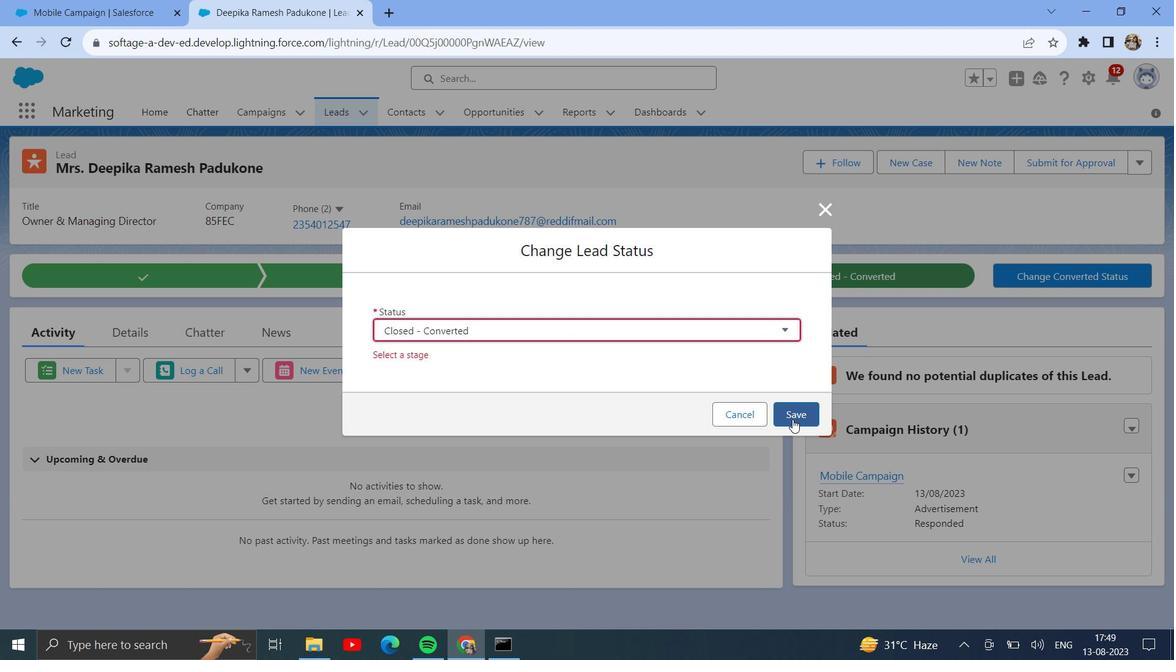 
Action: Mouse moved to (638, 327)
Screenshot: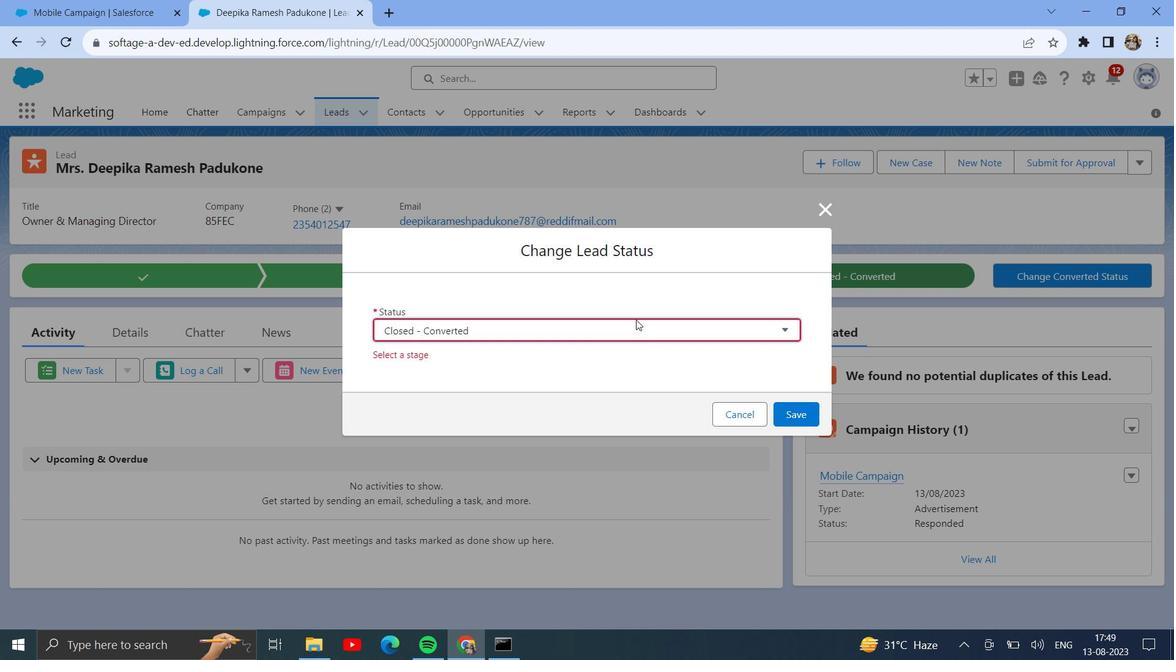 
Action: Mouse pressed left at (638, 327)
Screenshot: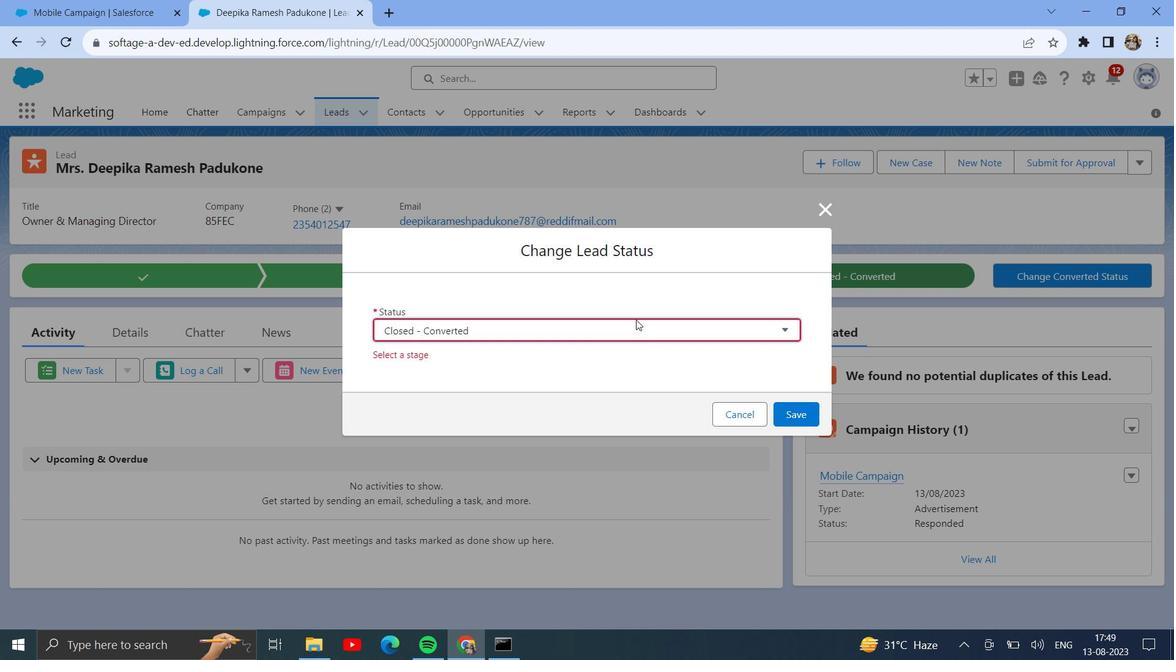 
Action: Mouse moved to (578, 362)
Screenshot: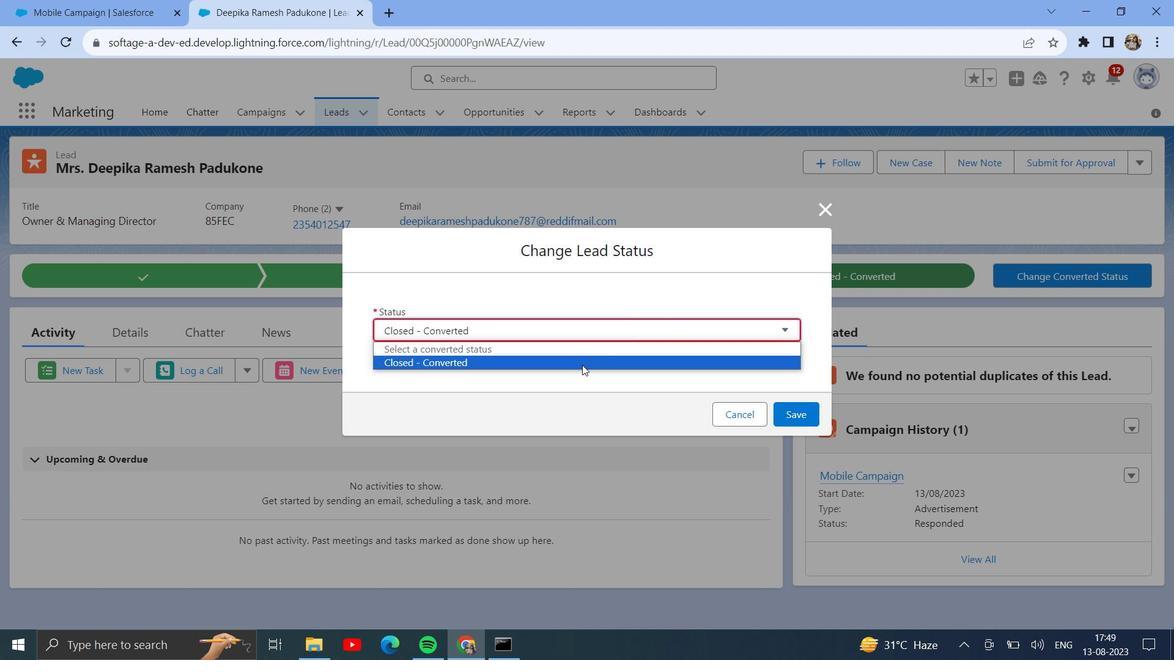 
Action: Mouse pressed left at (578, 362)
Screenshot: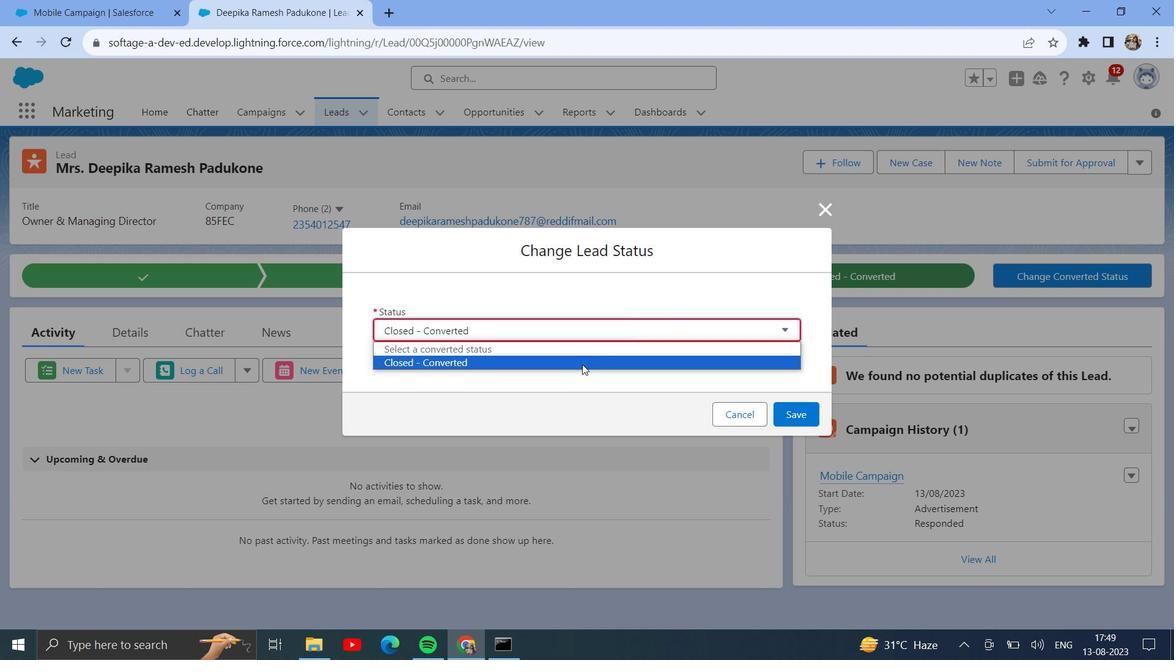 
Action: Mouse moved to (397, 357)
Screenshot: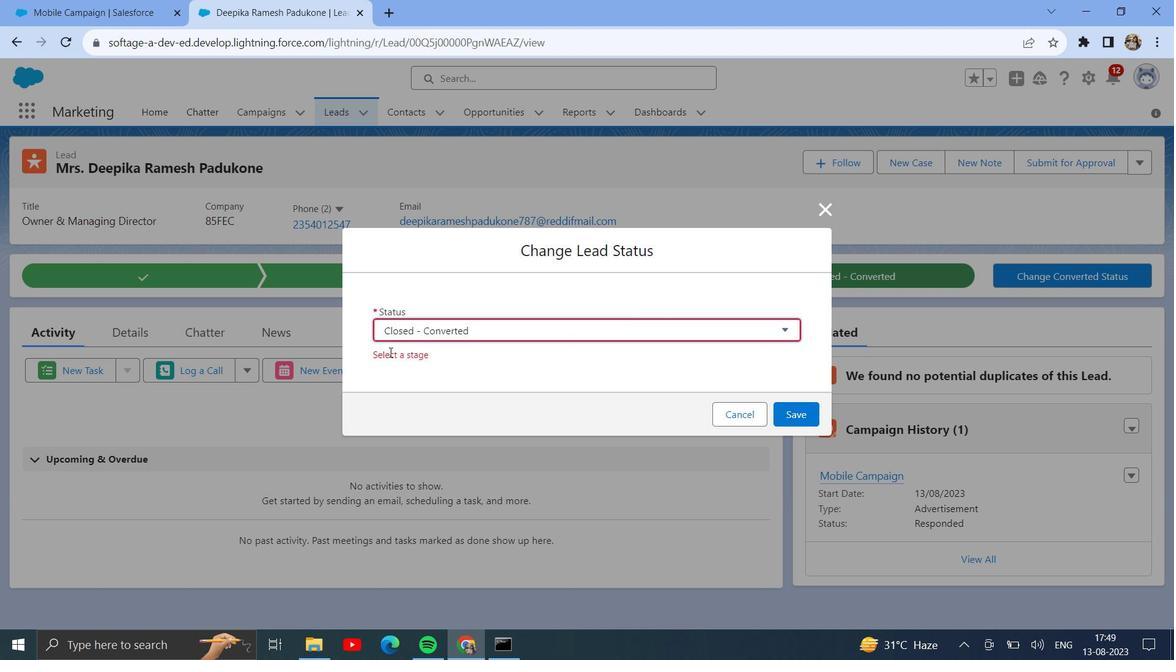 
Action: Mouse pressed left at (397, 357)
Screenshot: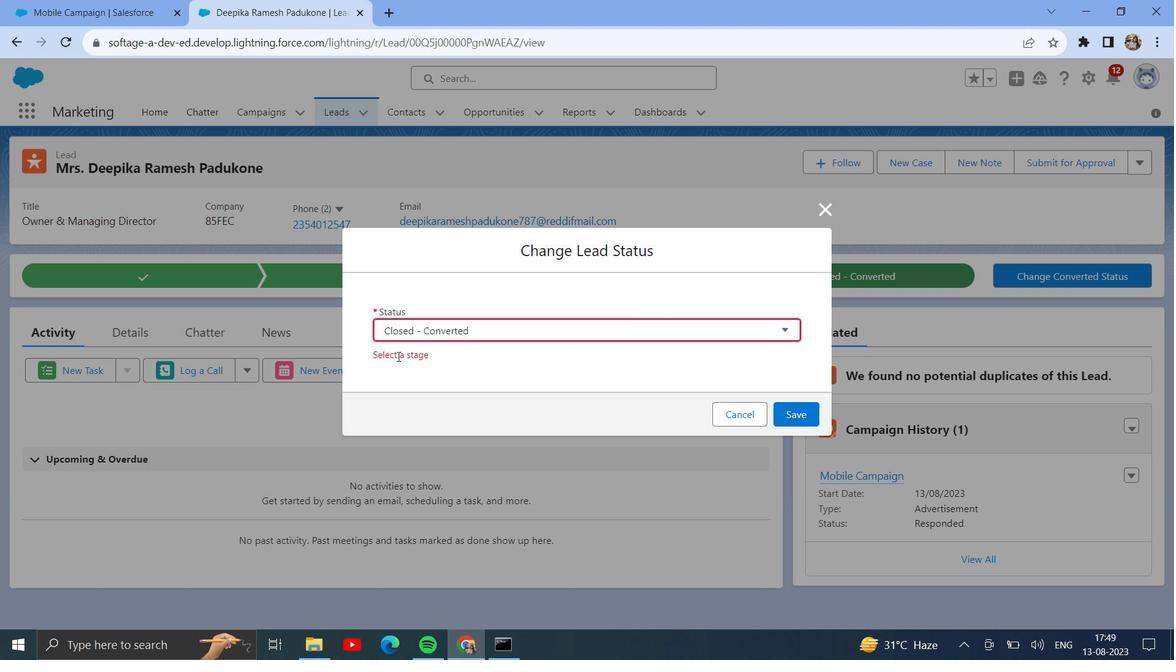 
Action: Mouse moved to (793, 419)
Screenshot: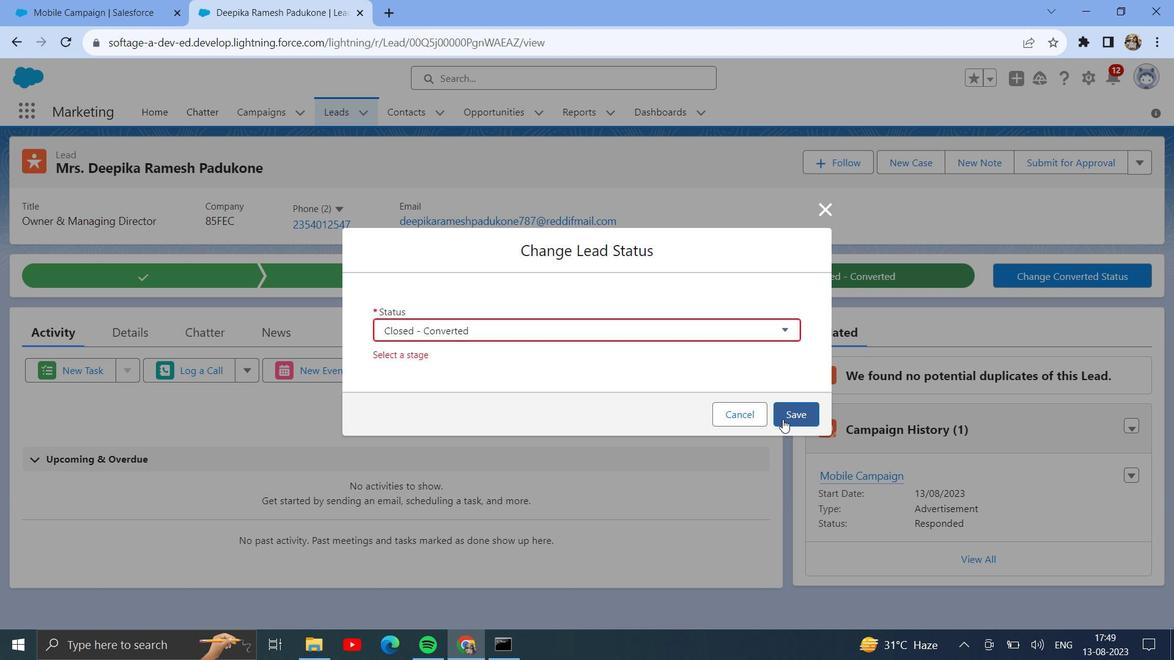 
Action: Mouse pressed left at (793, 419)
Screenshot: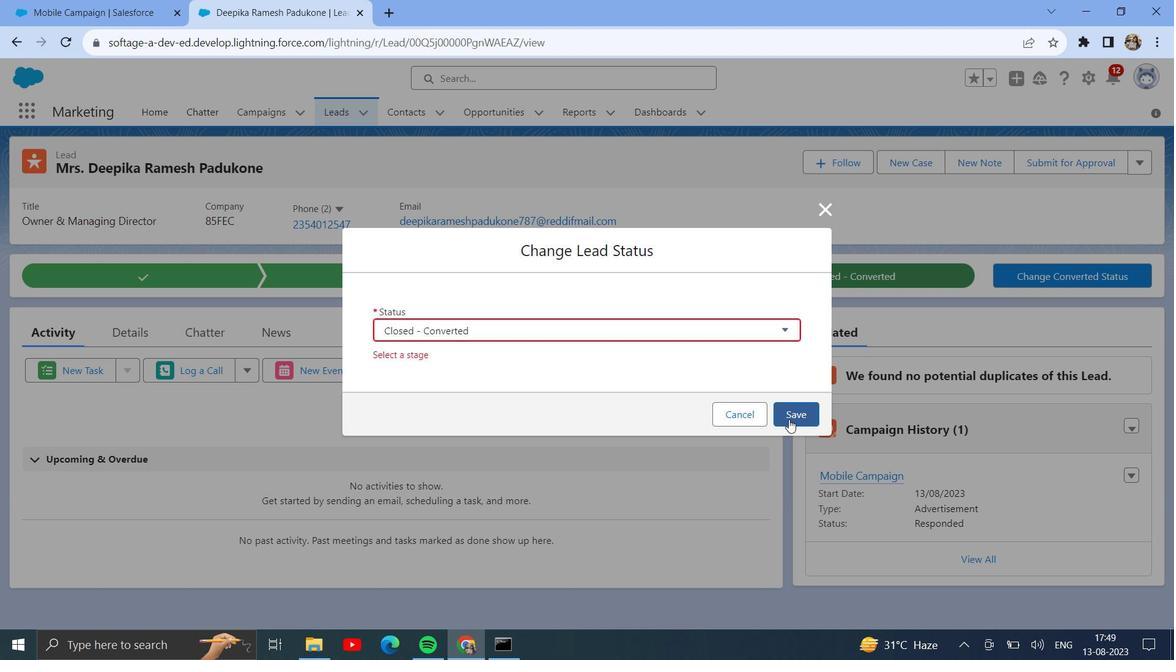 
Action: Mouse moved to (823, 213)
Screenshot: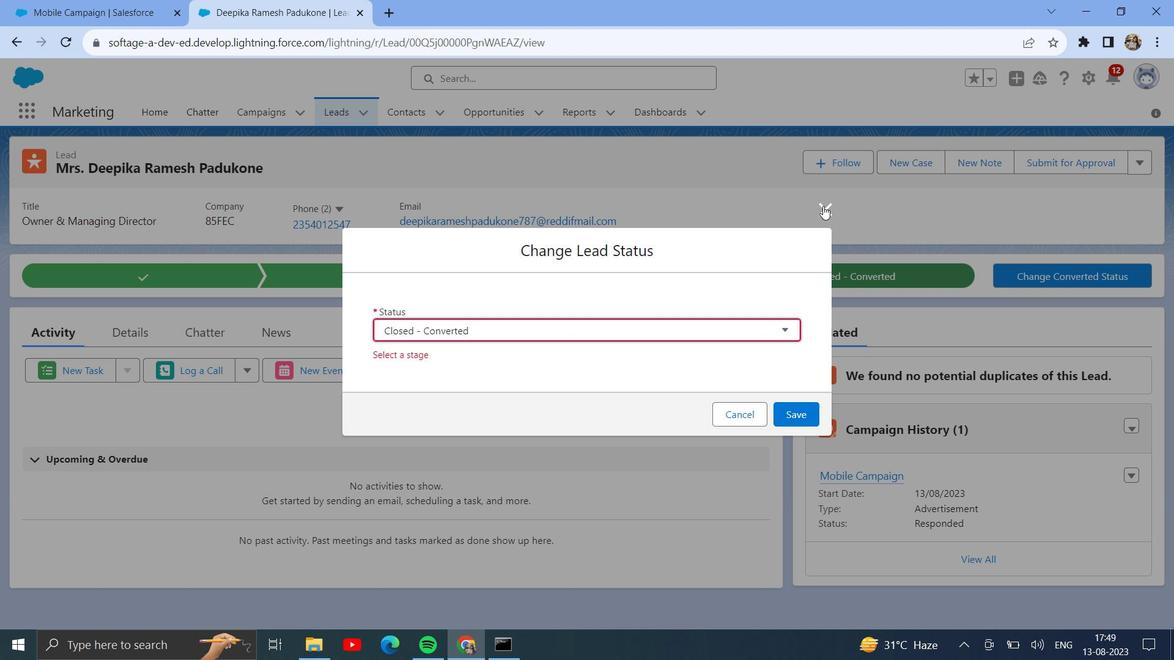 
Action: Mouse pressed left at (823, 213)
Screenshot: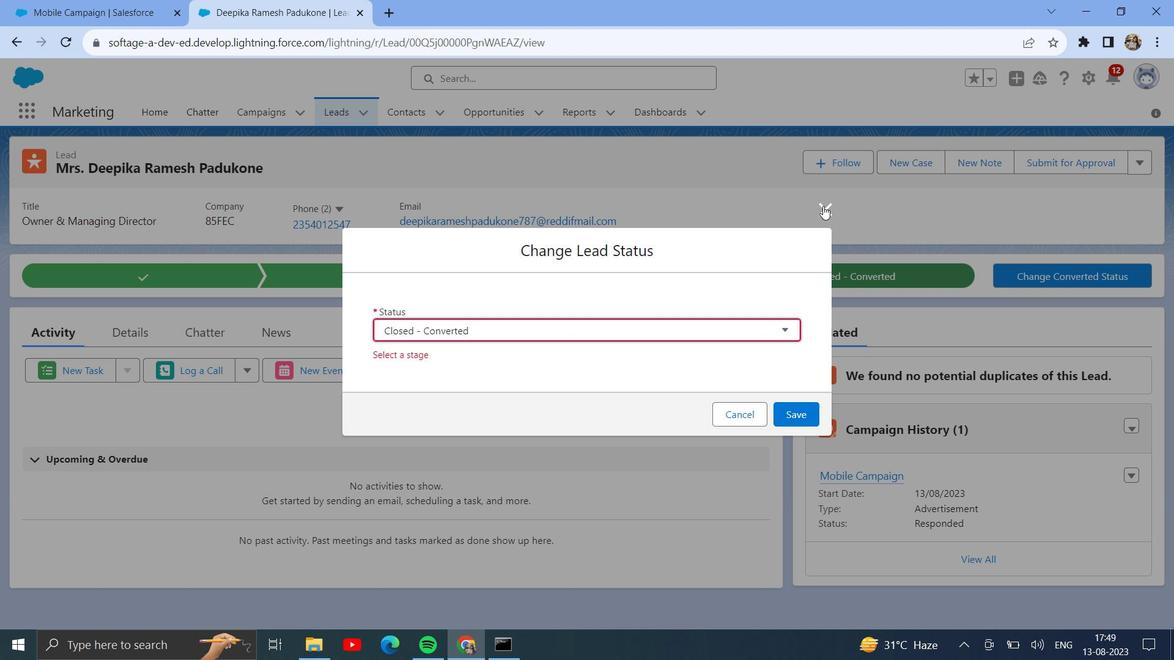 
Action: Mouse moved to (574, 413)
Screenshot: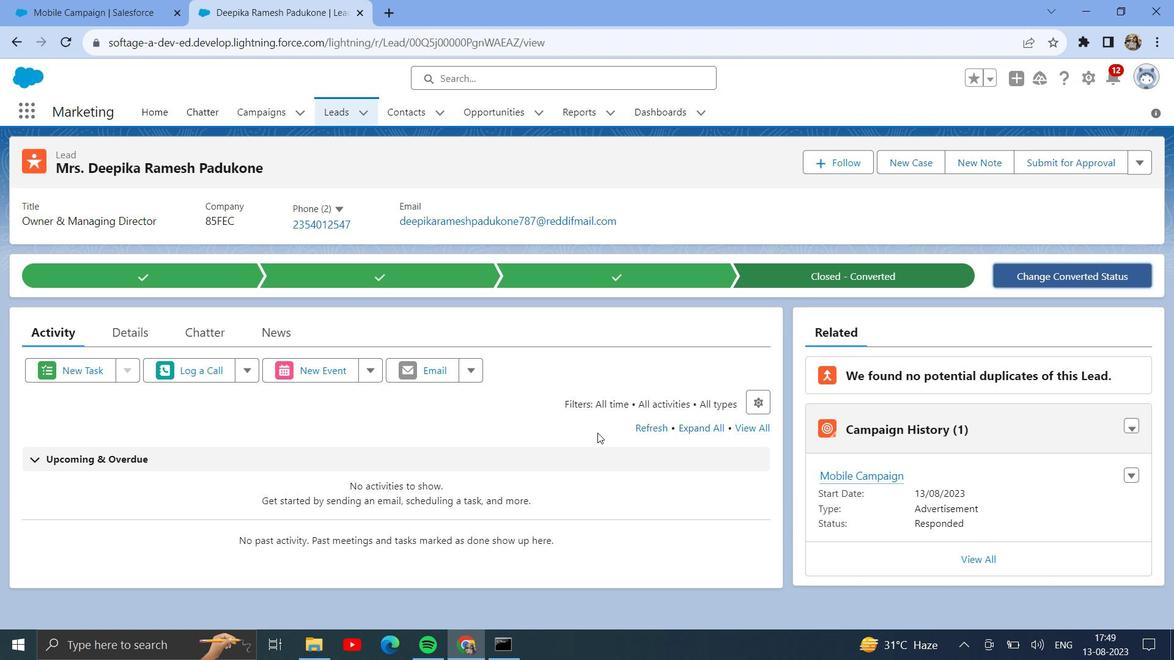 
Action: Mouse scrolled (574, 413) with delta (0, 0)
Screenshot: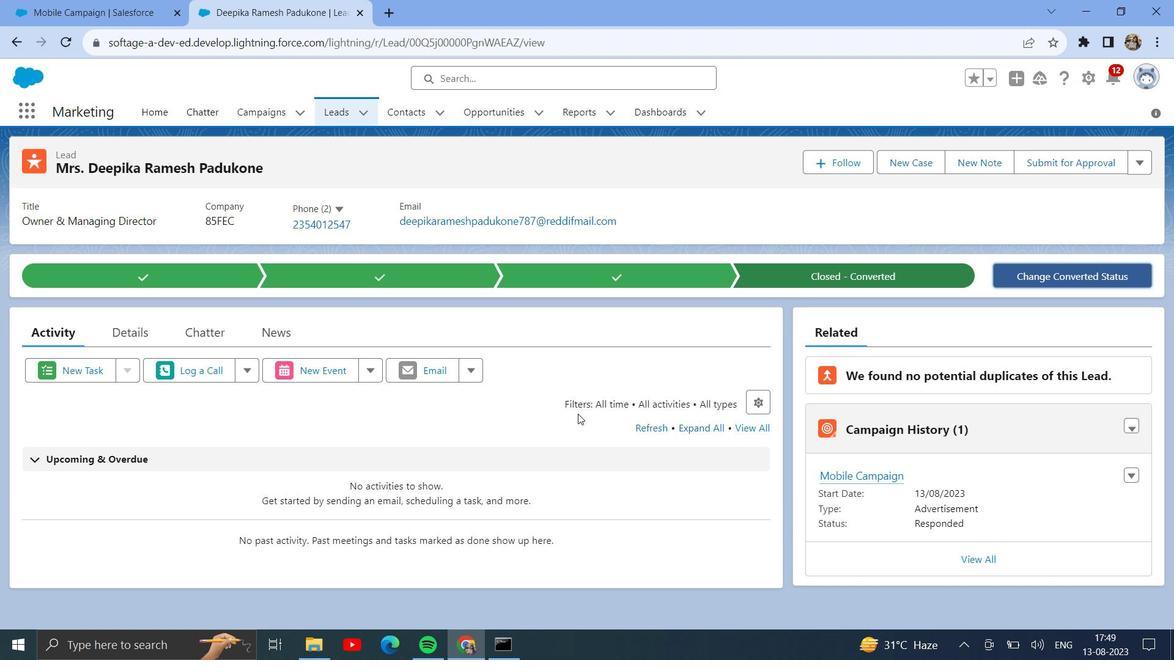 
Action: Mouse moved to (329, 428)
Screenshot: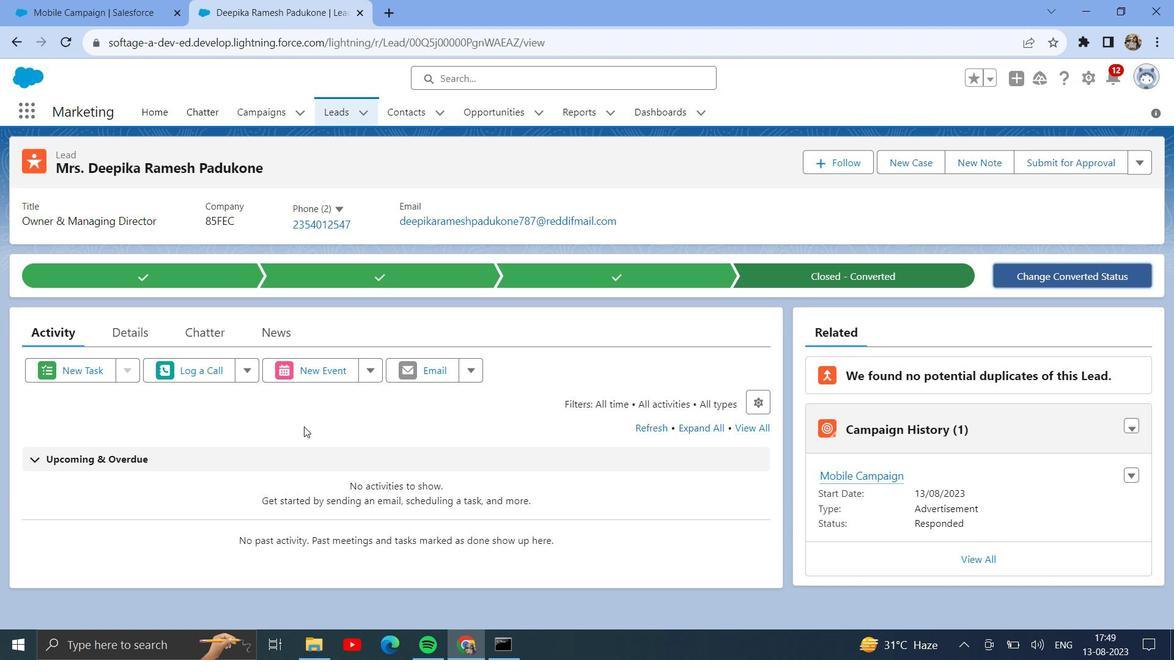 
Action: Mouse scrolled (329, 428) with delta (0, 0)
Screenshot: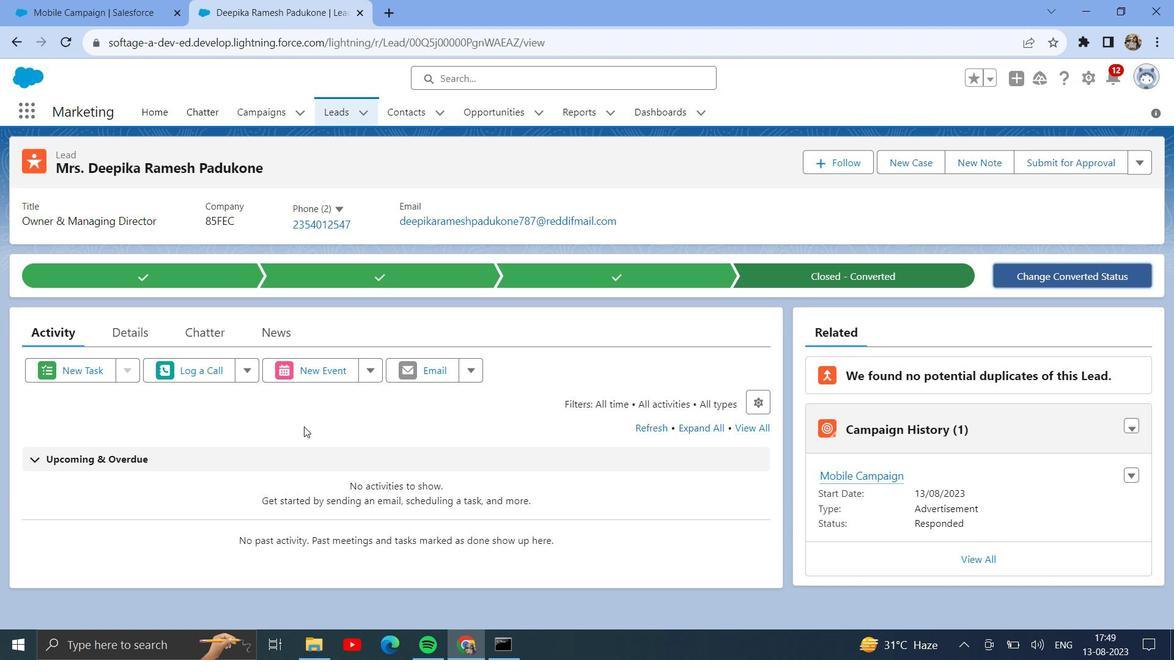 
Action: Mouse moved to (903, 279)
Screenshot: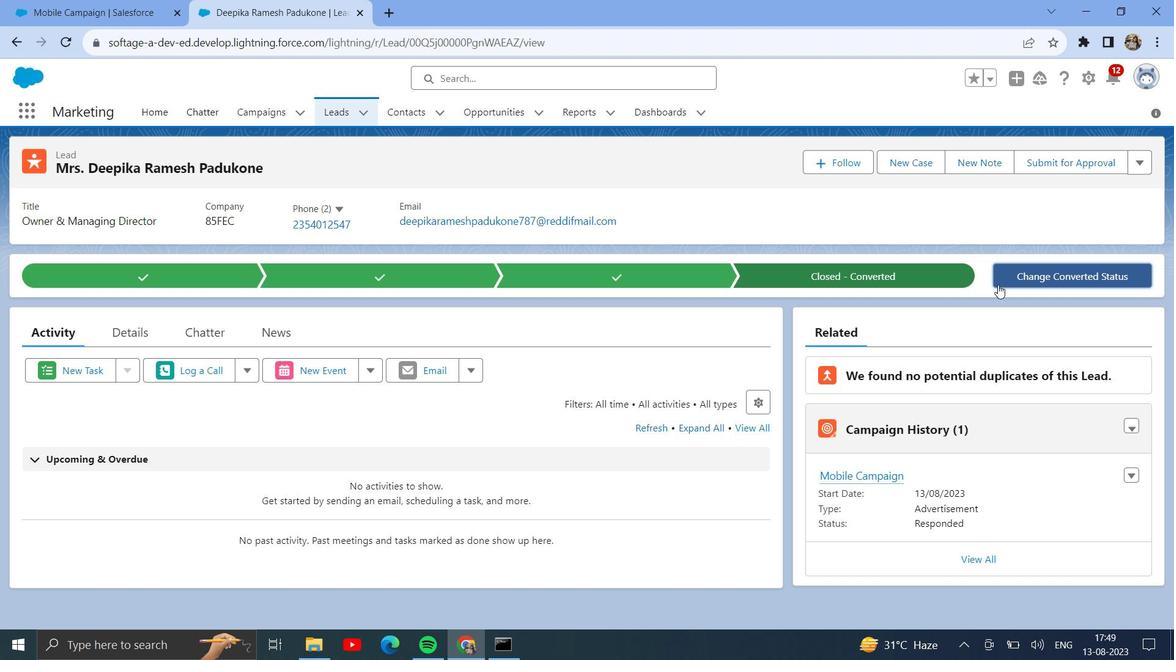 
Action: Mouse pressed left at (903, 279)
Screenshot: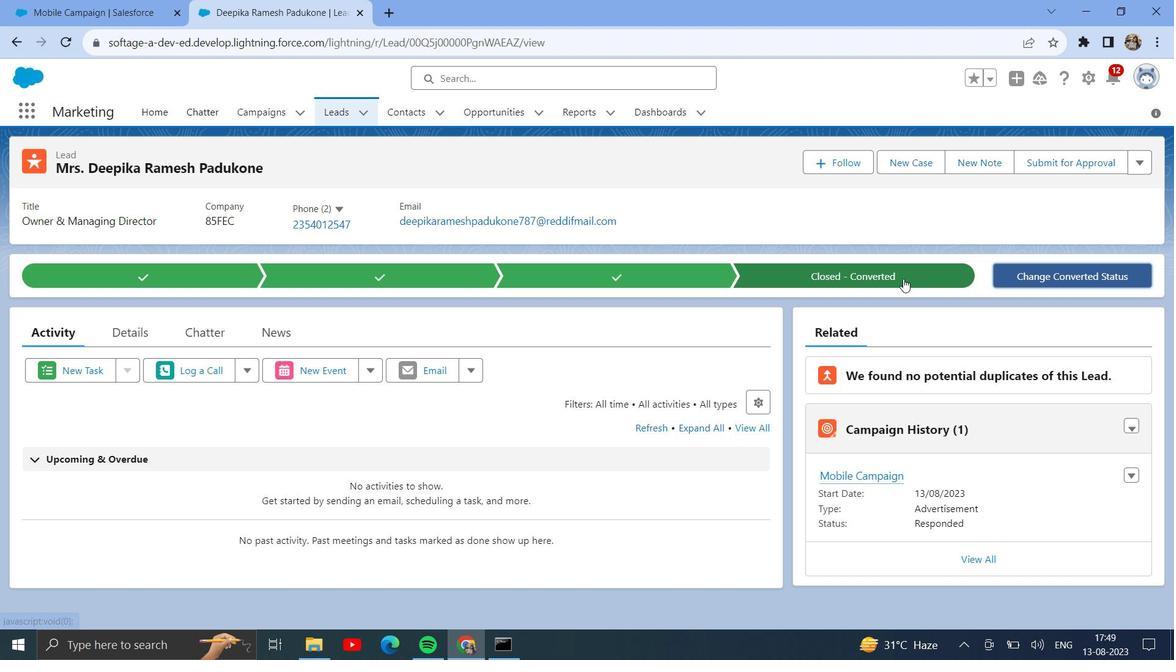 
Action: Mouse moved to (854, 264)
Screenshot: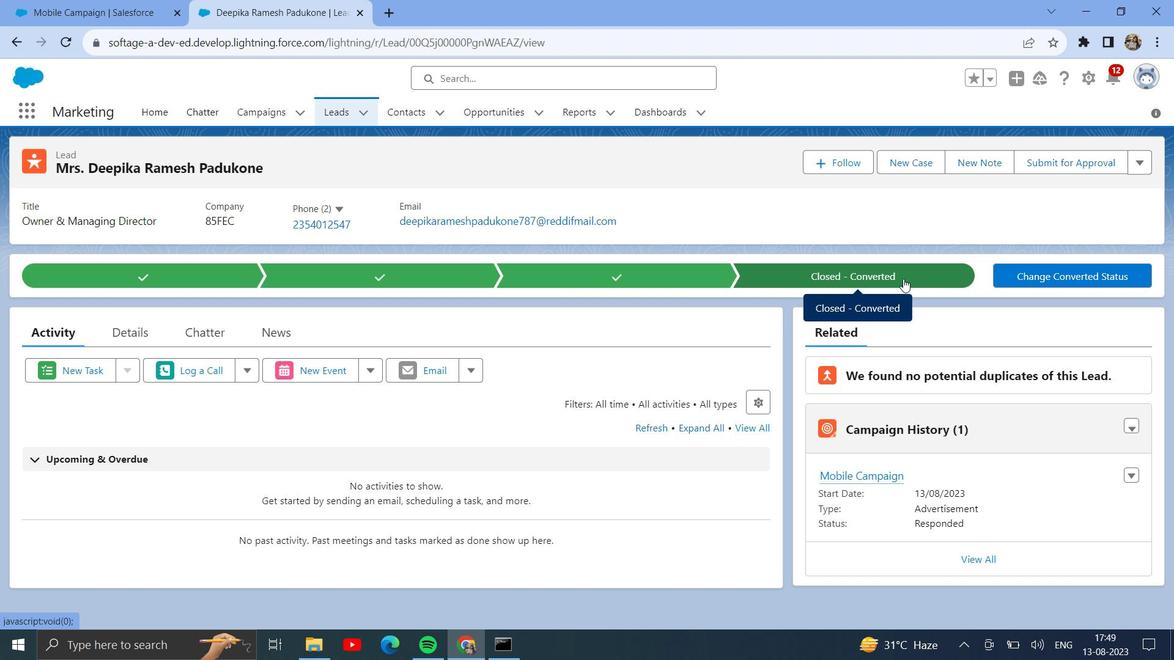 
Action: Mouse pressed left at (854, 264)
Screenshot: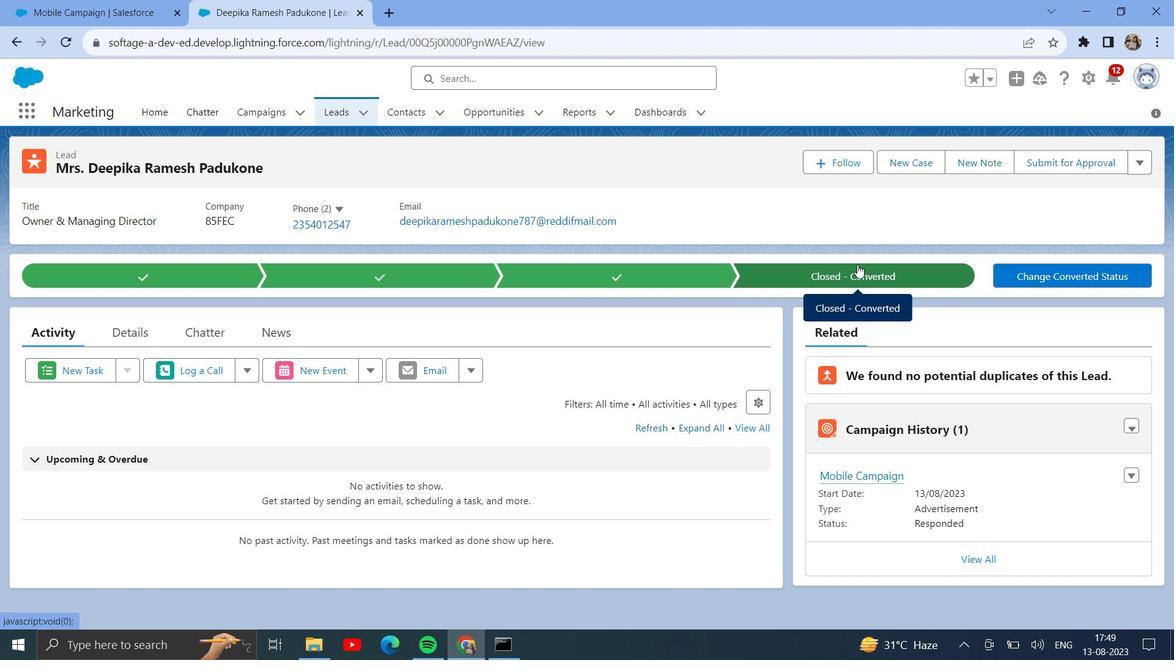 
Action: Mouse moved to (1145, 159)
Screenshot: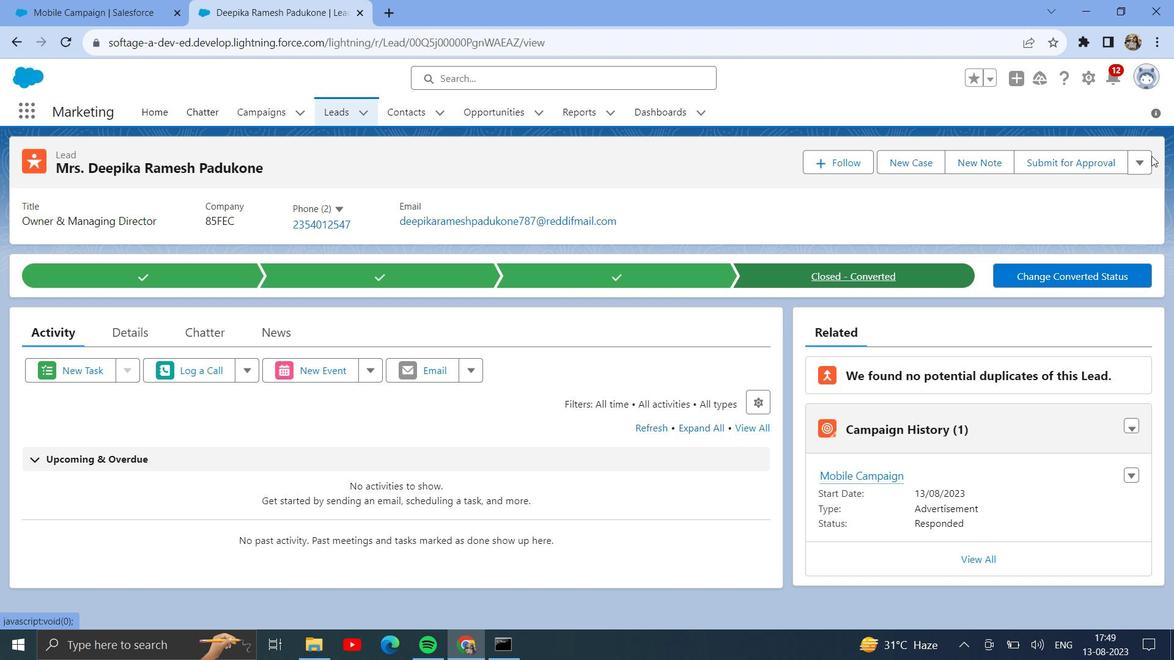 
Action: Mouse pressed left at (1145, 159)
Screenshot: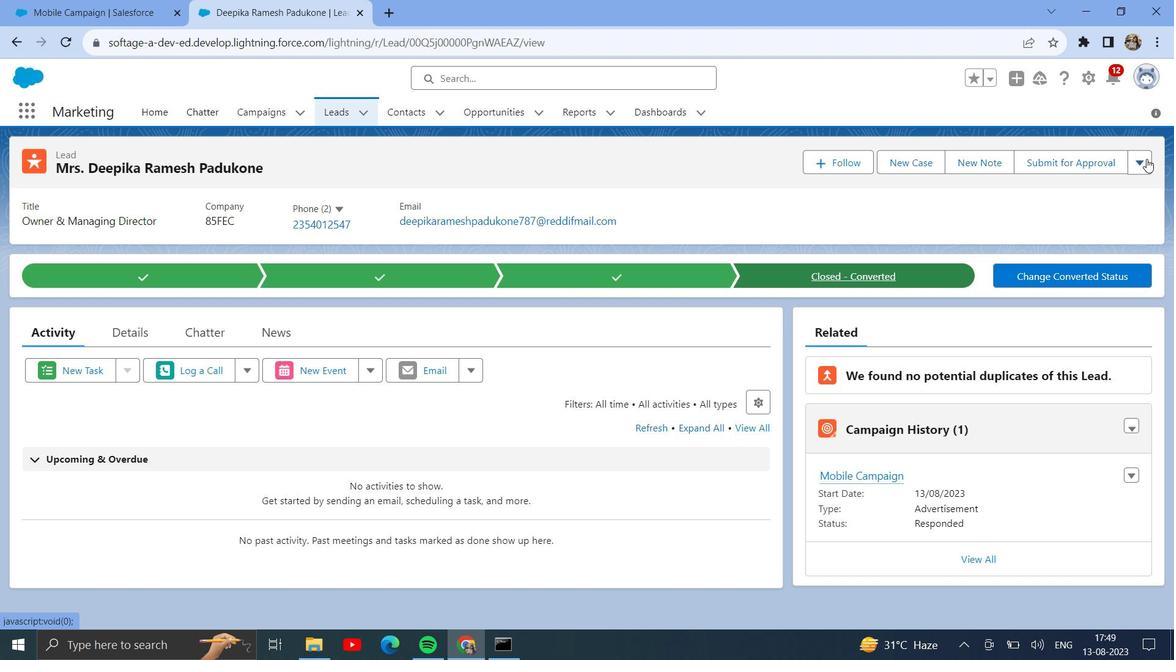 
Action: Mouse moved to (1076, 353)
Screenshot: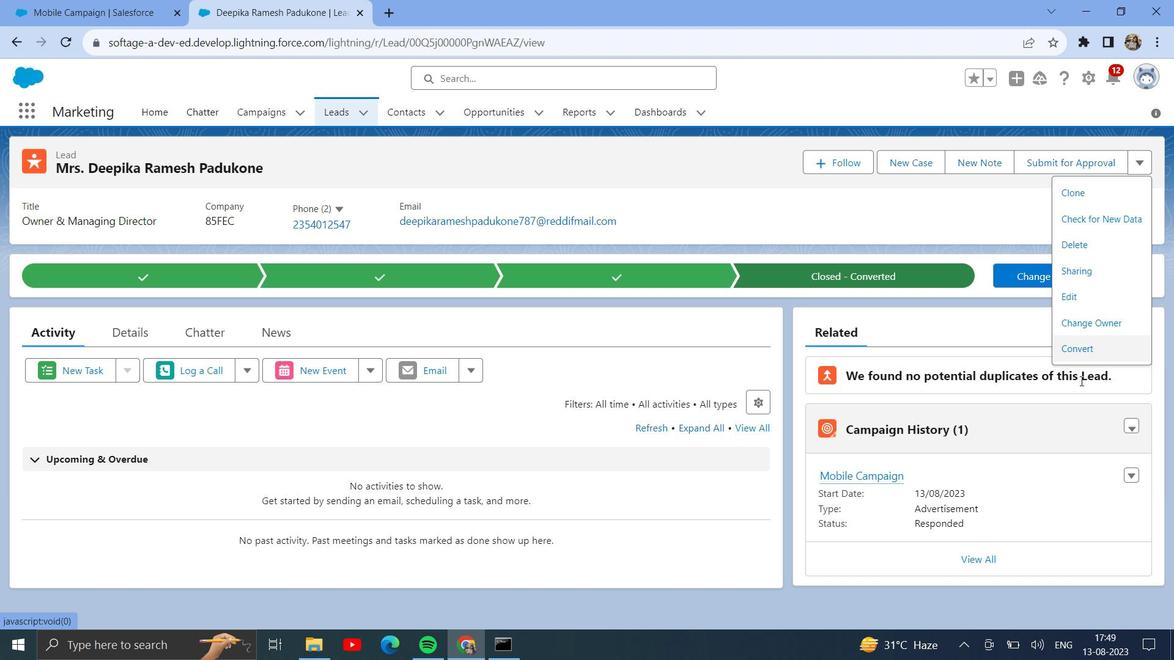
Action: Mouse pressed left at (1076, 353)
Screenshot: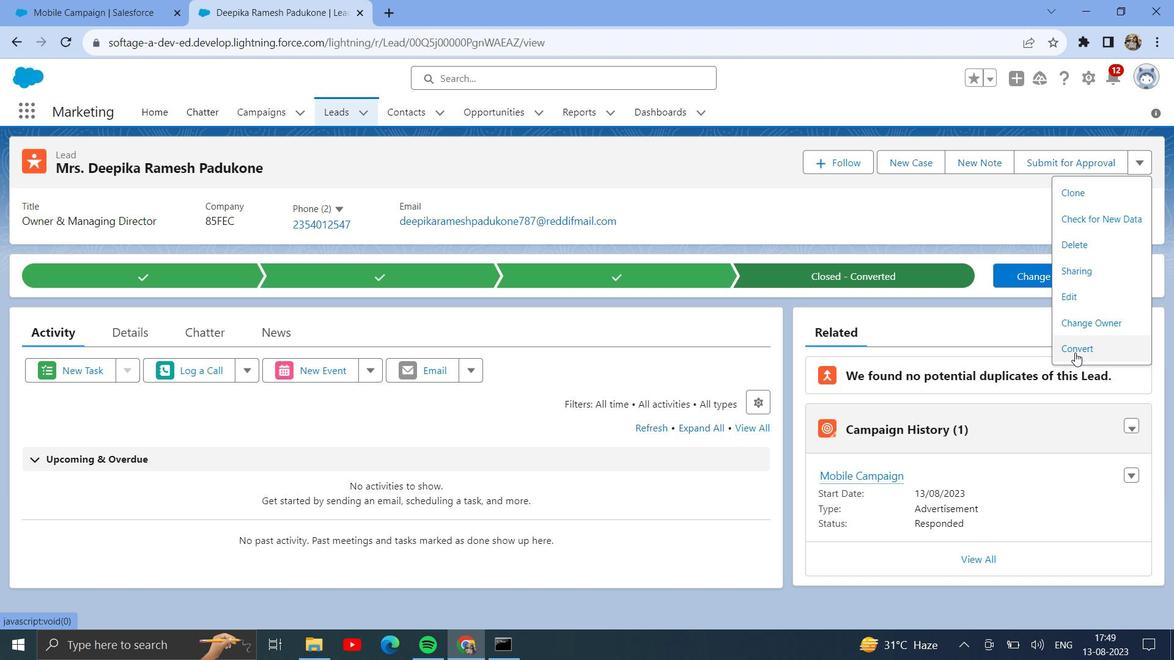 
Action: Mouse moved to (674, 359)
Screenshot: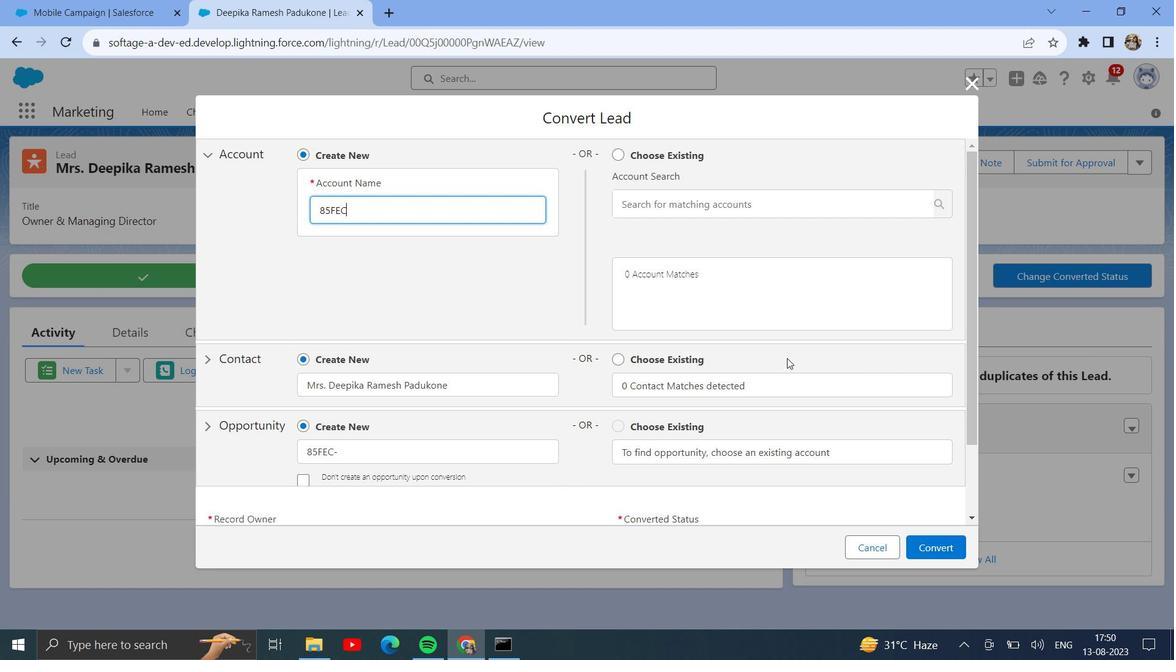 
Action: Mouse scrolled (674, 358) with delta (0, 0)
Screenshot: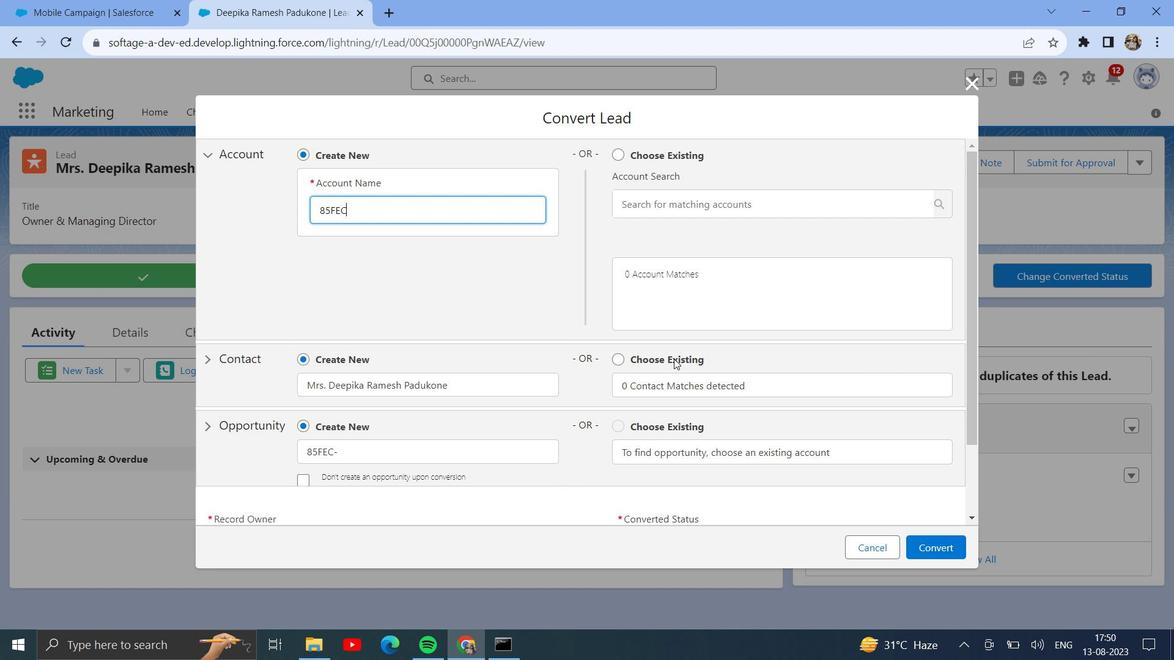 
Action: Mouse scrolled (674, 358) with delta (0, 0)
Screenshot: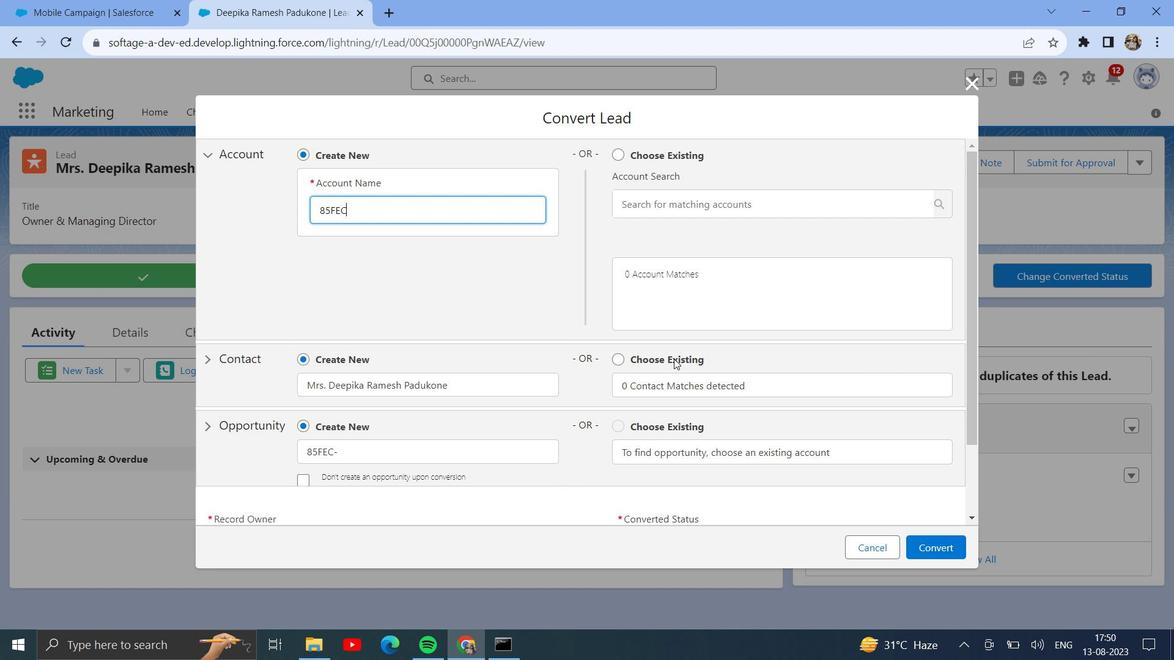 
Action: Mouse scrolled (674, 358) with delta (0, 0)
Screenshot: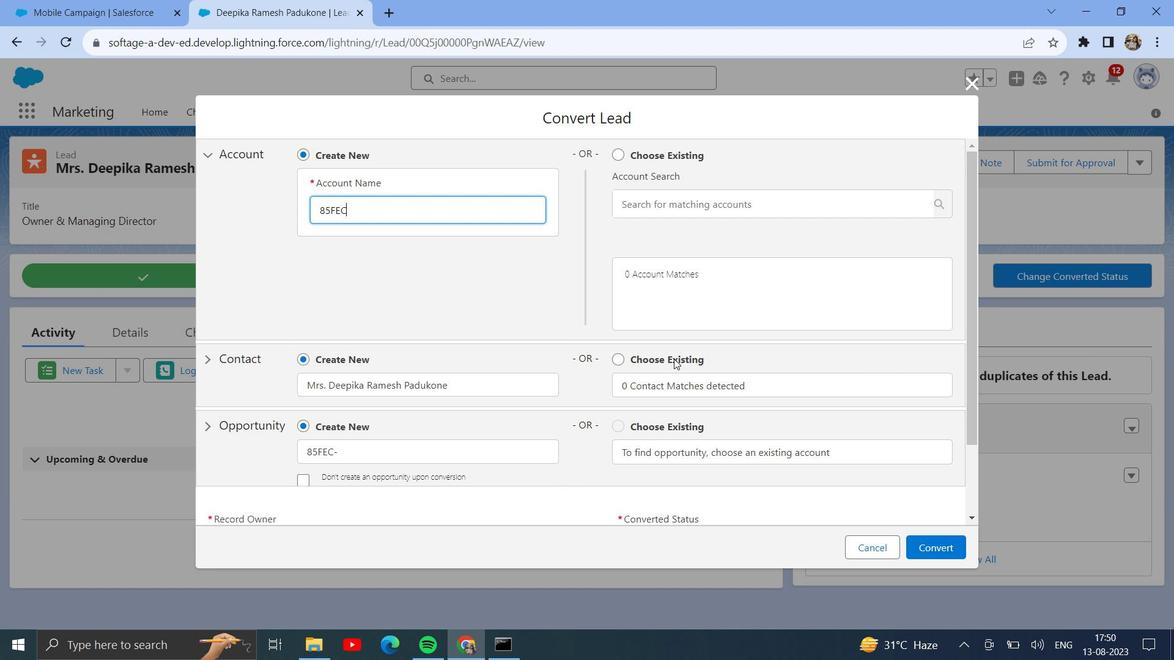 
Action: Mouse scrolled (674, 358) with delta (0, 0)
Screenshot: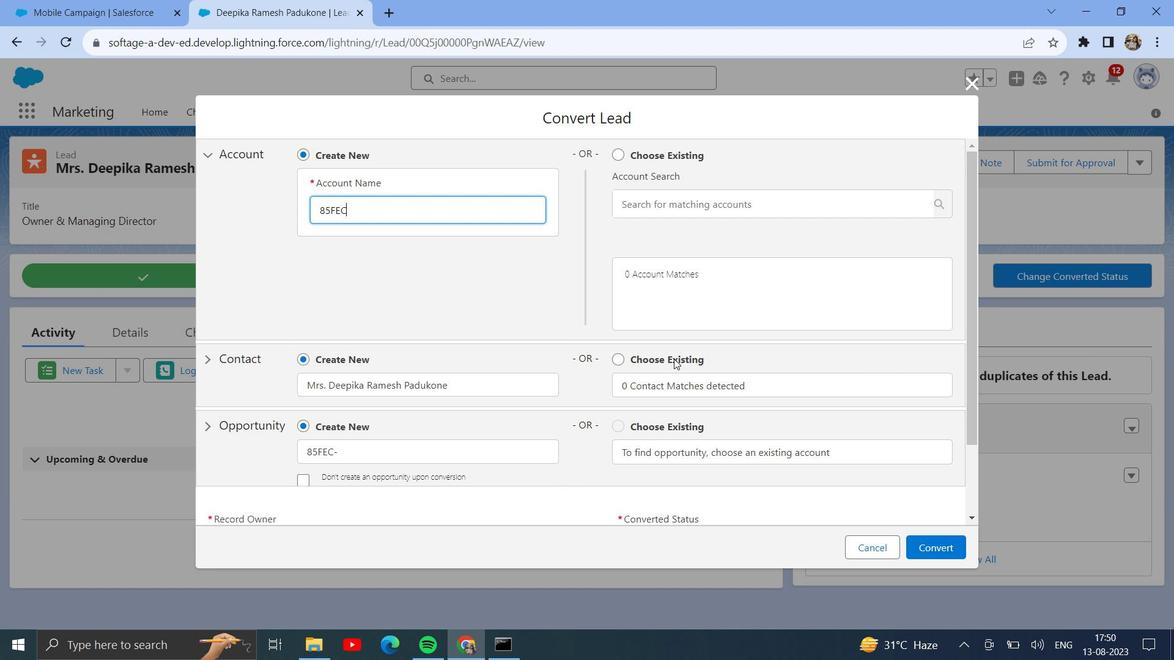 
Action: Mouse scrolled (674, 358) with delta (0, 0)
Screenshot: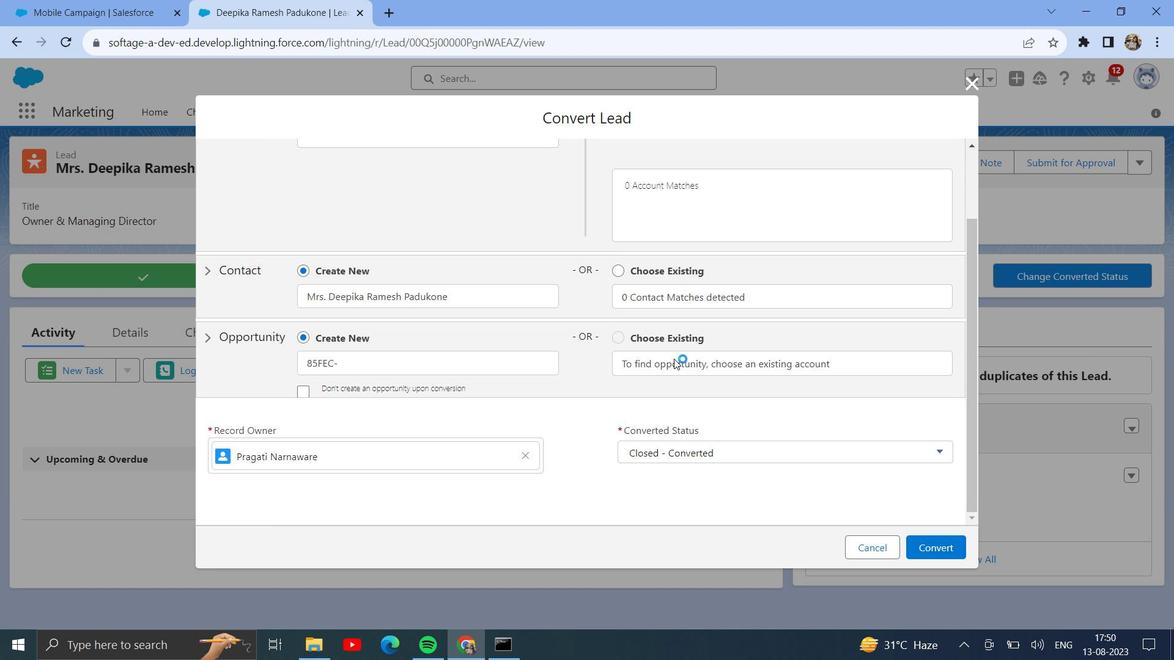 
Action: Mouse scrolled (674, 358) with delta (0, 0)
Screenshot: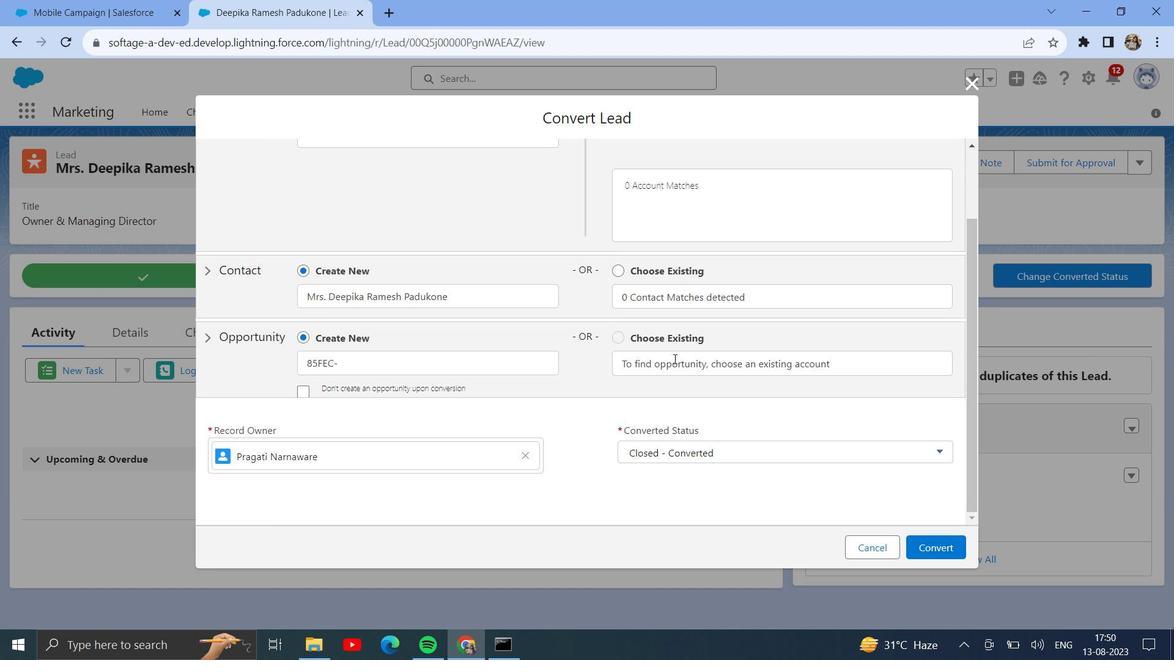 
Action: Mouse moved to (778, 423)
Screenshot: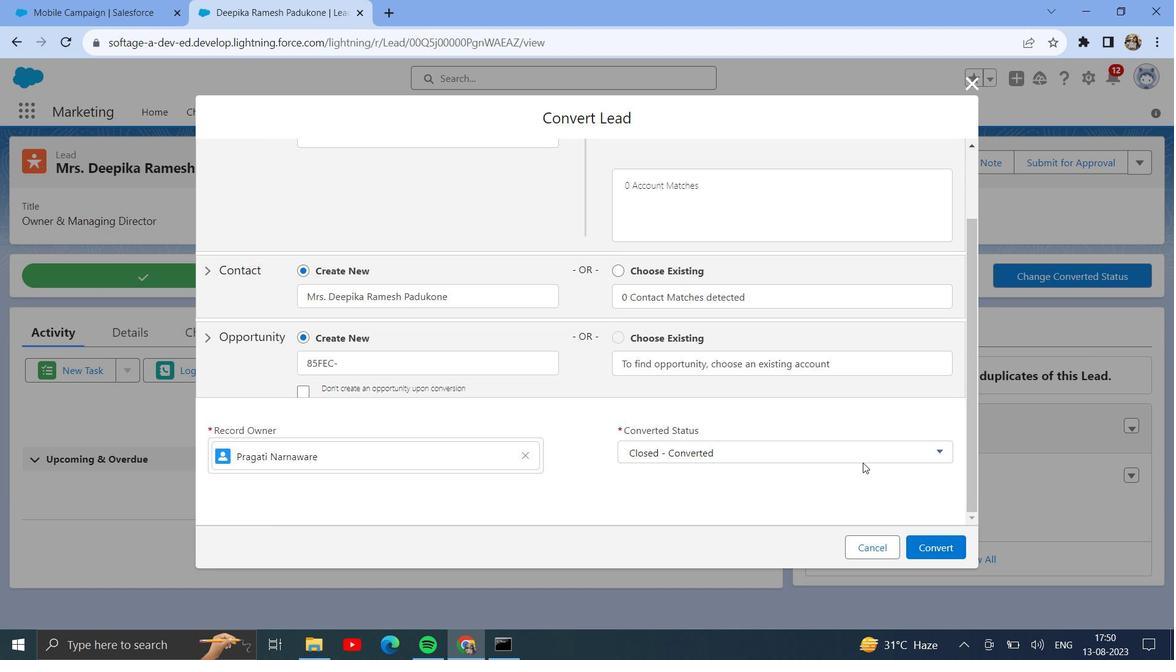 
Action: Mouse scrolled (778, 422) with delta (0, 0)
Screenshot: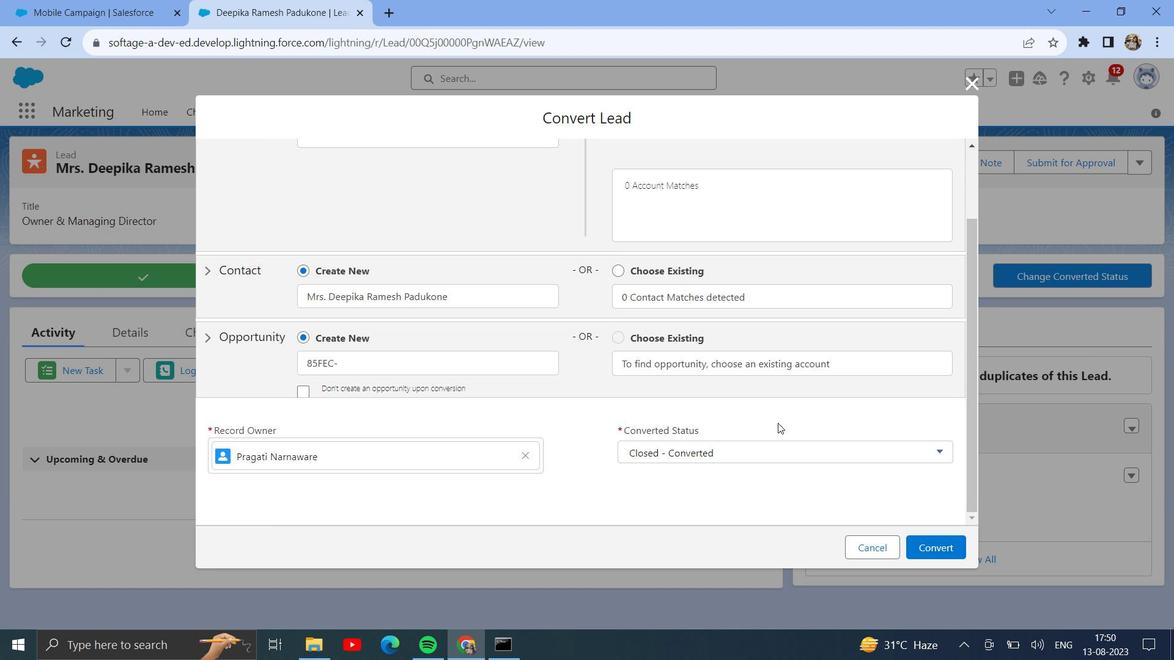 
Action: Mouse moved to (928, 547)
Screenshot: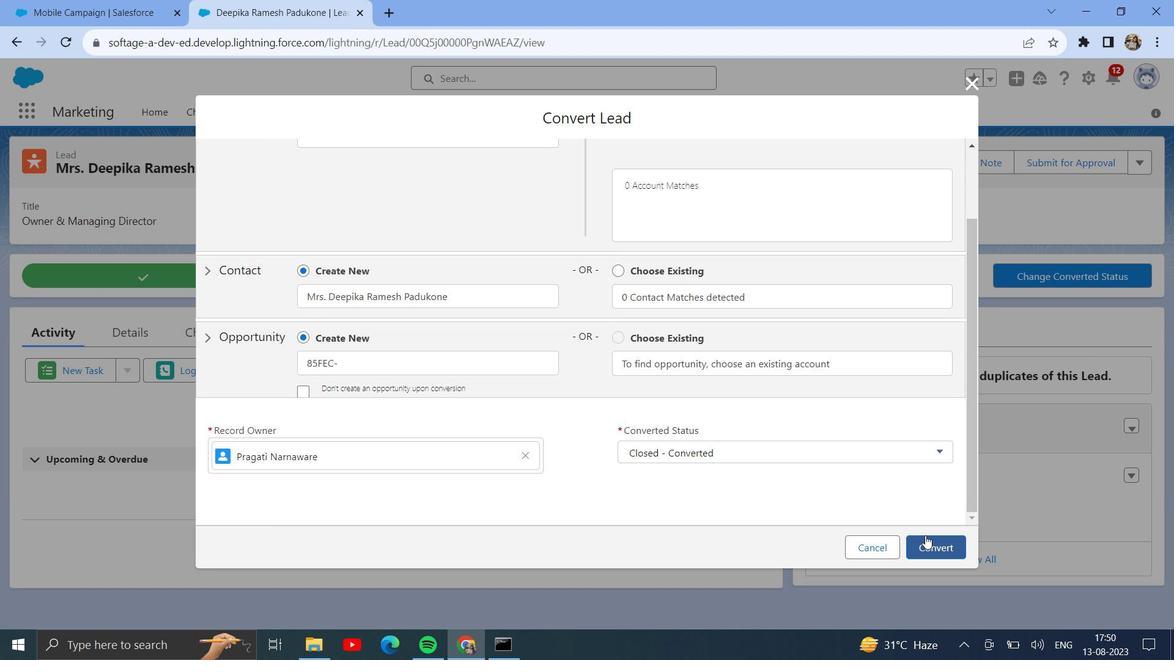 
Action: Mouse pressed left at (928, 547)
Screenshot: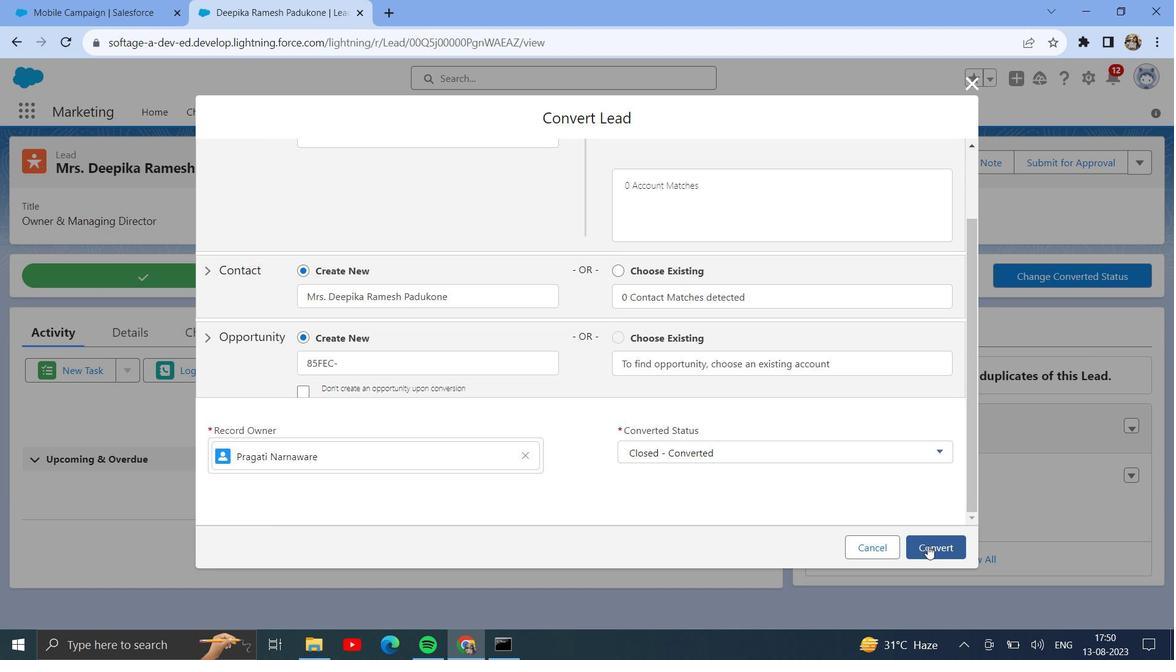 
Action: Mouse moved to (791, 373)
Screenshot: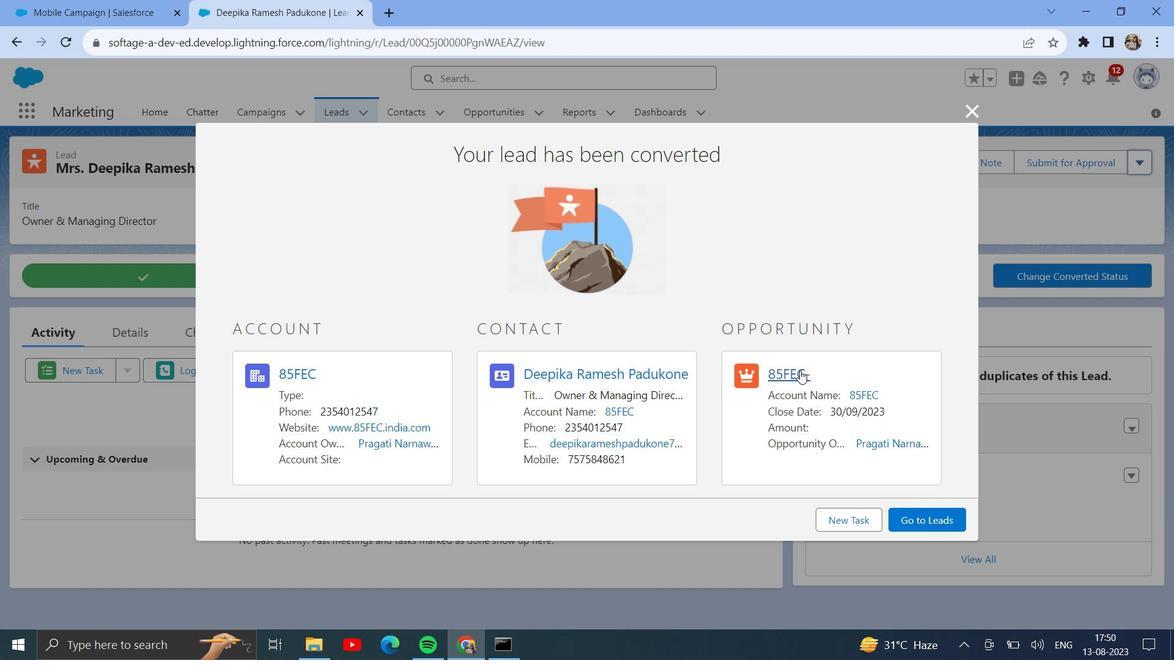 
Action: Mouse pressed left at (791, 373)
Screenshot: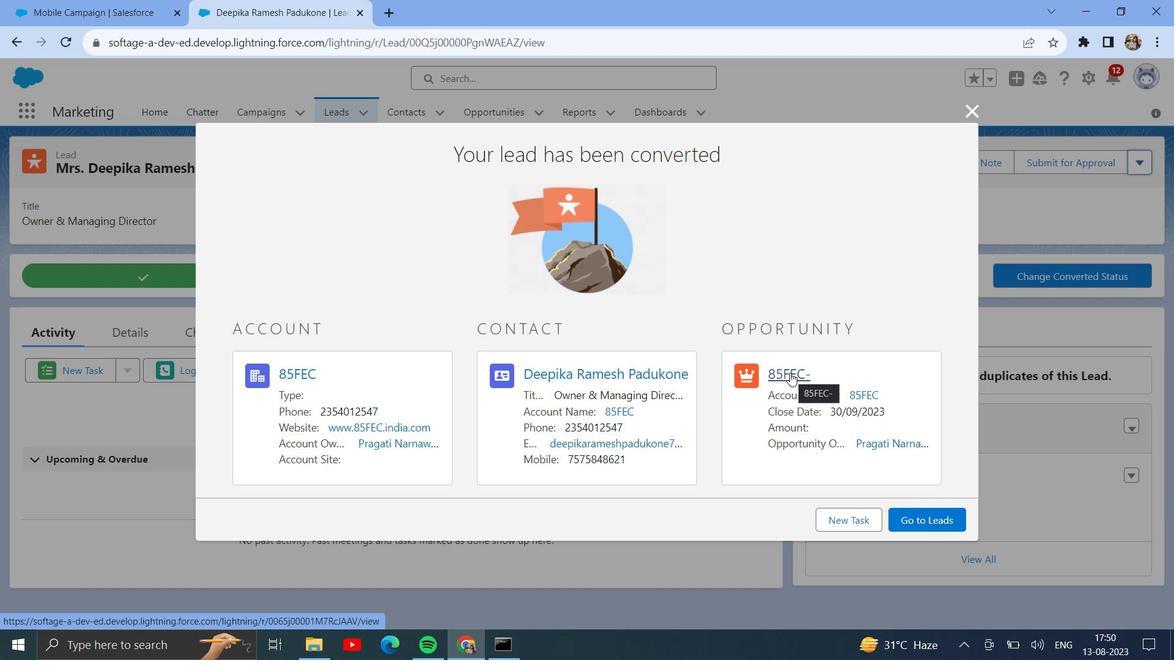 
Action: Mouse moved to (864, 280)
Screenshot: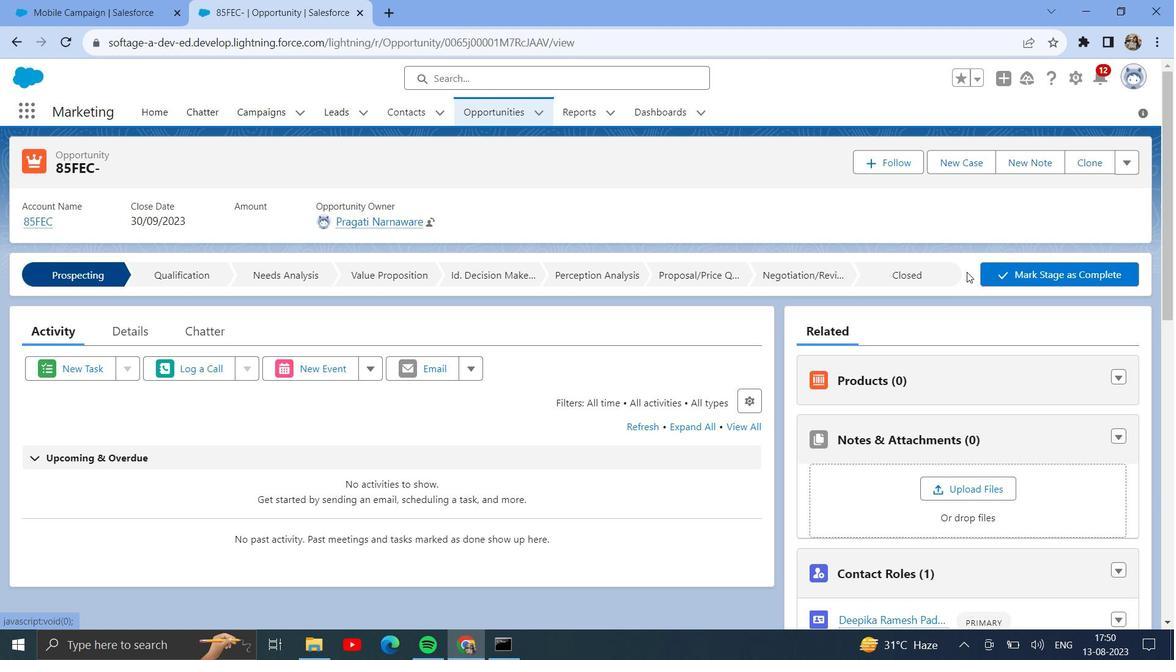 
Action: Mouse pressed left at (864, 280)
Screenshot: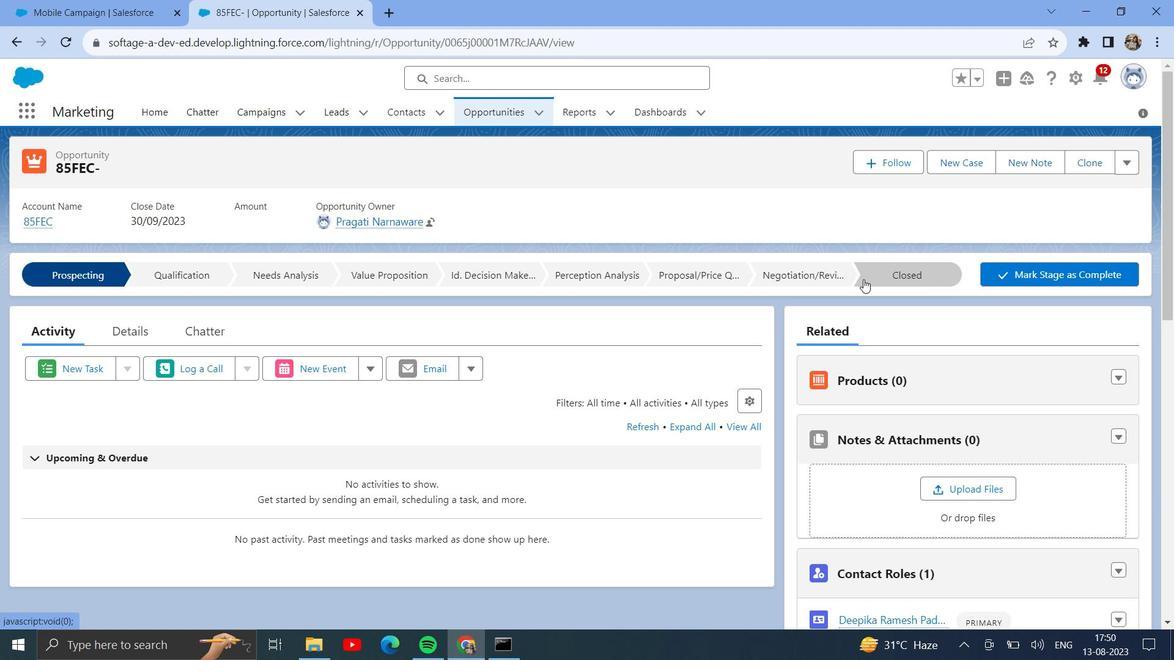 
Action: Mouse moved to (1021, 280)
Screenshot: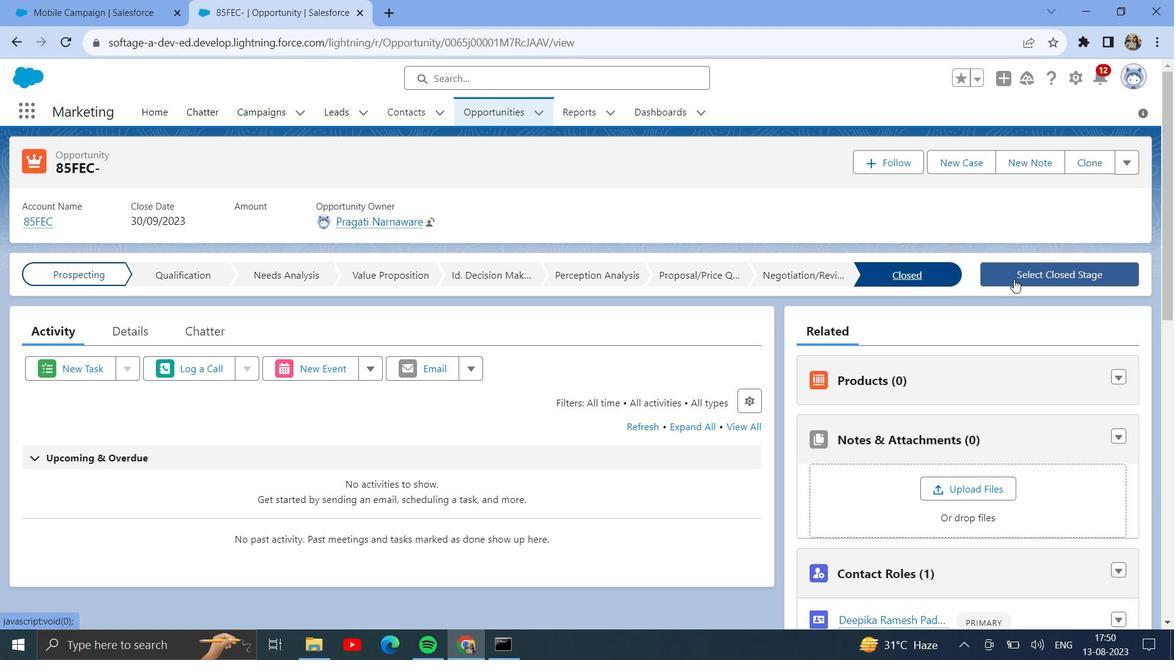 
Action: Mouse pressed left at (1021, 280)
Screenshot: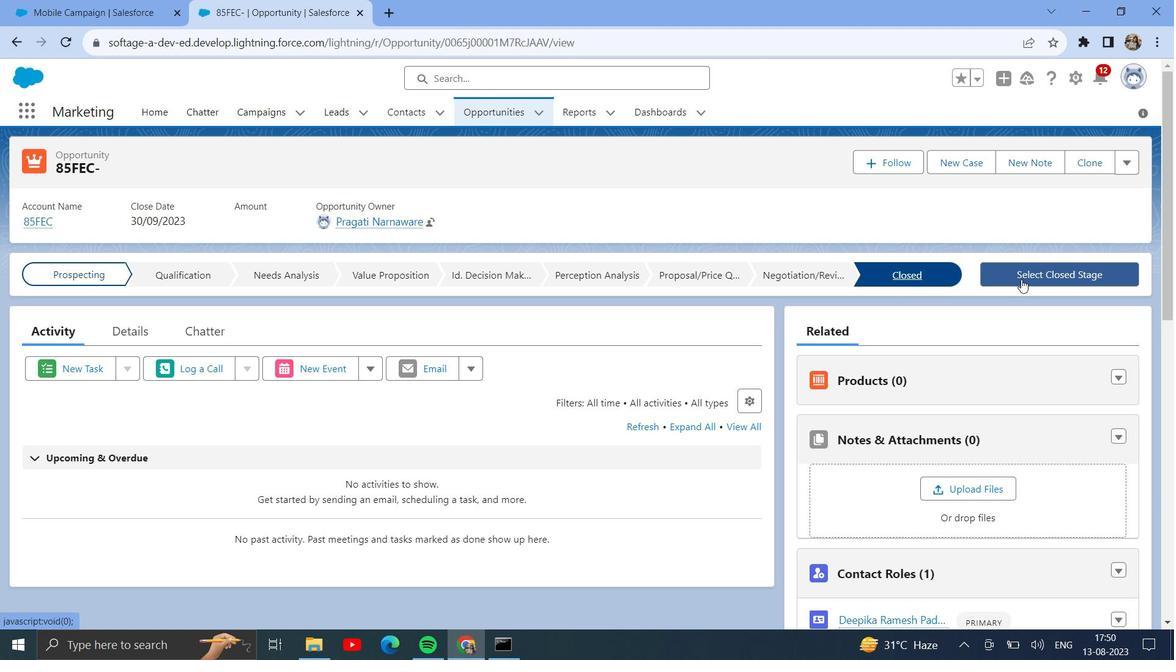 
Action: Mouse moved to (618, 334)
Screenshot: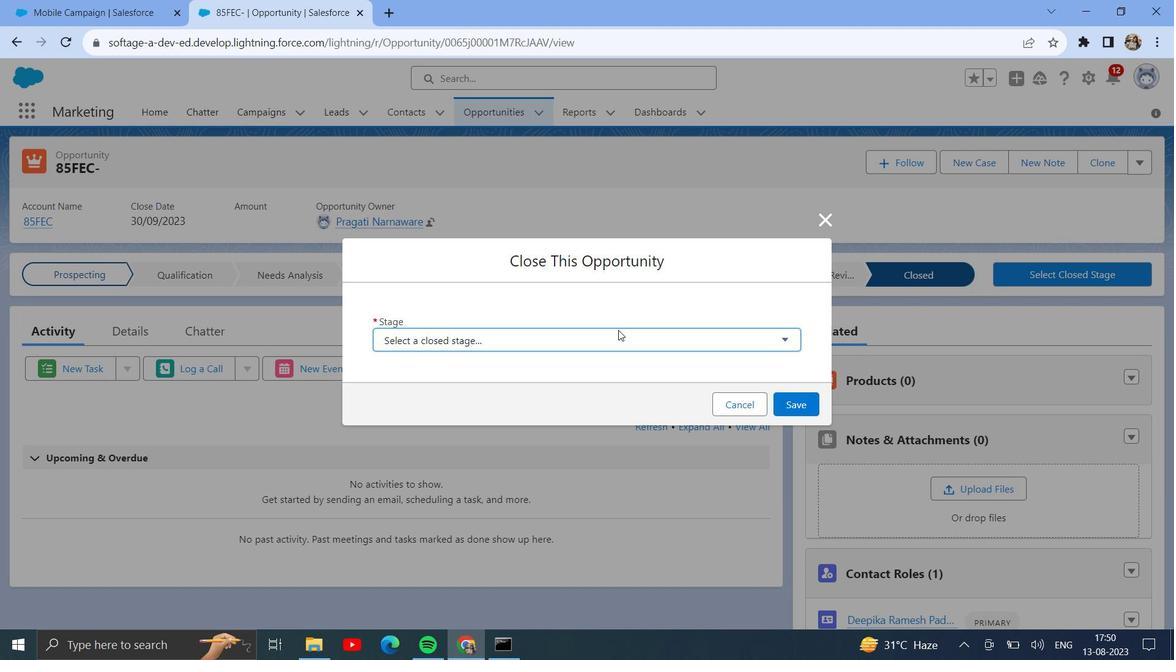 
Action: Mouse pressed left at (618, 334)
Screenshot: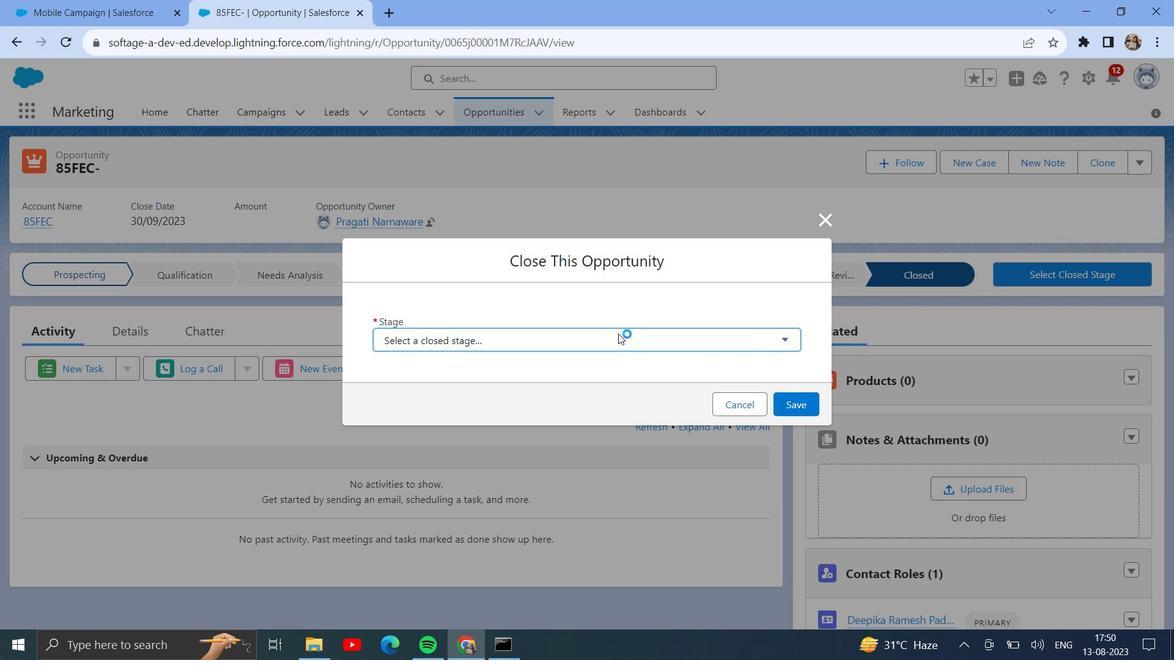
Action: Mouse moved to (596, 372)
Screenshot: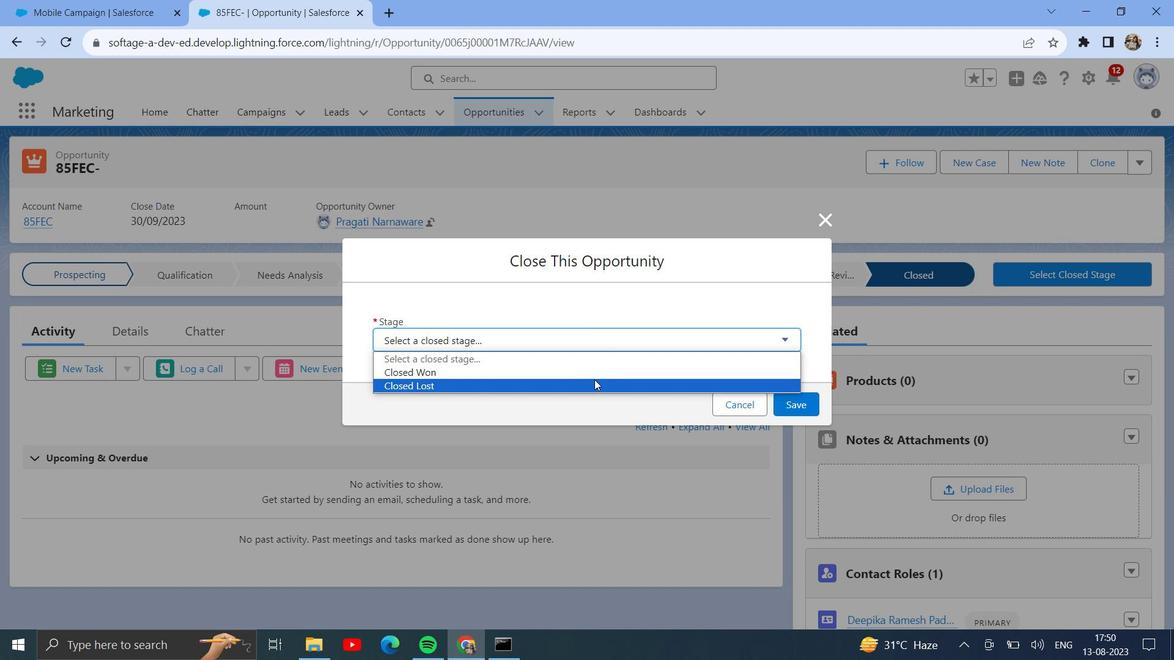 
Action: Mouse pressed left at (596, 372)
Screenshot: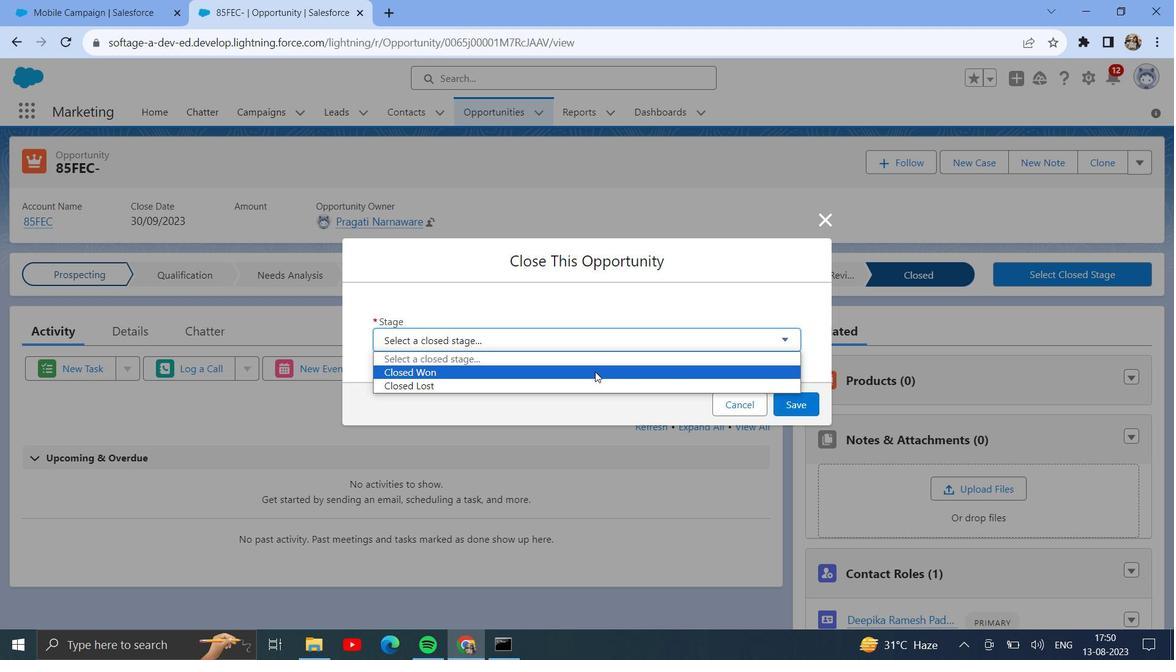 
Action: Mouse moved to (803, 405)
Screenshot: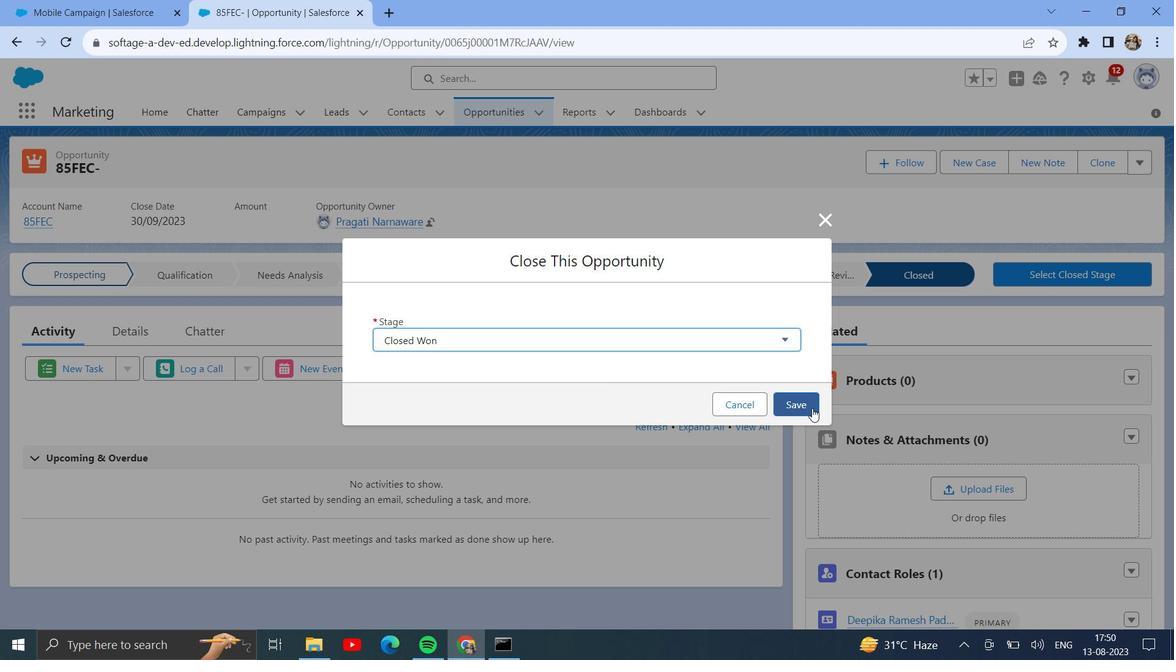 
Action: Mouse pressed left at (803, 405)
Screenshot: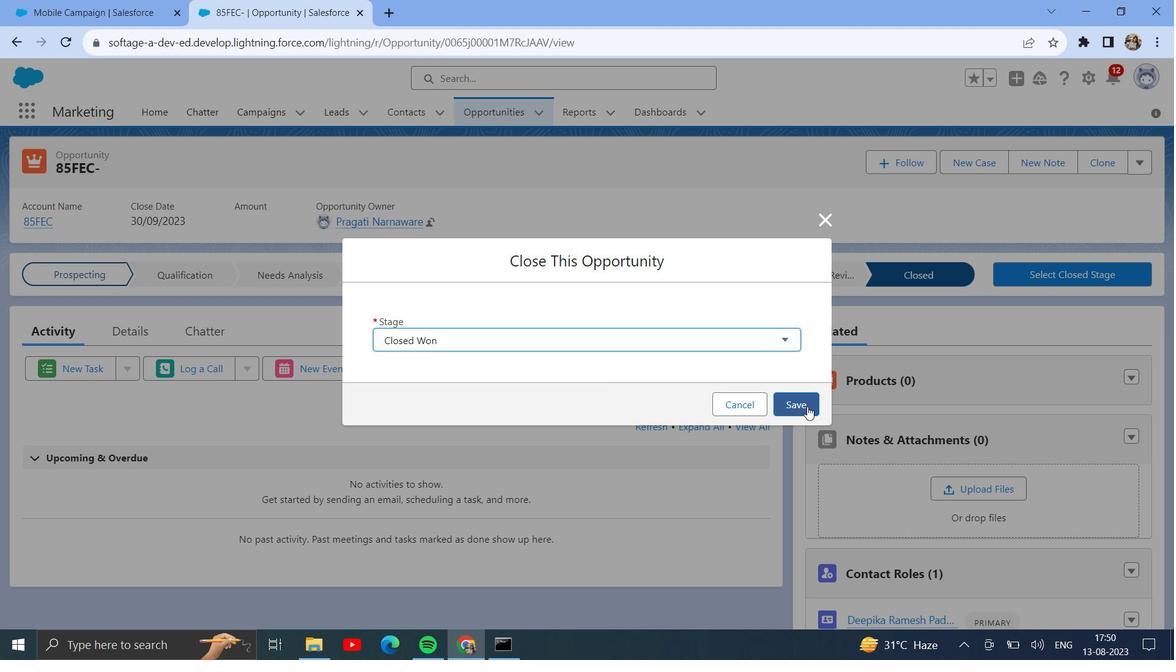 
Action: Mouse moved to (135, 328)
Screenshot: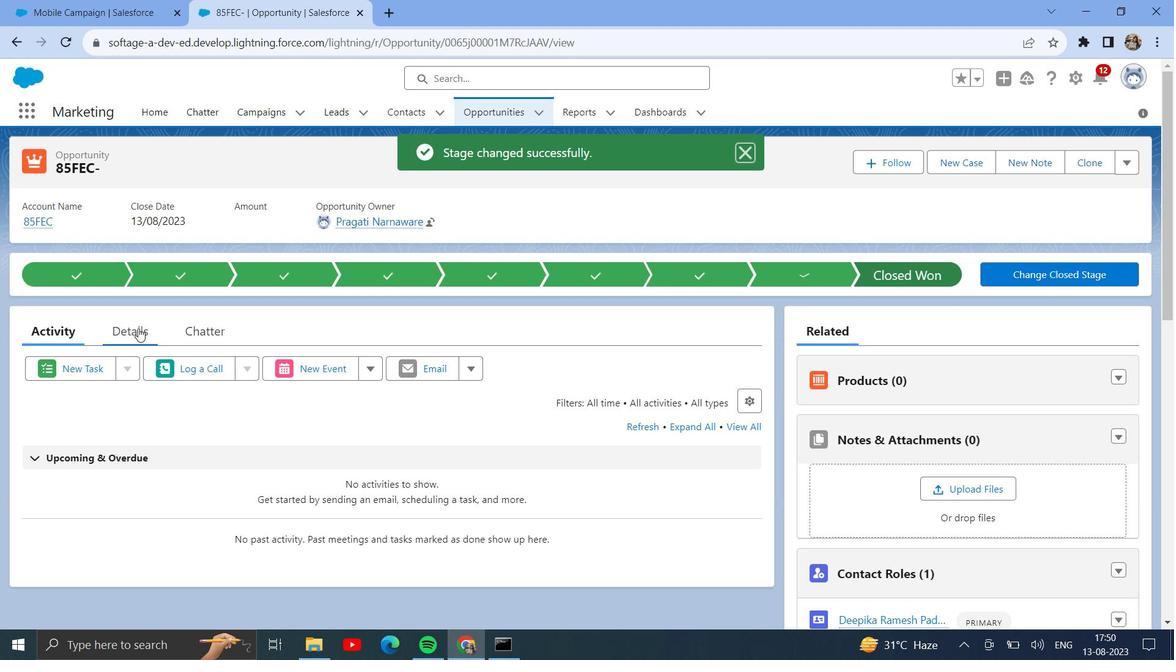 
Action: Mouse pressed left at (135, 328)
Screenshot: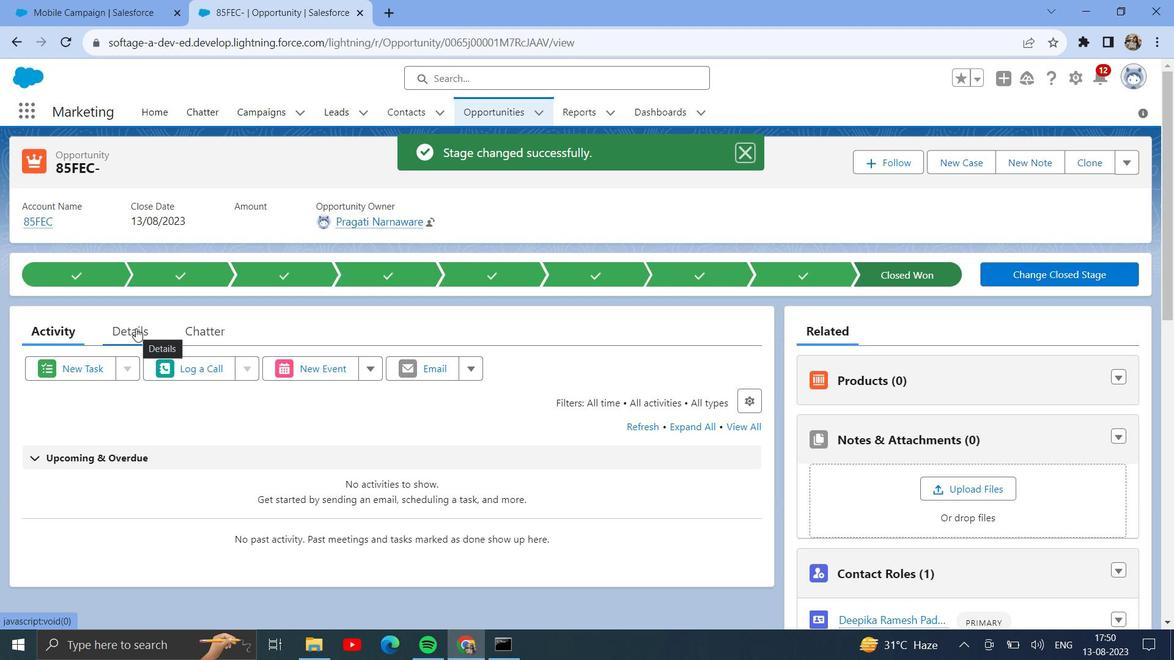 
Action: Mouse moved to (742, 386)
Screenshot: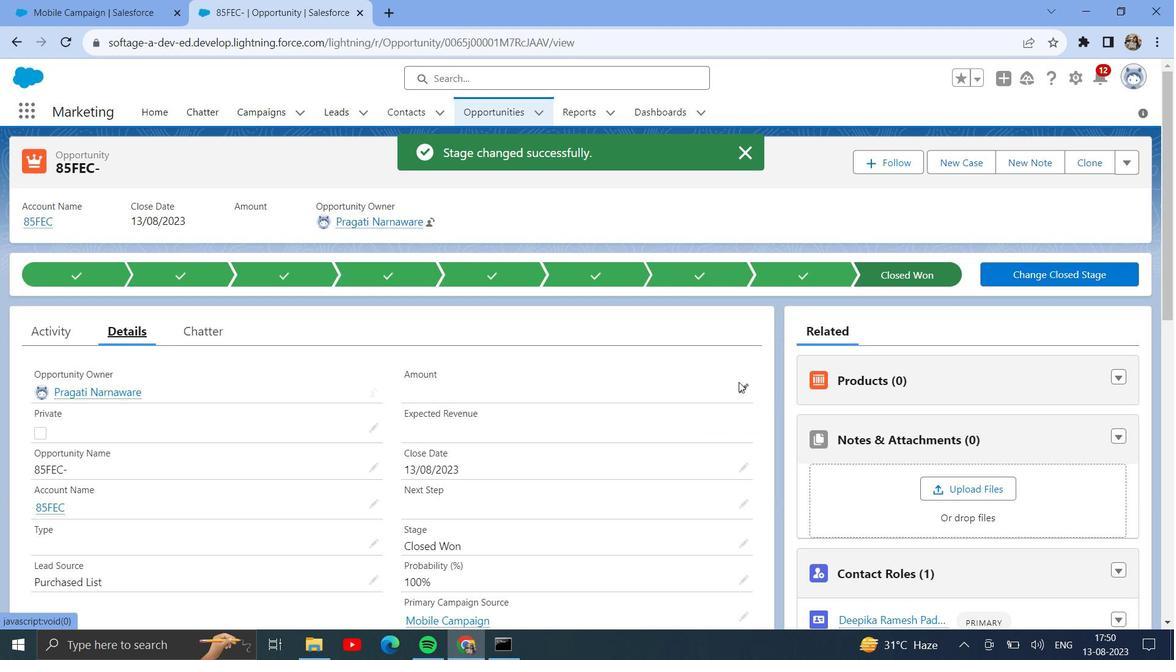 
Action: Mouse pressed left at (742, 386)
Screenshot: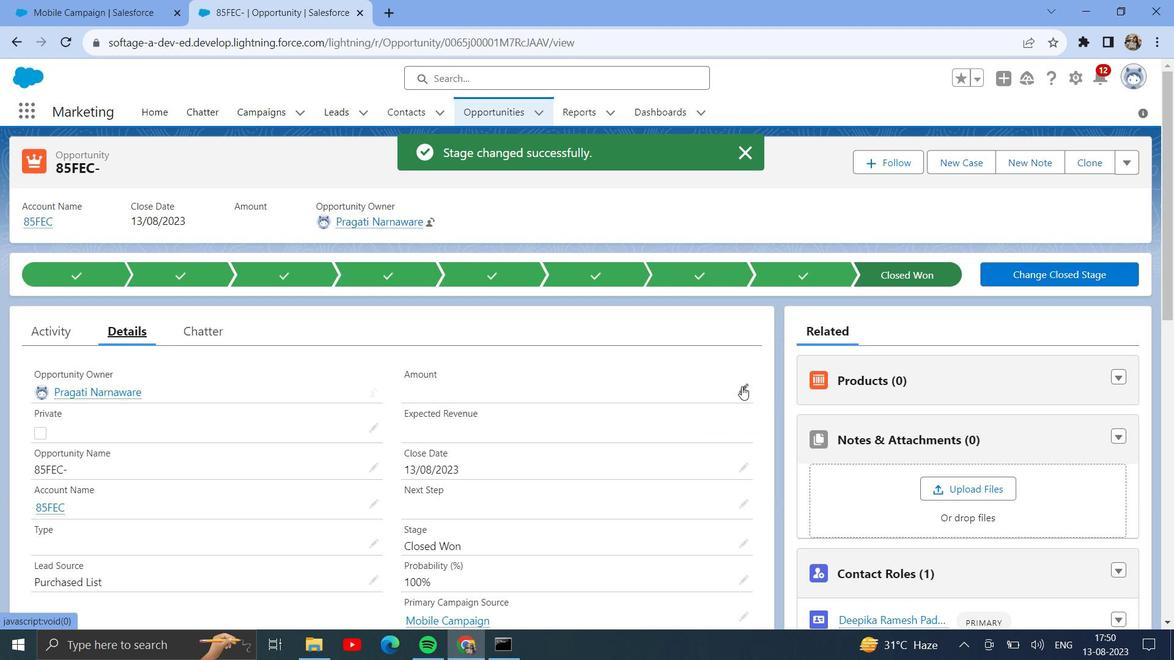 
Action: Key pressed 56900
Screenshot: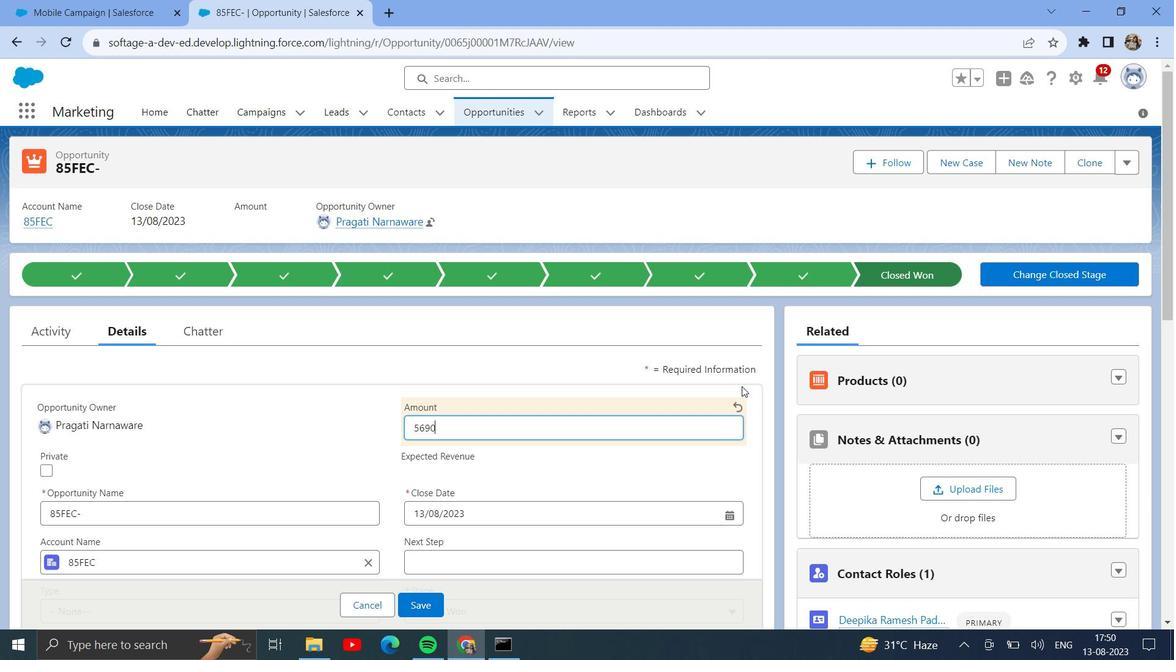
Action: Mouse moved to (742, 391)
Screenshot: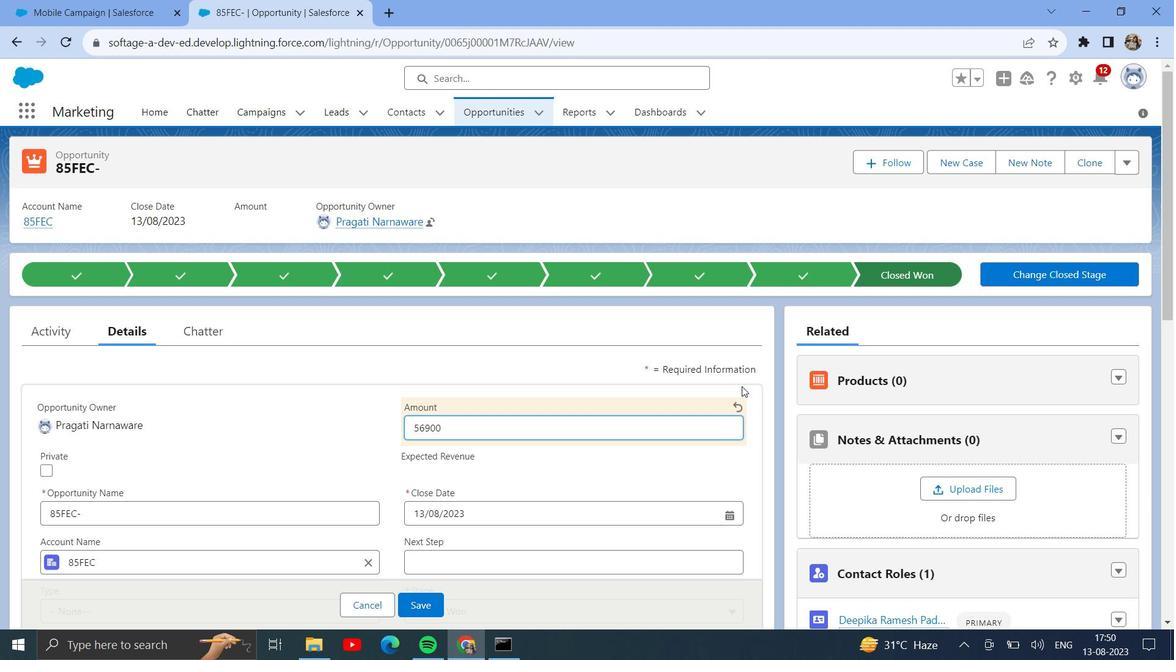 
Action: Mouse scrolled (742, 390) with delta (0, 0)
Screenshot: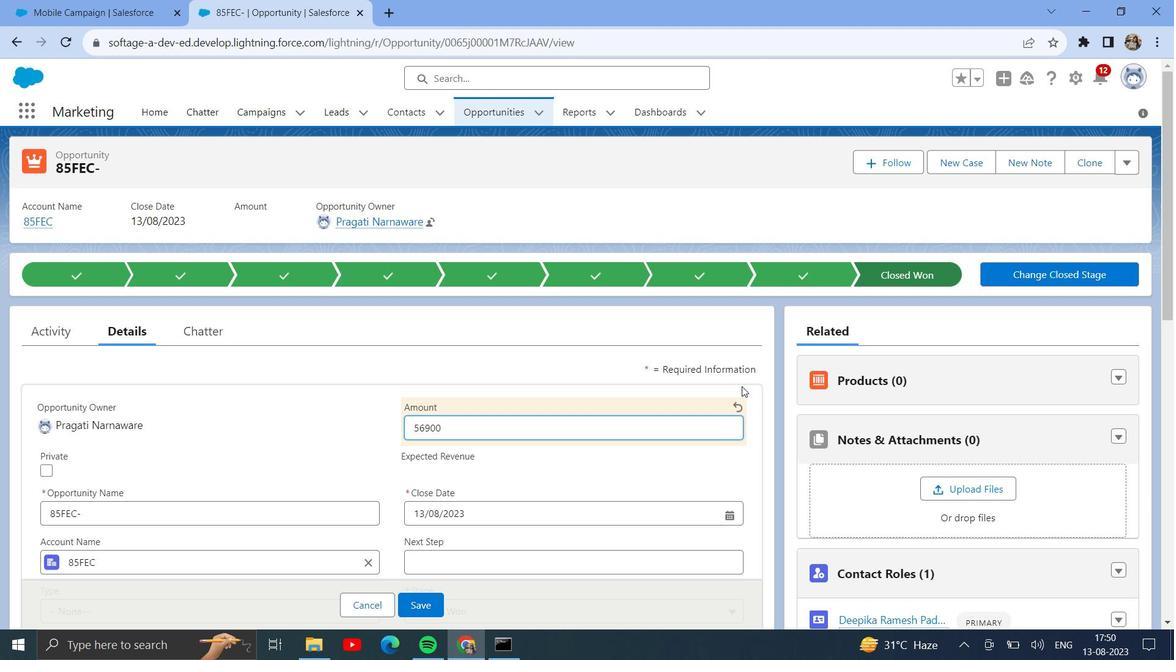 
Action: Mouse moved to (737, 414)
Screenshot: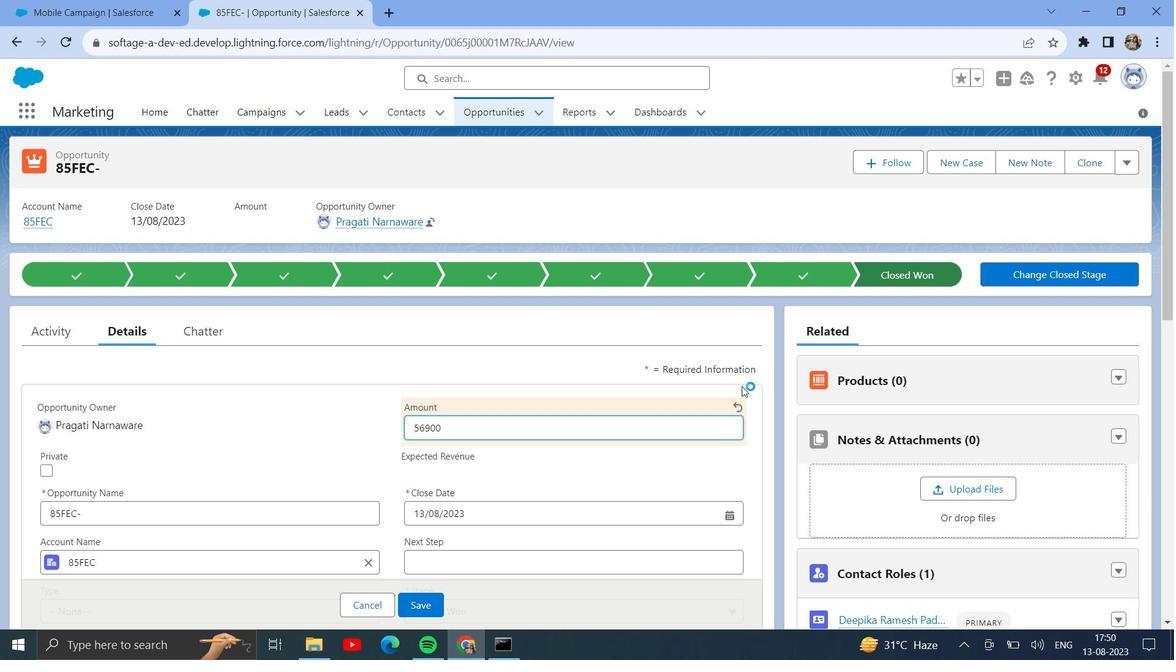 
Action: Mouse scrolled (737, 414) with delta (0, 0)
Screenshot: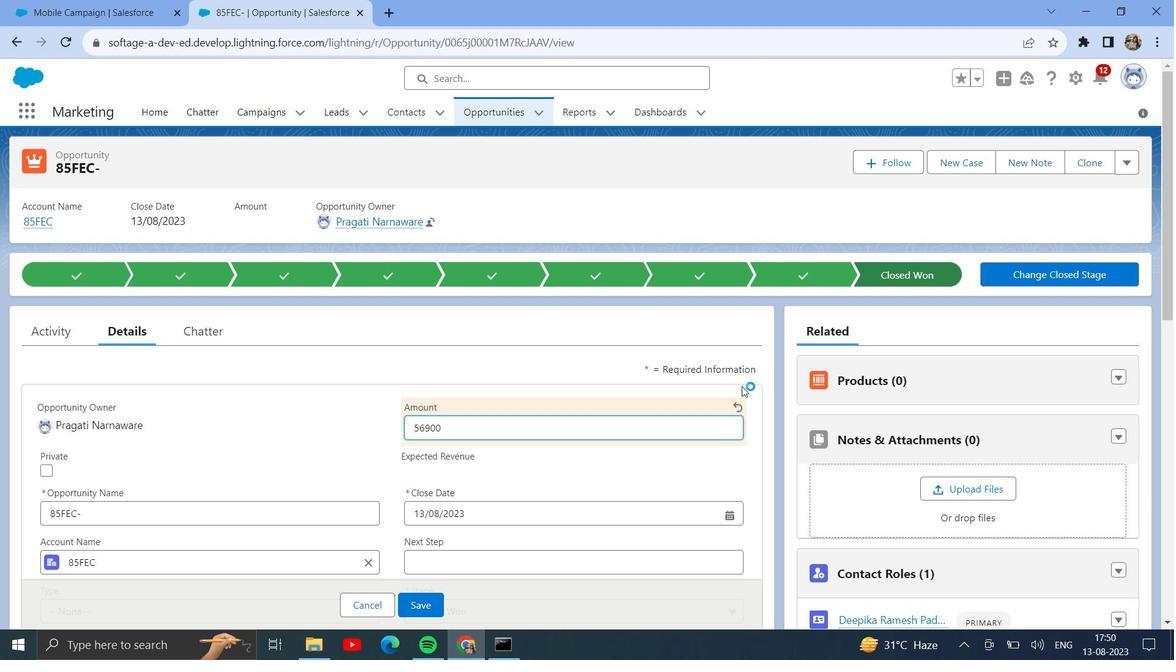 
Action: Mouse moved to (737, 416)
Screenshot: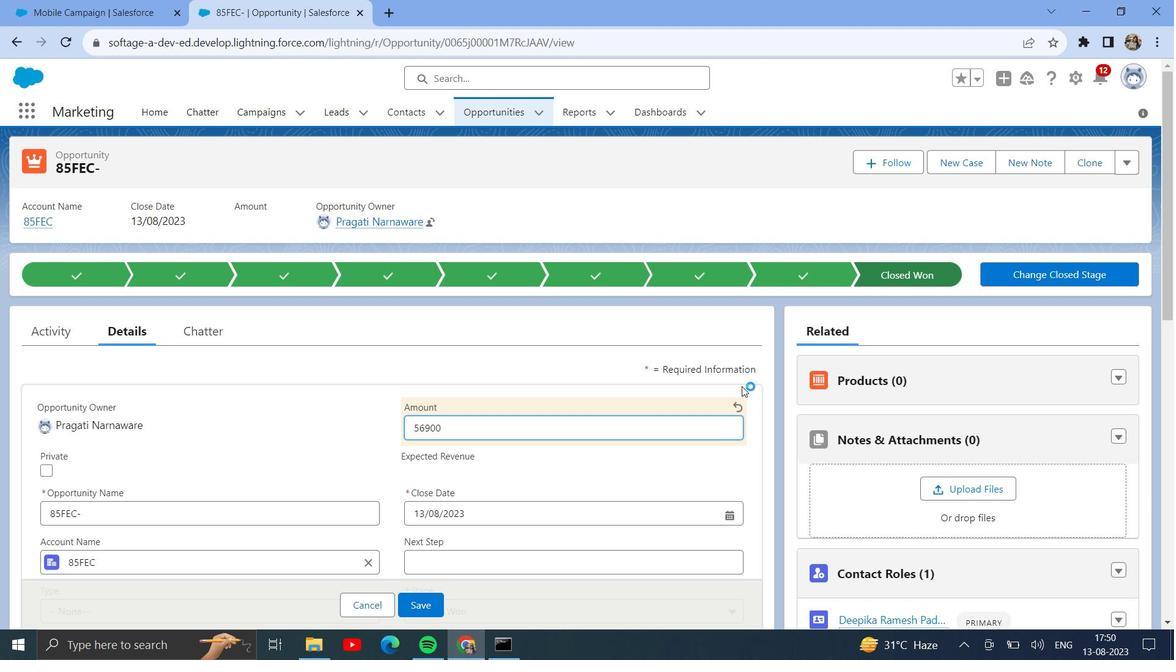 
Action: Mouse scrolled (737, 415) with delta (0, 0)
Screenshot: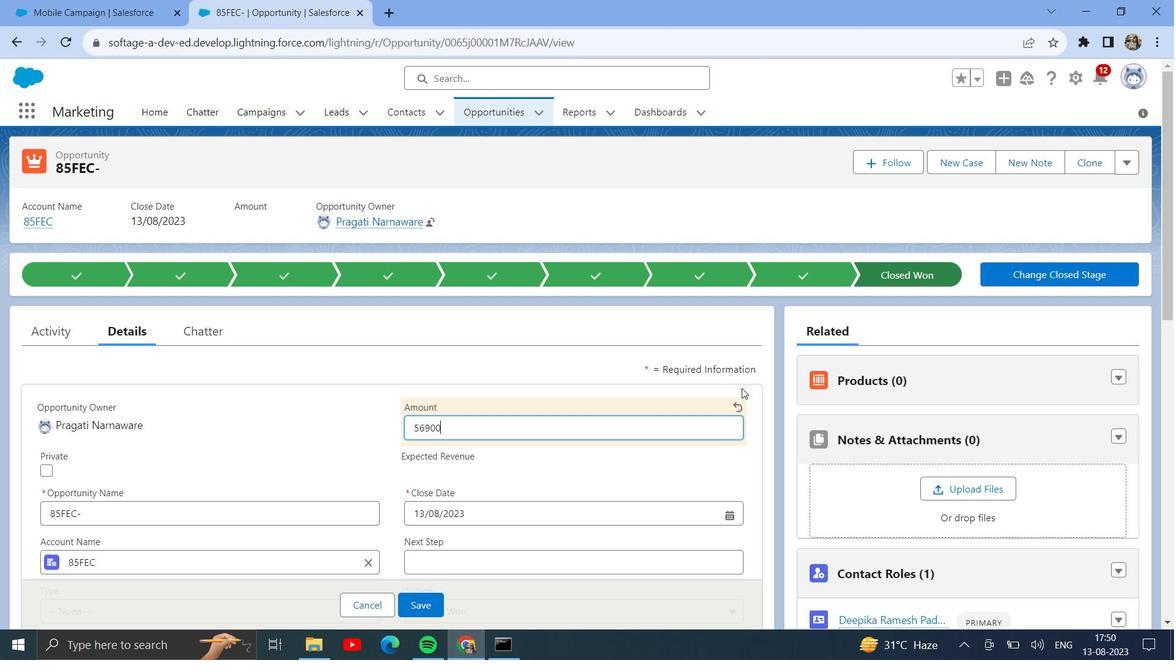 
Action: Mouse scrolled (737, 415) with delta (0, 0)
Screenshot: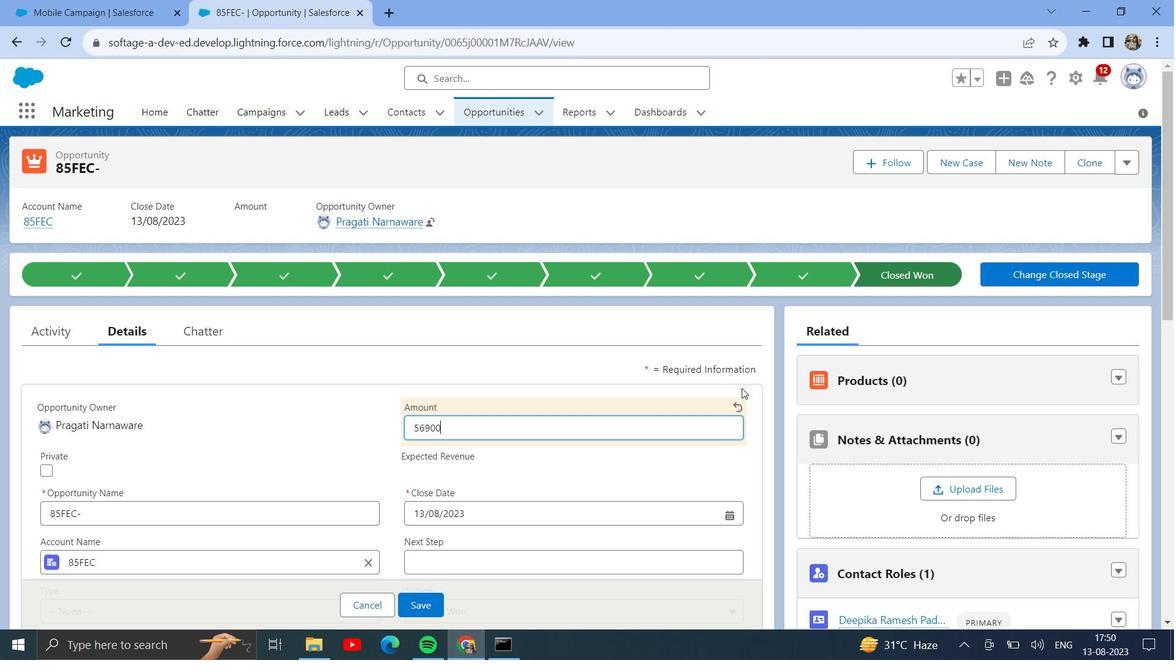 
Action: Mouse scrolled (737, 415) with delta (0, 0)
Screenshot: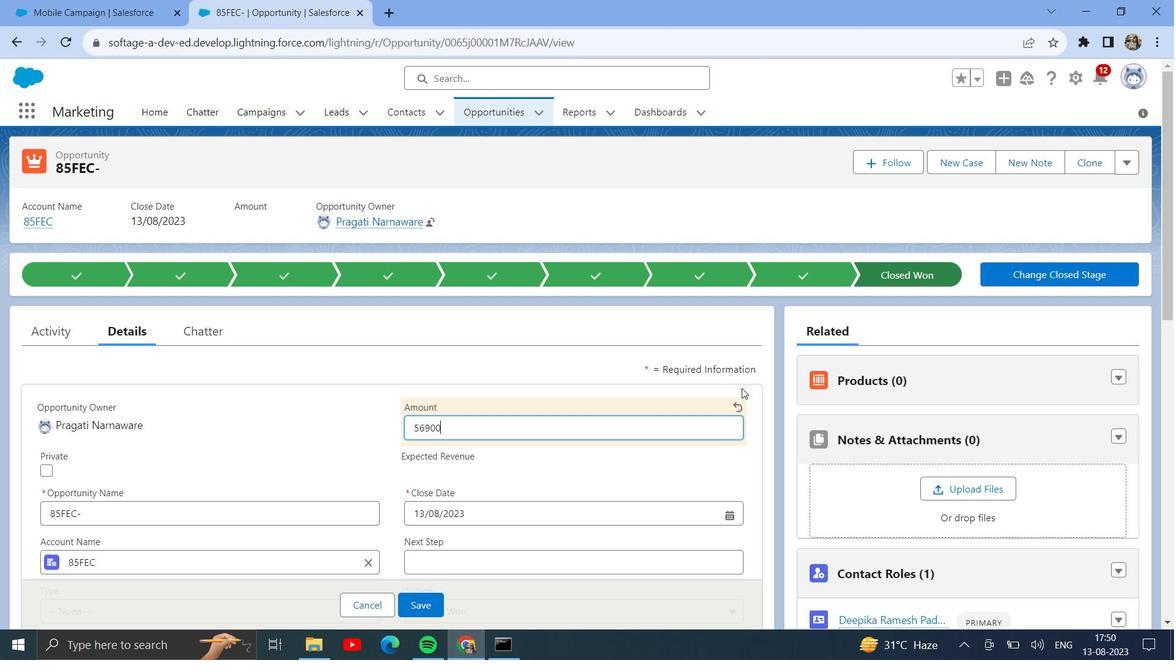 
Action: Mouse moved to (504, 496)
Screenshot: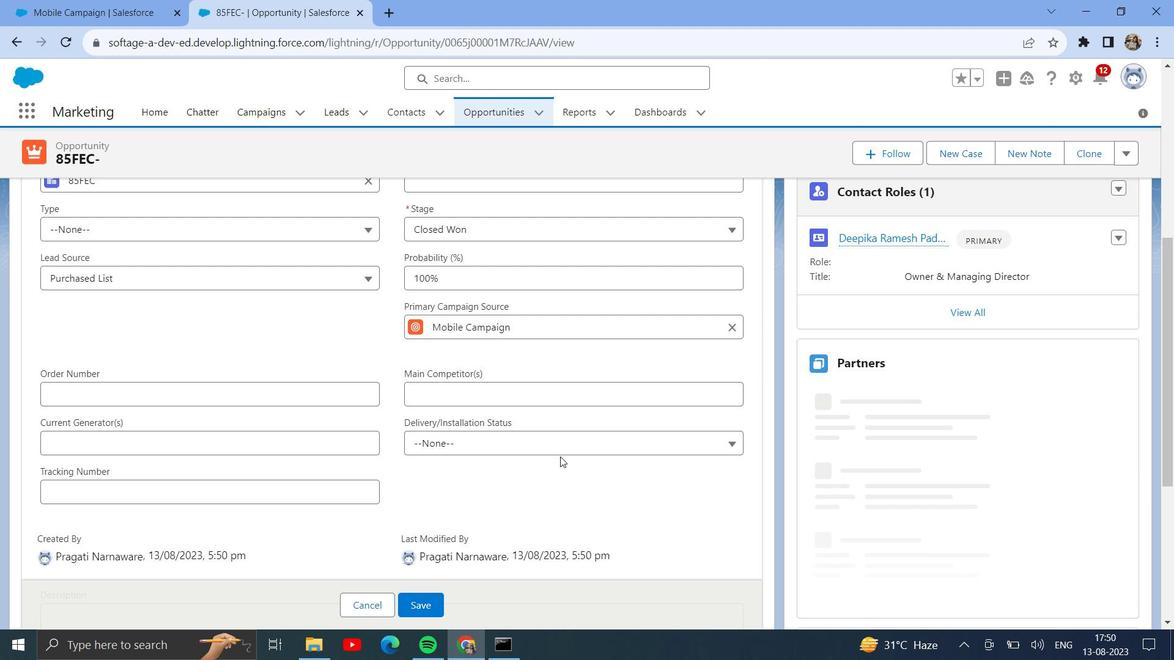 
Action: Mouse scrolled (504, 495) with delta (0, 0)
Screenshot: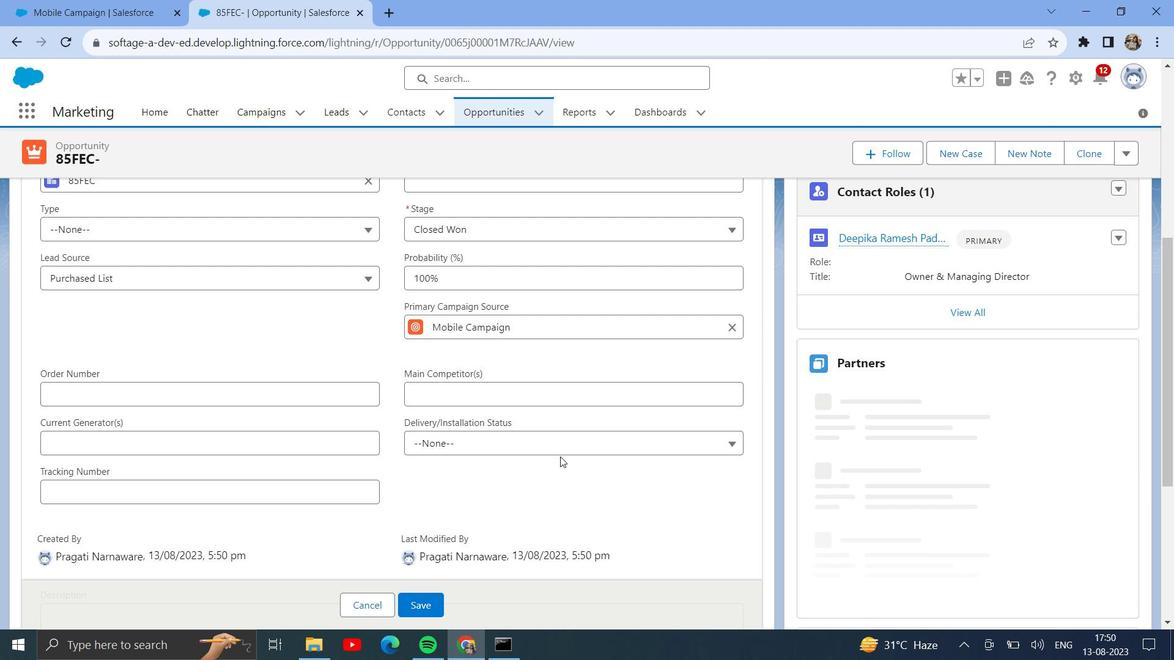 
Action: Mouse scrolled (504, 495) with delta (0, 0)
Screenshot: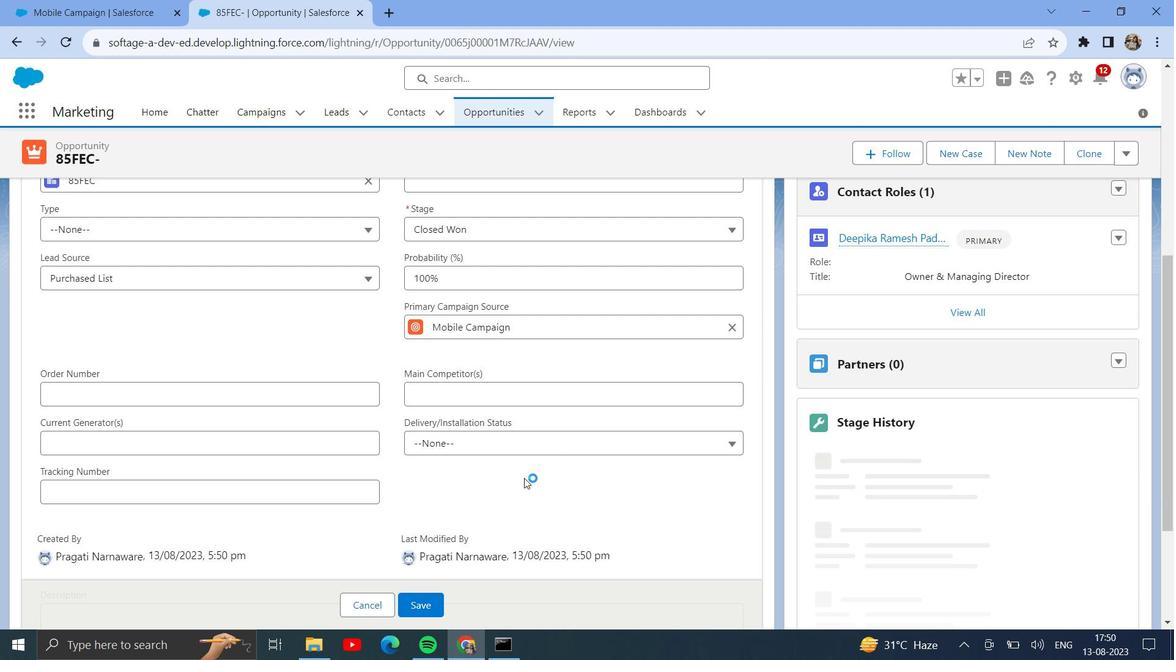 
Action: Mouse moved to (440, 600)
Screenshot: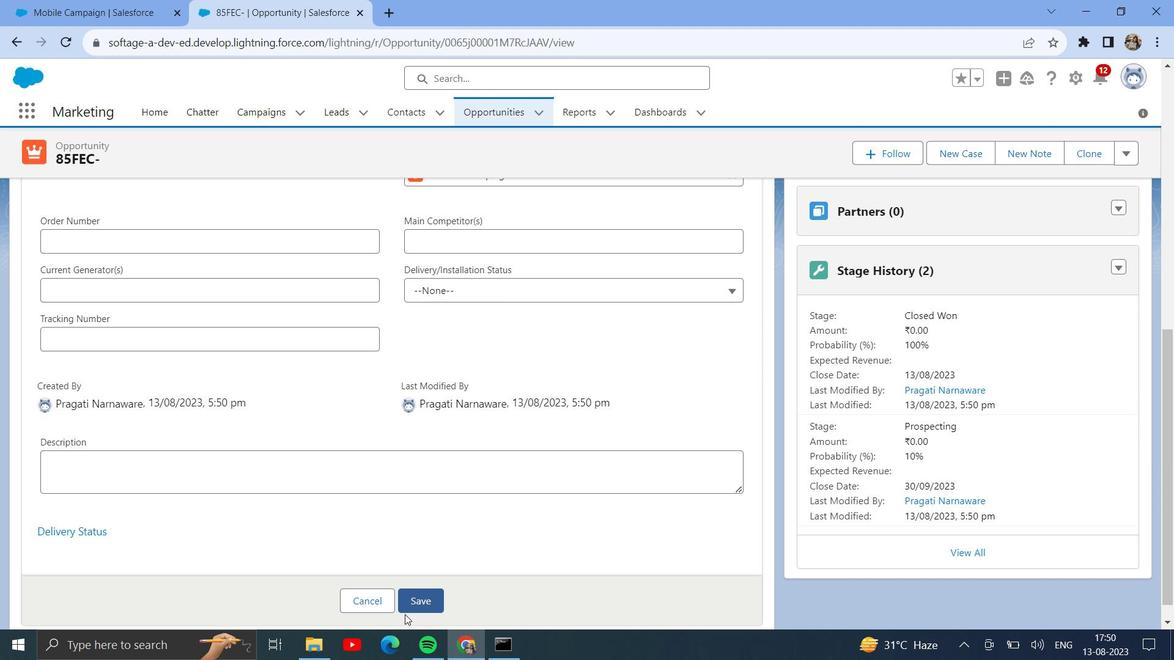 
Action: Mouse pressed left at (440, 600)
Screenshot: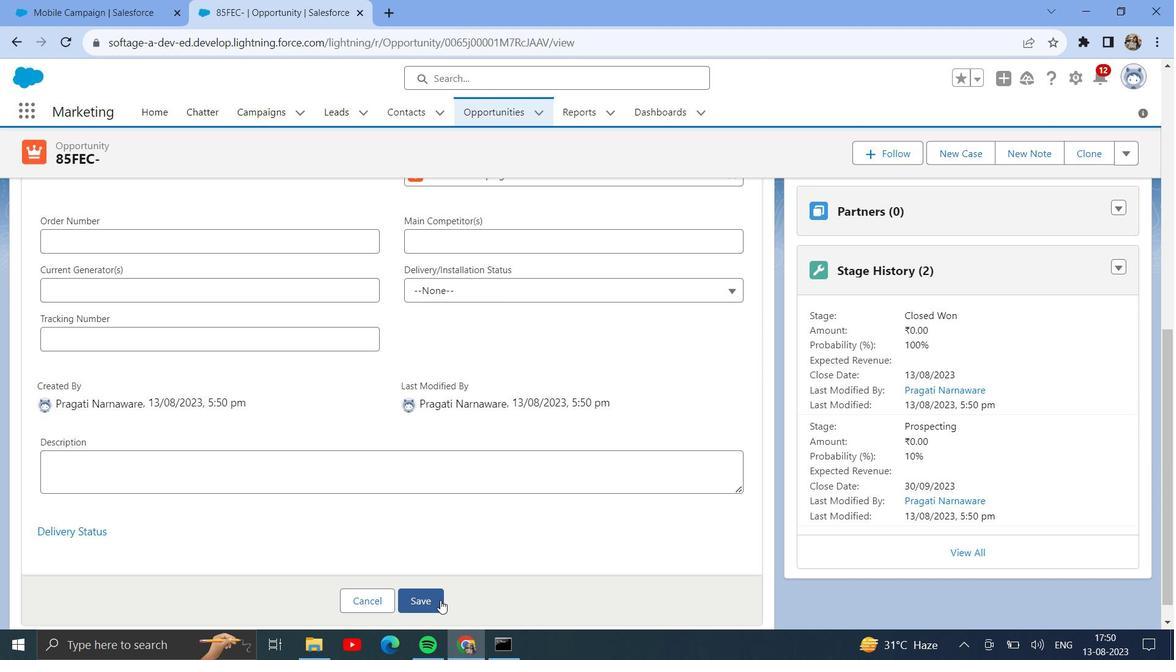 
Action: Mouse moved to (614, 389)
Screenshot: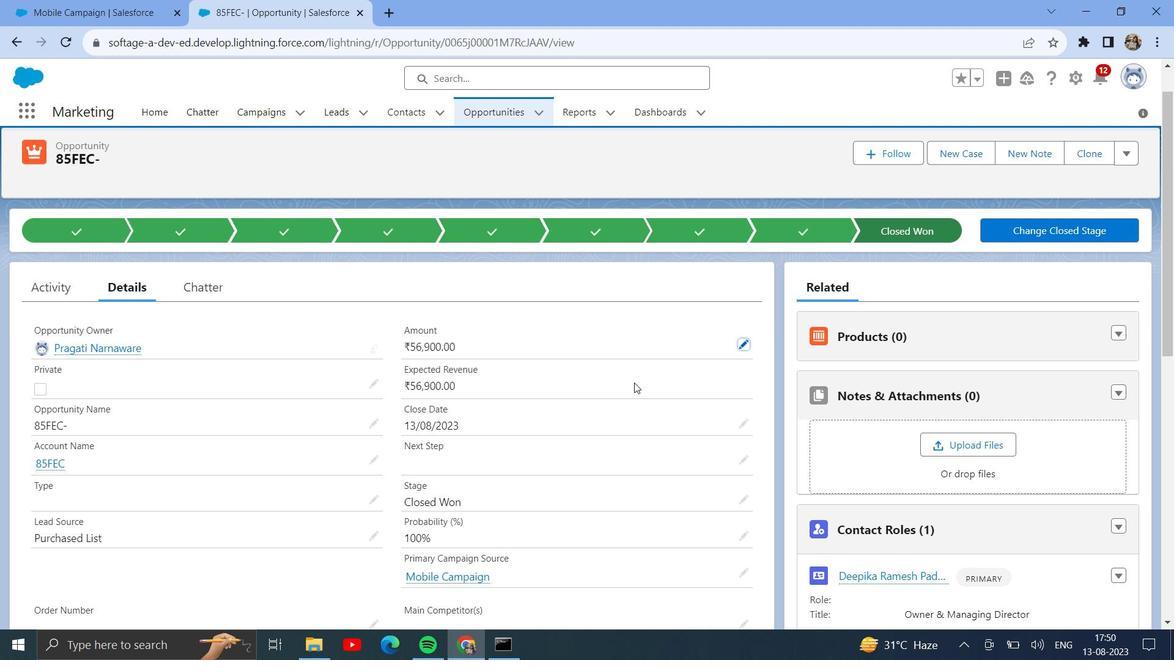 
Action: Mouse scrolled (614, 388) with delta (0, 0)
